 Task: Who was a leading figure in the Group of Seven?
Action: Mouse moved to (153, 92)
Screenshot: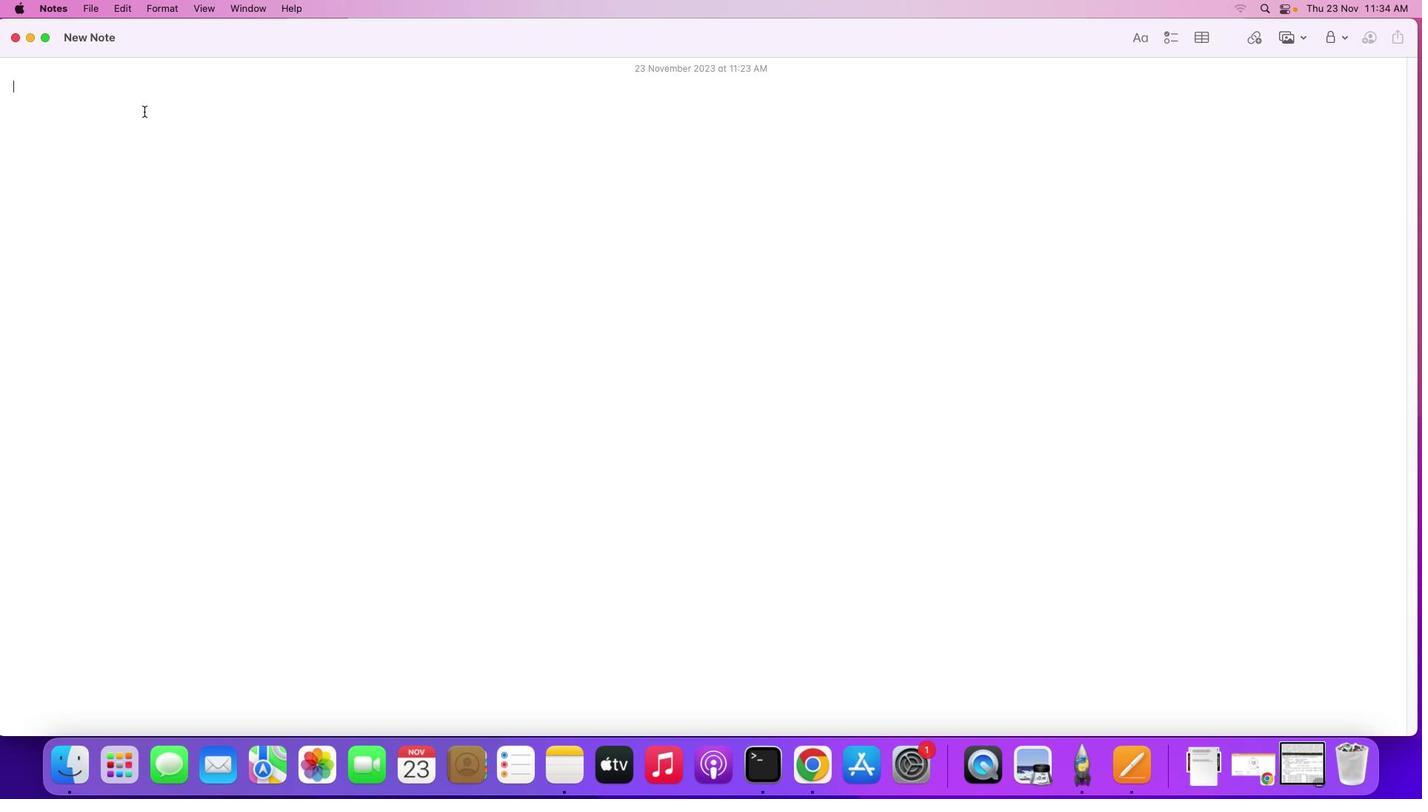 
Action: Mouse pressed left at (153, 92)
Screenshot: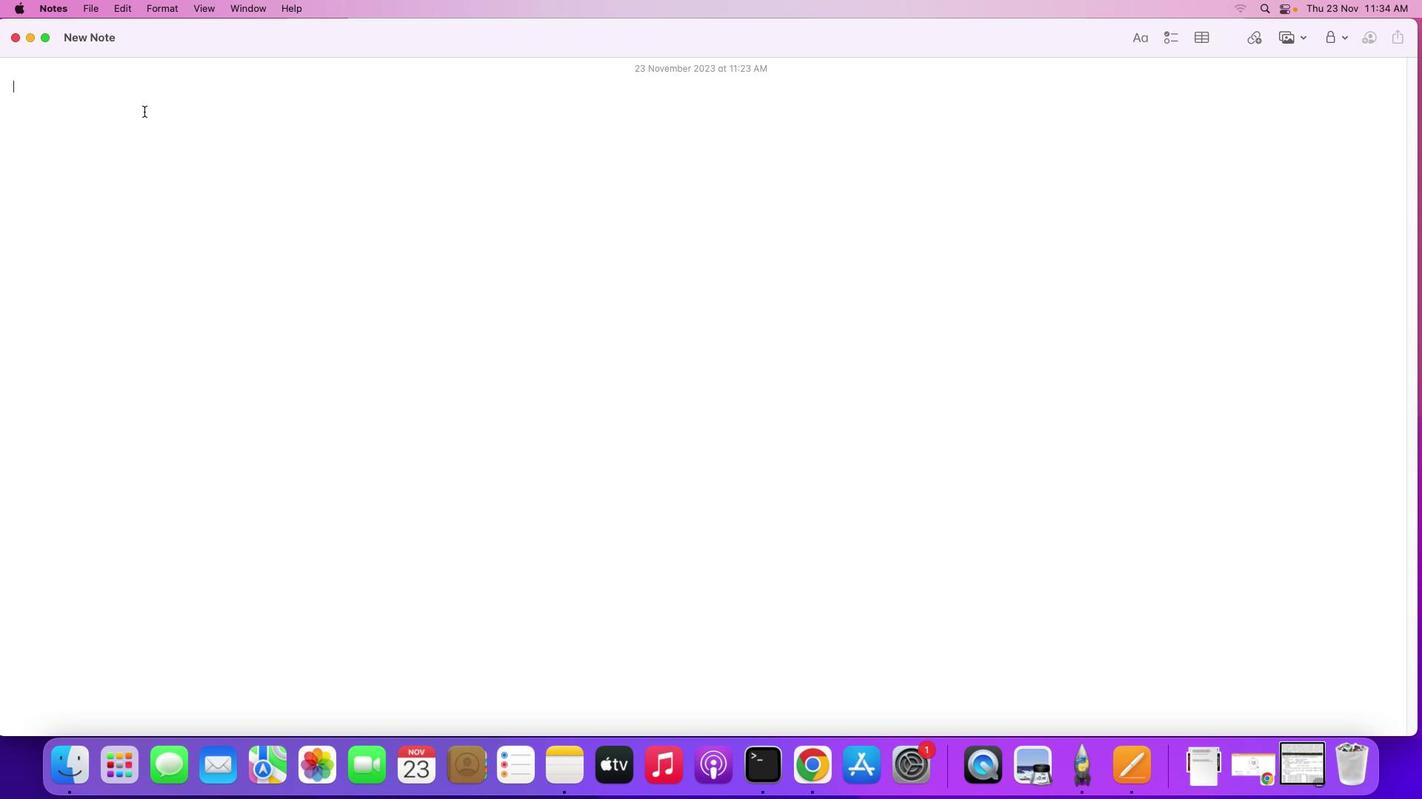 
Action: Mouse moved to (142, 109)
Screenshot: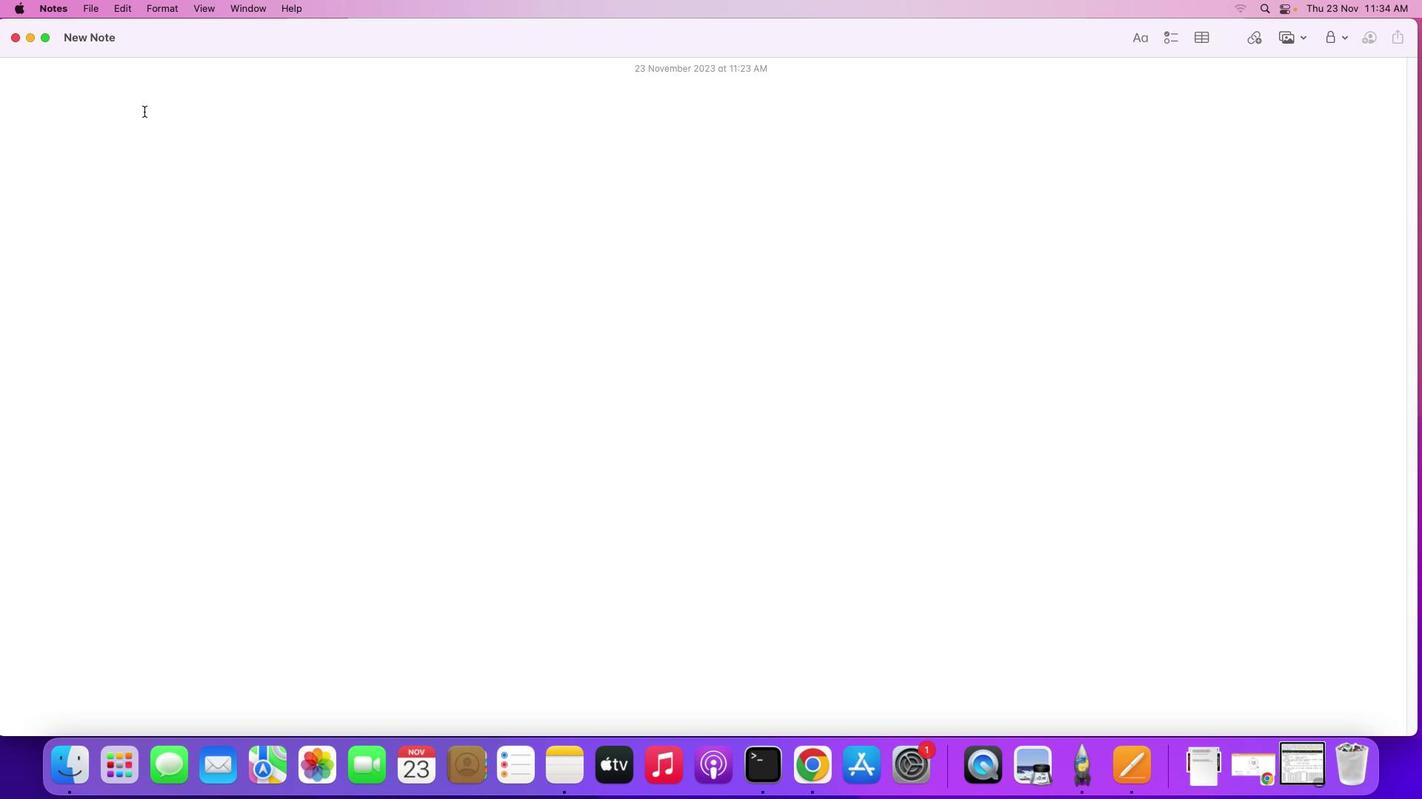 
Action: Key pressed Key.shift'W''h''o'Key.space'w''a''s'Key.space'a'Key.space'l''a'Key.backspace'e''a''d''i''n''g'Key.space'f''i''g''u''r''e'Key.space'i''n'Key.space't''h''e'Key.spaceKey.shift'G''o'Key.backspace'r''o''u''p'Key.space'o''f'Key.spaceKey.shift'S''e''v''e''n'Key.shift_r'?'Key.enter
Screenshot: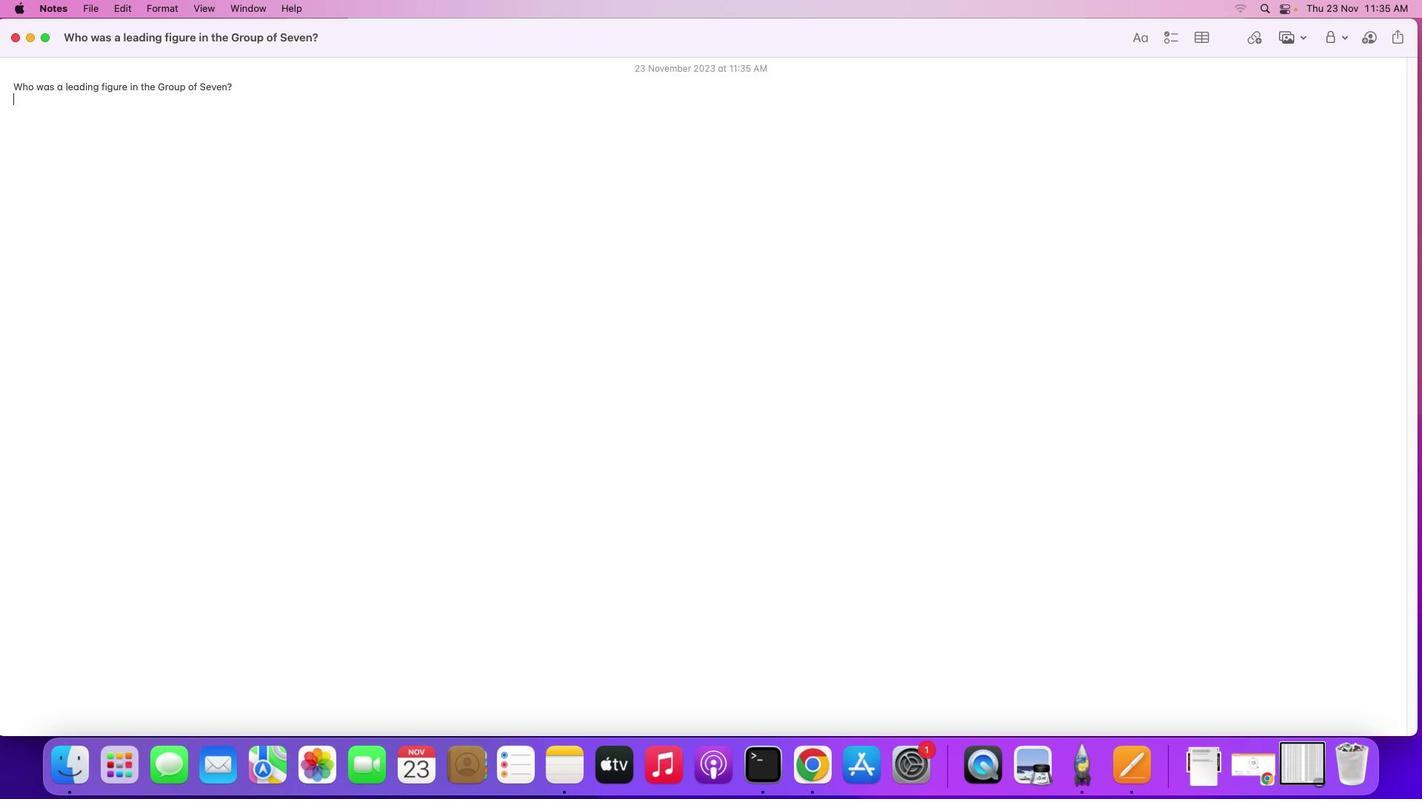 
Action: Mouse moved to (1255, 769)
Screenshot: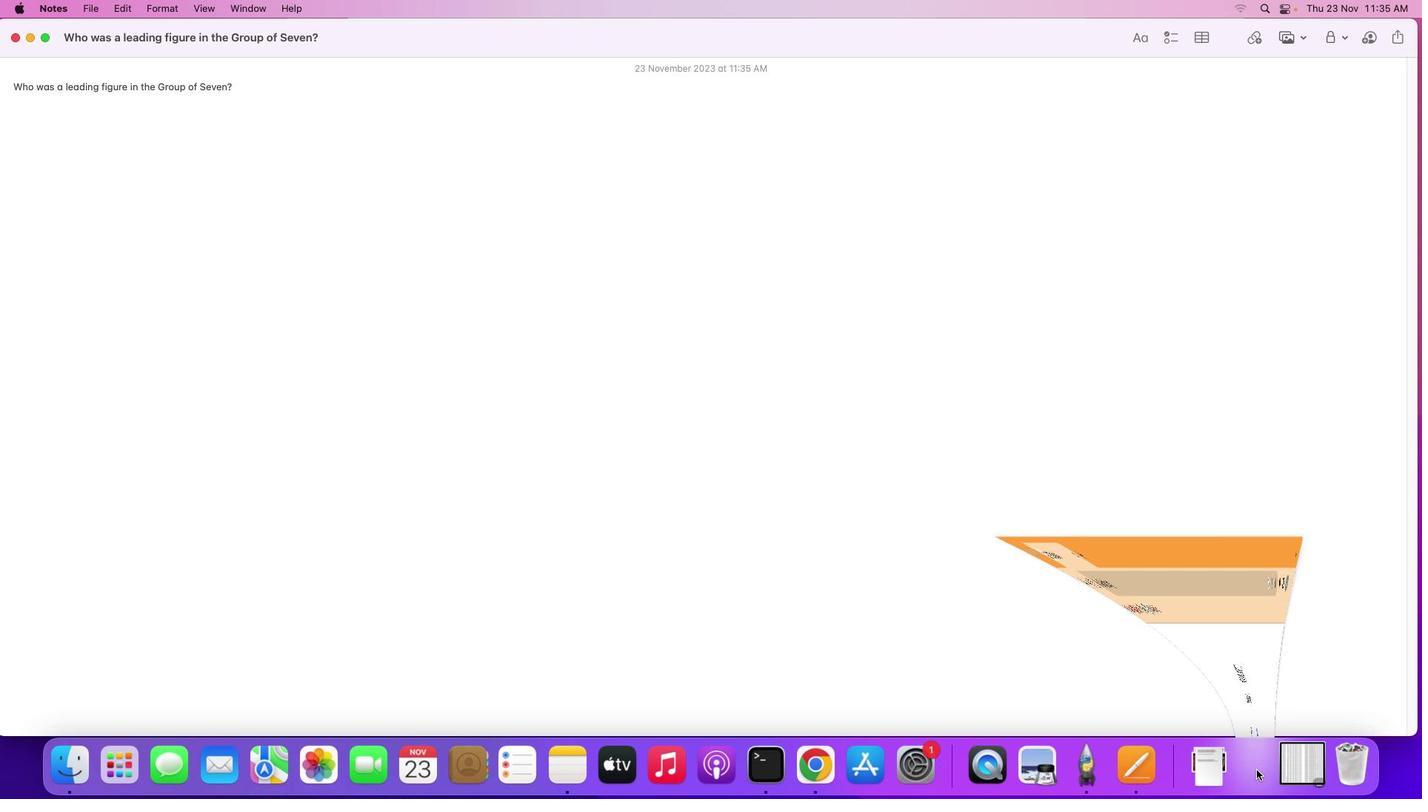 
Action: Mouse pressed left at (1255, 769)
Screenshot: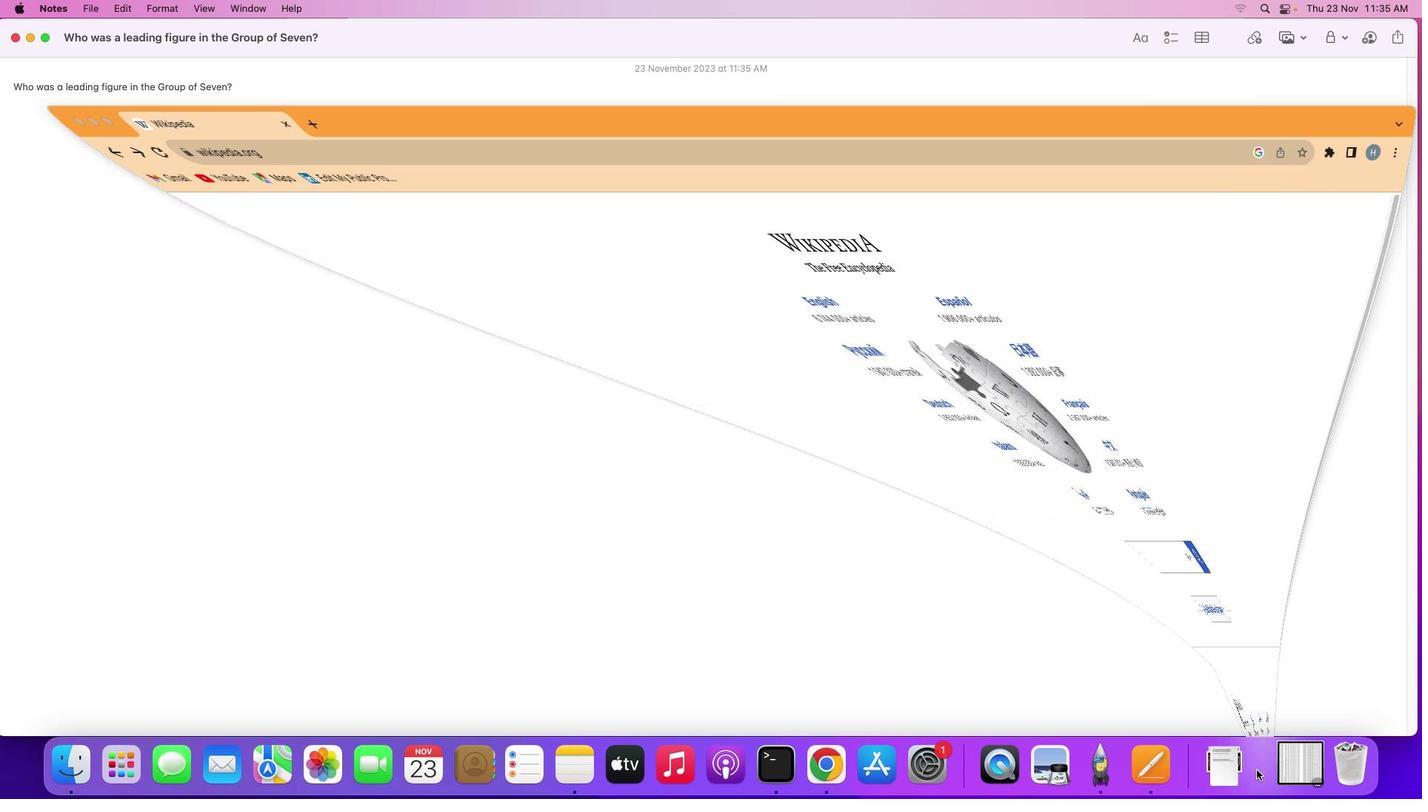 
Action: Mouse moved to (585, 470)
Screenshot: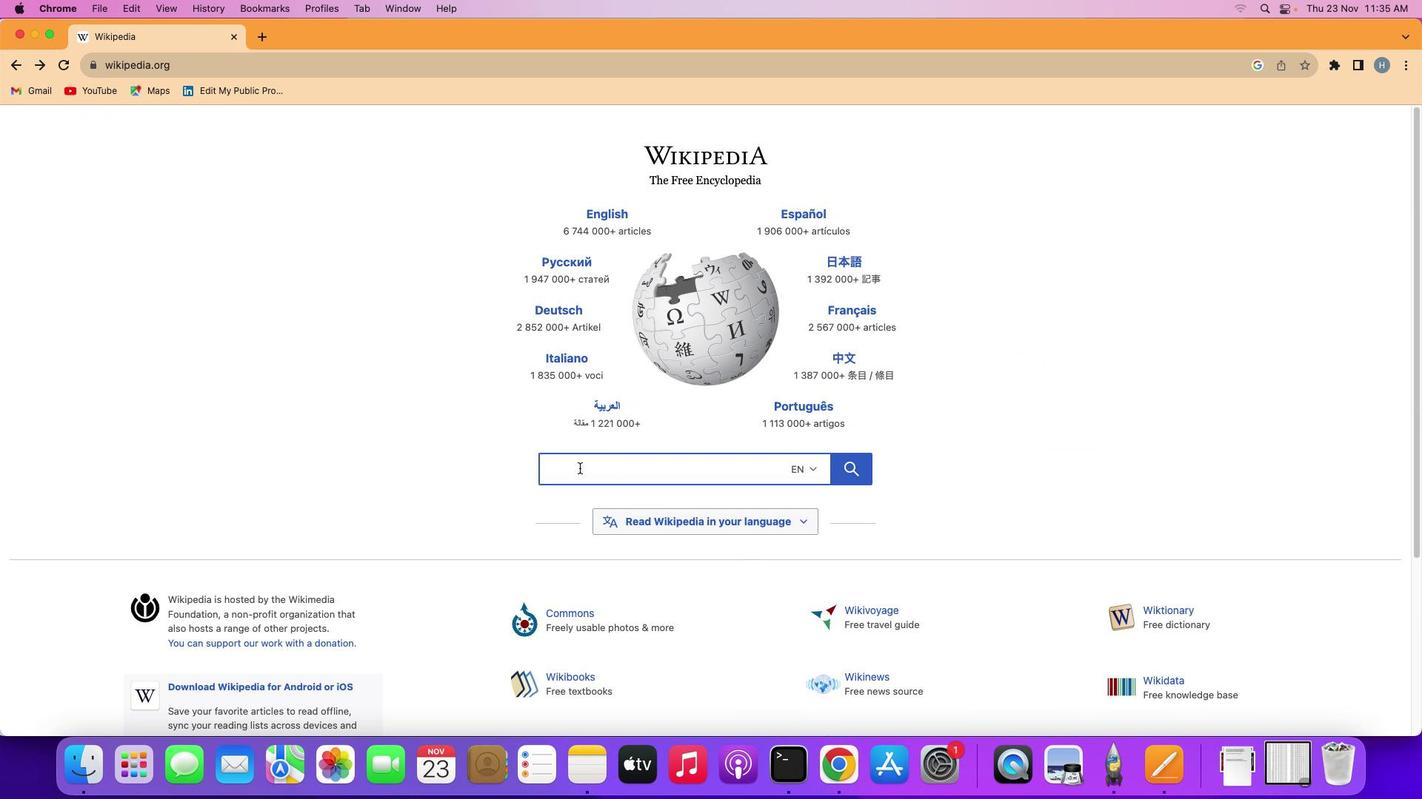 
Action: Mouse pressed left at (585, 470)
Screenshot: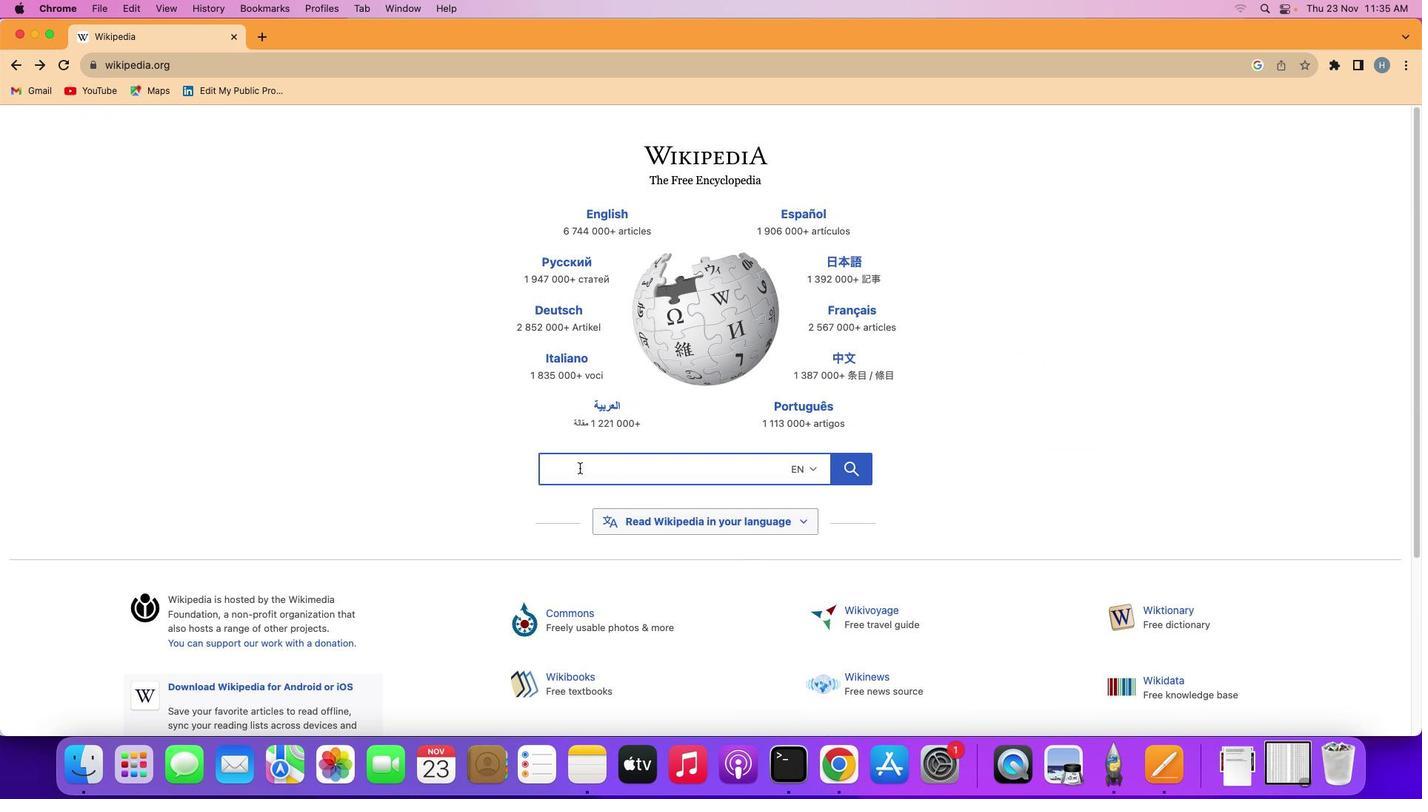 
Action: Mouse moved to (577, 466)
Screenshot: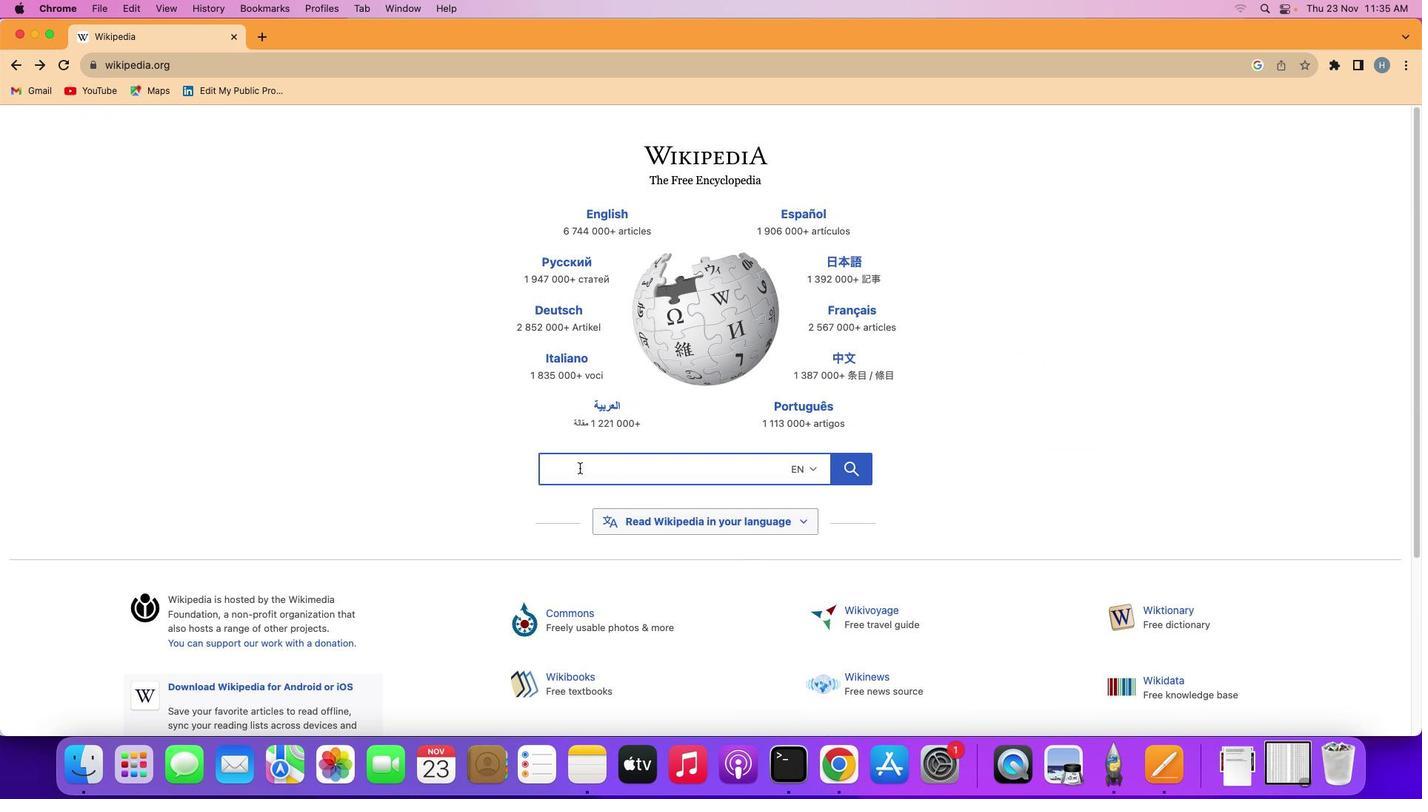 
Action: Key pressed Key.shift'G''r''o''u''o'Key.backspace'p'Key.space'o''f'Key.spaceKey.shift'S''e''v''e''n'Key.spaceKey.shift'(''a''r''t''i''s''t''s'Key.shift')'
Screenshot: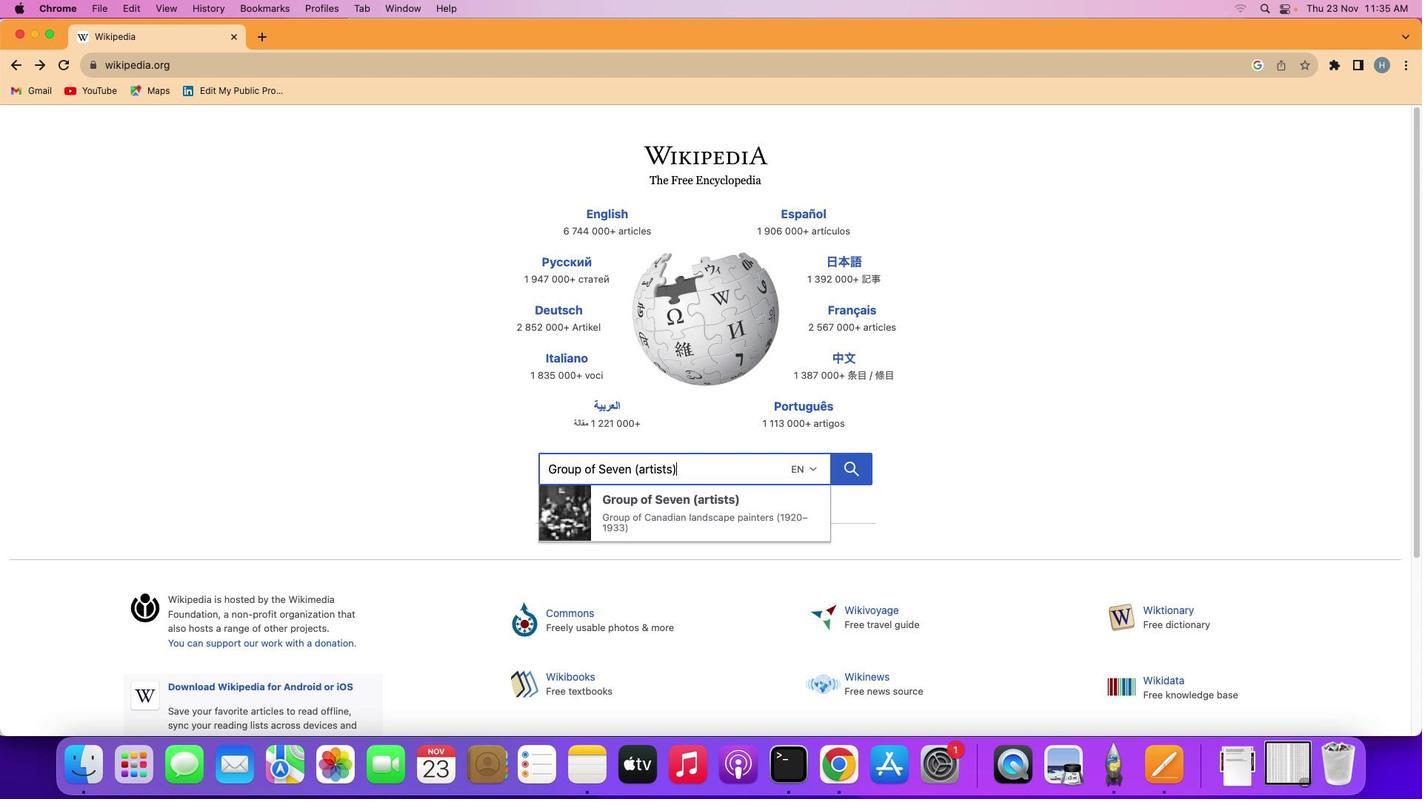 
Action: Mouse moved to (702, 502)
Screenshot: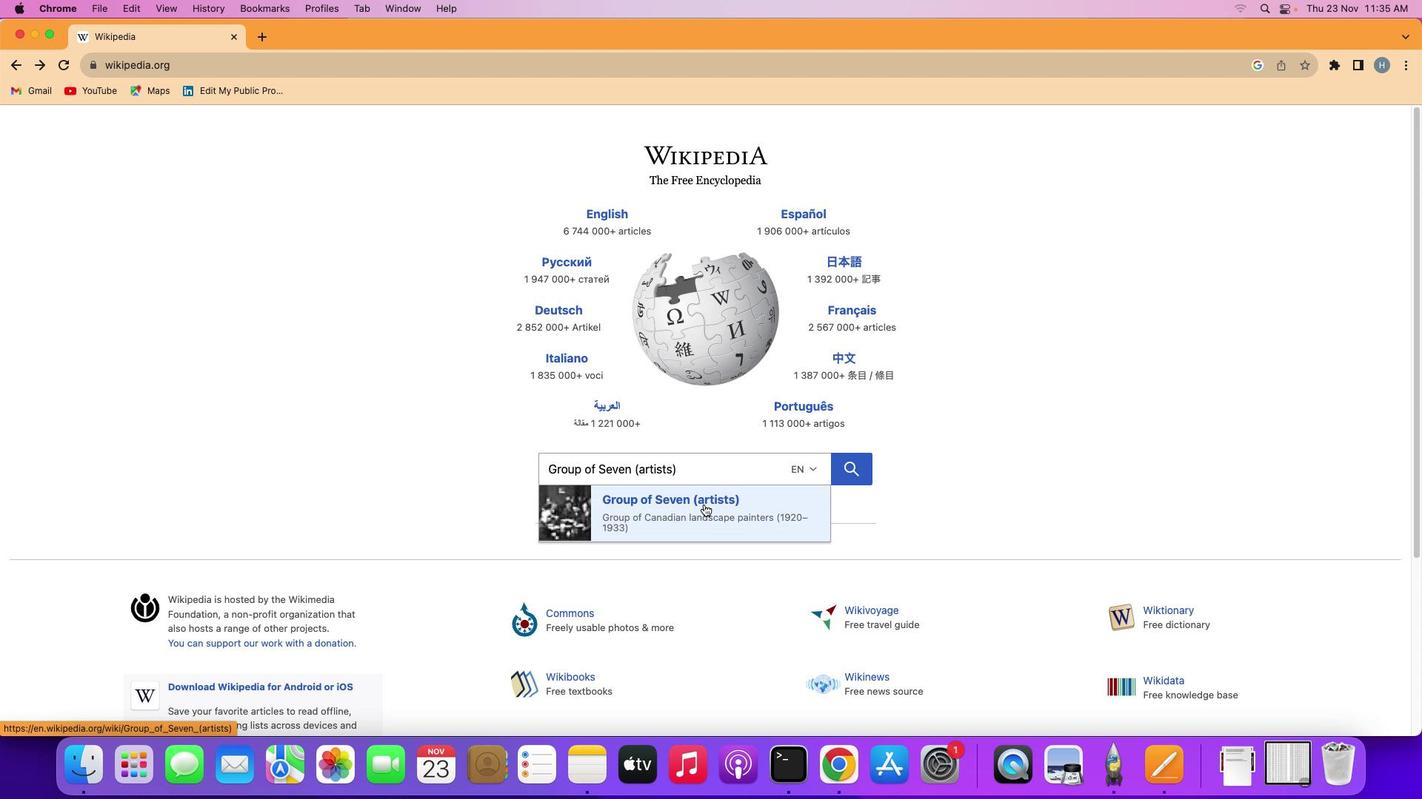 
Action: Mouse pressed left at (702, 502)
Screenshot: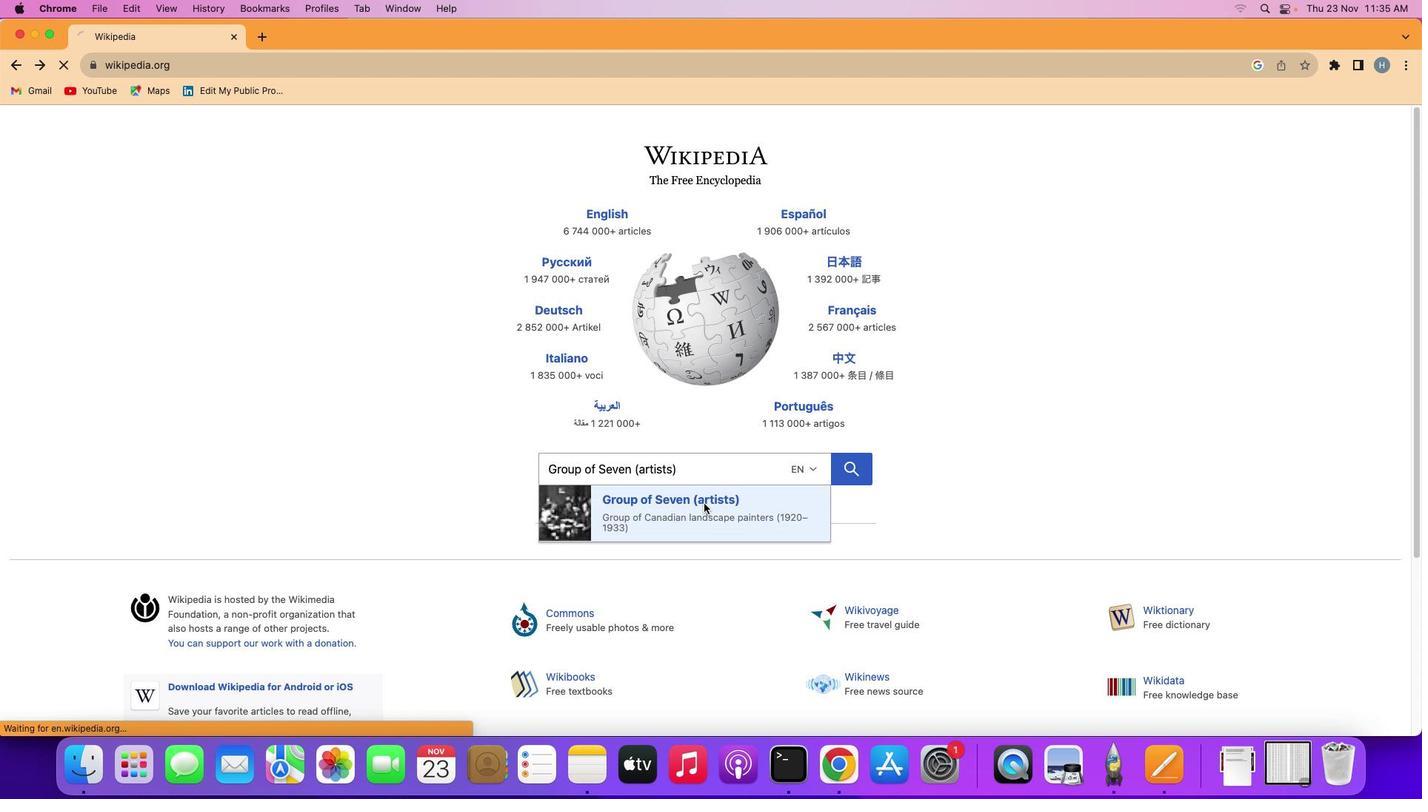 
Action: Mouse moved to (774, 425)
Screenshot: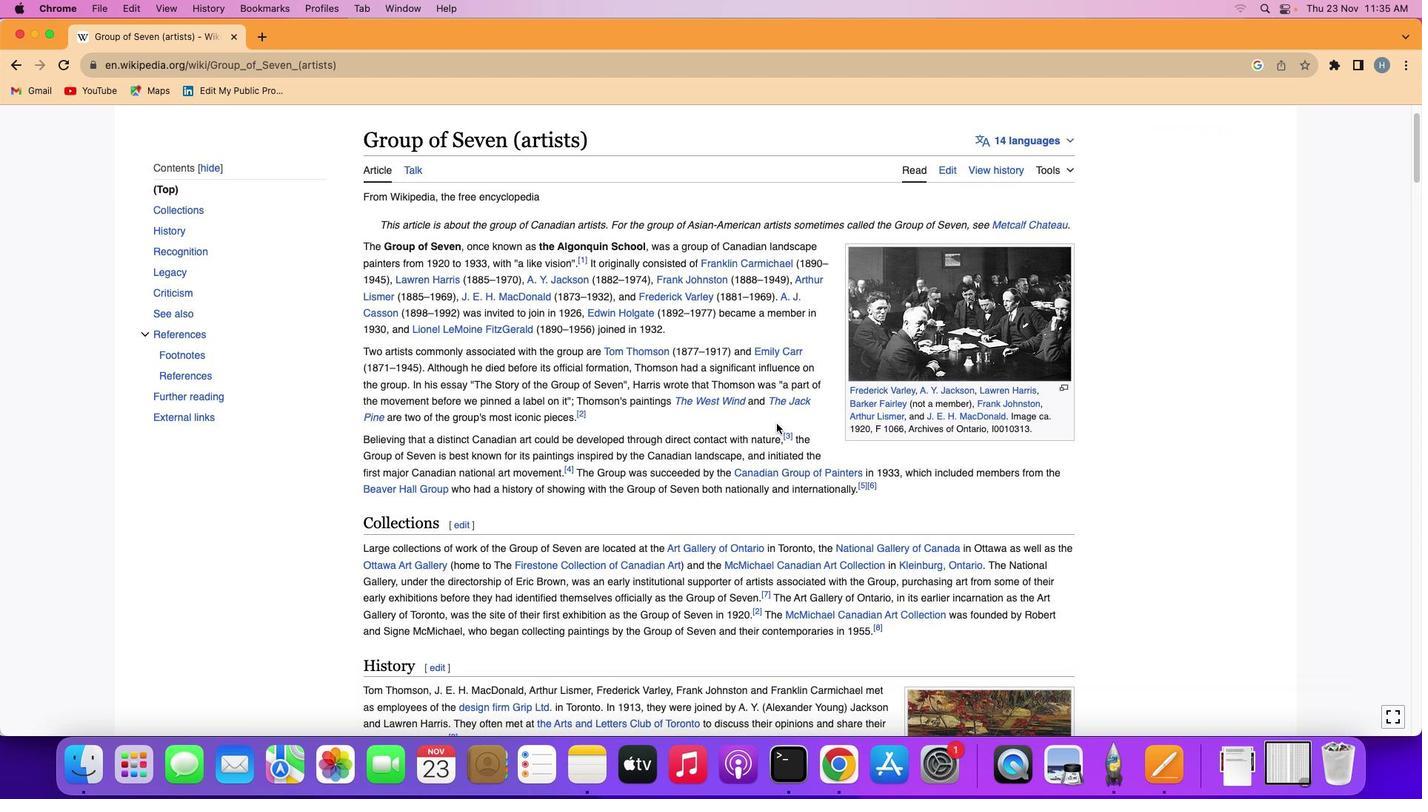 
Action: Mouse scrolled (774, 425) with delta (0, -1)
Screenshot: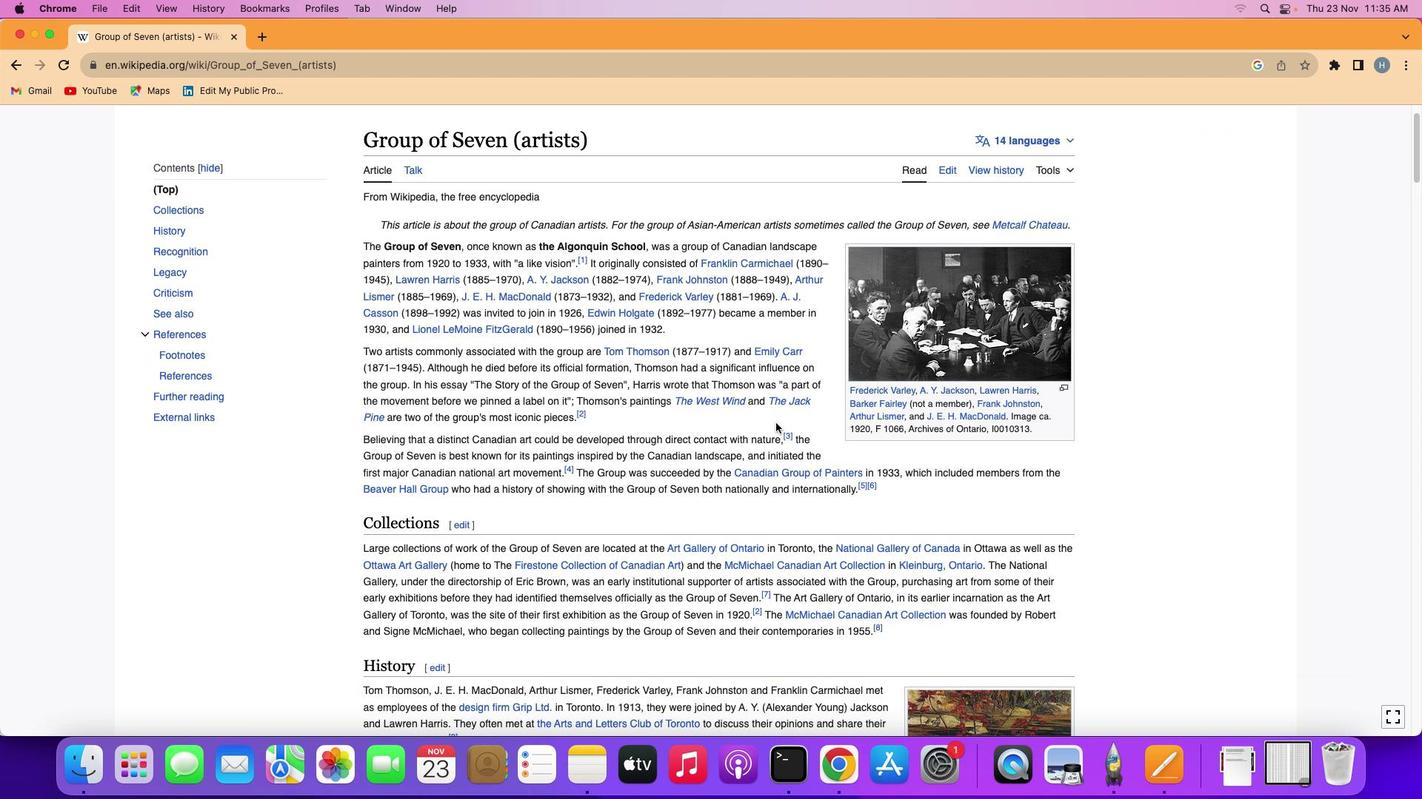 
Action: Mouse scrolled (774, 425) with delta (0, -1)
Screenshot: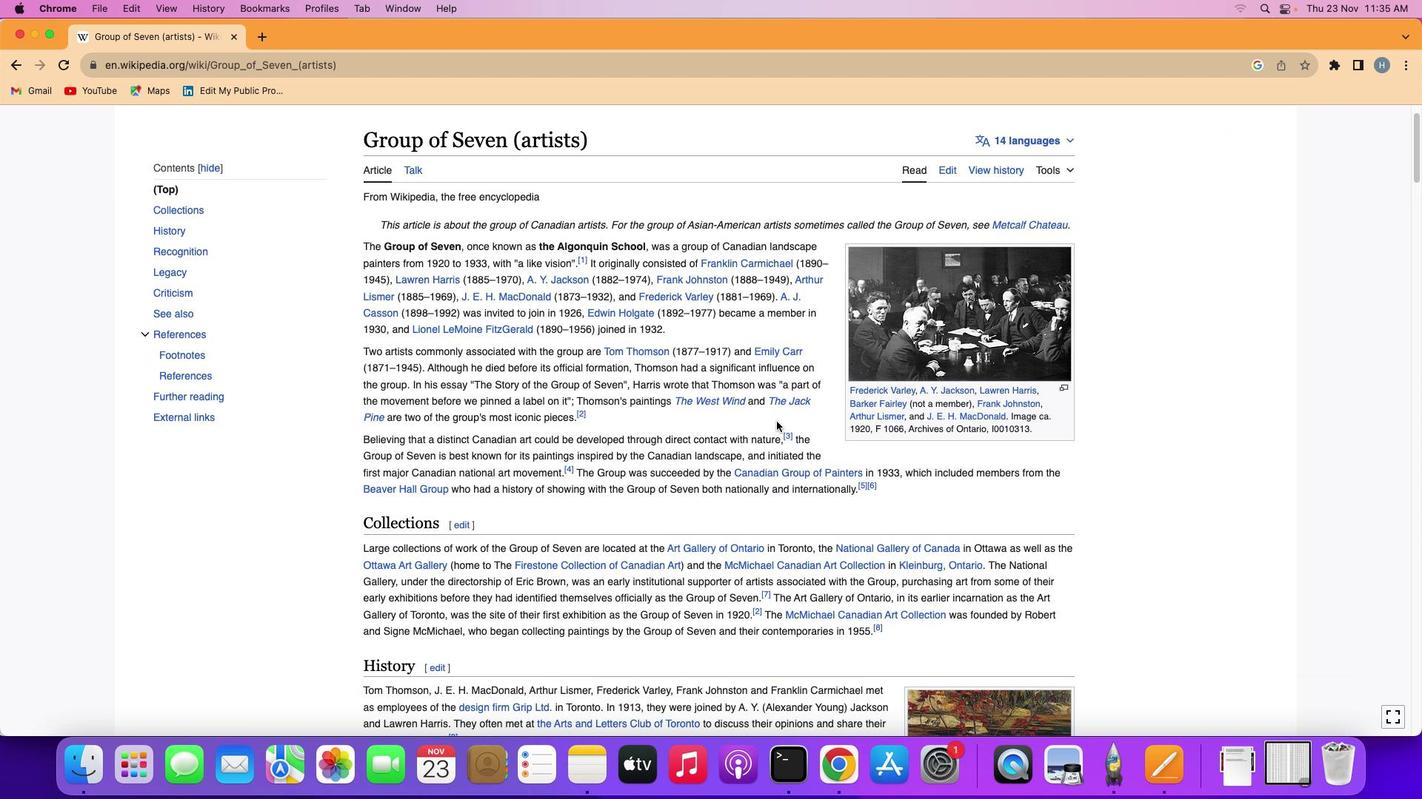 
Action: Mouse moved to (774, 424)
Screenshot: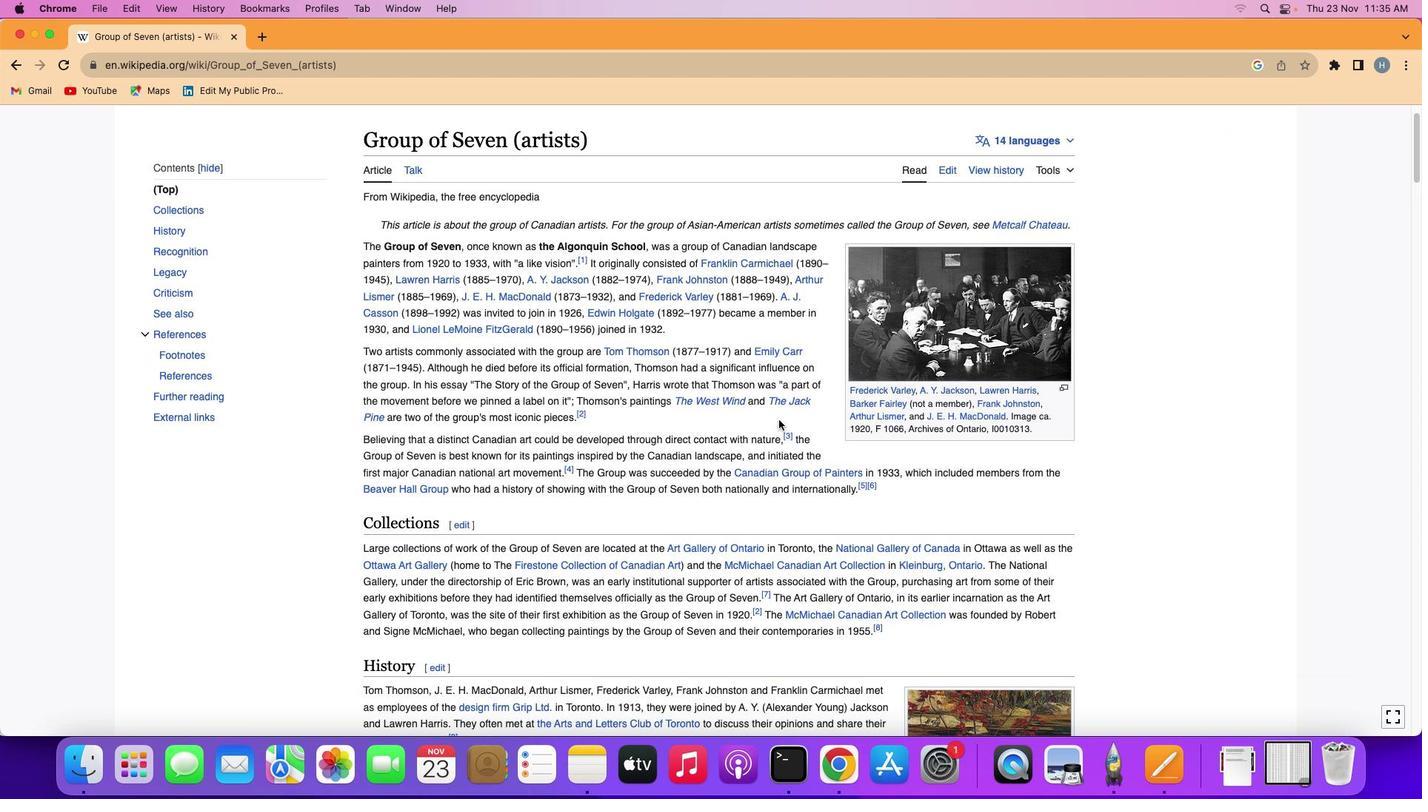 
Action: Mouse scrolled (774, 424) with delta (0, -1)
Screenshot: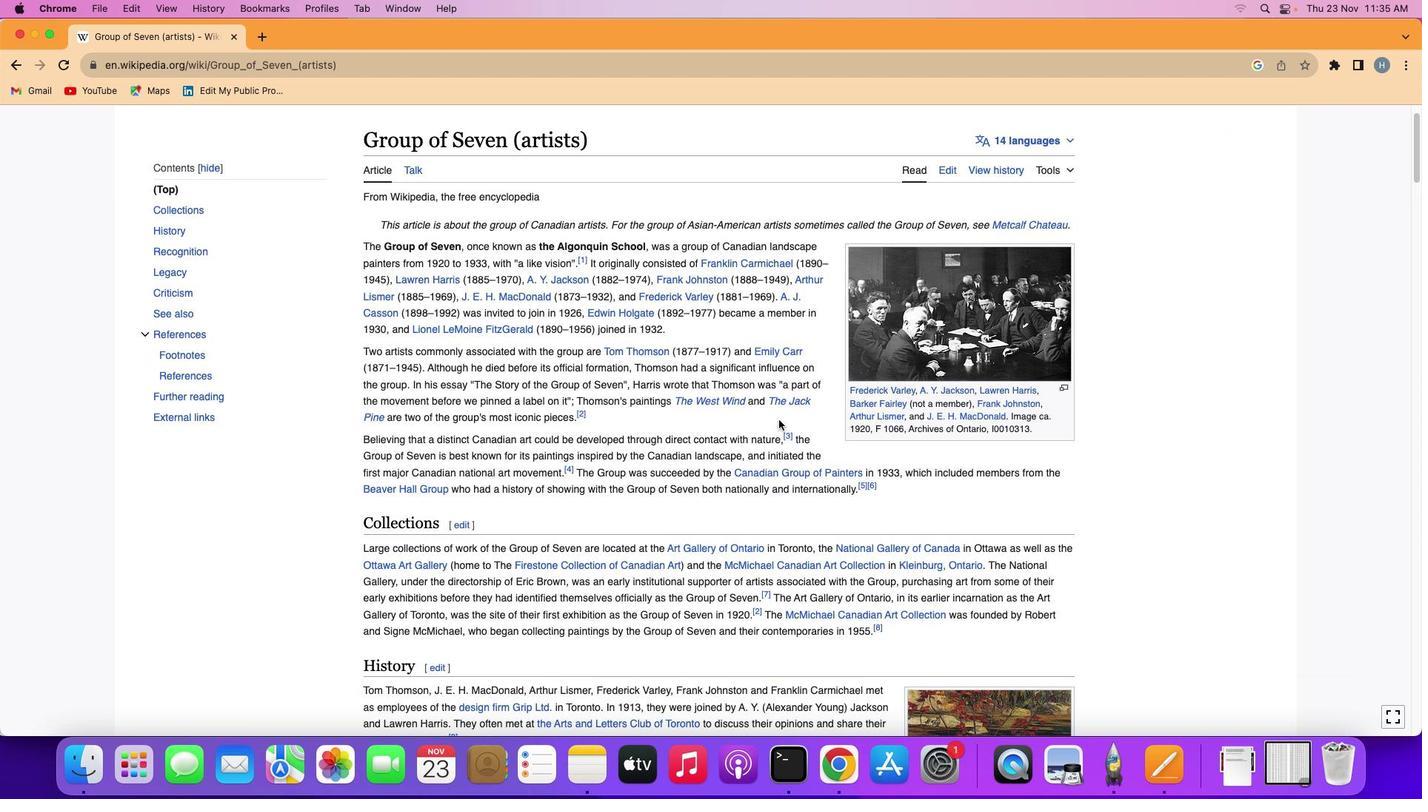 
Action: Mouse moved to (750, 436)
Screenshot: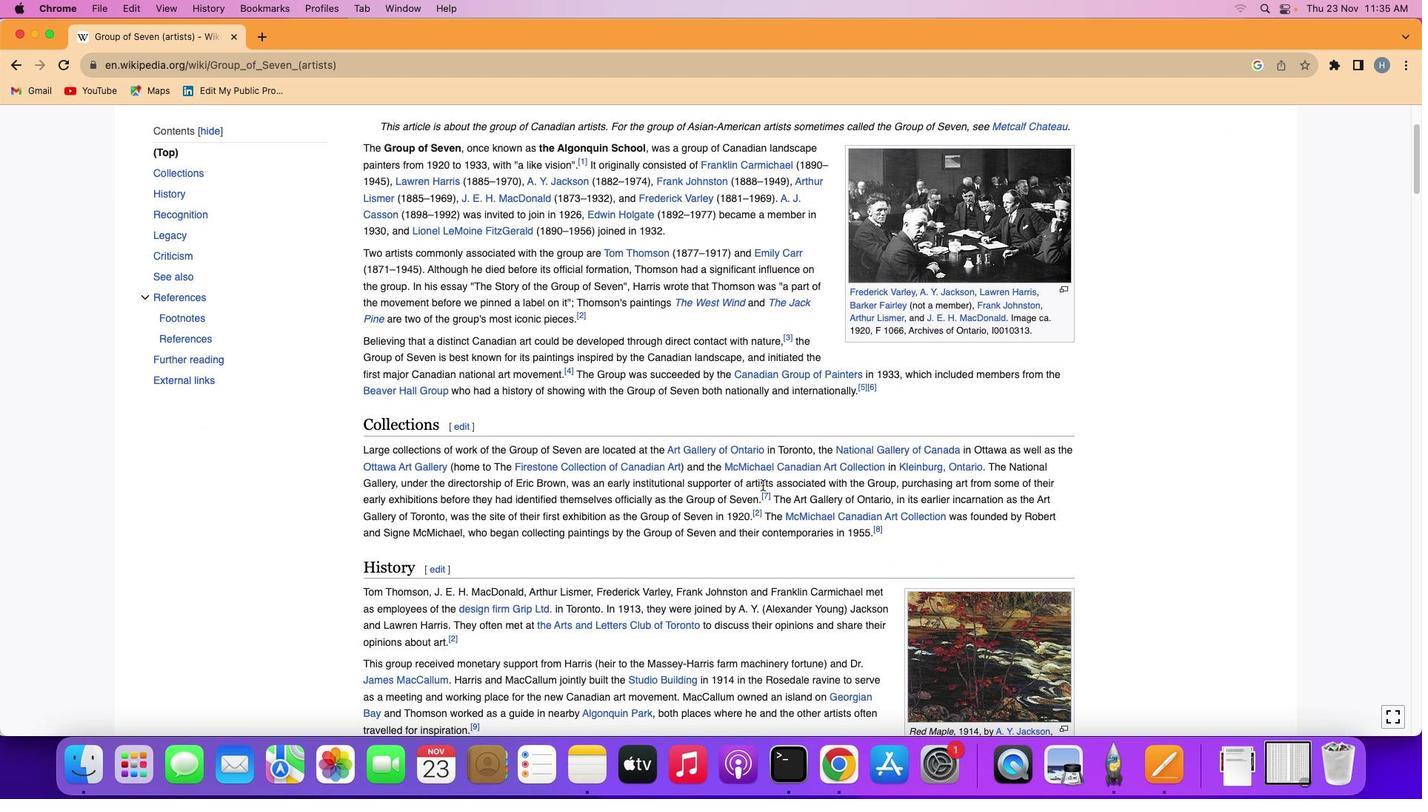 
Action: Mouse scrolled (750, 436) with delta (0, -1)
Screenshot: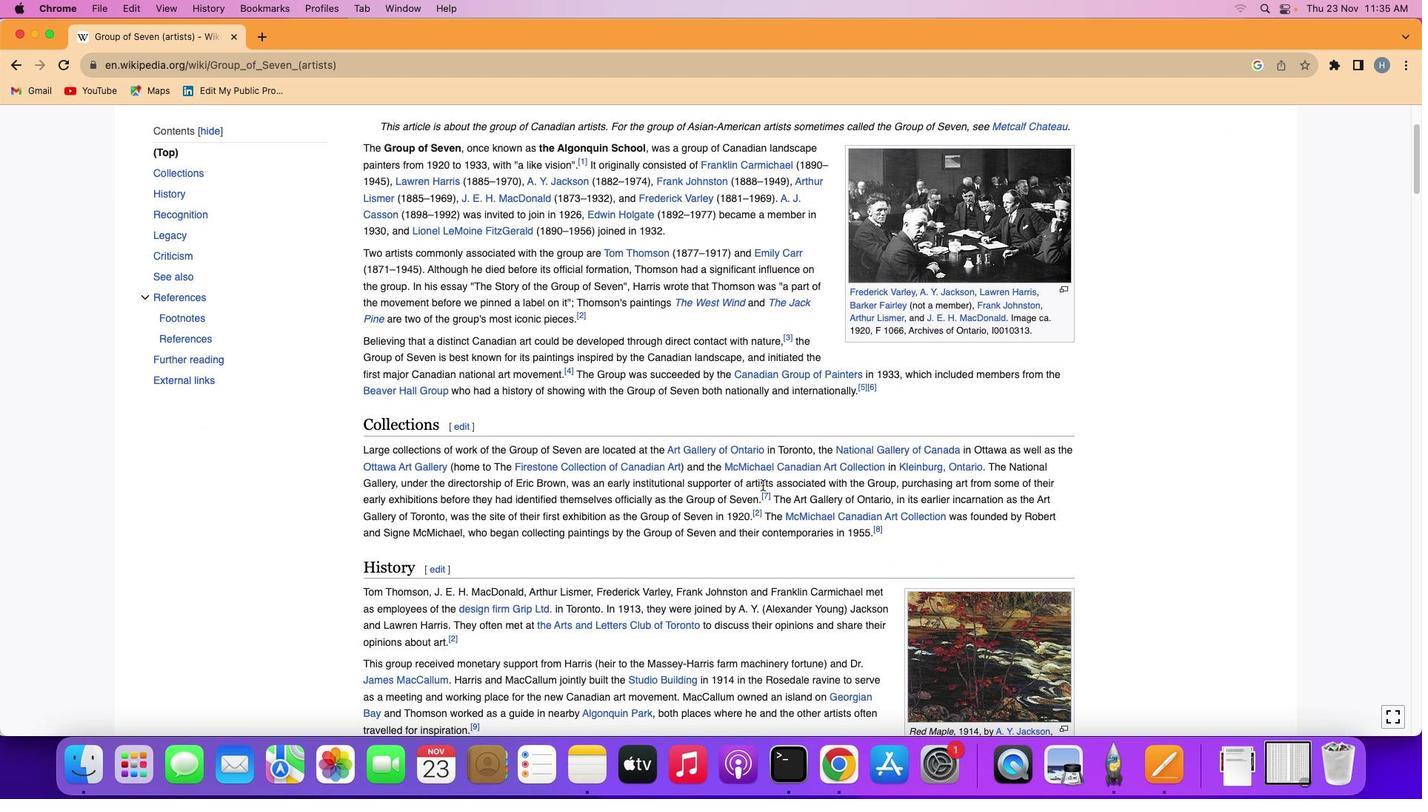
Action: Mouse moved to (751, 434)
Screenshot: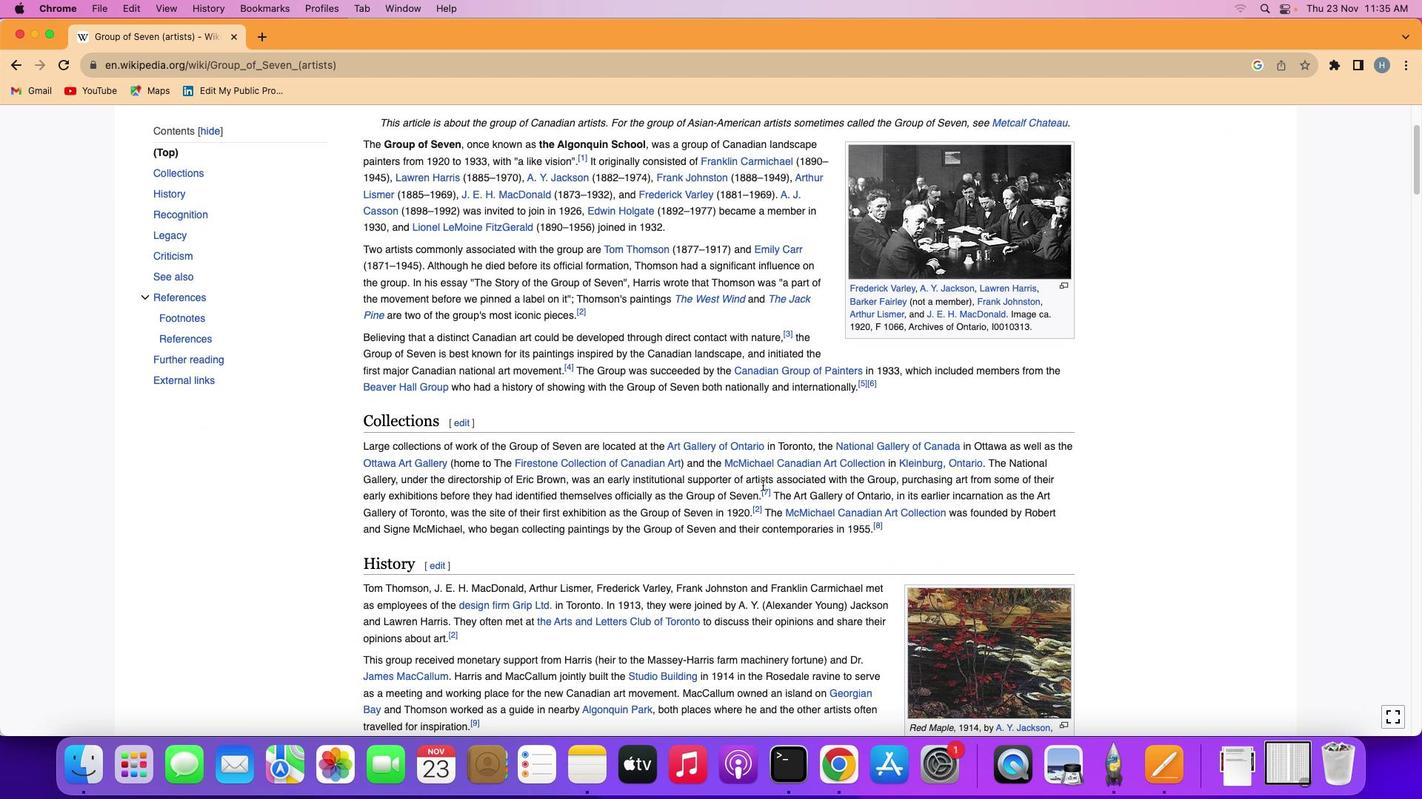 
Action: Mouse scrolled (751, 434) with delta (0, -1)
Screenshot: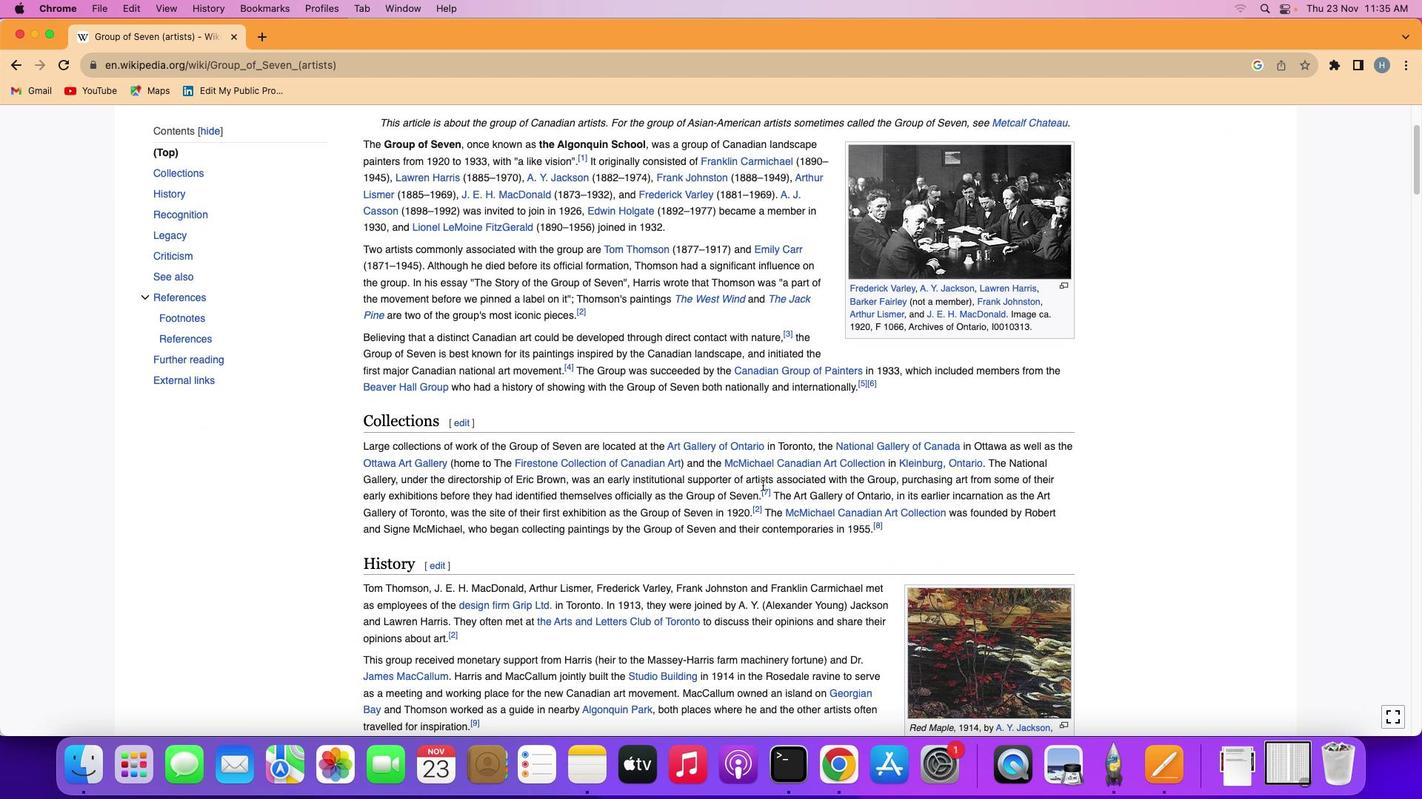 
Action: Mouse moved to (751, 433)
Screenshot: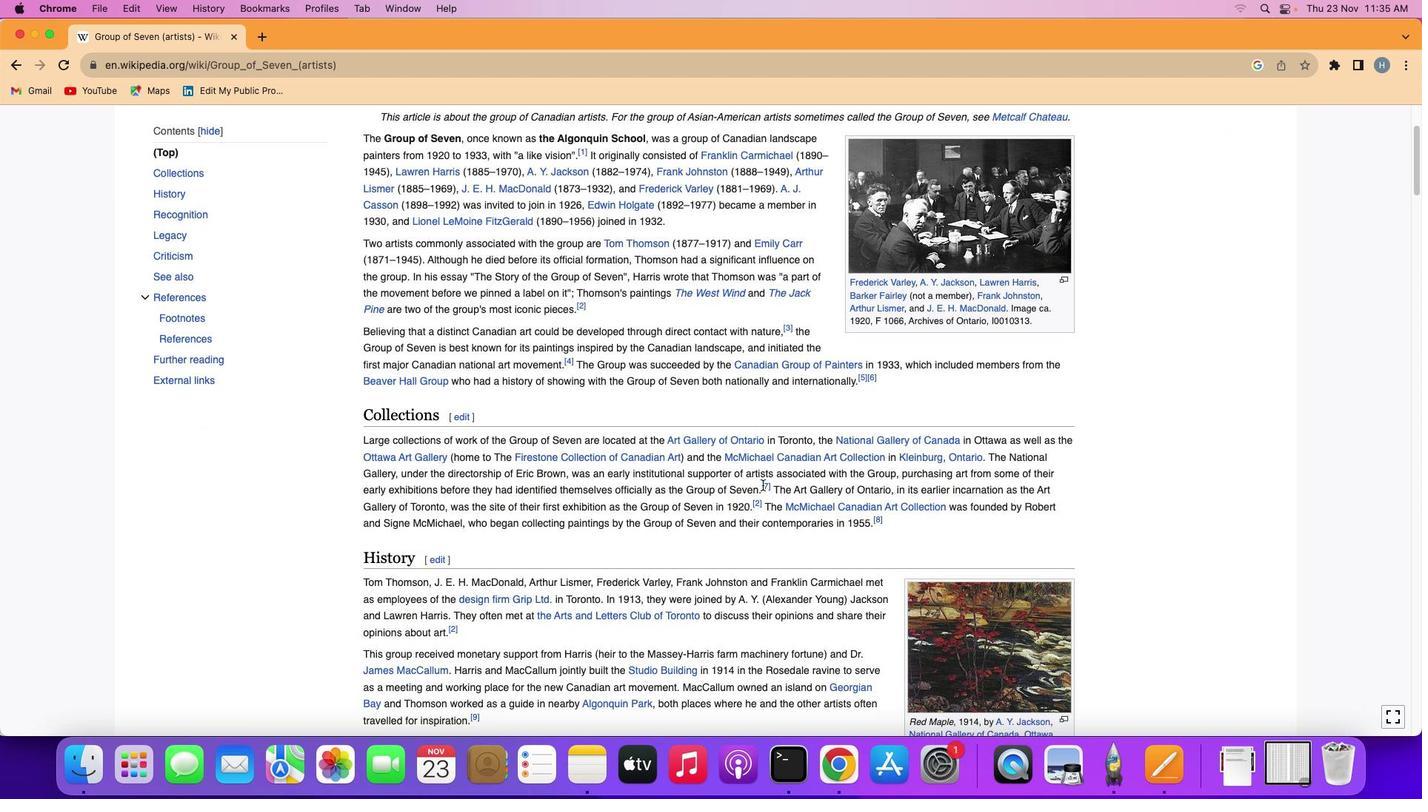 
Action: Mouse scrolled (751, 433) with delta (0, -2)
Screenshot: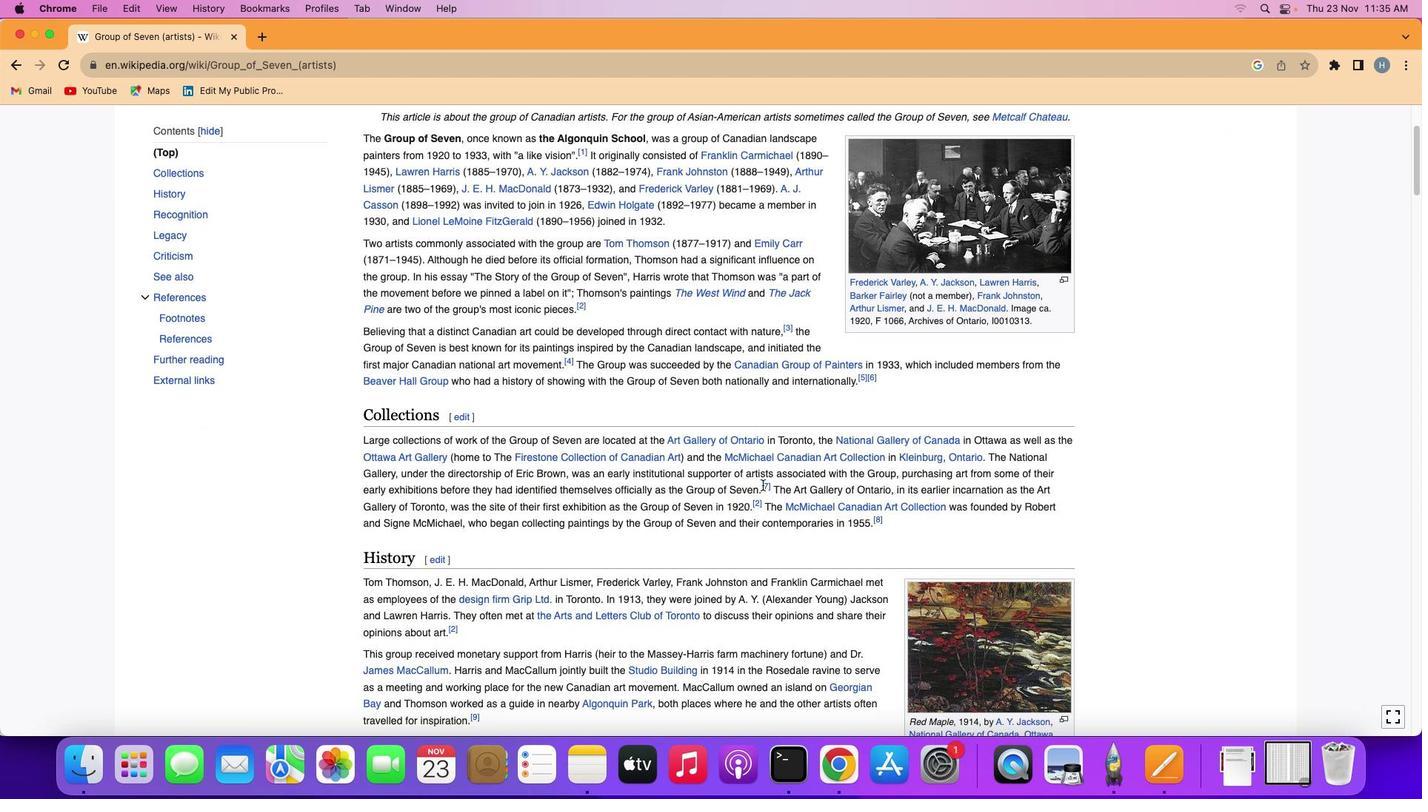 
Action: Mouse moved to (760, 484)
Screenshot: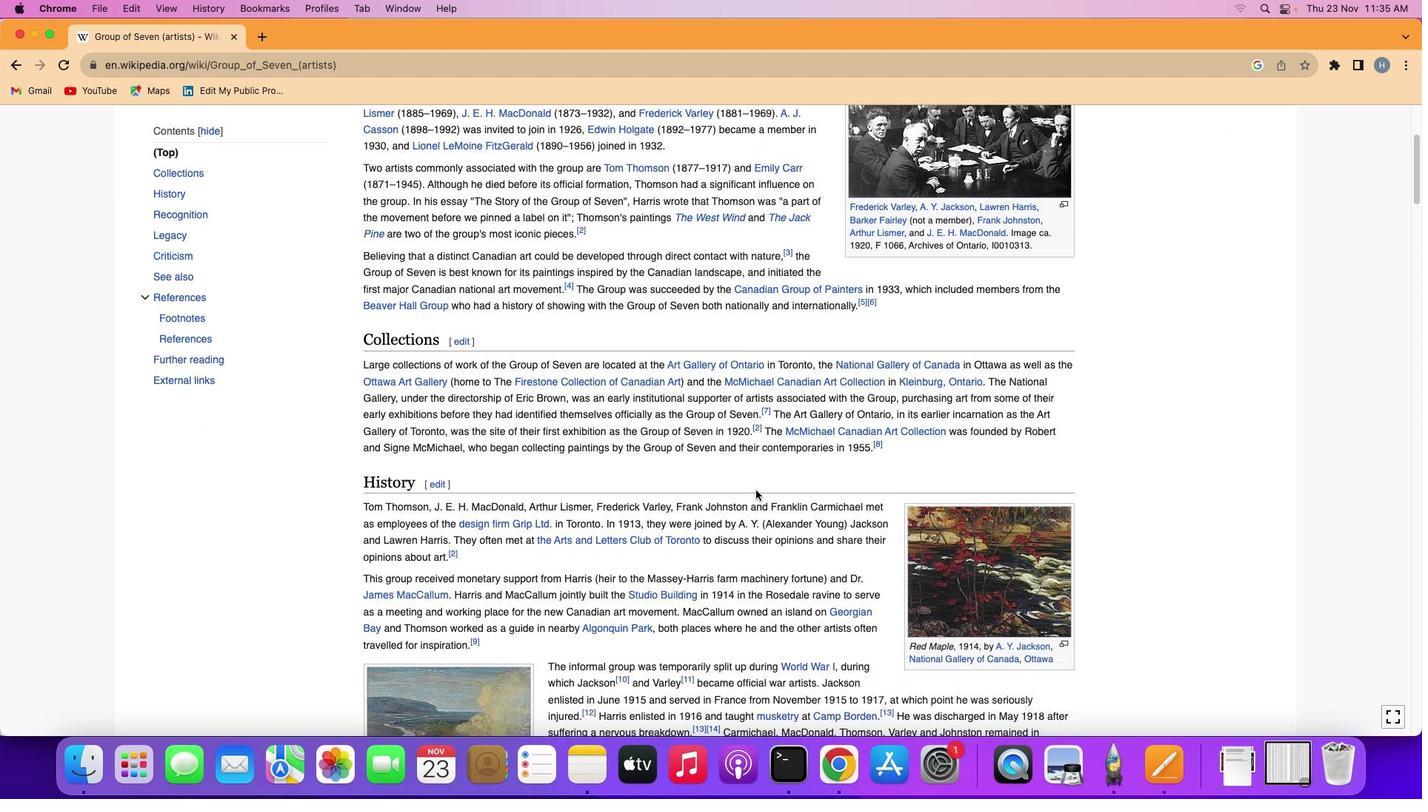 
Action: Mouse scrolled (760, 484) with delta (0, -1)
Screenshot: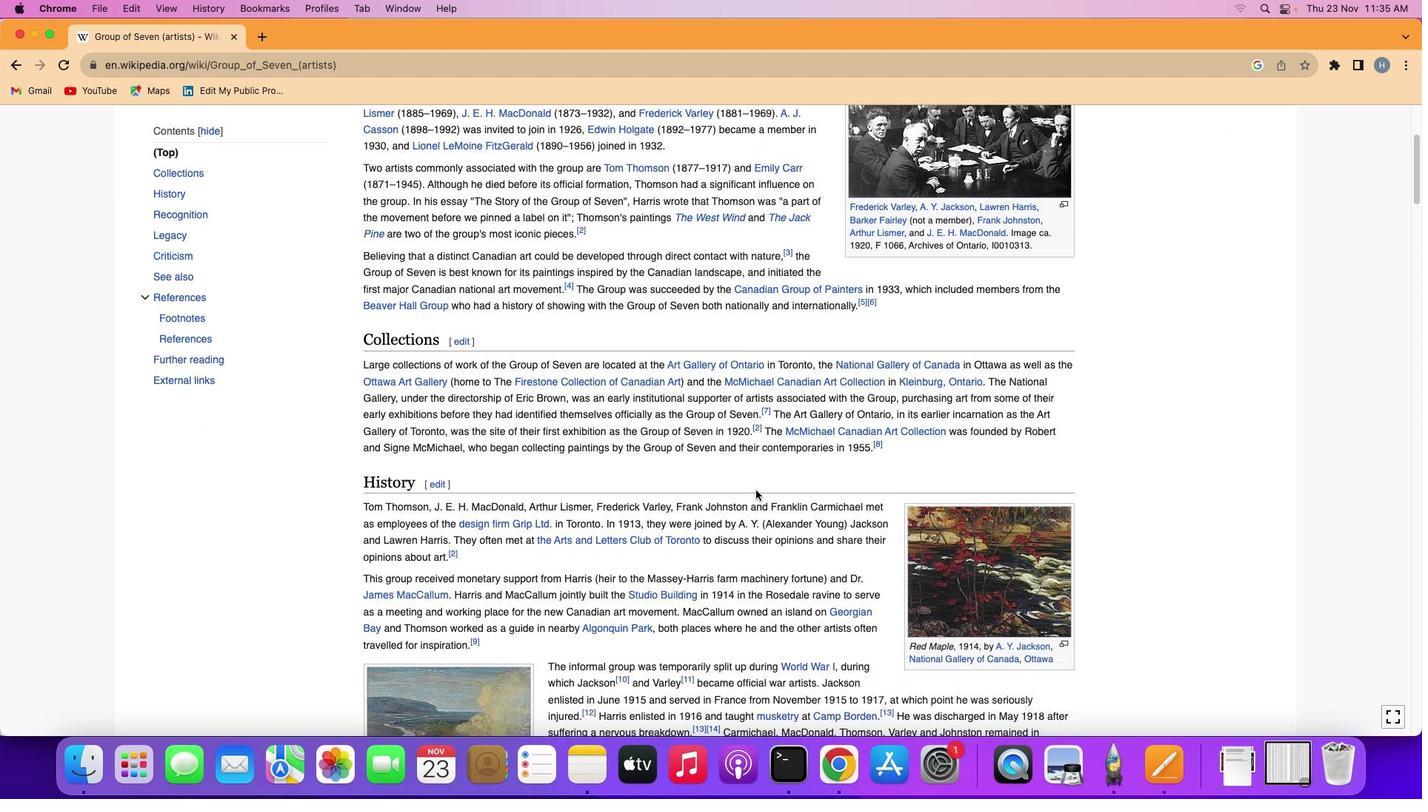 
Action: Mouse moved to (761, 484)
Screenshot: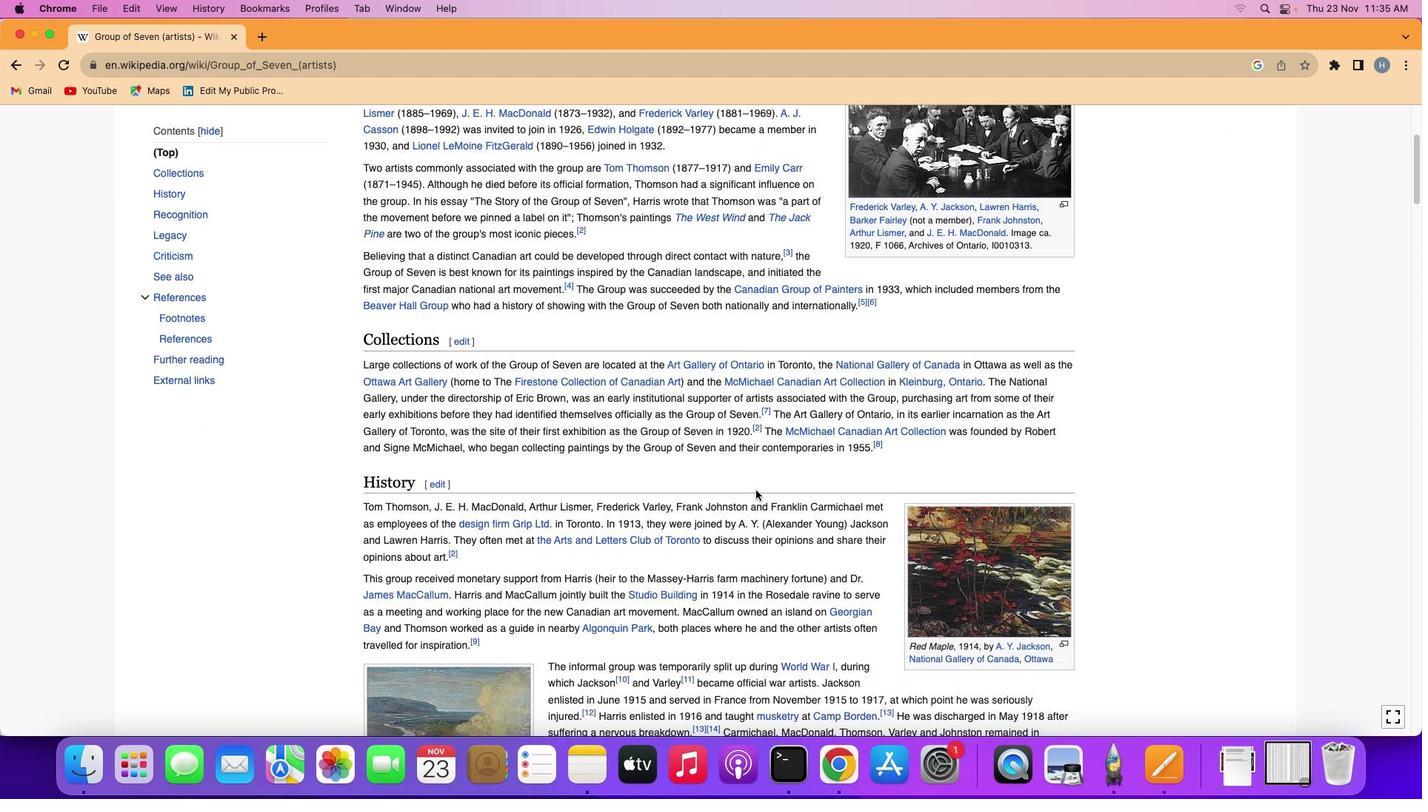 
Action: Mouse scrolled (761, 484) with delta (0, -1)
Screenshot: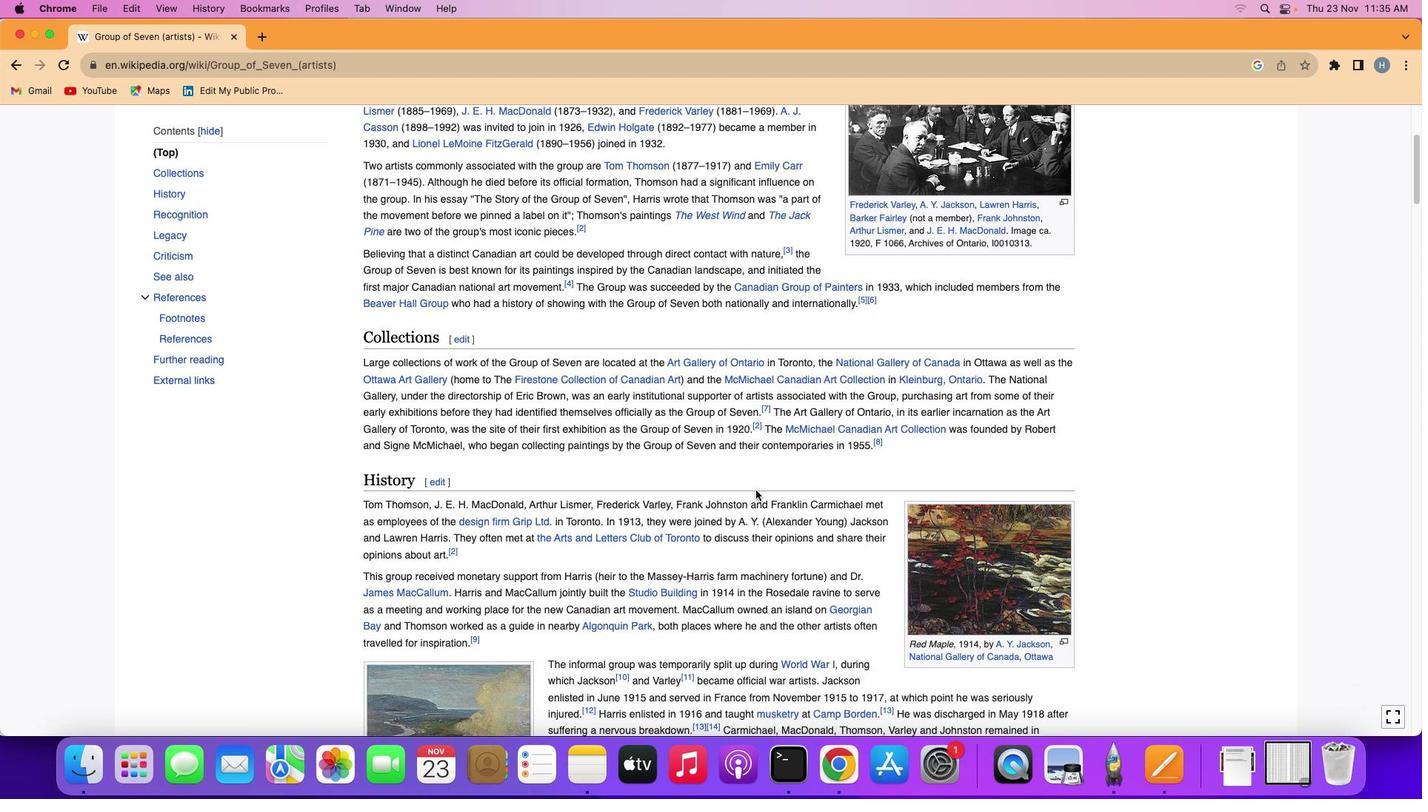 
Action: Mouse scrolled (761, 484) with delta (0, -1)
Screenshot: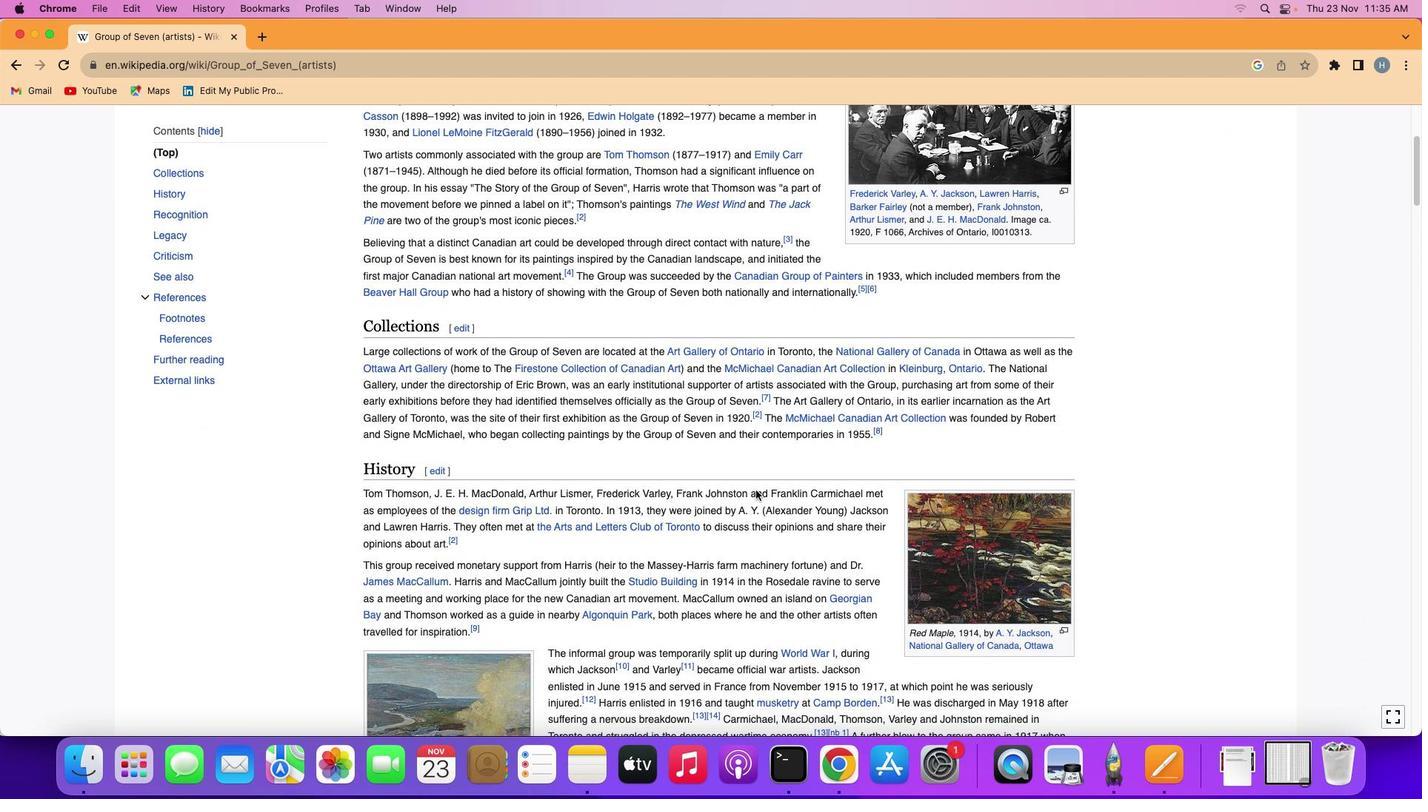 
Action: Mouse moved to (751, 490)
Screenshot: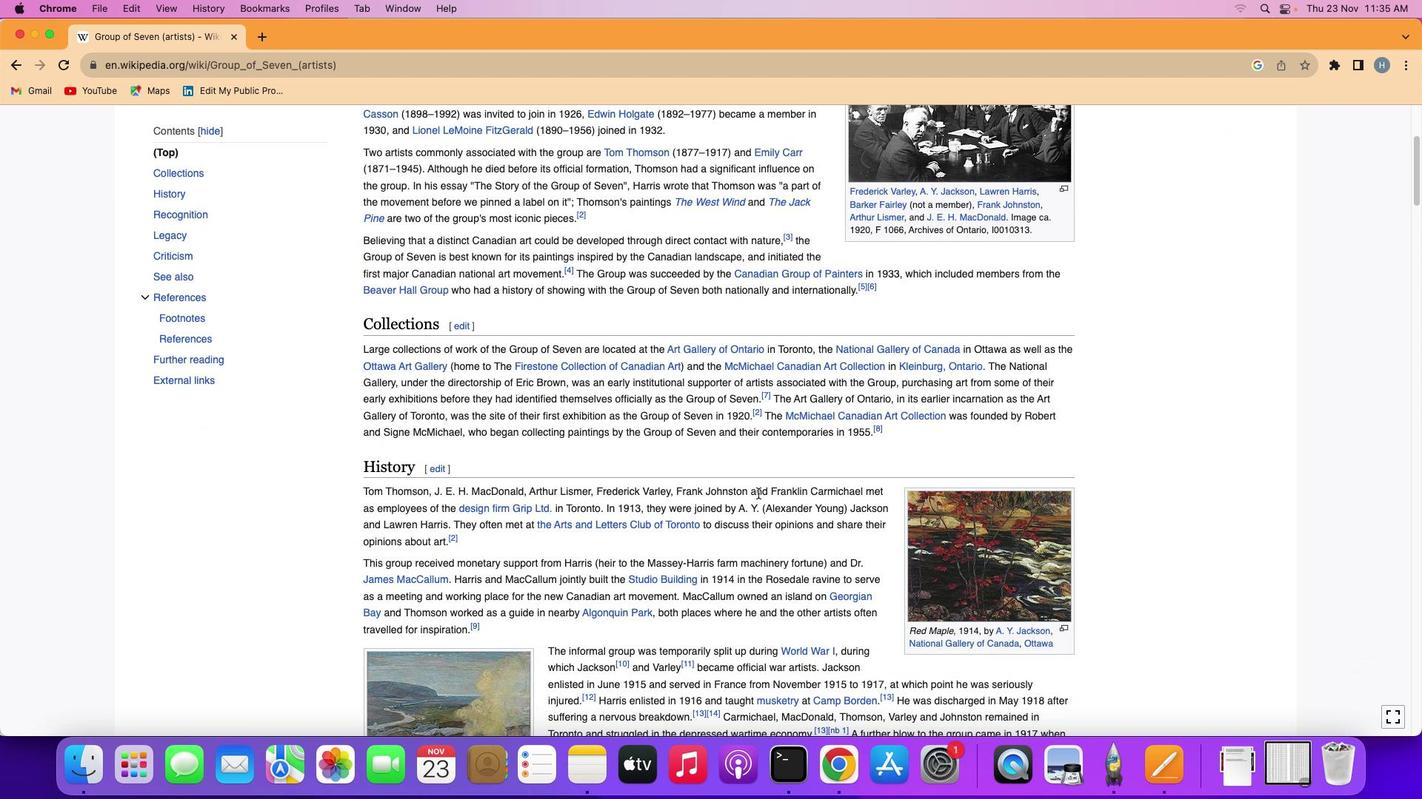 
Action: Mouse scrolled (751, 490) with delta (0, -1)
Screenshot: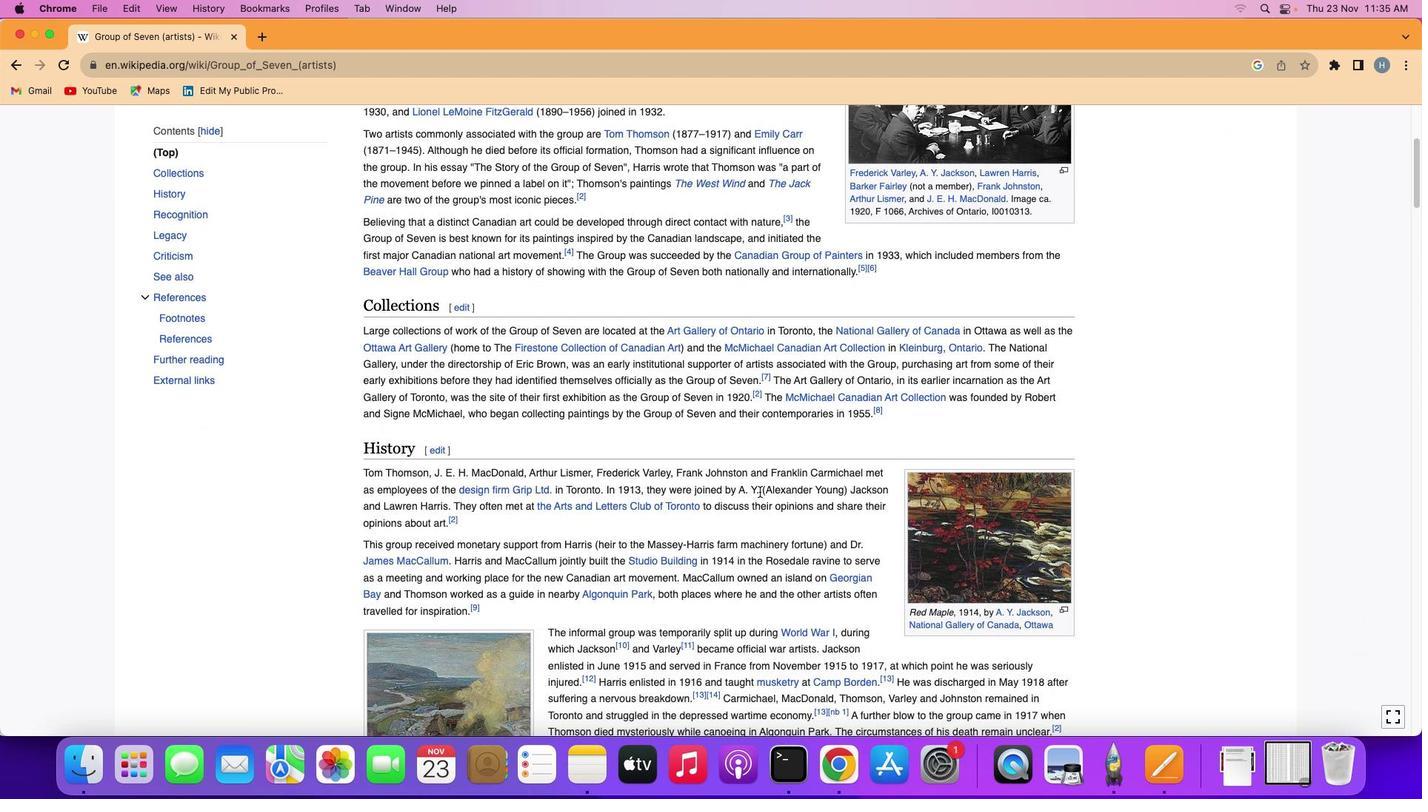 
Action: Mouse moved to (754, 488)
Screenshot: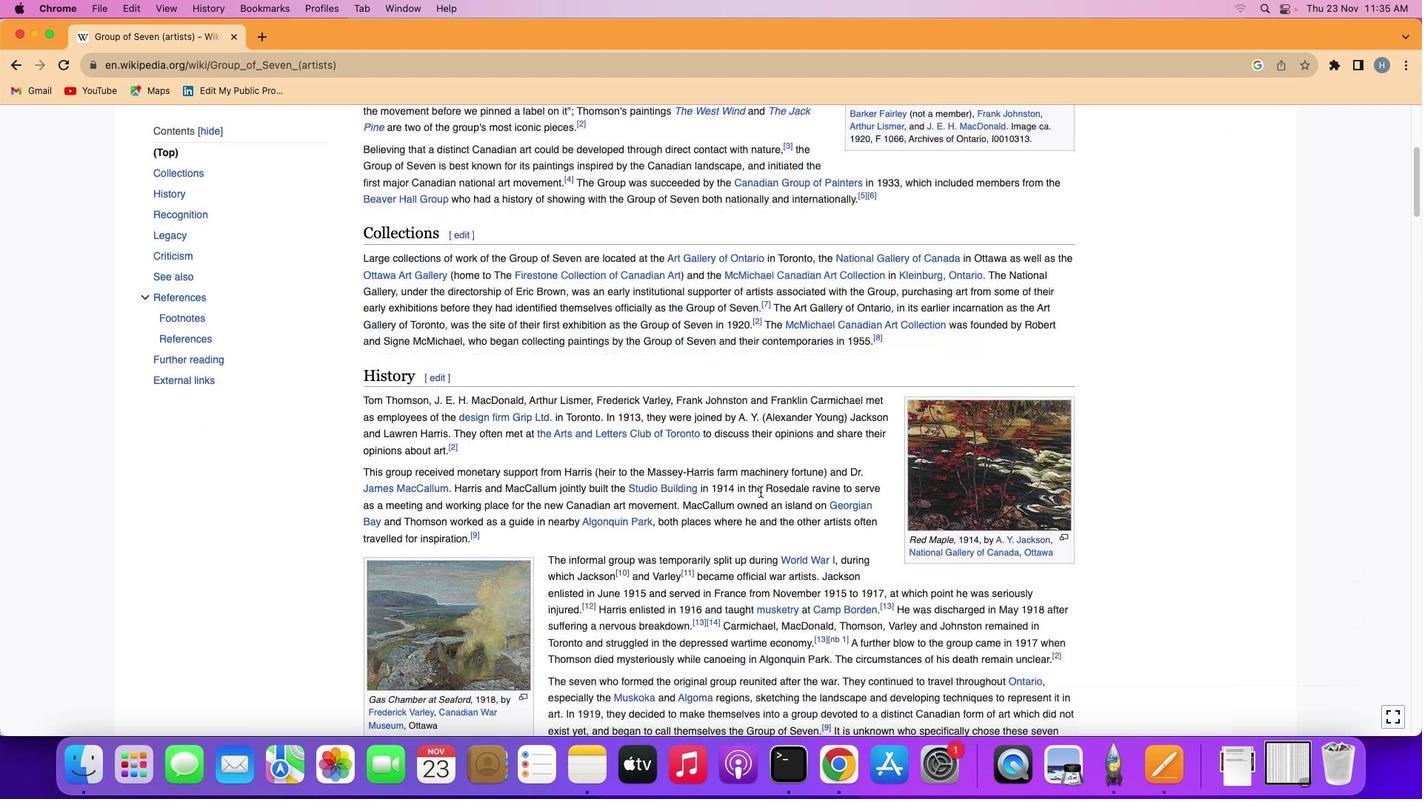 
Action: Mouse scrolled (754, 488) with delta (0, -1)
Screenshot: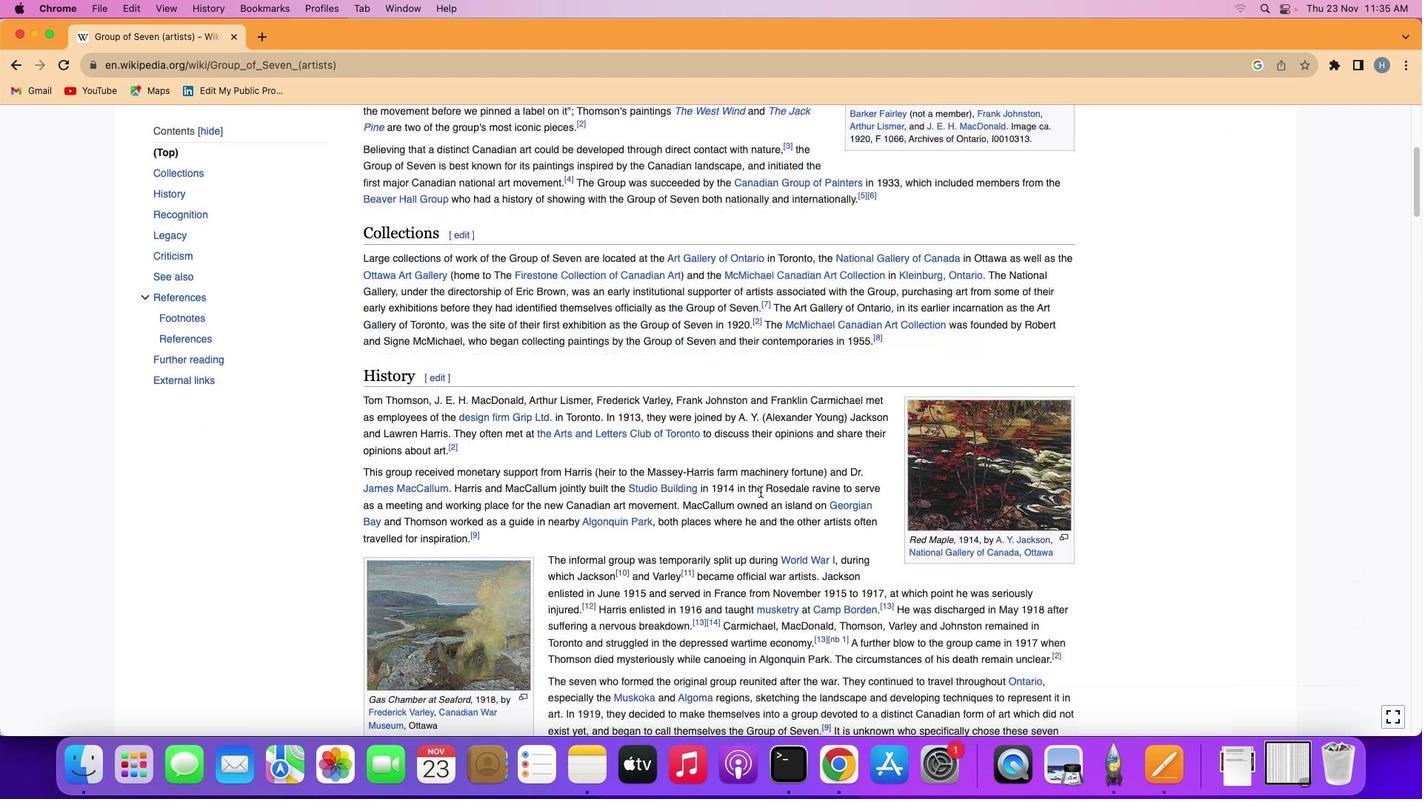 
Action: Mouse moved to (756, 492)
Screenshot: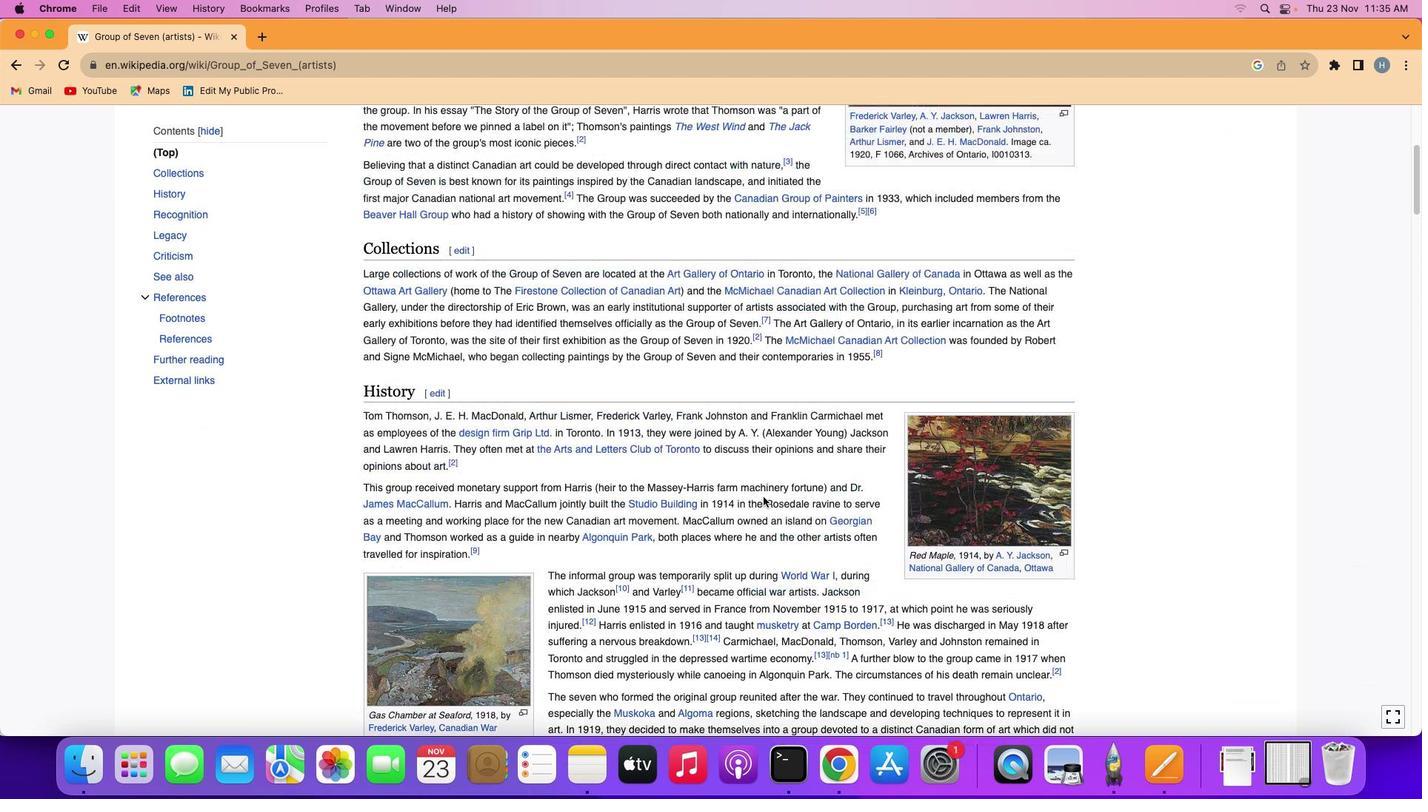 
Action: Mouse scrolled (756, 492) with delta (0, -1)
Screenshot: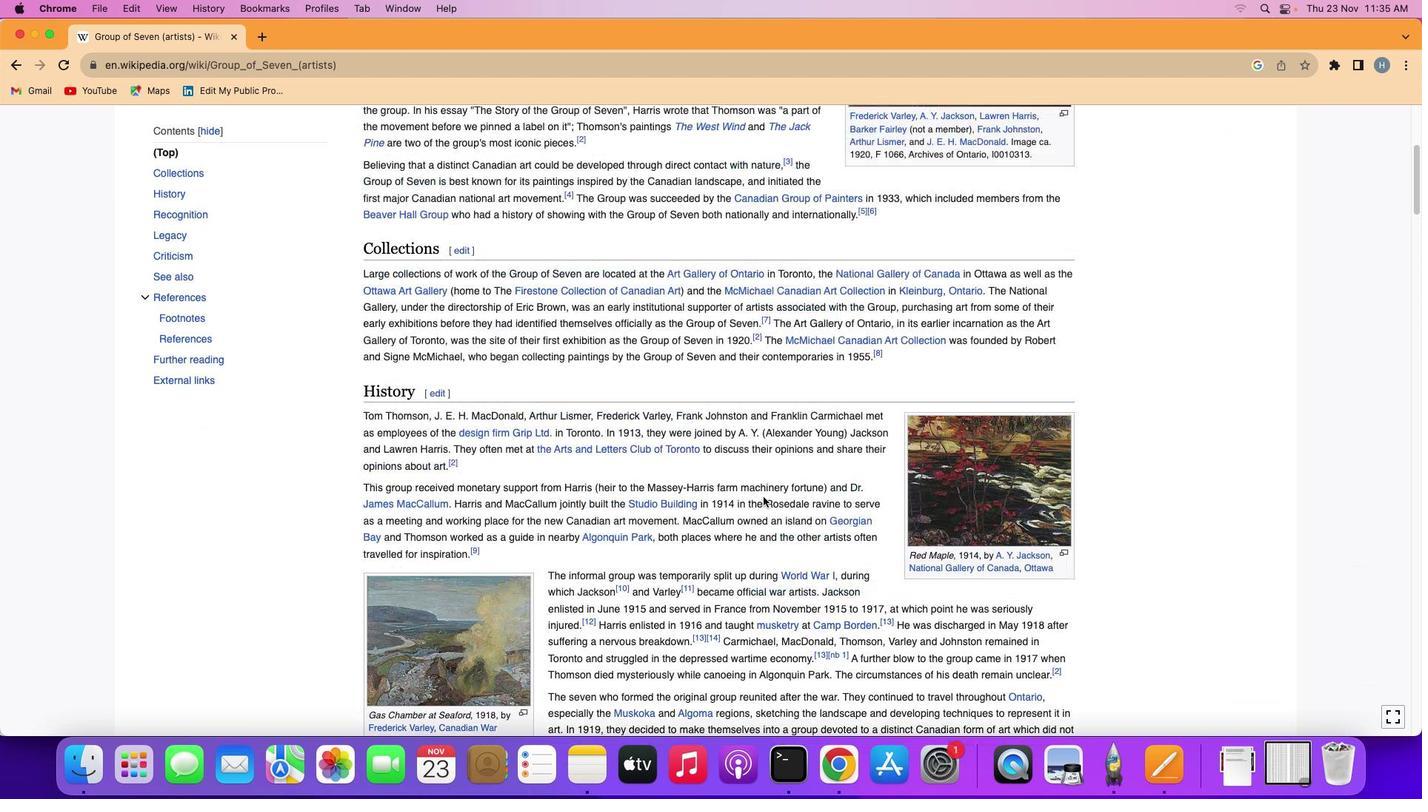 
Action: Mouse moved to (756, 491)
Screenshot: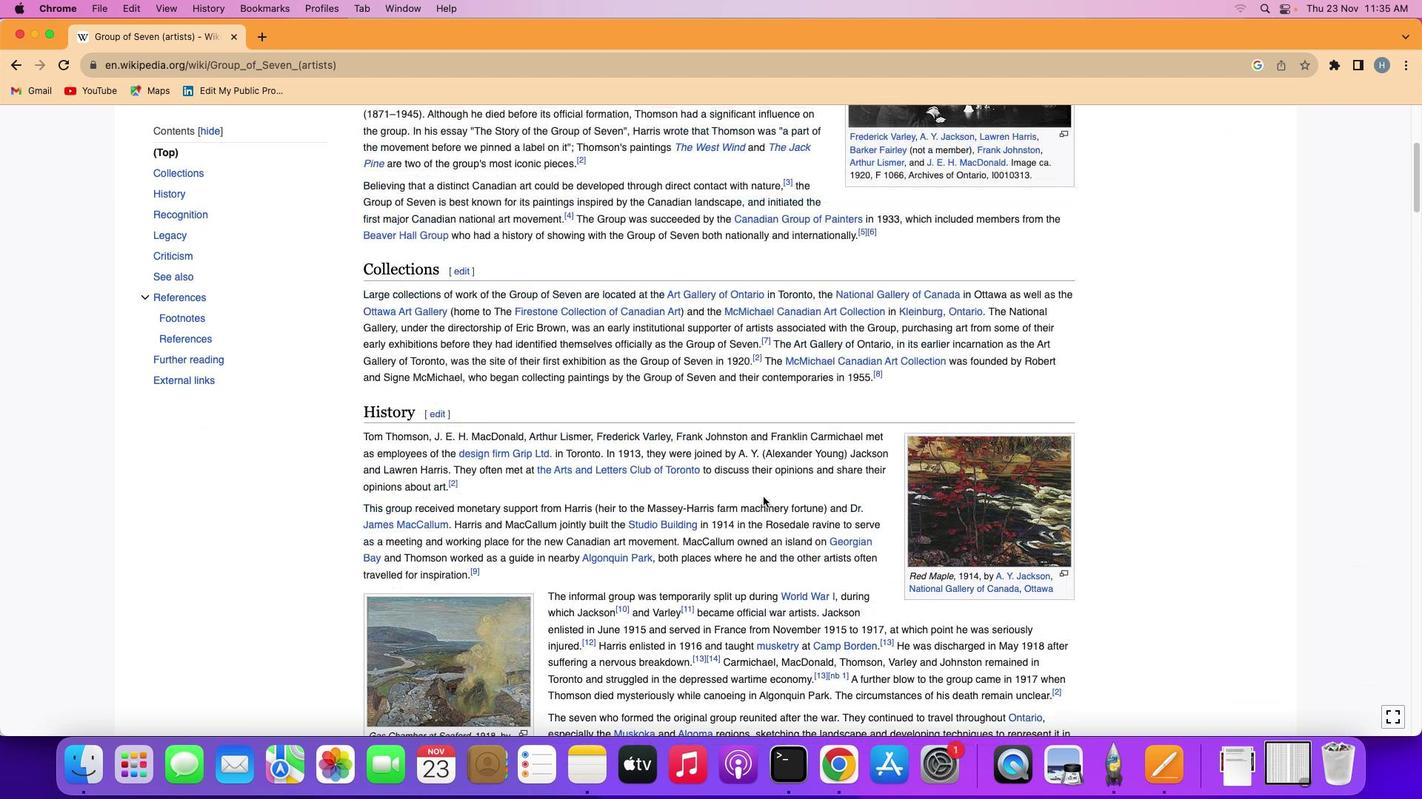 
Action: Mouse scrolled (756, 491) with delta (0, -1)
Screenshot: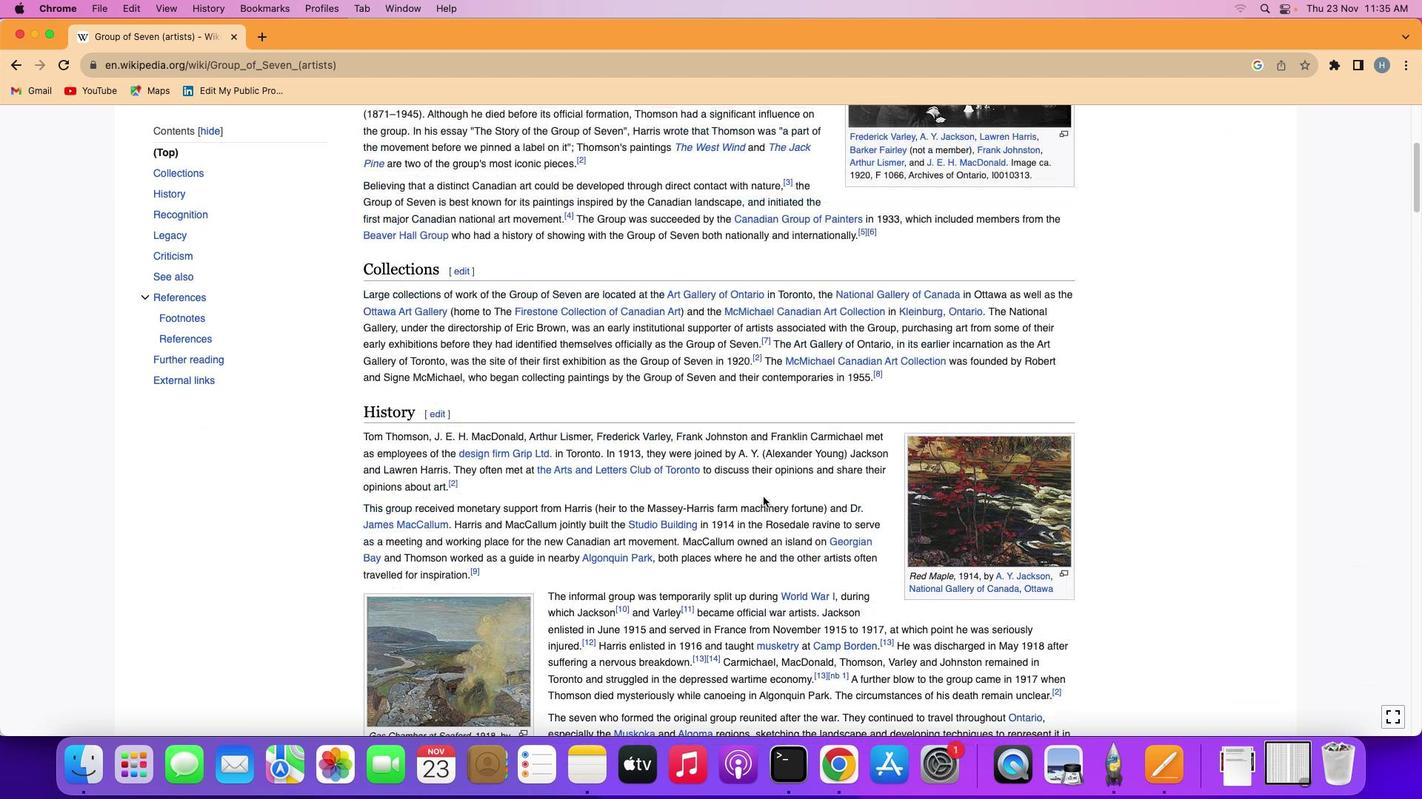 
Action: Mouse moved to (757, 491)
Screenshot: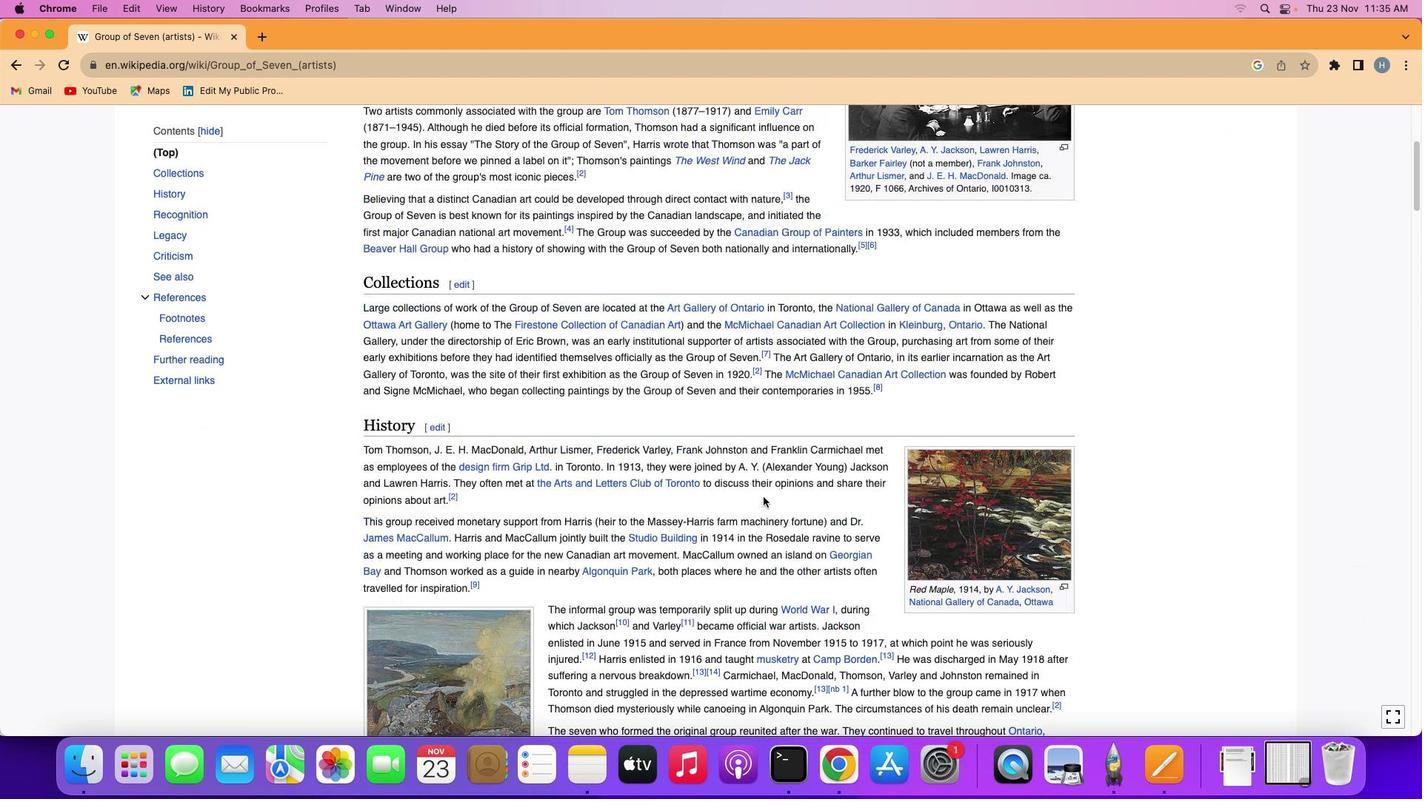 
Action: Mouse scrolled (757, 491) with delta (0, -2)
Screenshot: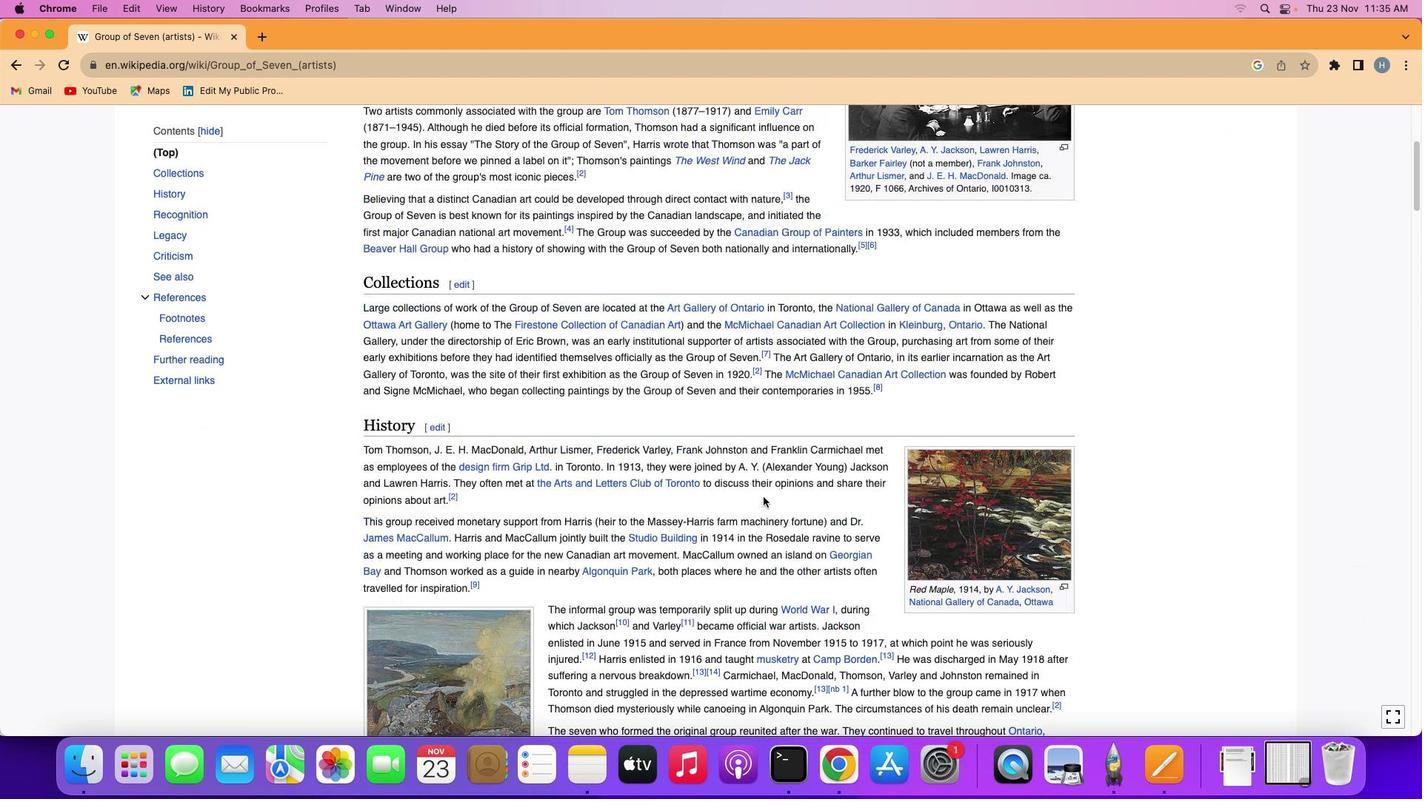 
Action: Mouse moved to (759, 497)
Screenshot: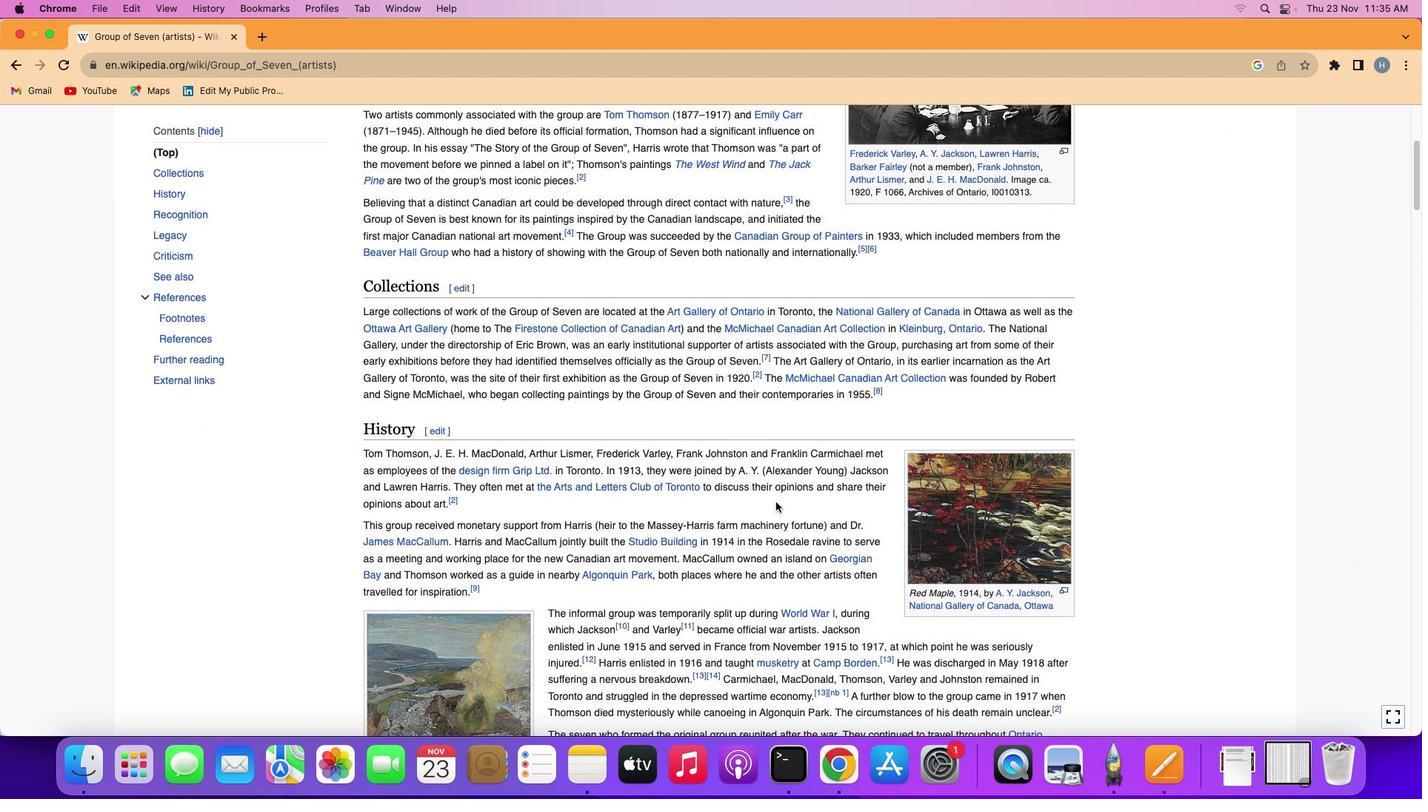 
Action: Mouse scrolled (759, 497) with delta (0, -1)
Screenshot: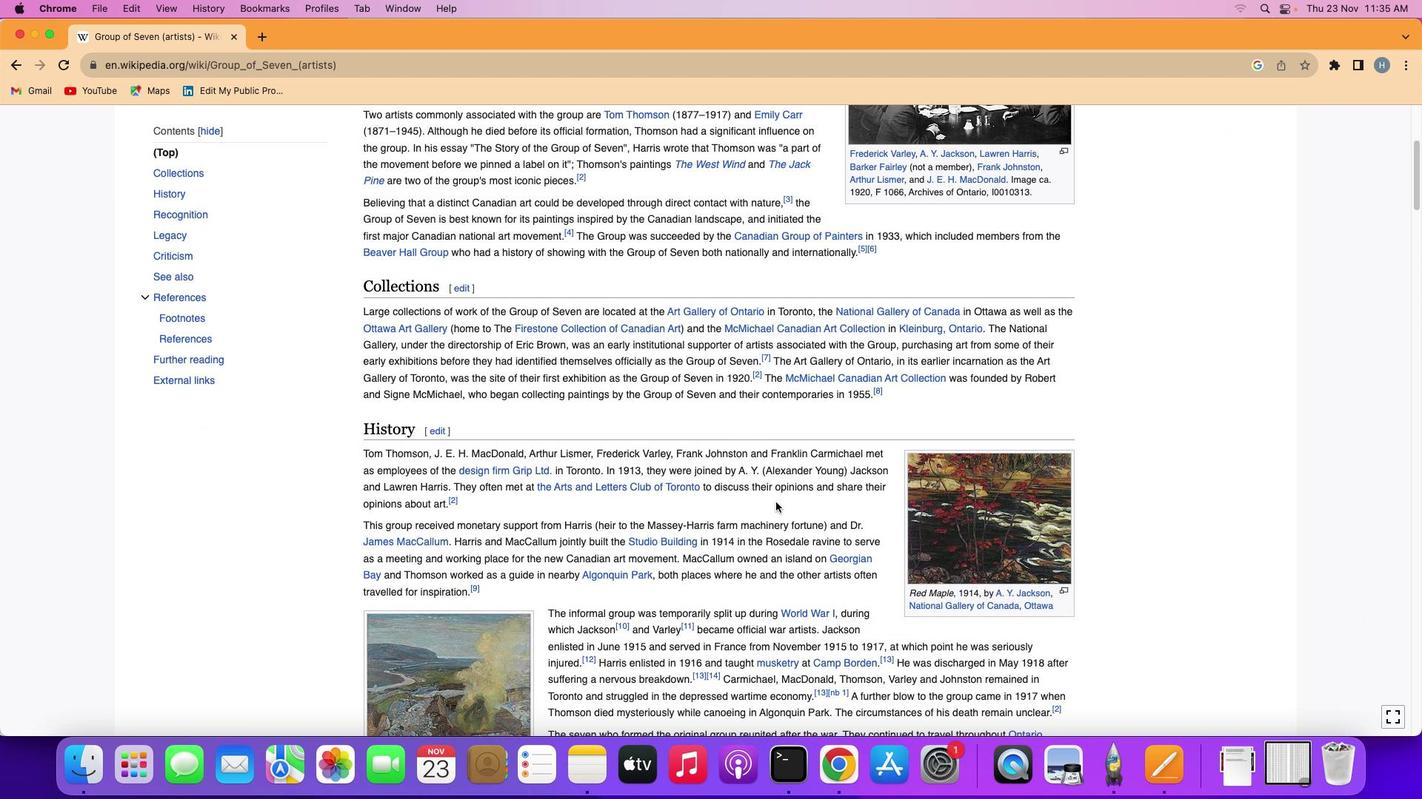 
Action: Mouse moved to (759, 496)
Screenshot: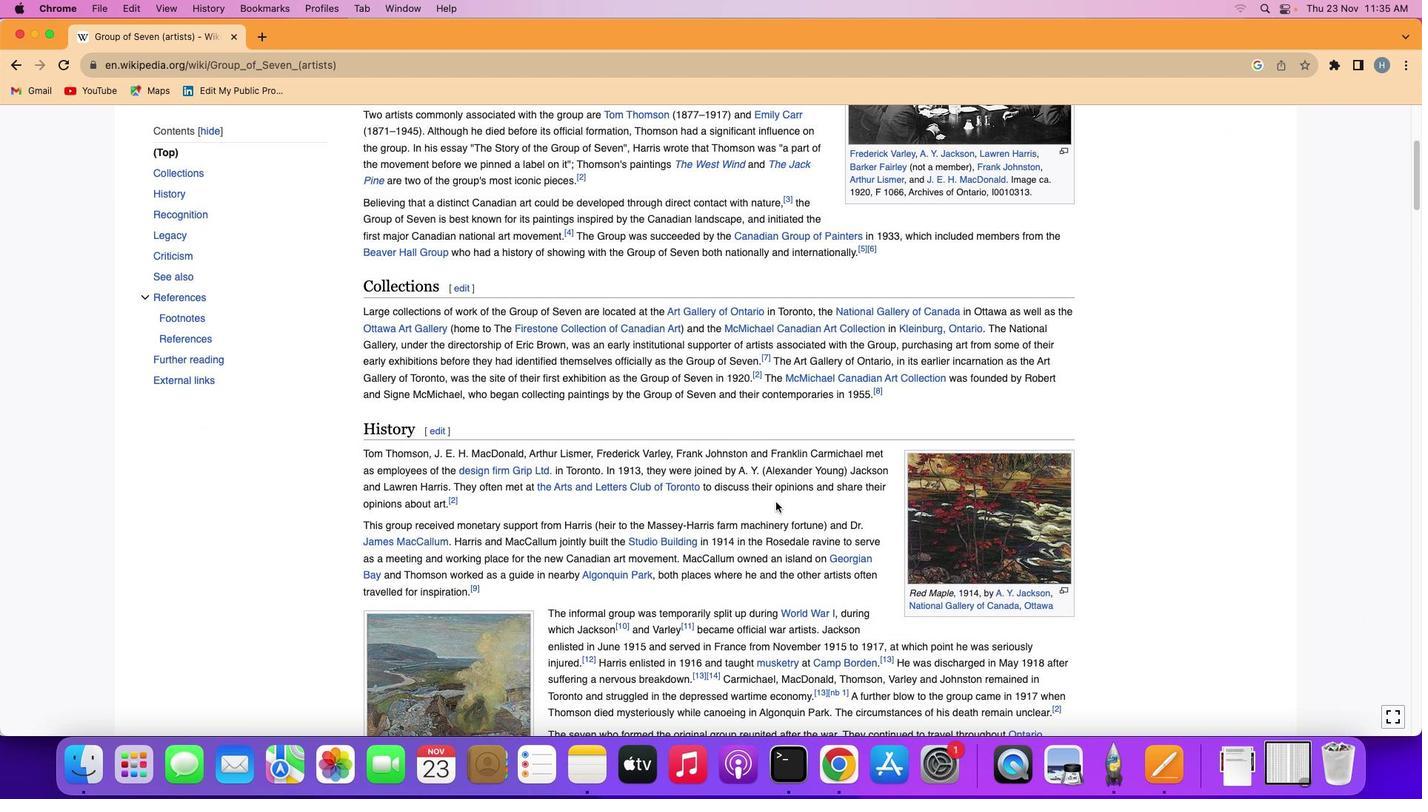 
Action: Mouse scrolled (759, 496) with delta (0, 0)
Screenshot: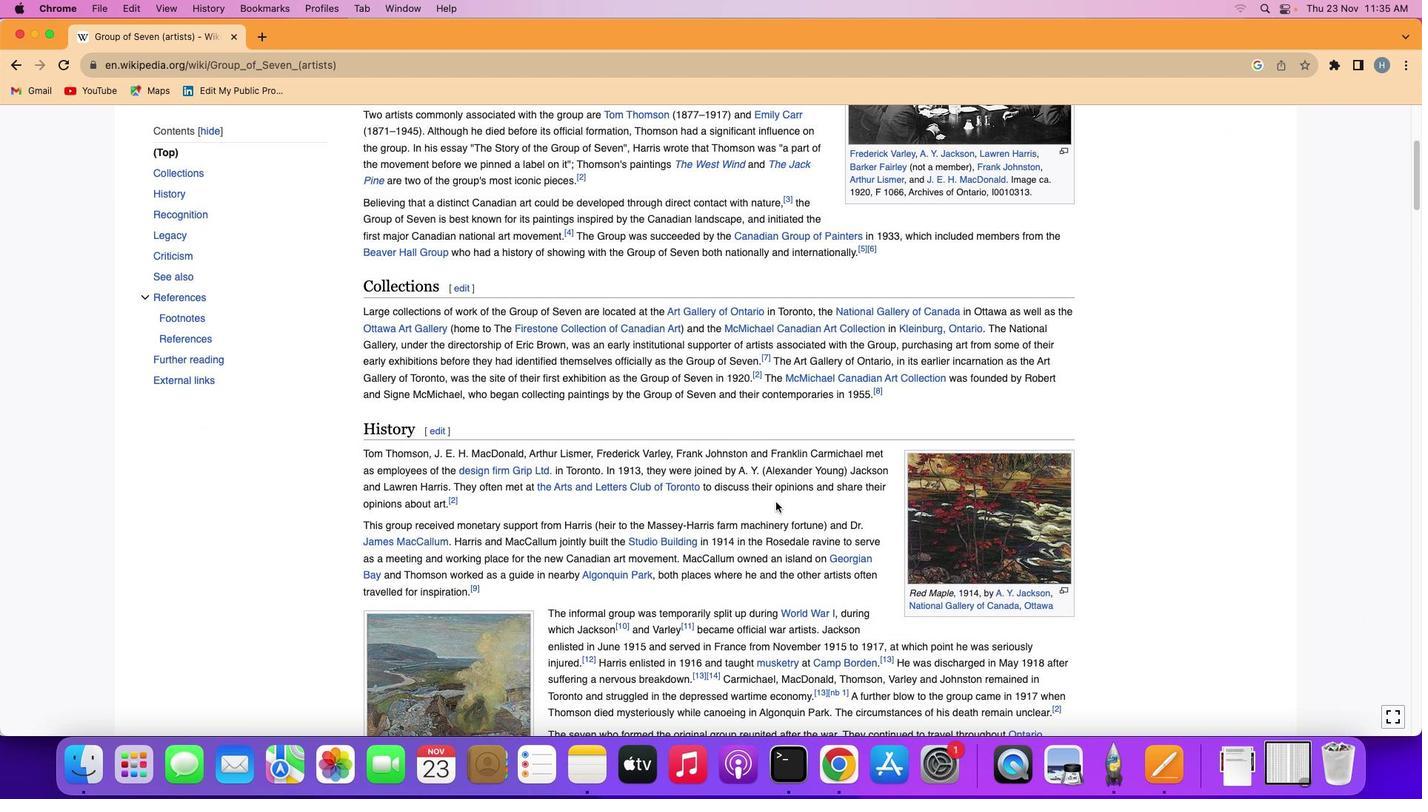 
Action: Mouse moved to (777, 497)
Screenshot: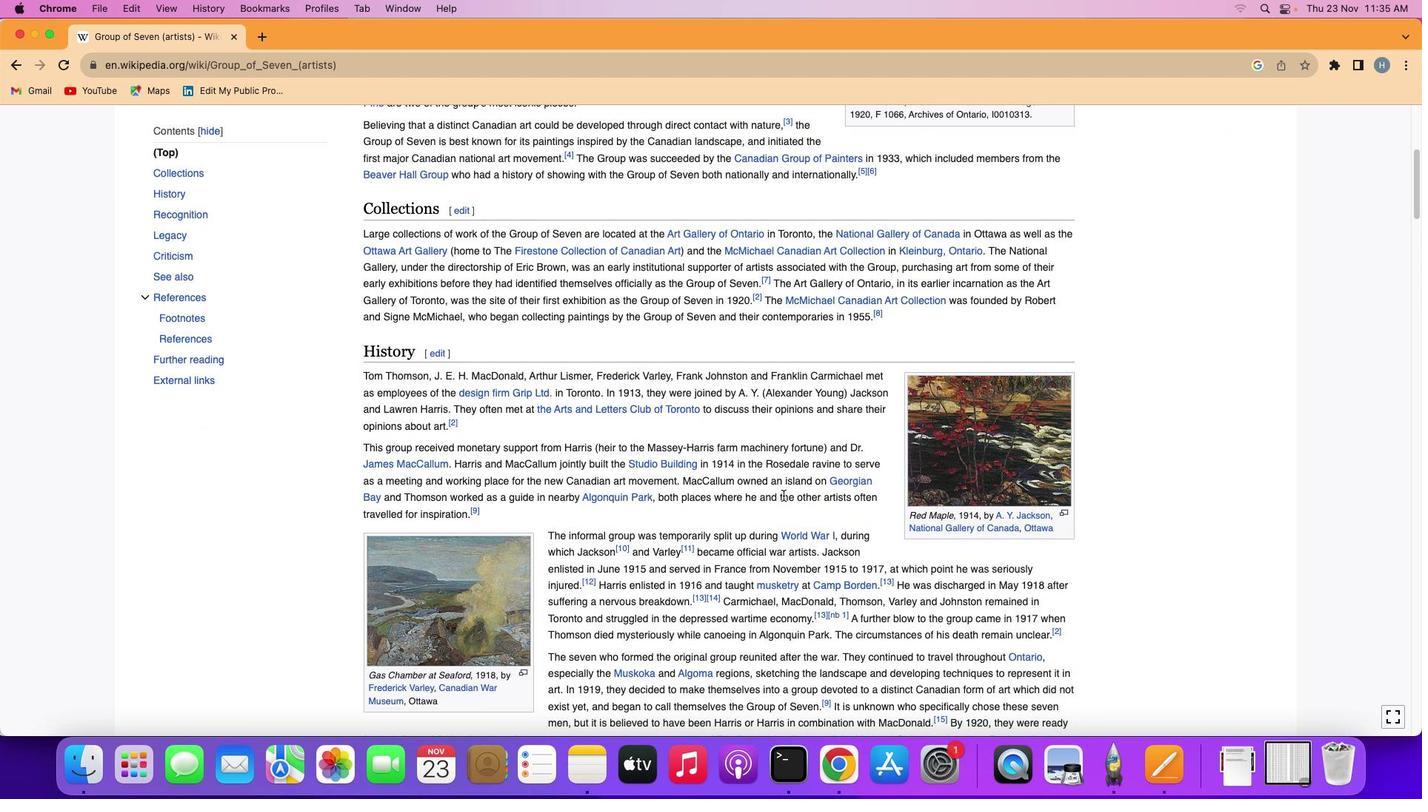 
Action: Mouse scrolled (777, 497) with delta (0, -1)
Screenshot: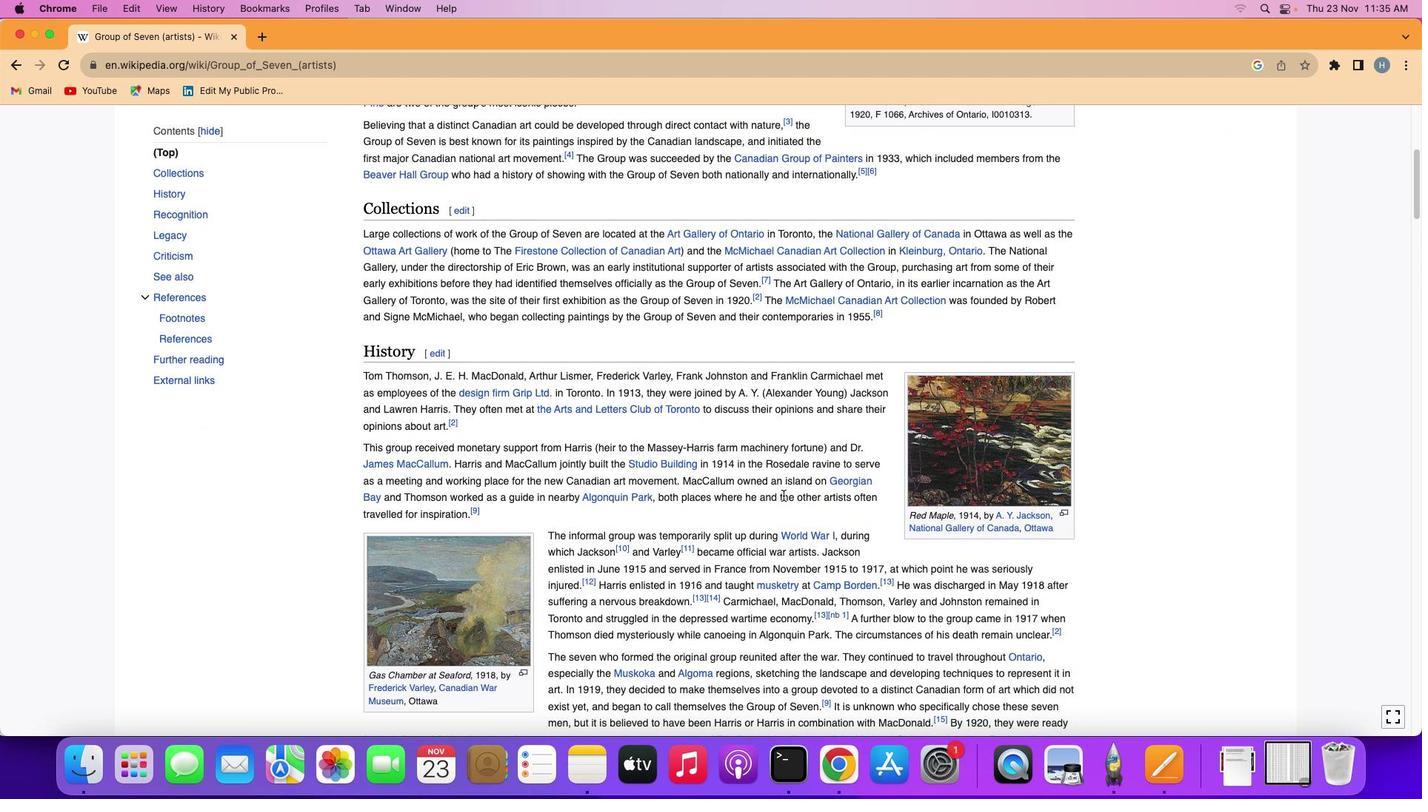 
Action: Mouse moved to (778, 495)
Screenshot: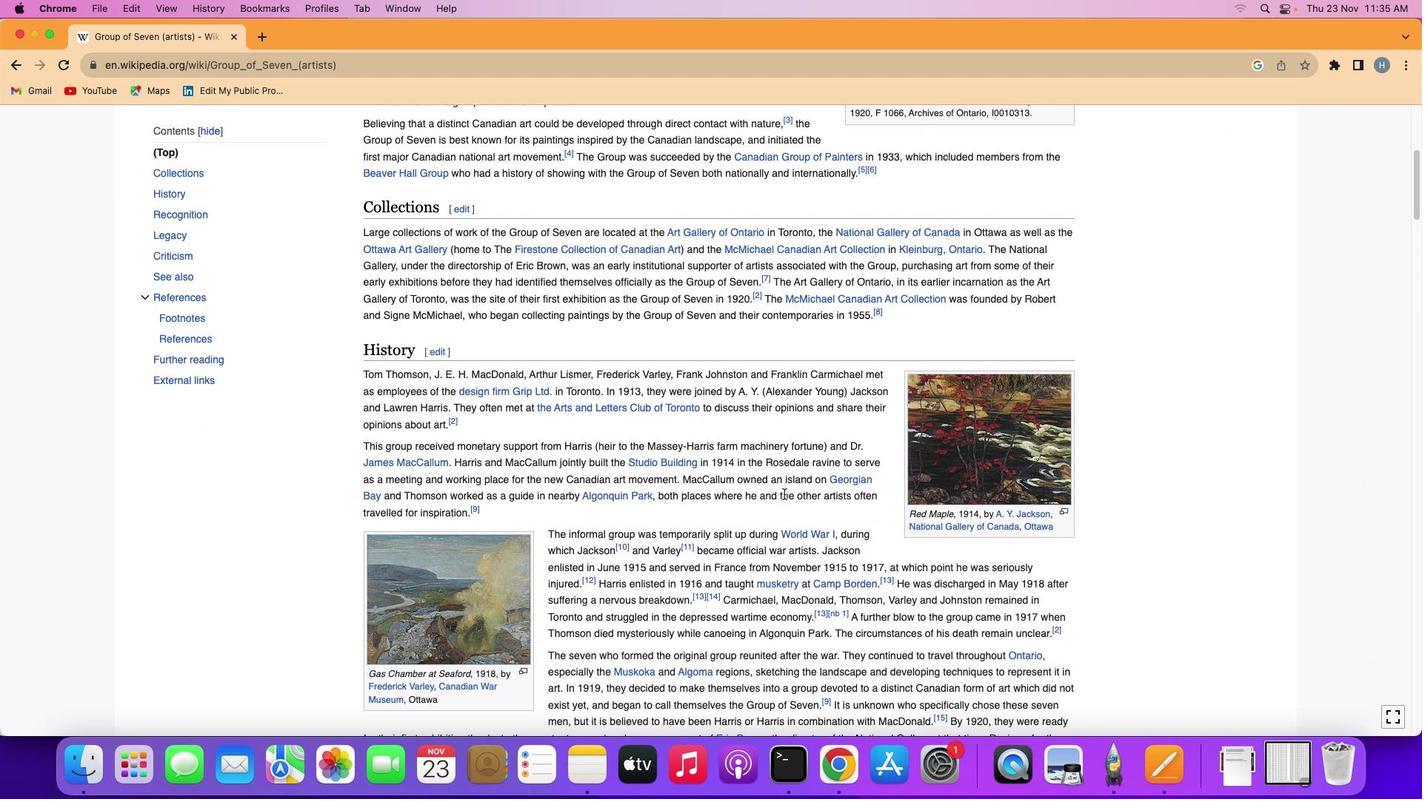
Action: Mouse scrolled (778, 495) with delta (0, -1)
Screenshot: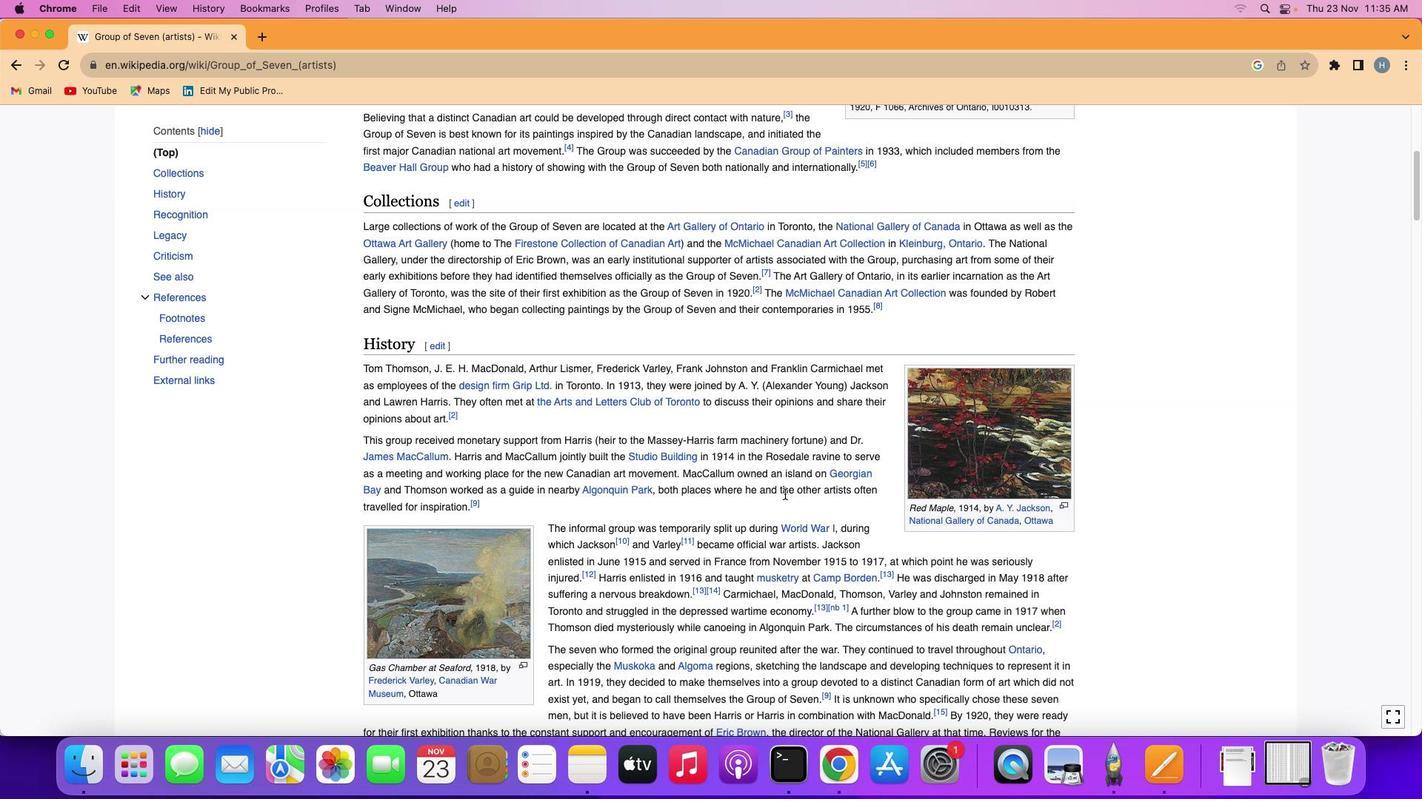 
Action: Mouse moved to (779, 494)
Screenshot: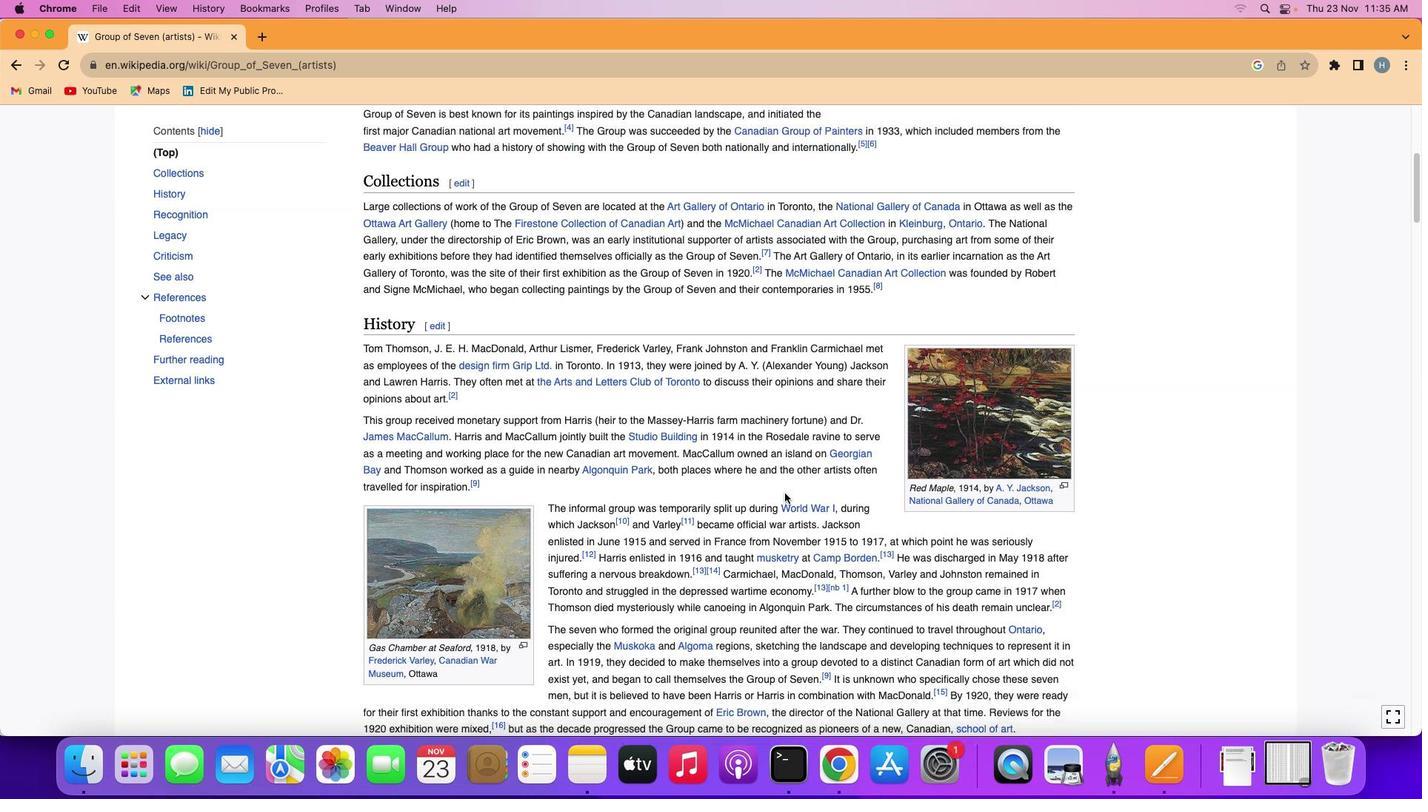 
Action: Mouse scrolled (779, 494) with delta (0, -1)
Screenshot: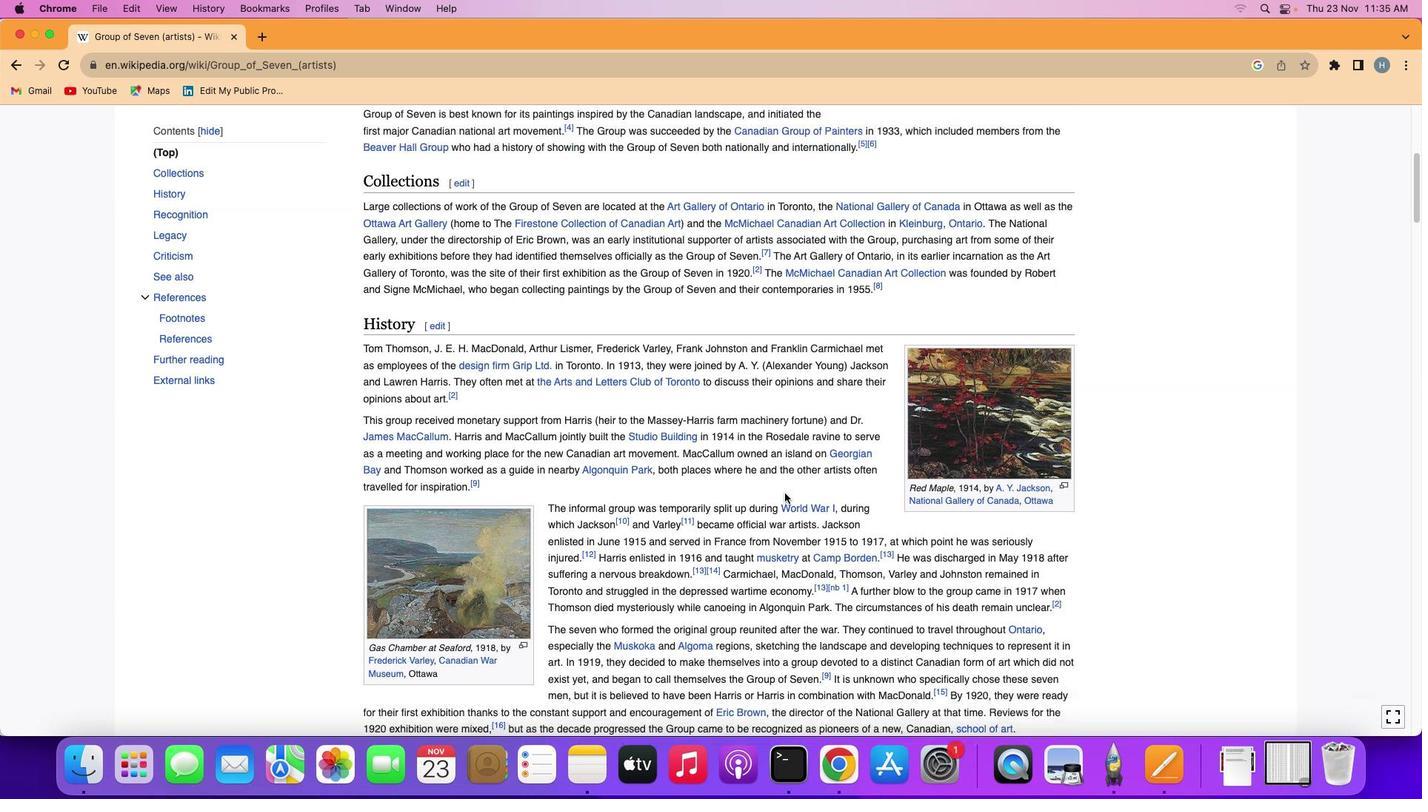 
Action: Mouse moved to (781, 494)
Screenshot: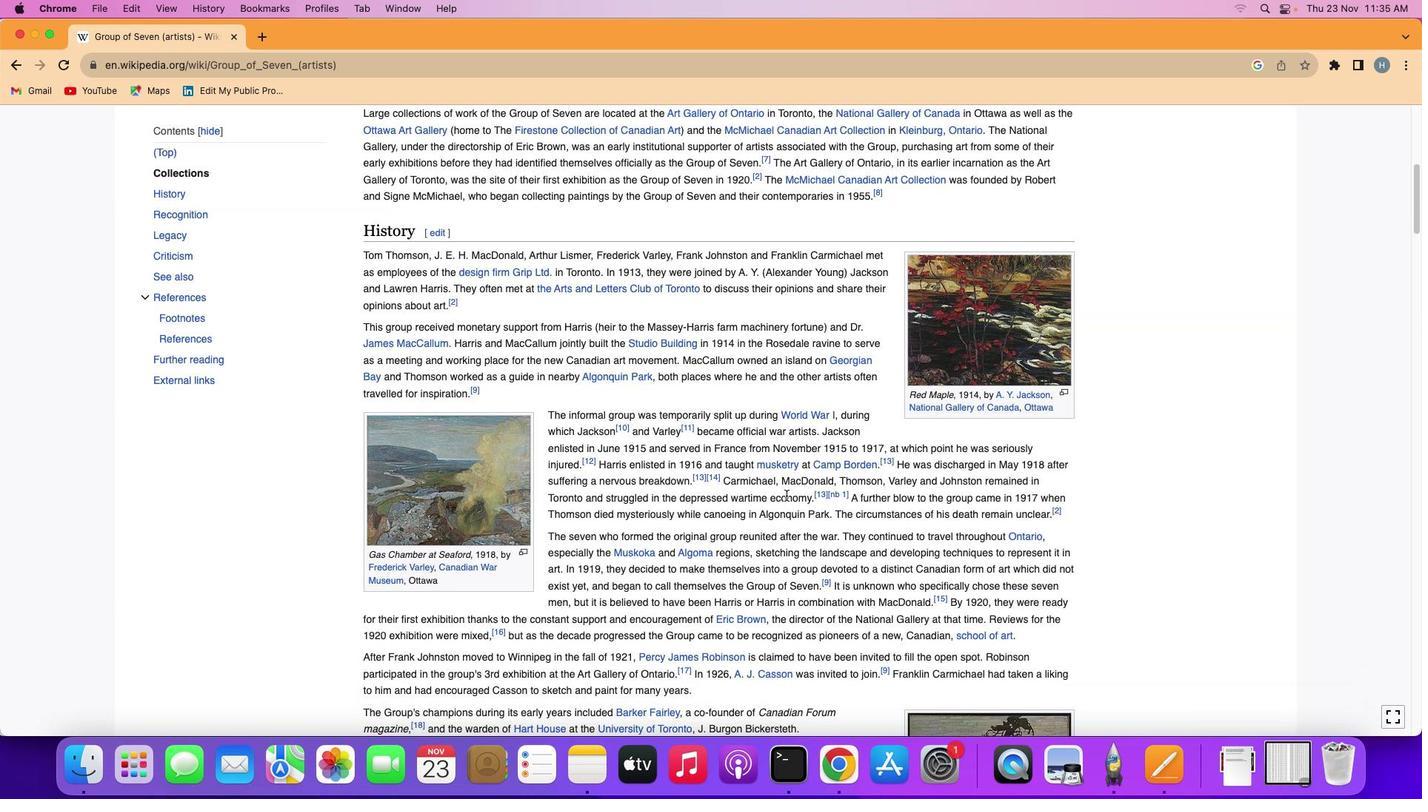 
Action: Mouse scrolled (781, 494) with delta (0, -1)
Screenshot: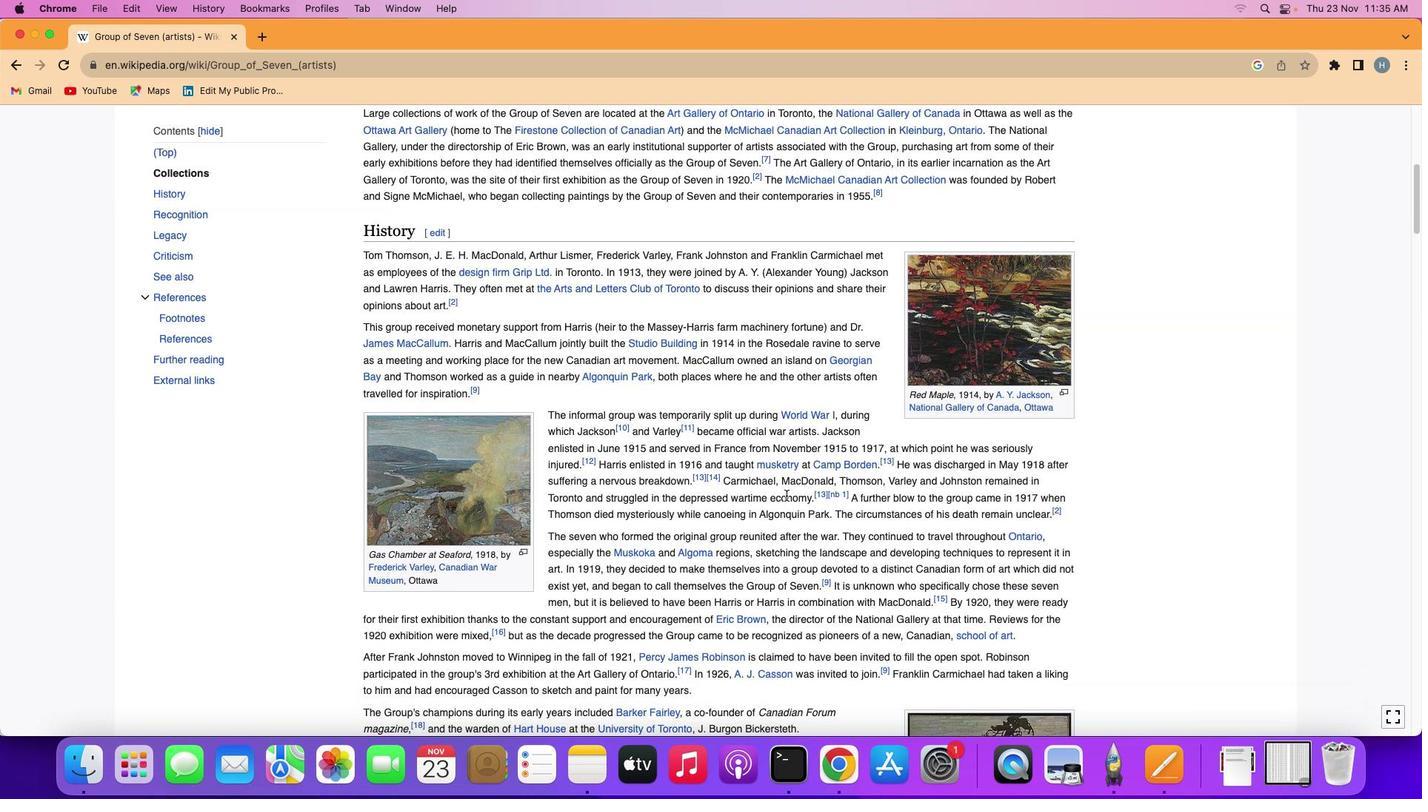 
Action: Mouse moved to (782, 494)
Screenshot: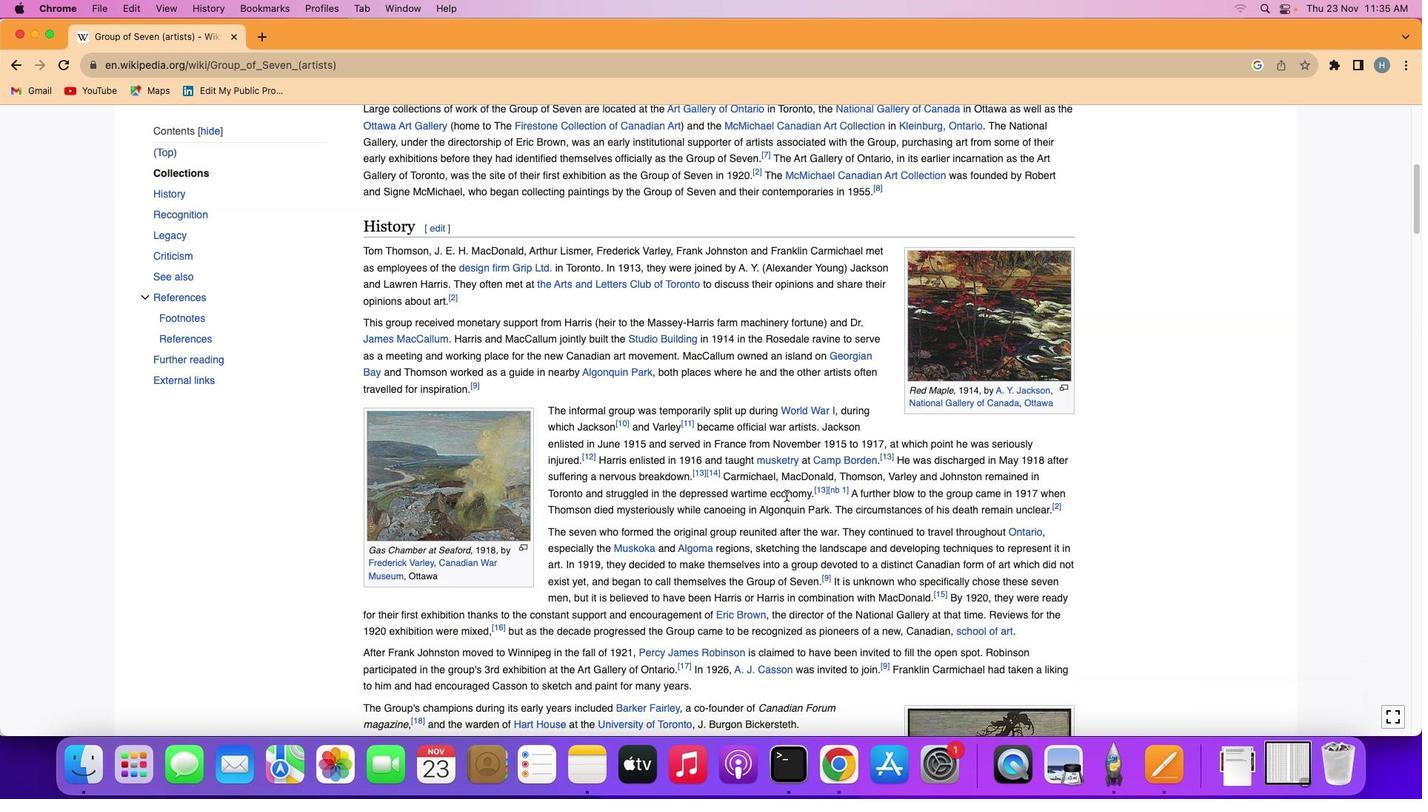 
Action: Mouse scrolled (782, 494) with delta (0, -1)
Screenshot: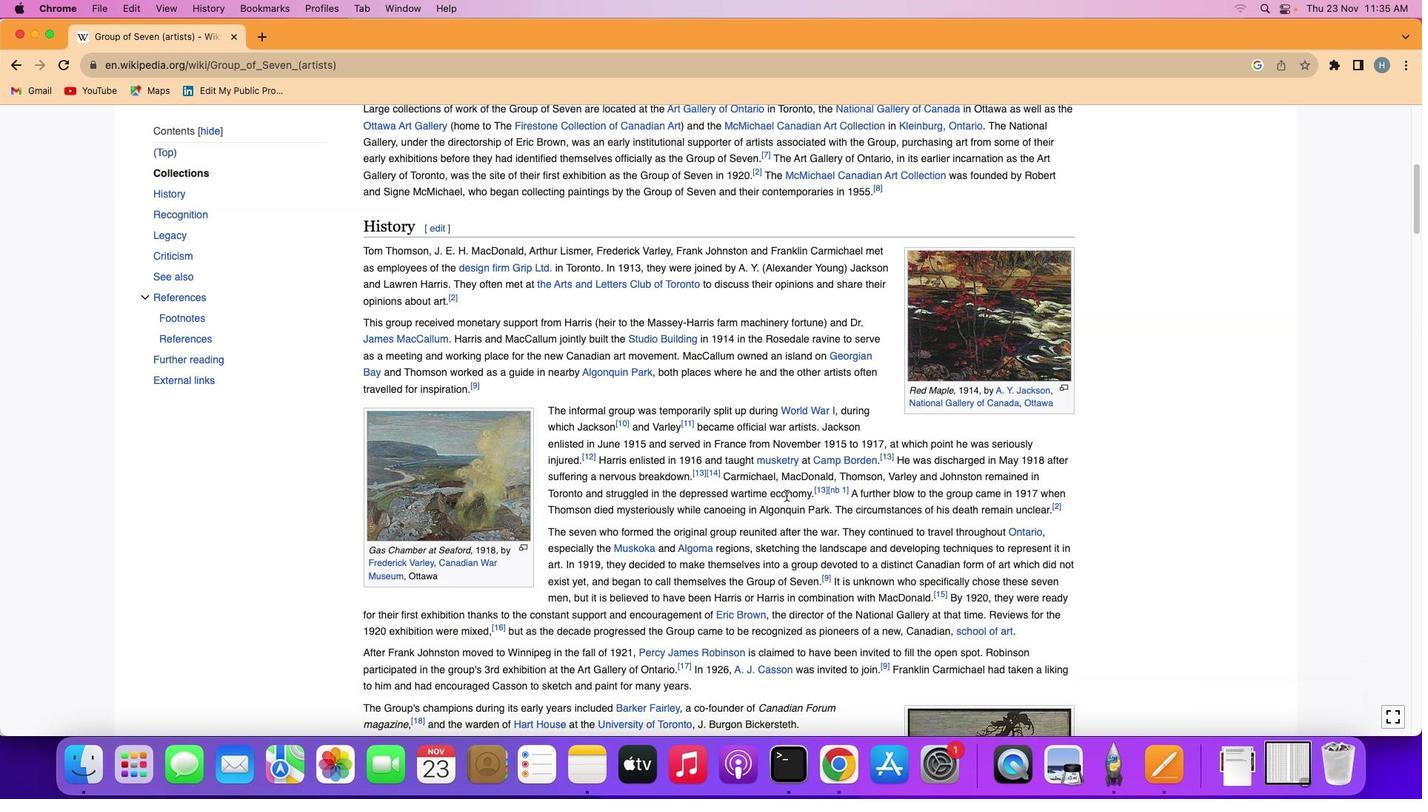 
Action: Mouse moved to (782, 492)
Screenshot: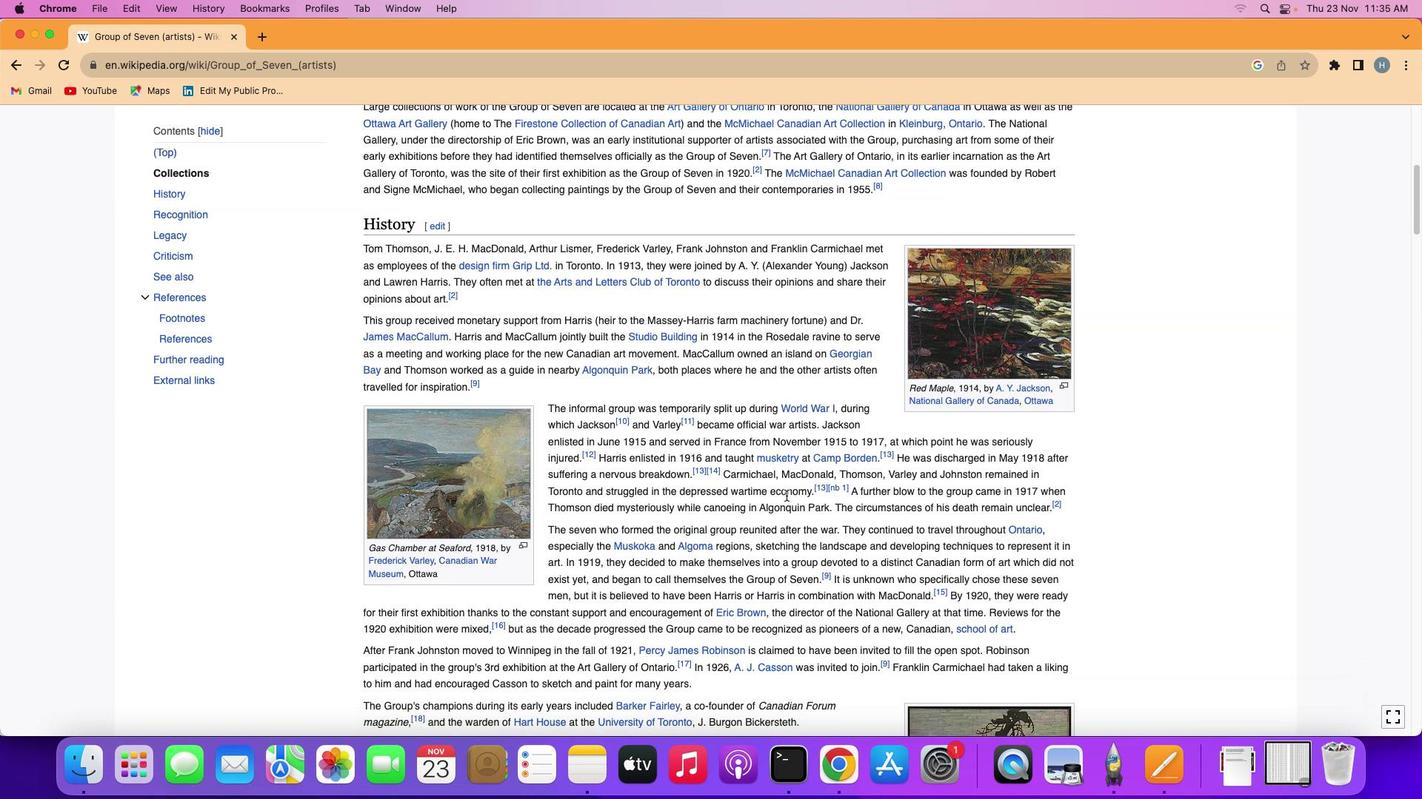
Action: Mouse scrolled (782, 492) with delta (0, -2)
Screenshot: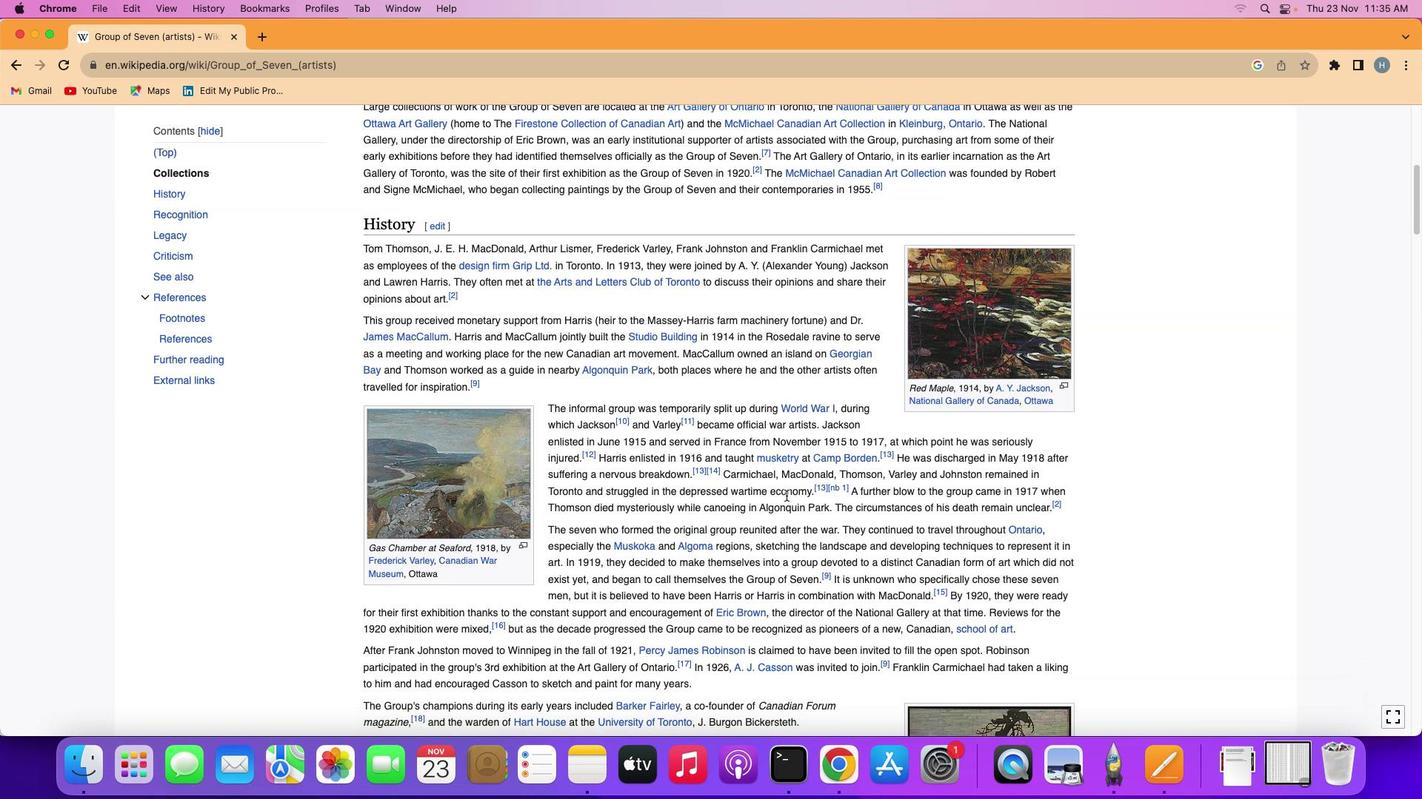 
Action: Mouse moved to (784, 494)
Screenshot: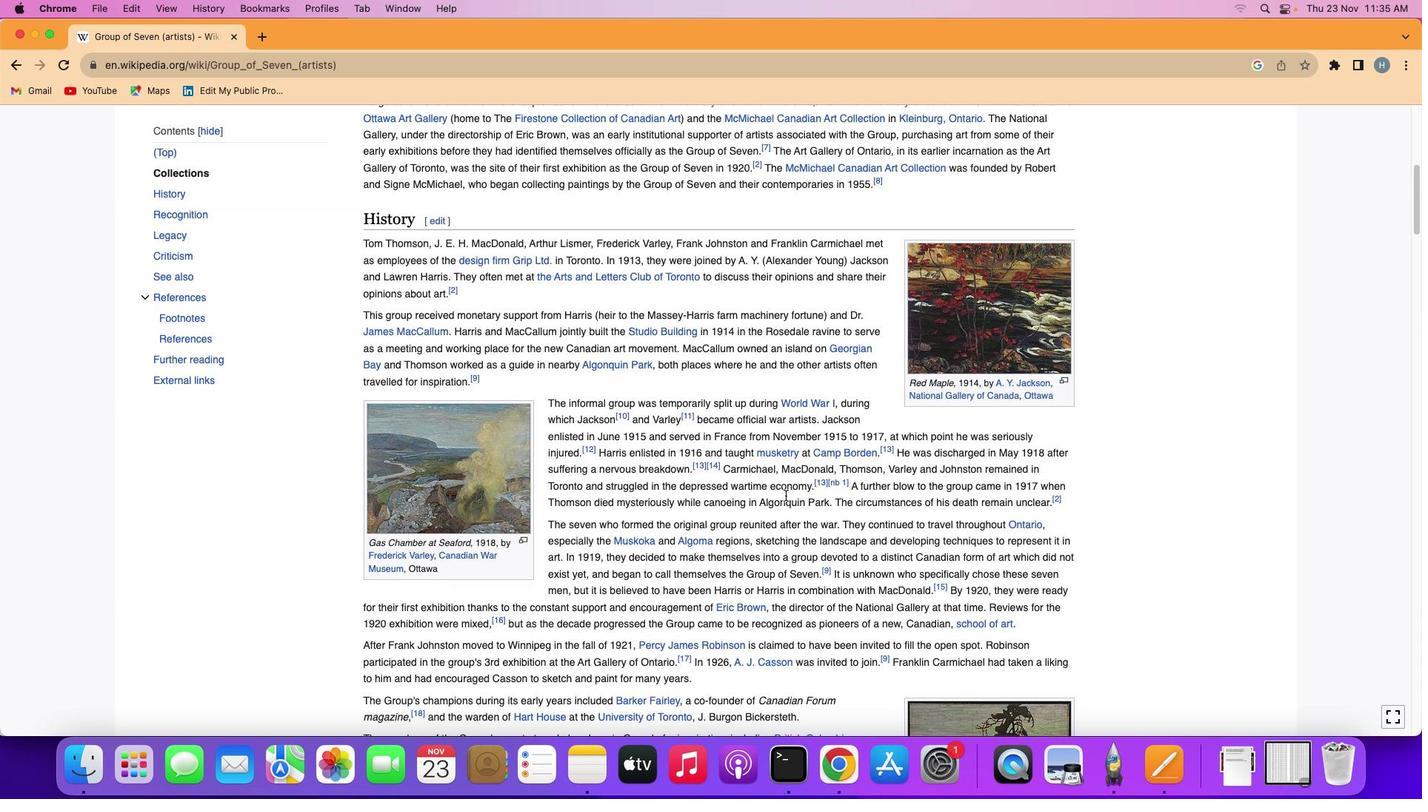 
Action: Mouse scrolled (784, 494) with delta (0, -1)
Screenshot: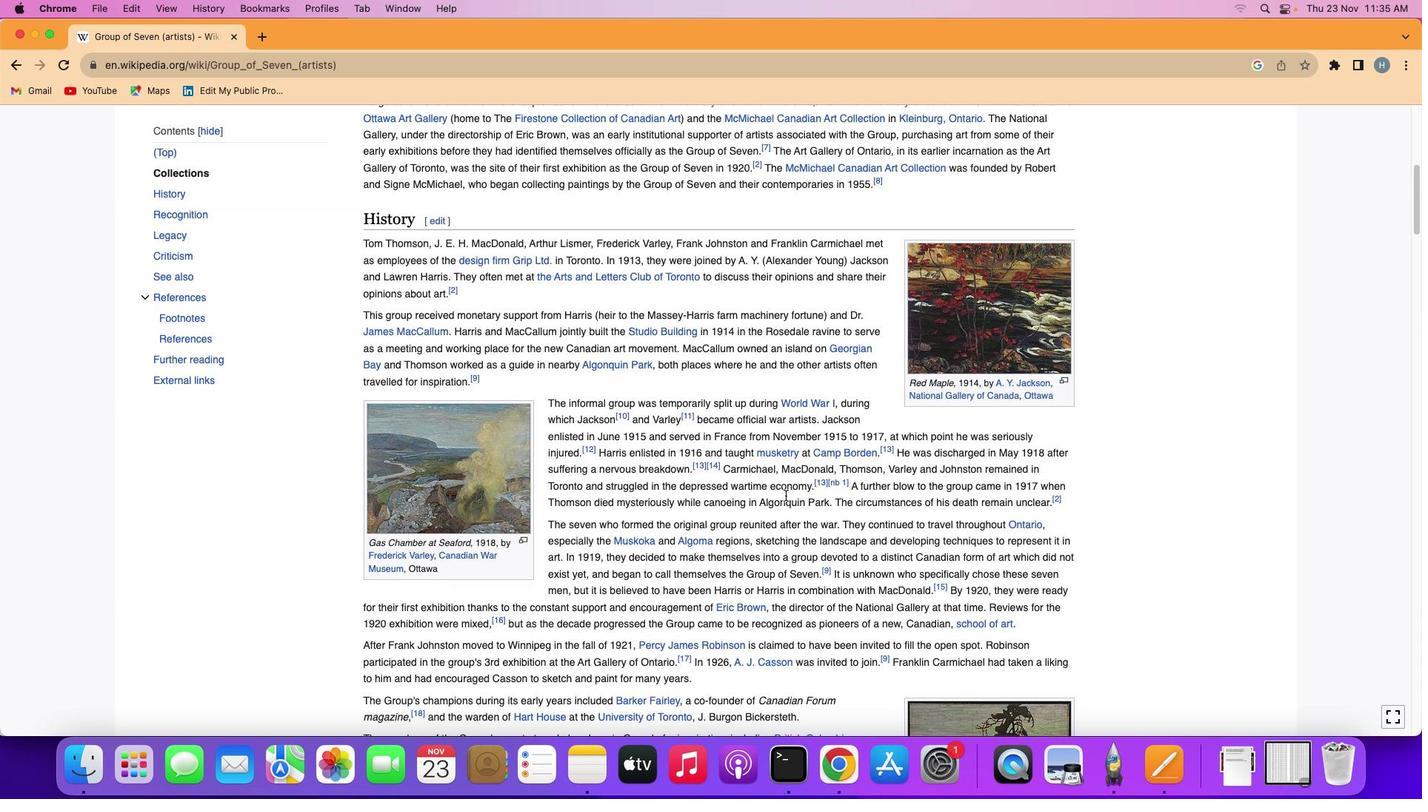 
Action: Mouse scrolled (784, 494) with delta (0, 0)
Screenshot: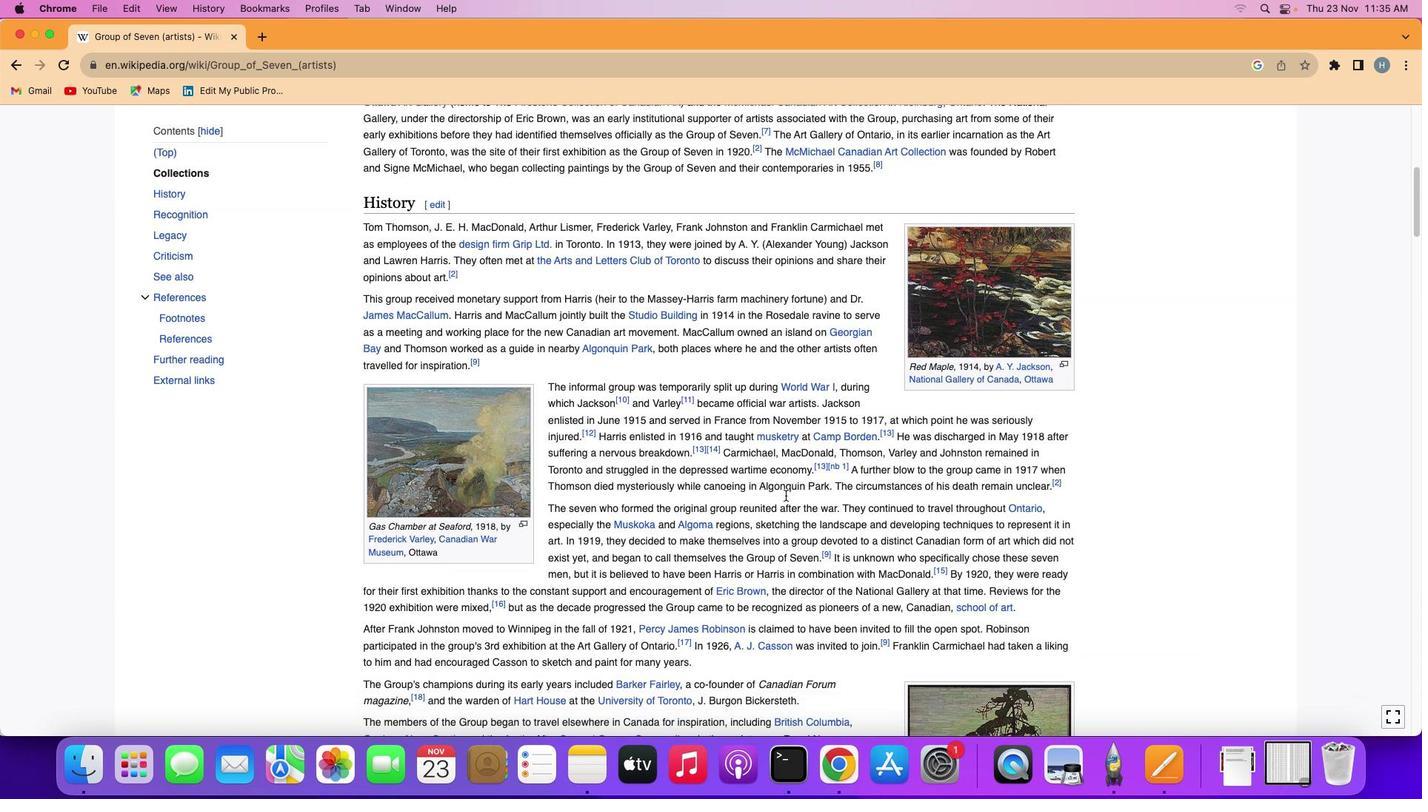 
Action: Mouse moved to (784, 494)
Screenshot: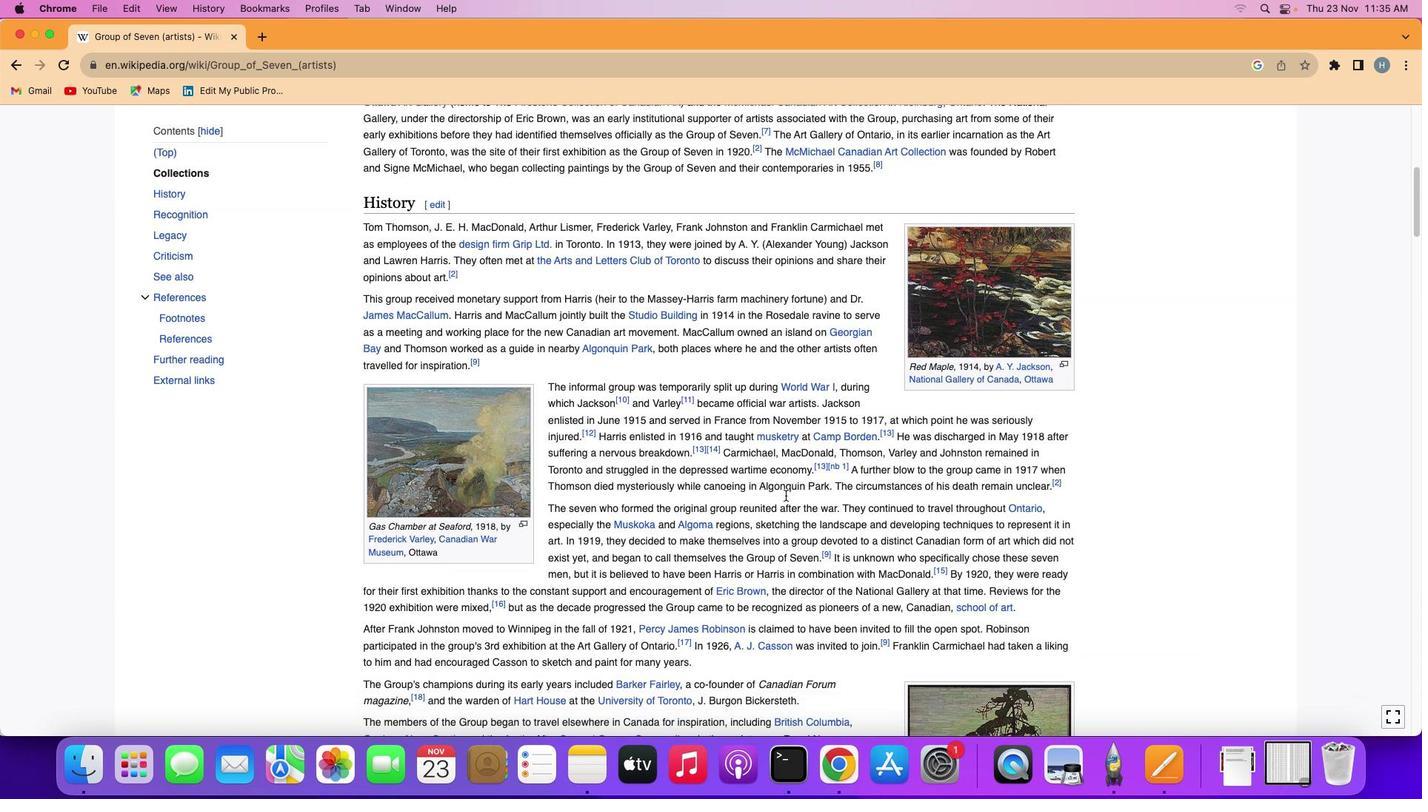 
Action: Mouse scrolled (784, 494) with delta (0, -2)
Screenshot: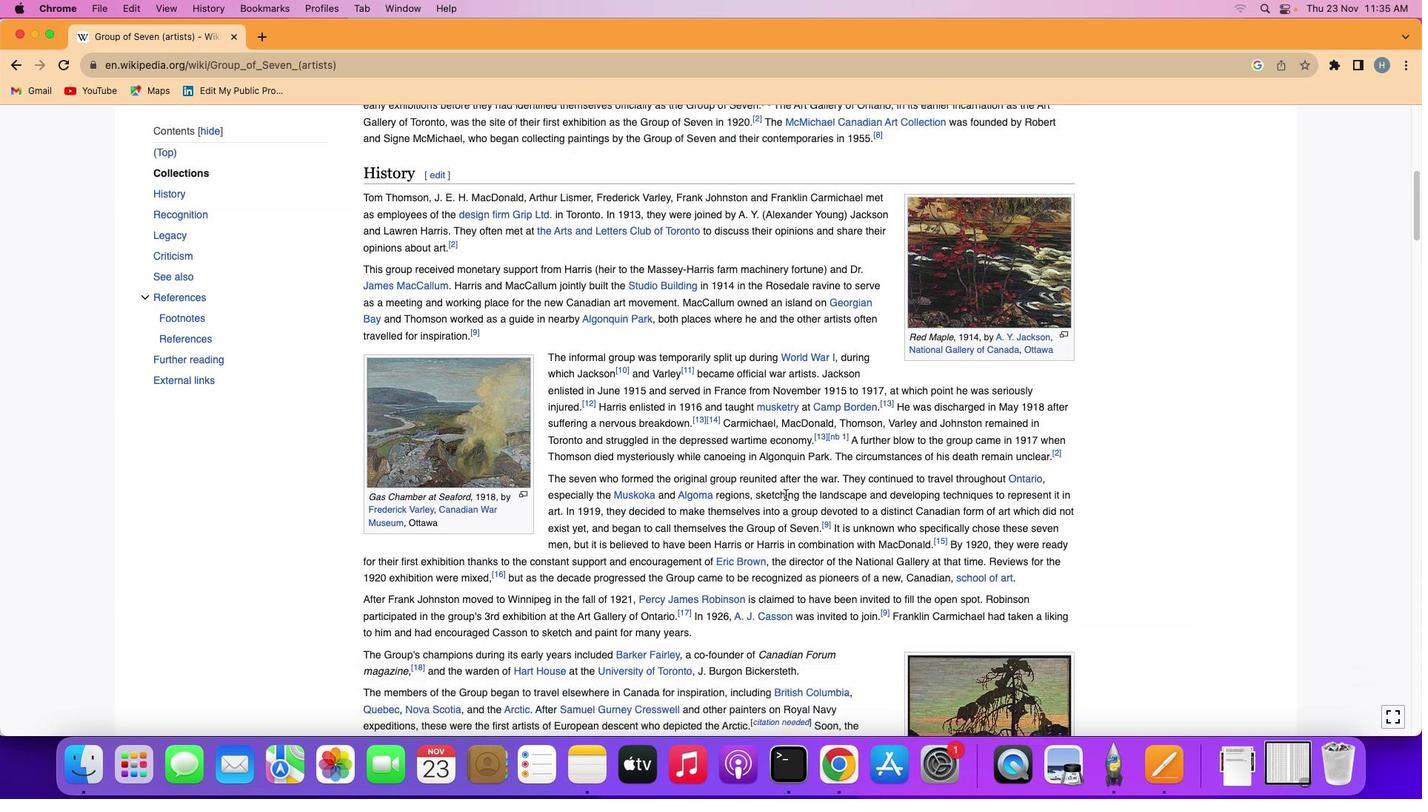 
Action: Mouse moved to (784, 494)
Screenshot: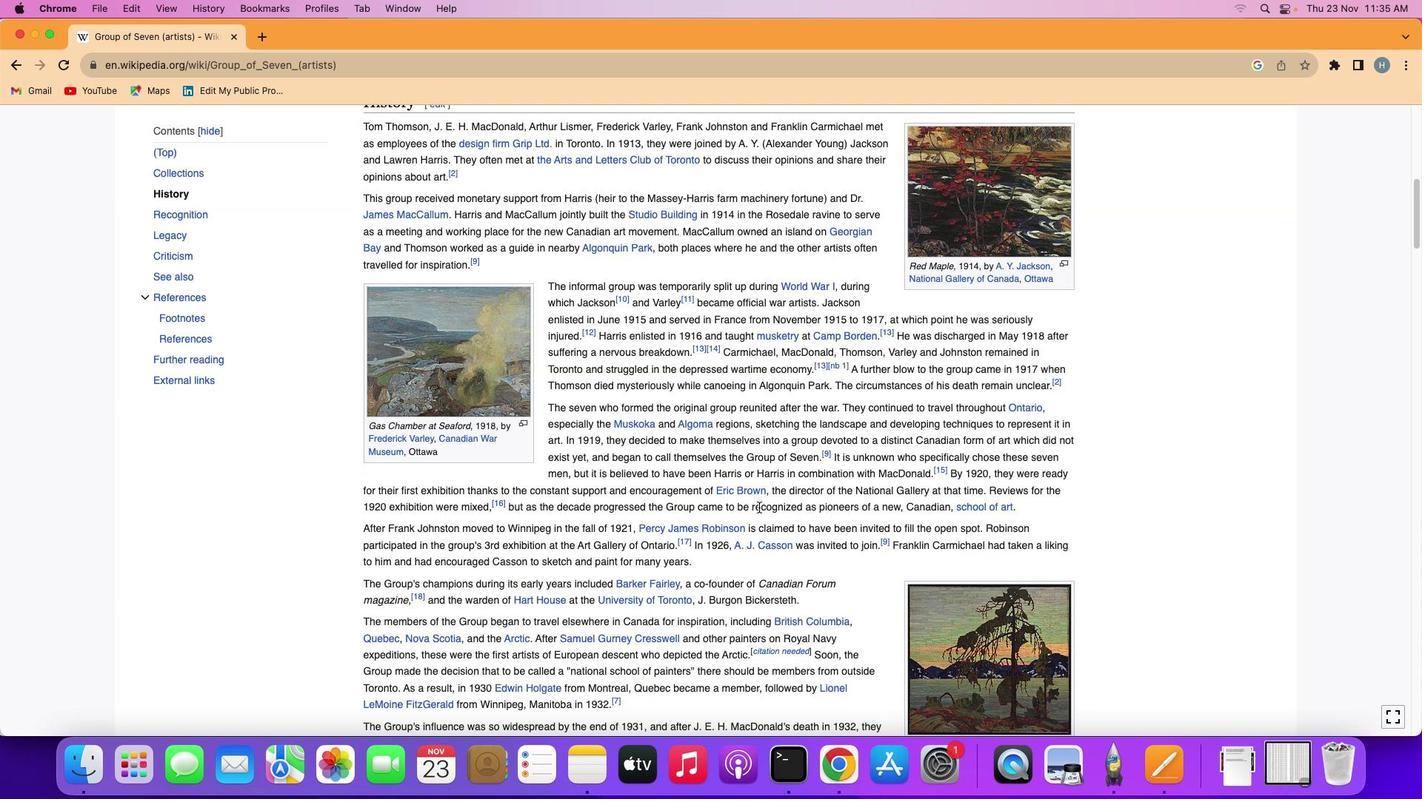 
Action: Mouse scrolled (784, 494) with delta (0, -1)
Screenshot: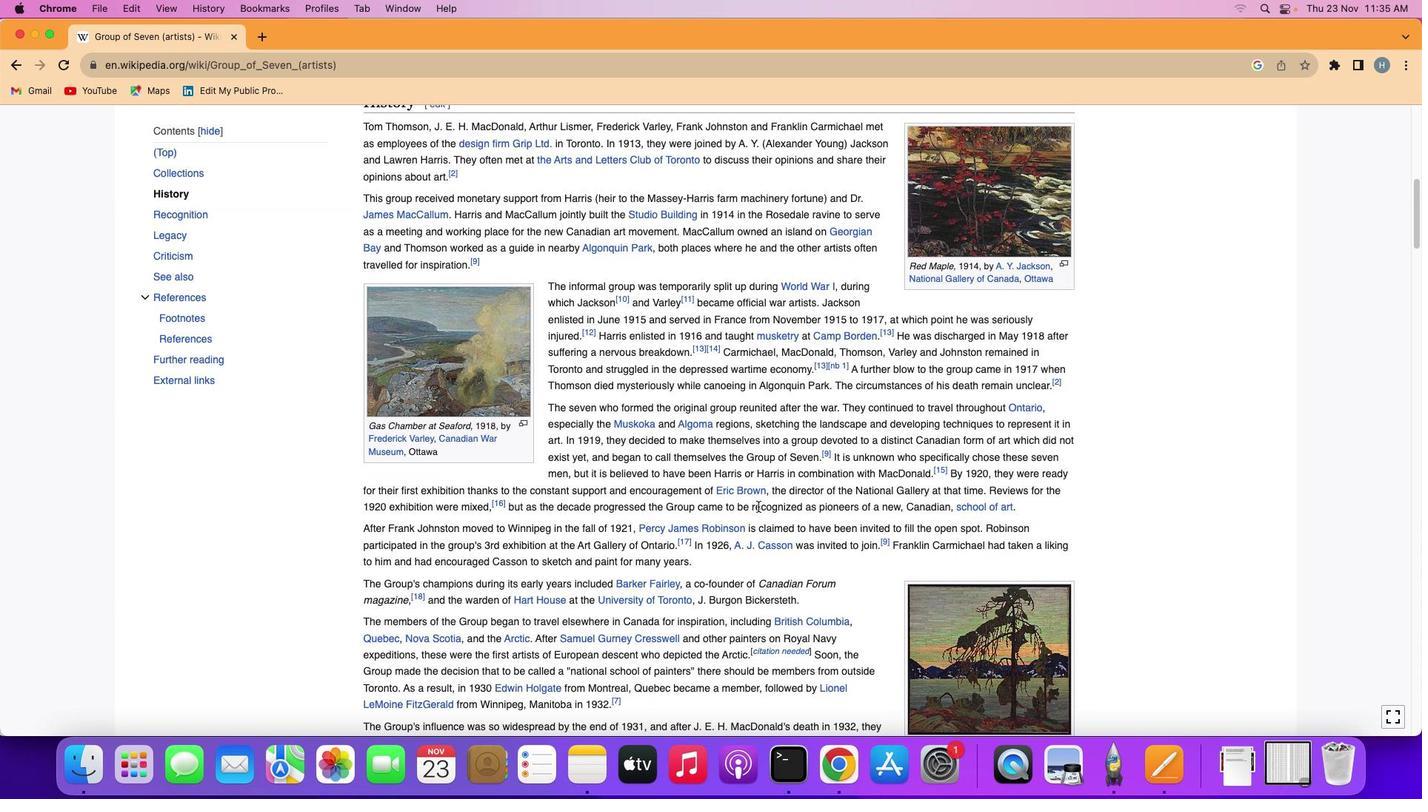 
Action: Mouse scrolled (784, 494) with delta (0, -1)
Screenshot: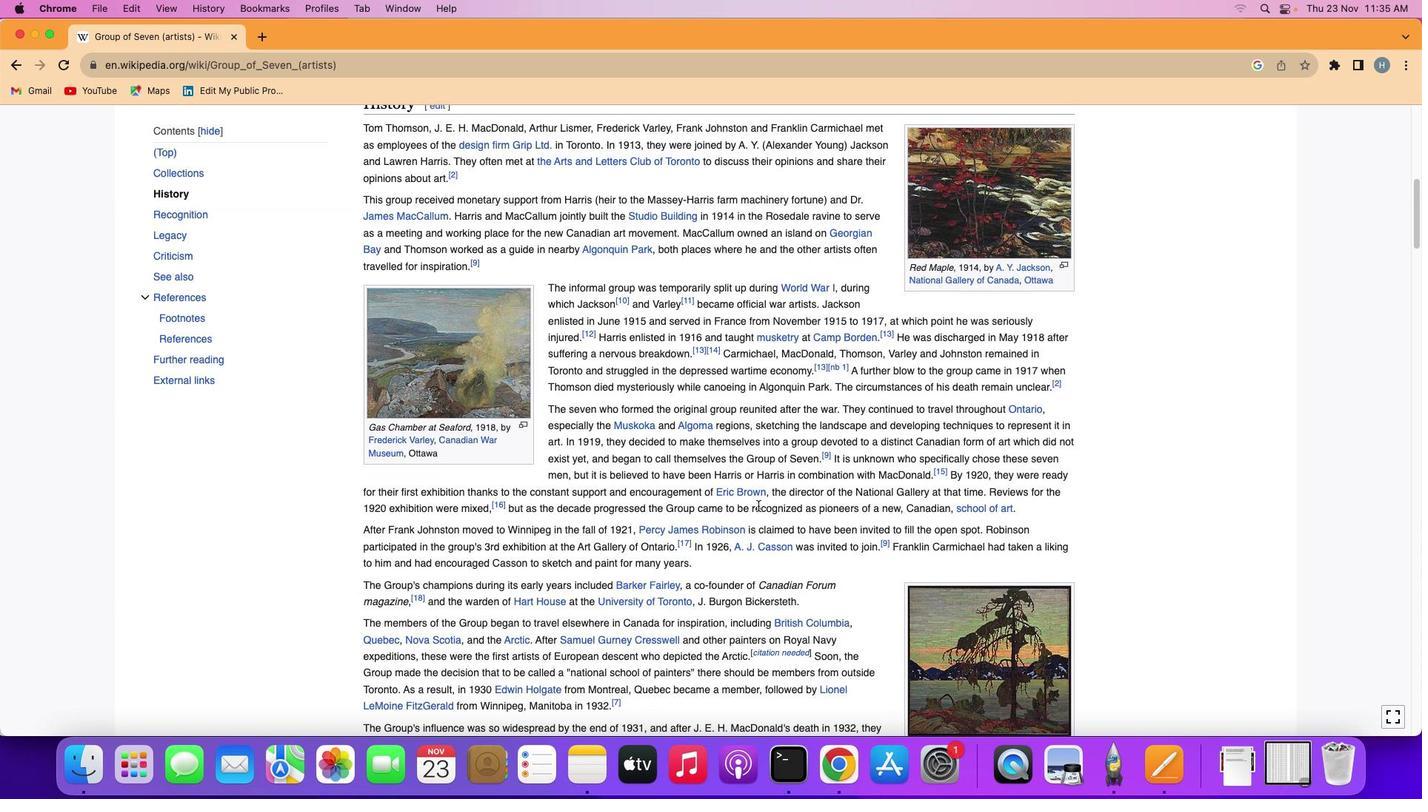 
Action: Mouse scrolled (784, 494) with delta (0, -2)
Screenshot: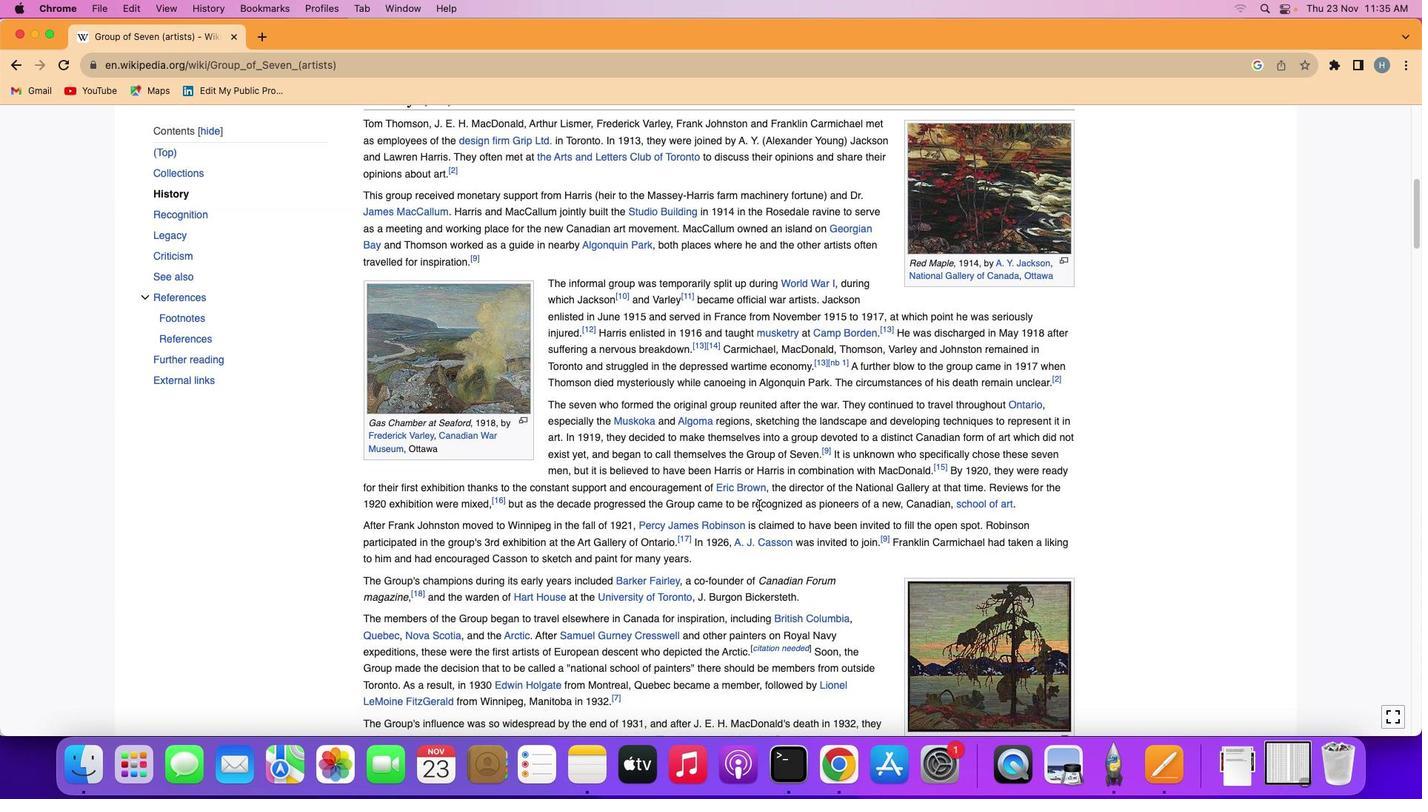 
Action: Mouse moved to (756, 505)
Screenshot: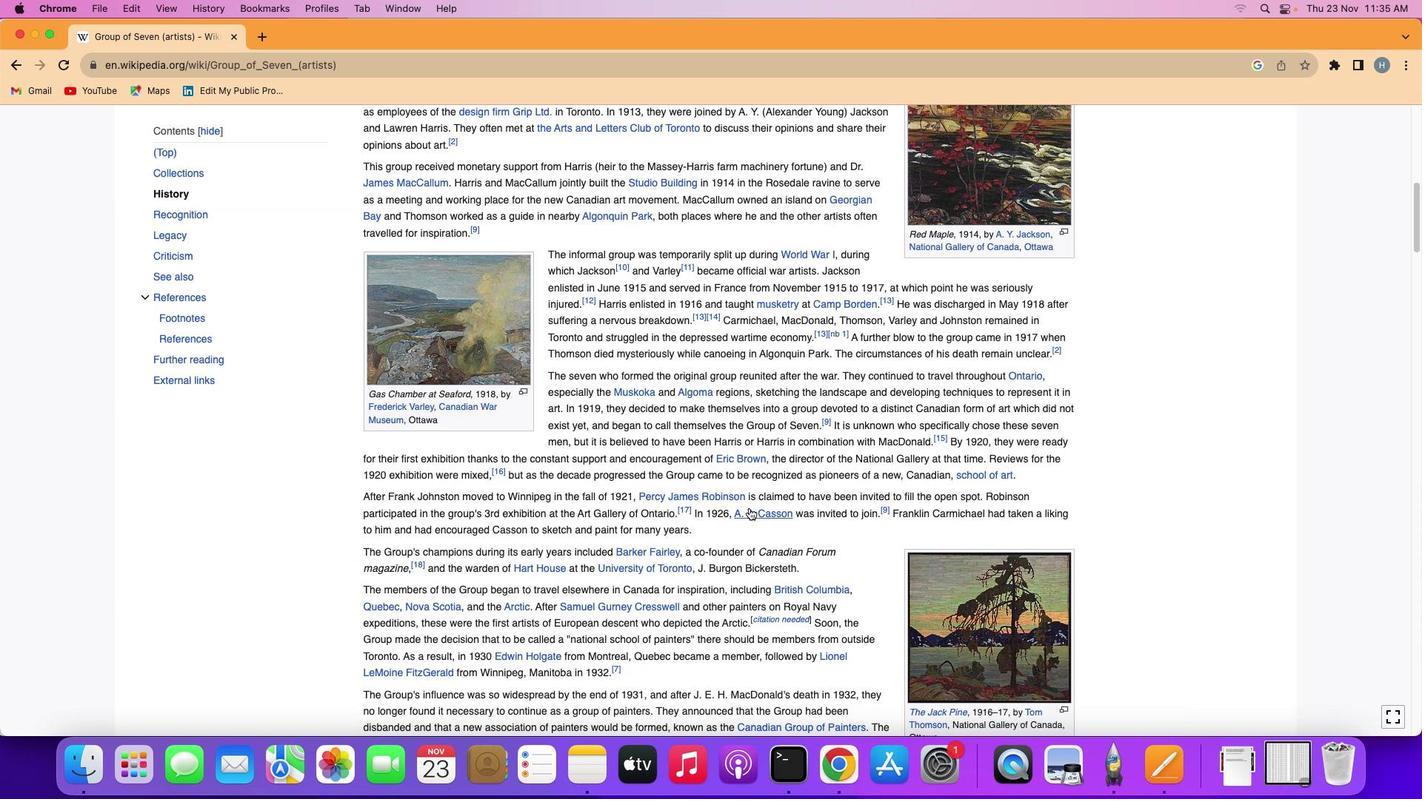
Action: Mouse scrolled (756, 505) with delta (0, -1)
Screenshot: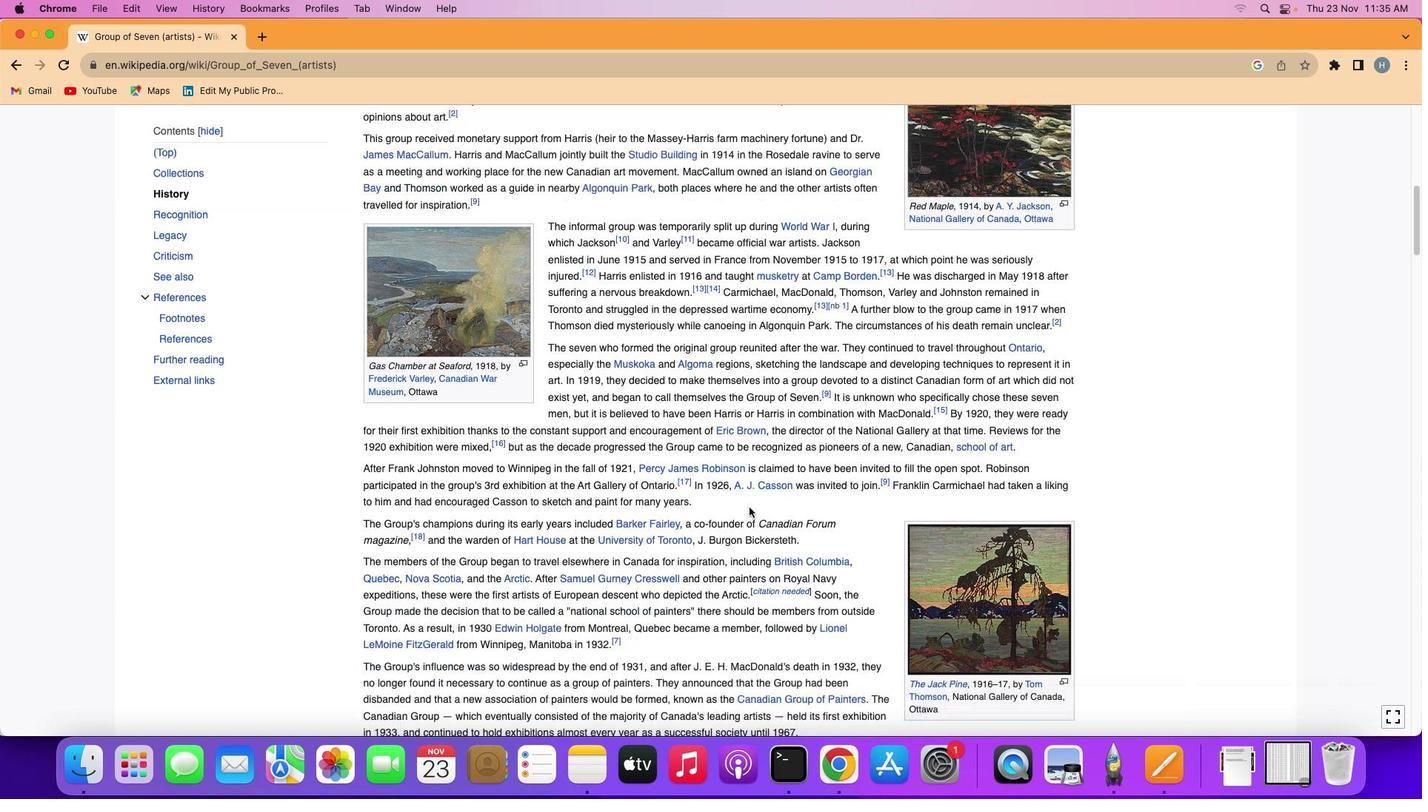 
Action: Mouse scrolled (756, 505) with delta (0, -1)
Screenshot: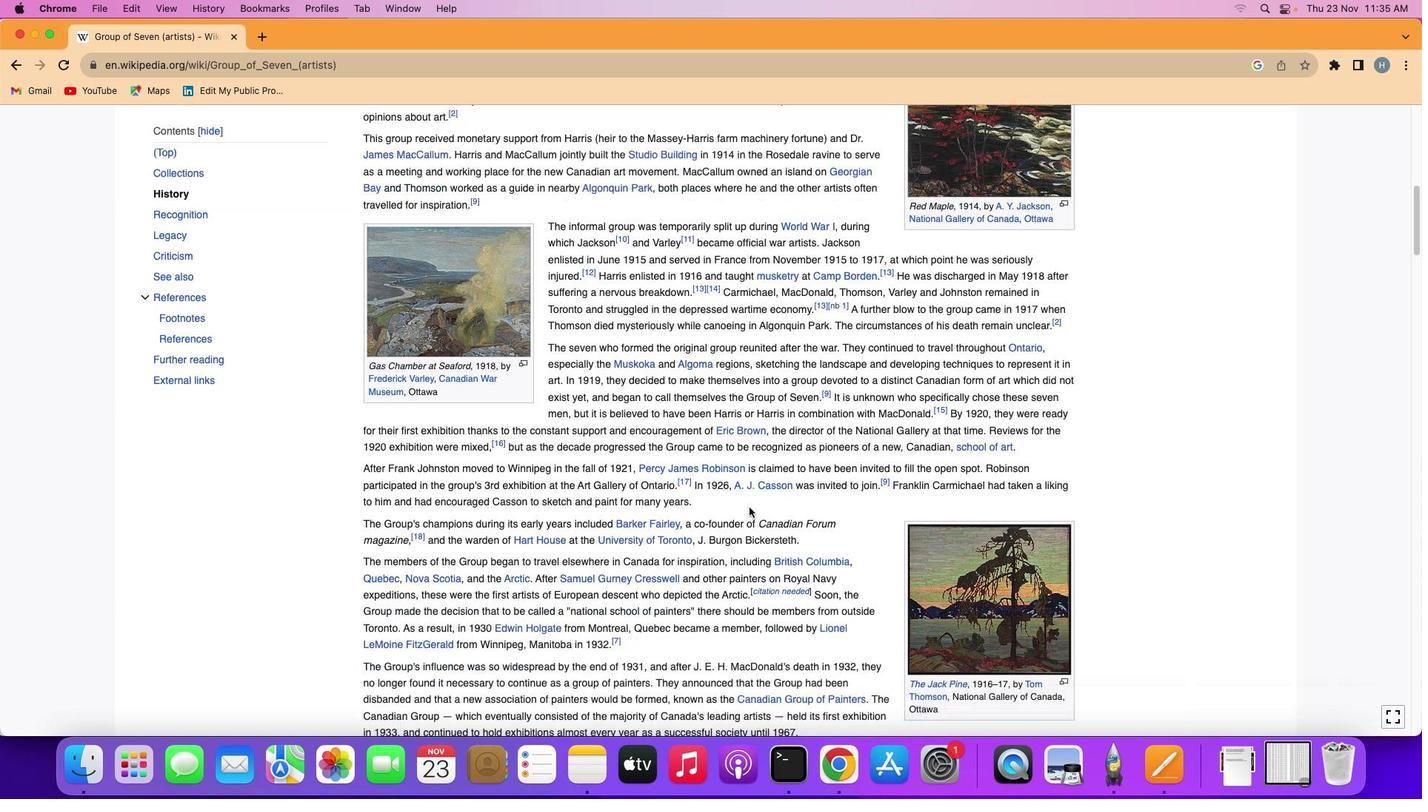 
Action: Mouse scrolled (756, 505) with delta (0, 0)
Screenshot: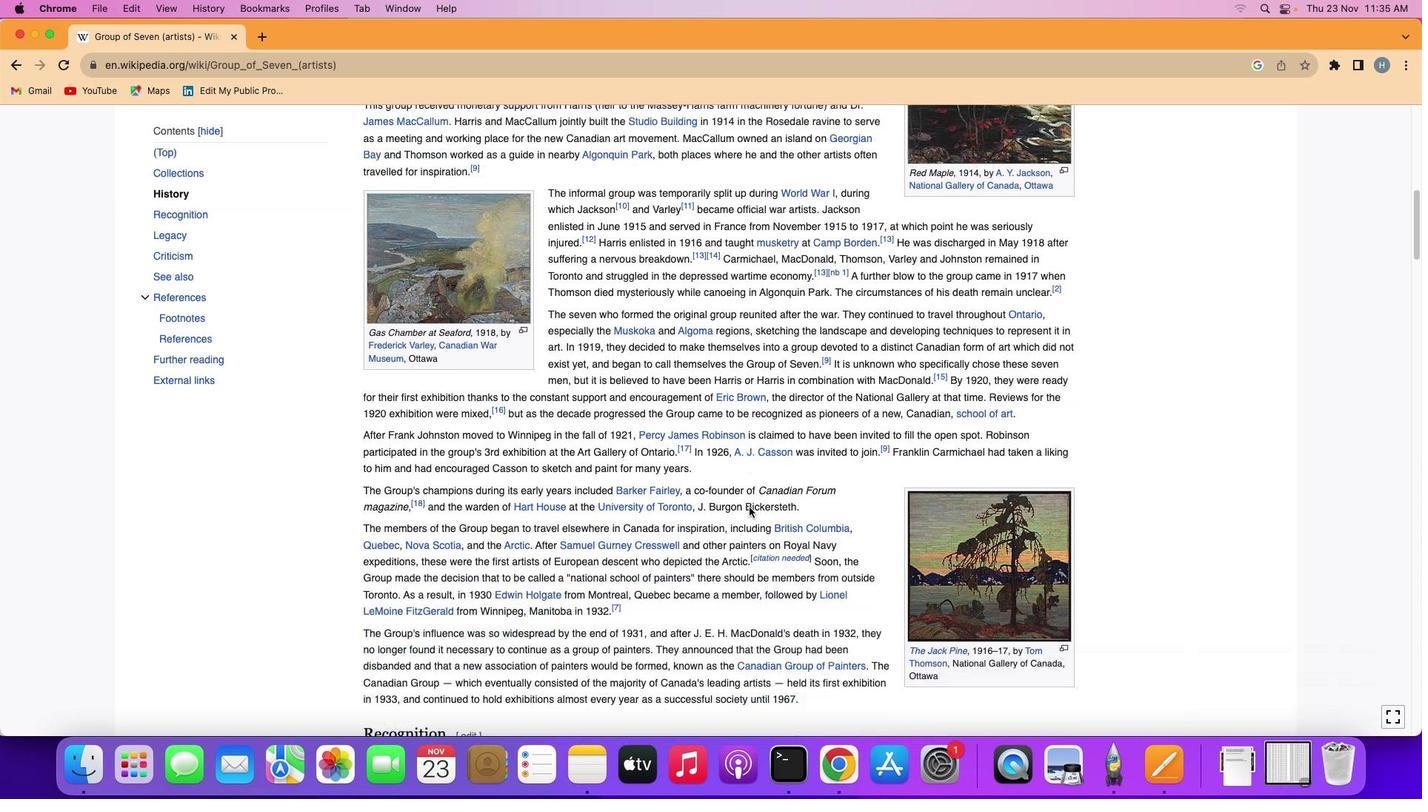 
Action: Mouse moved to (756, 505)
Screenshot: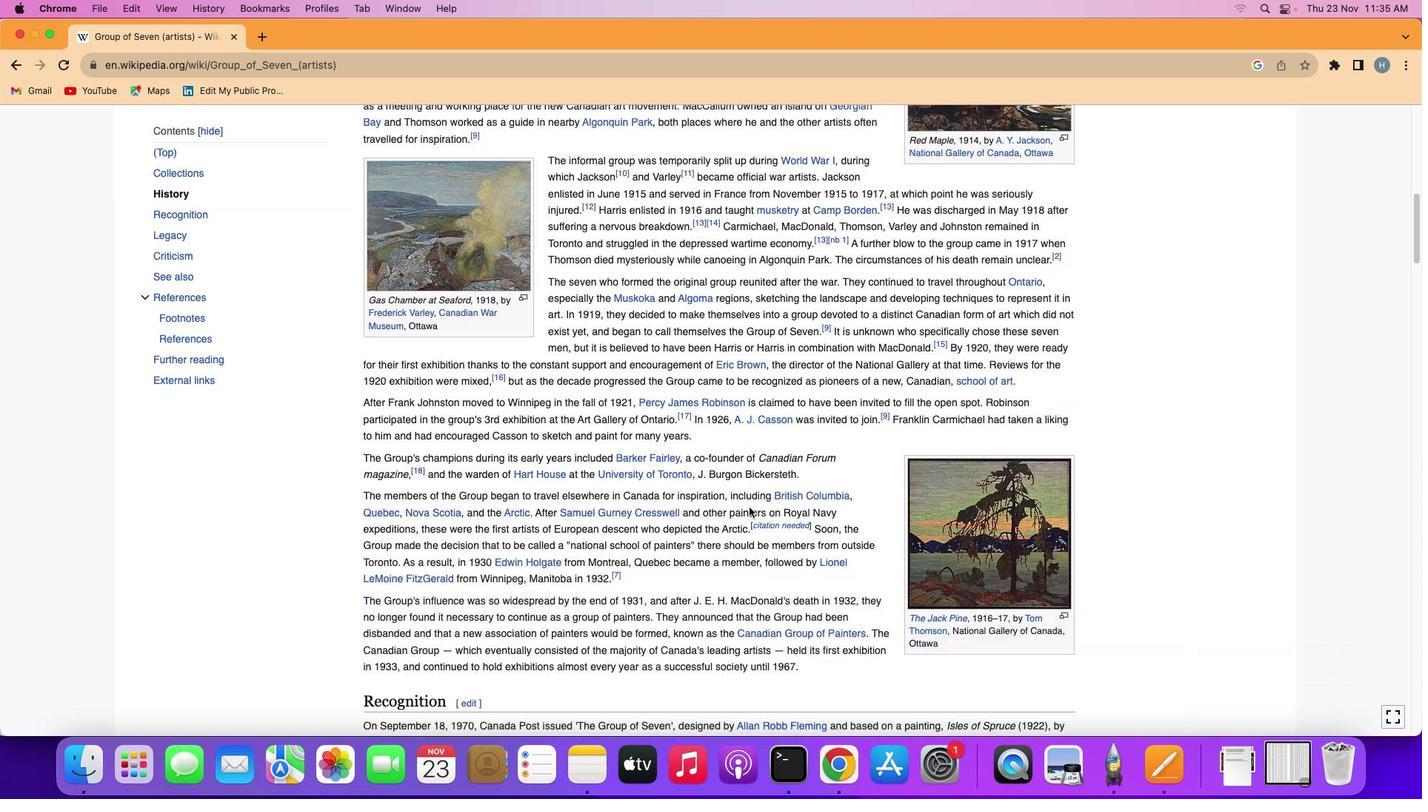 
Action: Mouse scrolled (756, 505) with delta (0, -2)
Screenshot: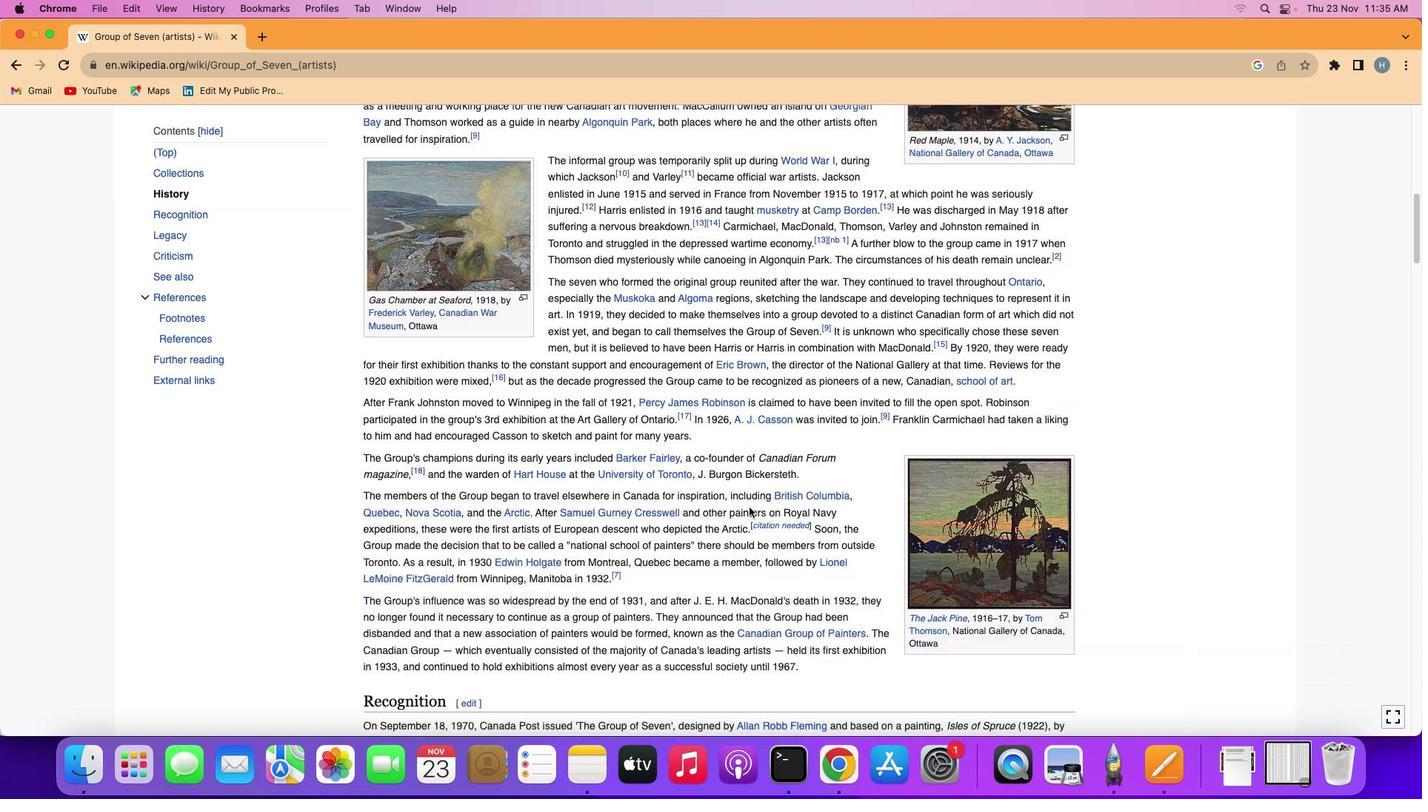 
Action: Mouse moved to (748, 508)
Screenshot: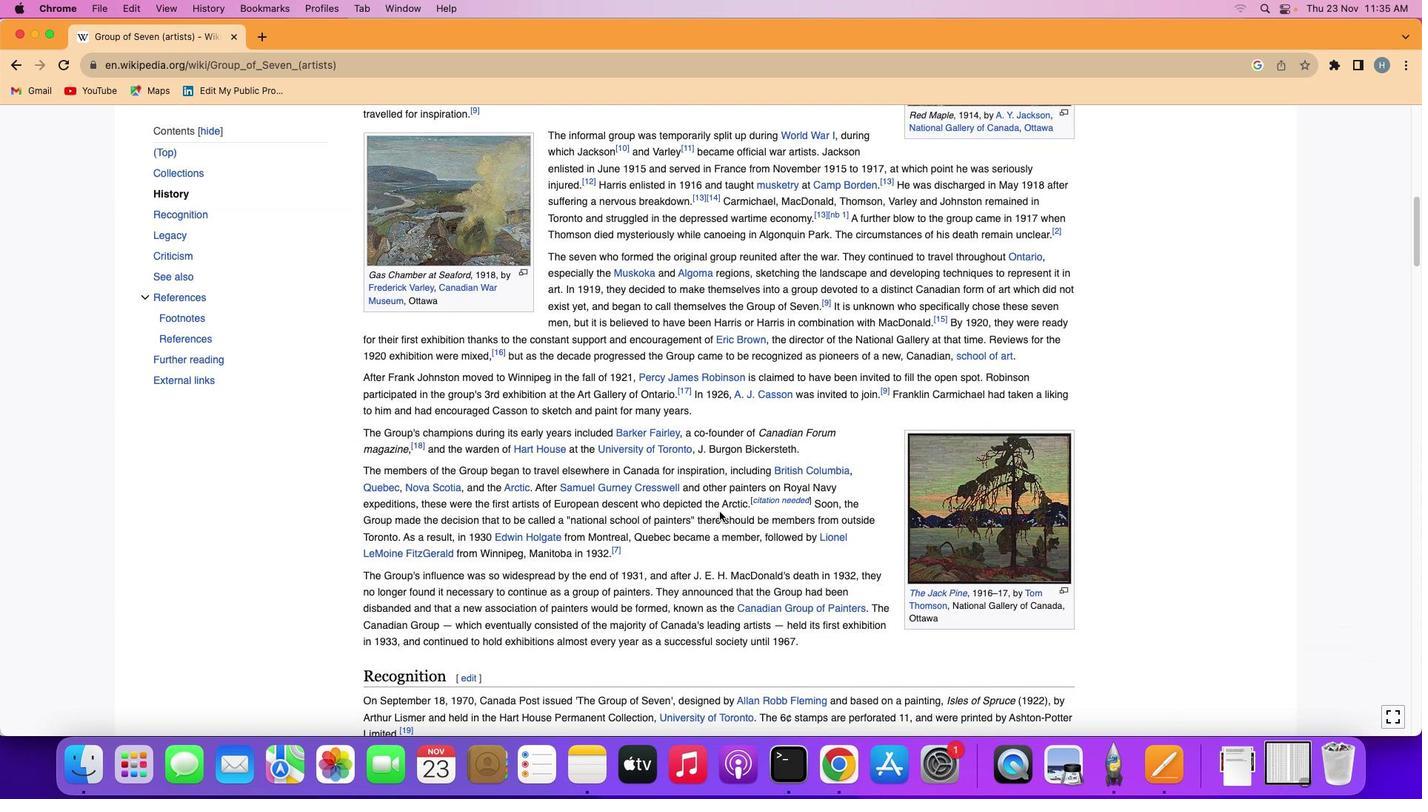 
Action: Mouse scrolled (748, 508) with delta (0, -1)
Screenshot: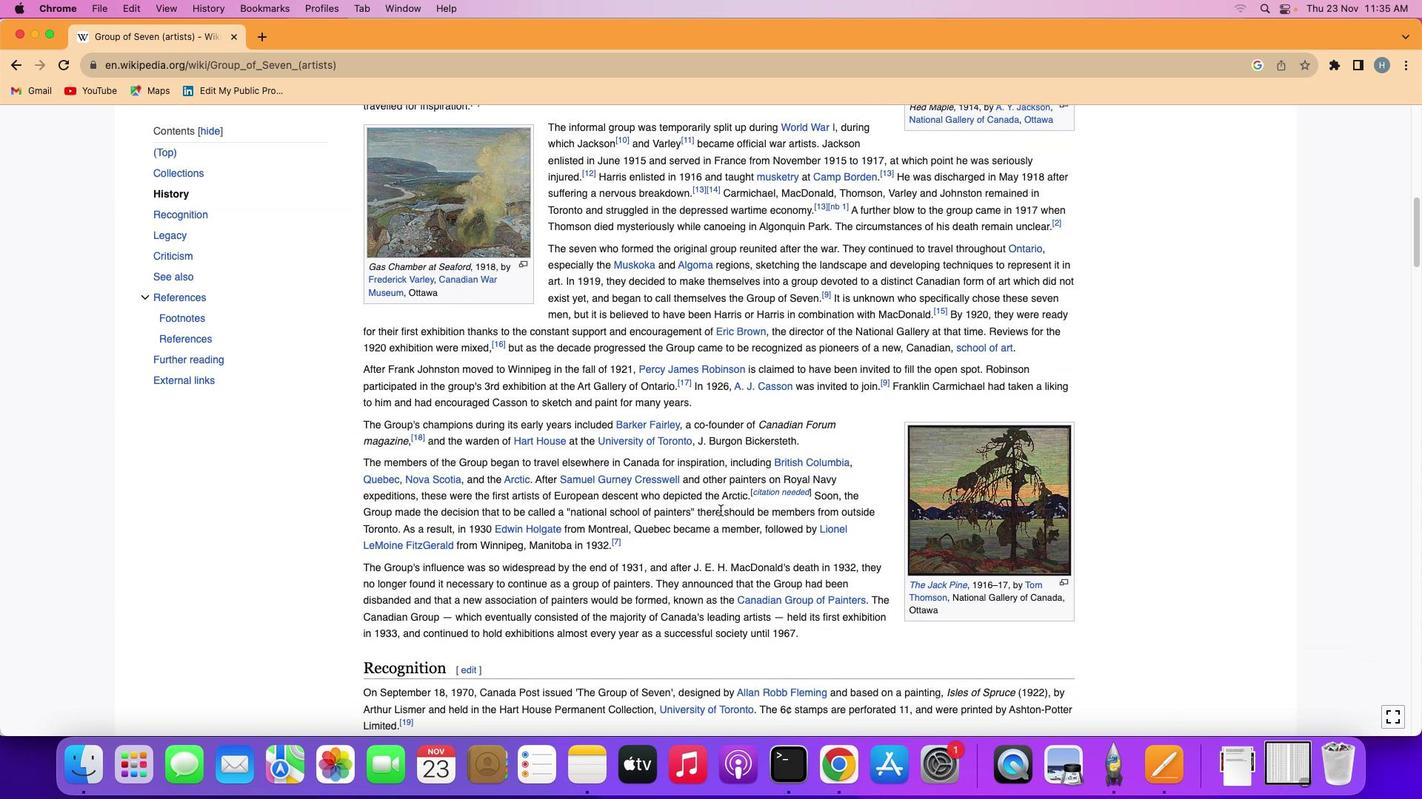 
Action: Mouse moved to (747, 508)
Screenshot: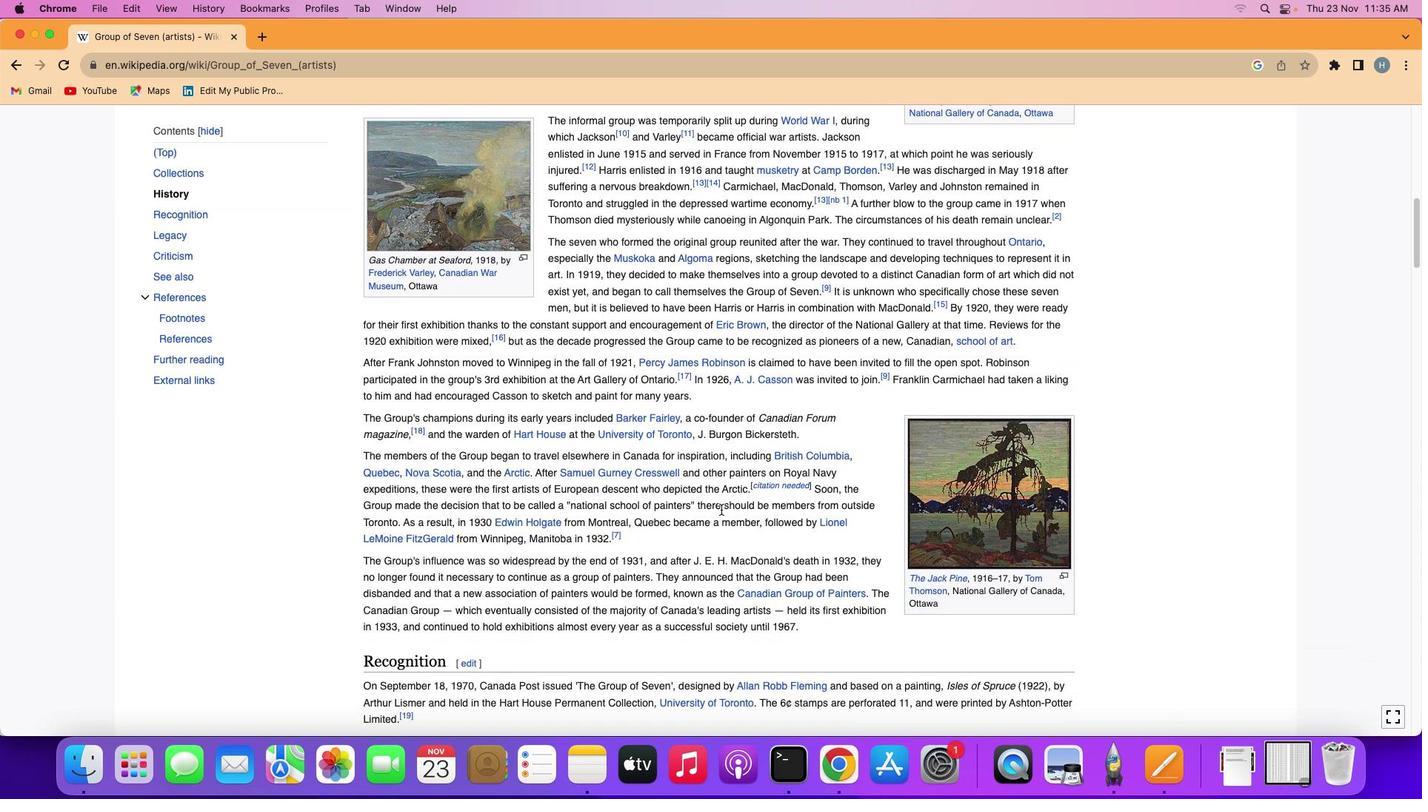 
Action: Mouse scrolled (747, 508) with delta (0, -1)
Screenshot: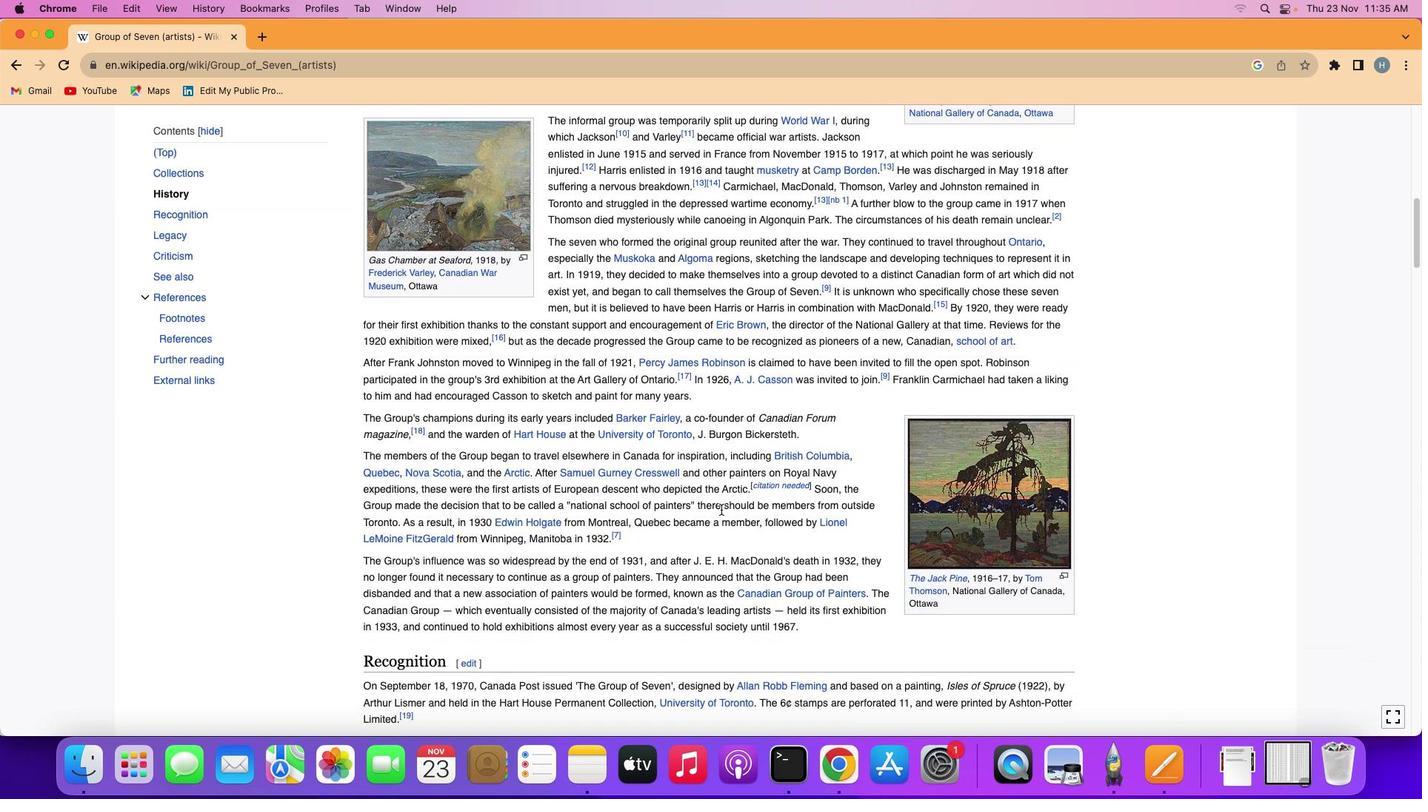 
Action: Mouse moved to (747, 507)
Screenshot: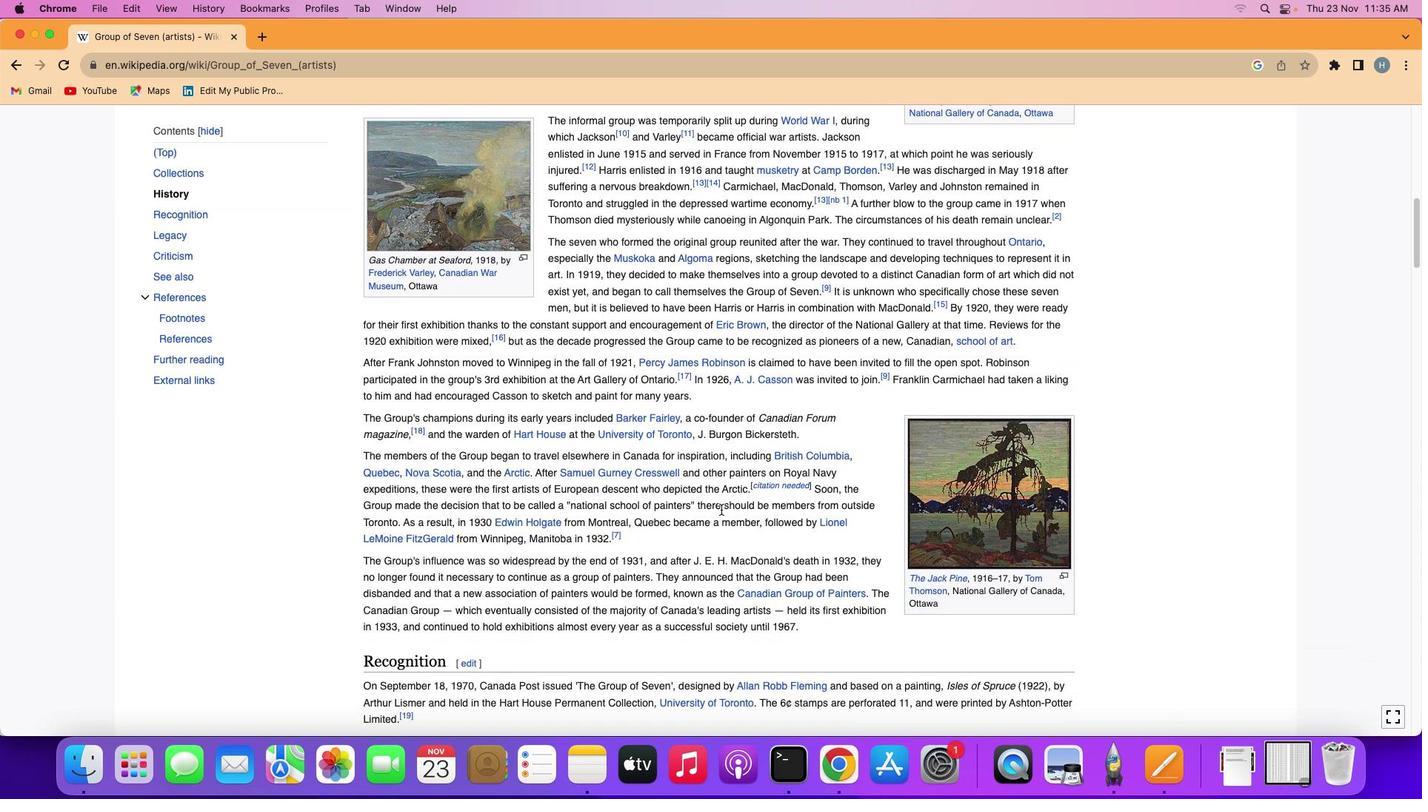 
Action: Mouse scrolled (747, 507) with delta (0, -2)
Screenshot: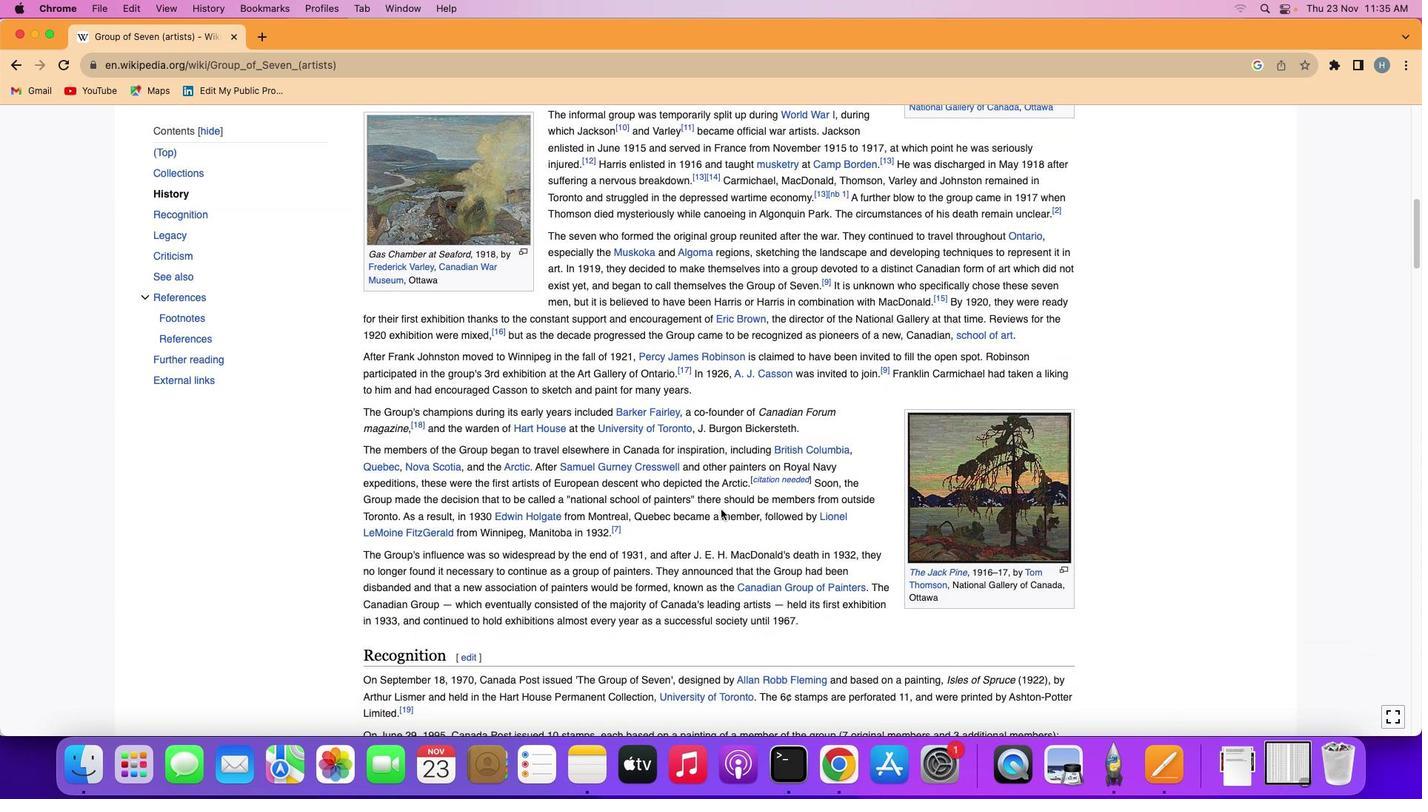 
Action: Mouse moved to (717, 512)
Screenshot: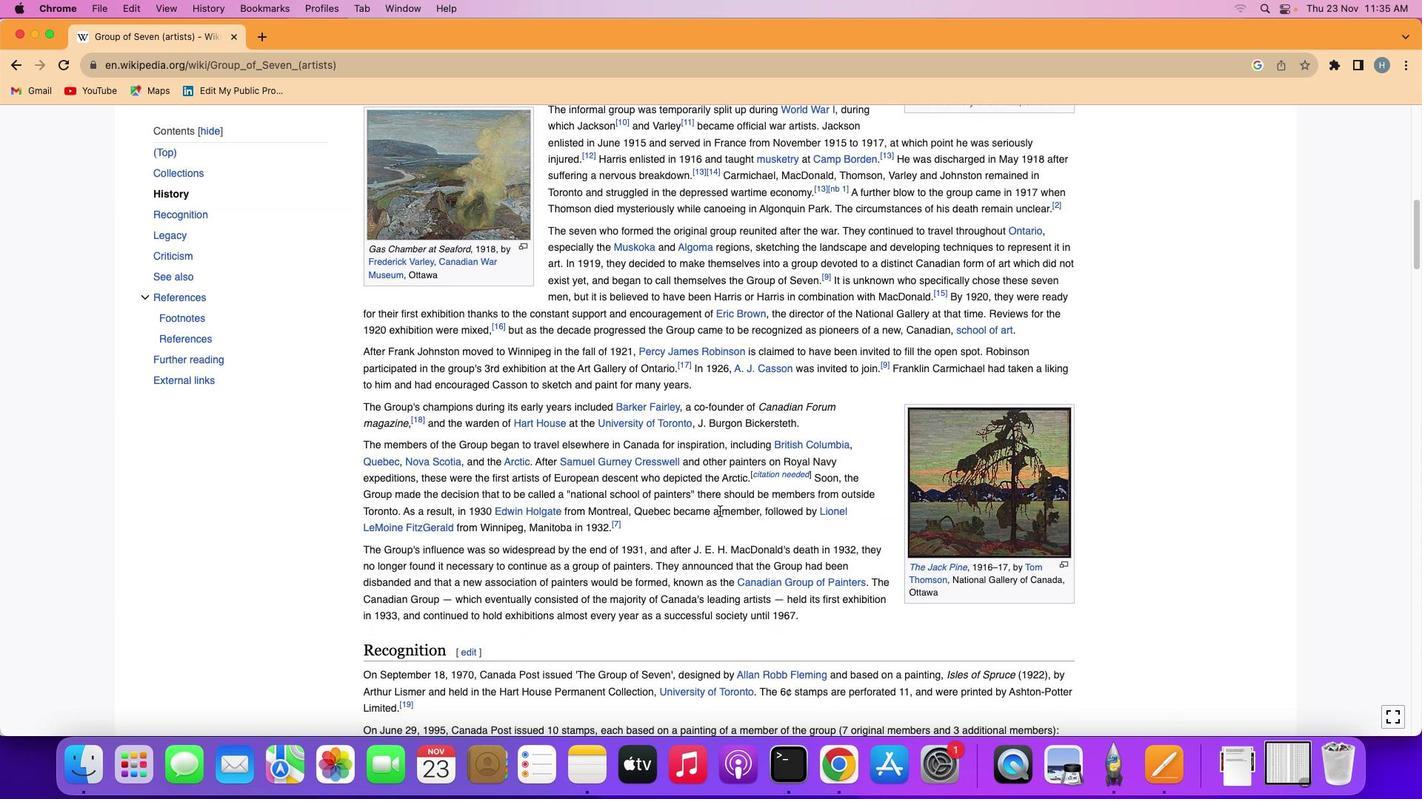 
Action: Mouse scrolled (717, 512) with delta (0, -1)
Screenshot: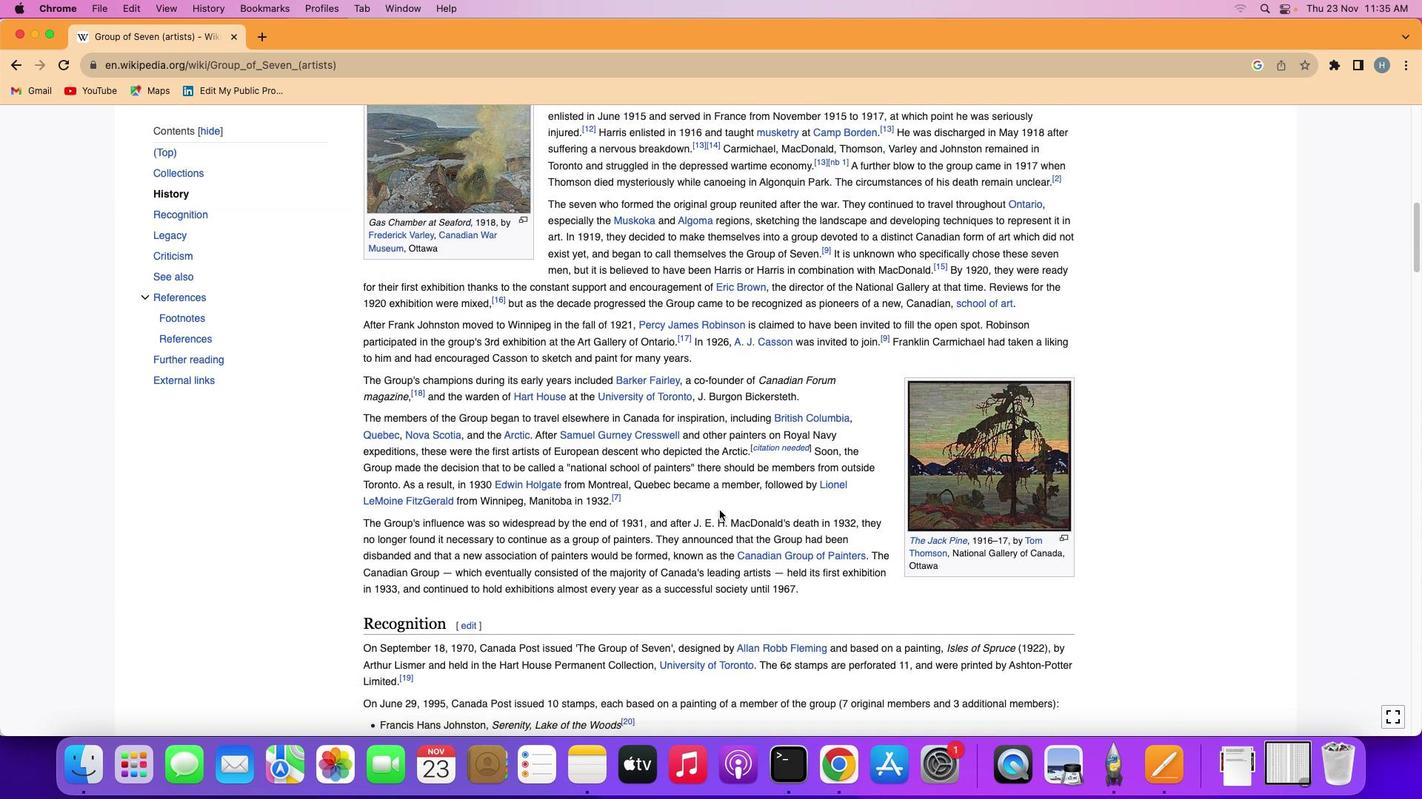 
Action: Mouse moved to (717, 511)
Screenshot: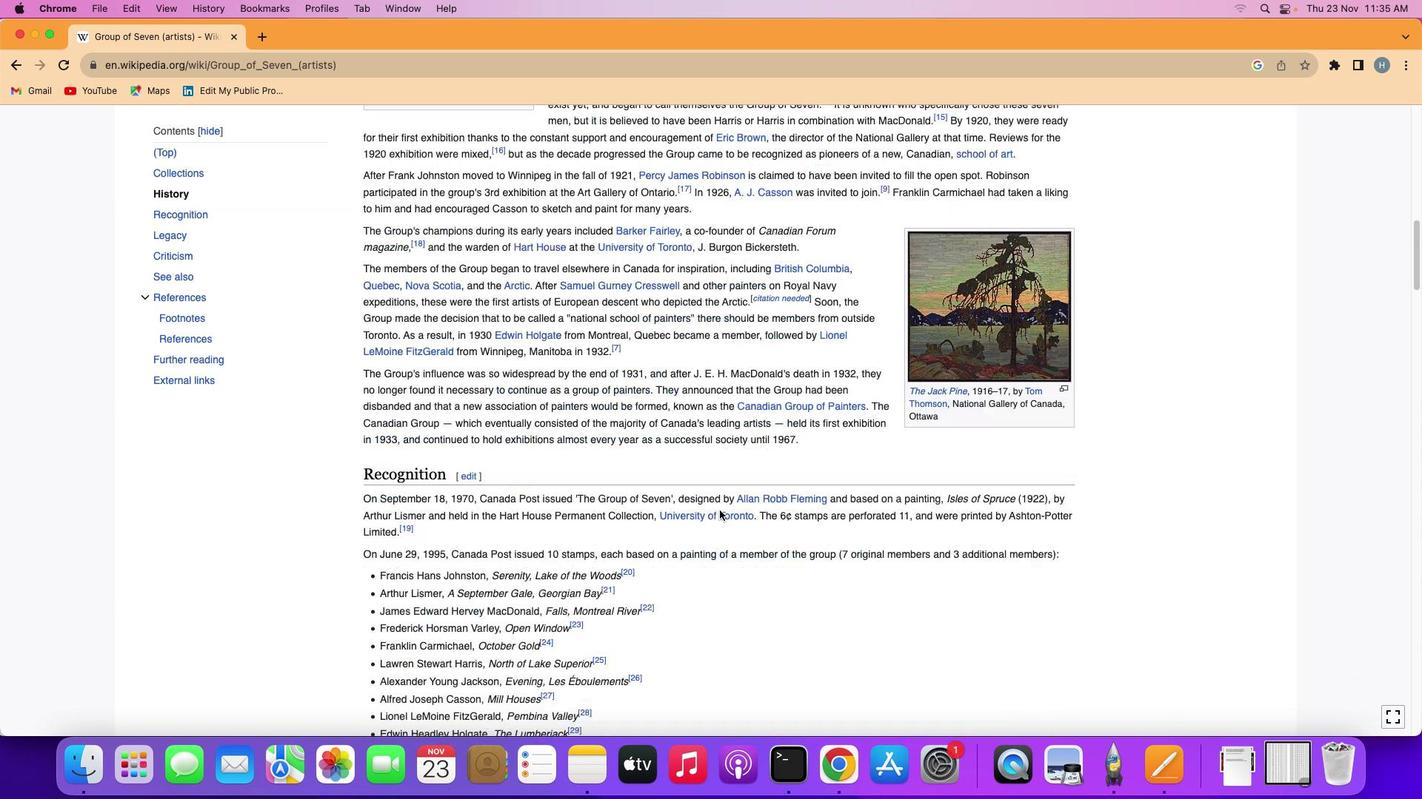 
Action: Mouse scrolled (717, 511) with delta (0, -1)
Screenshot: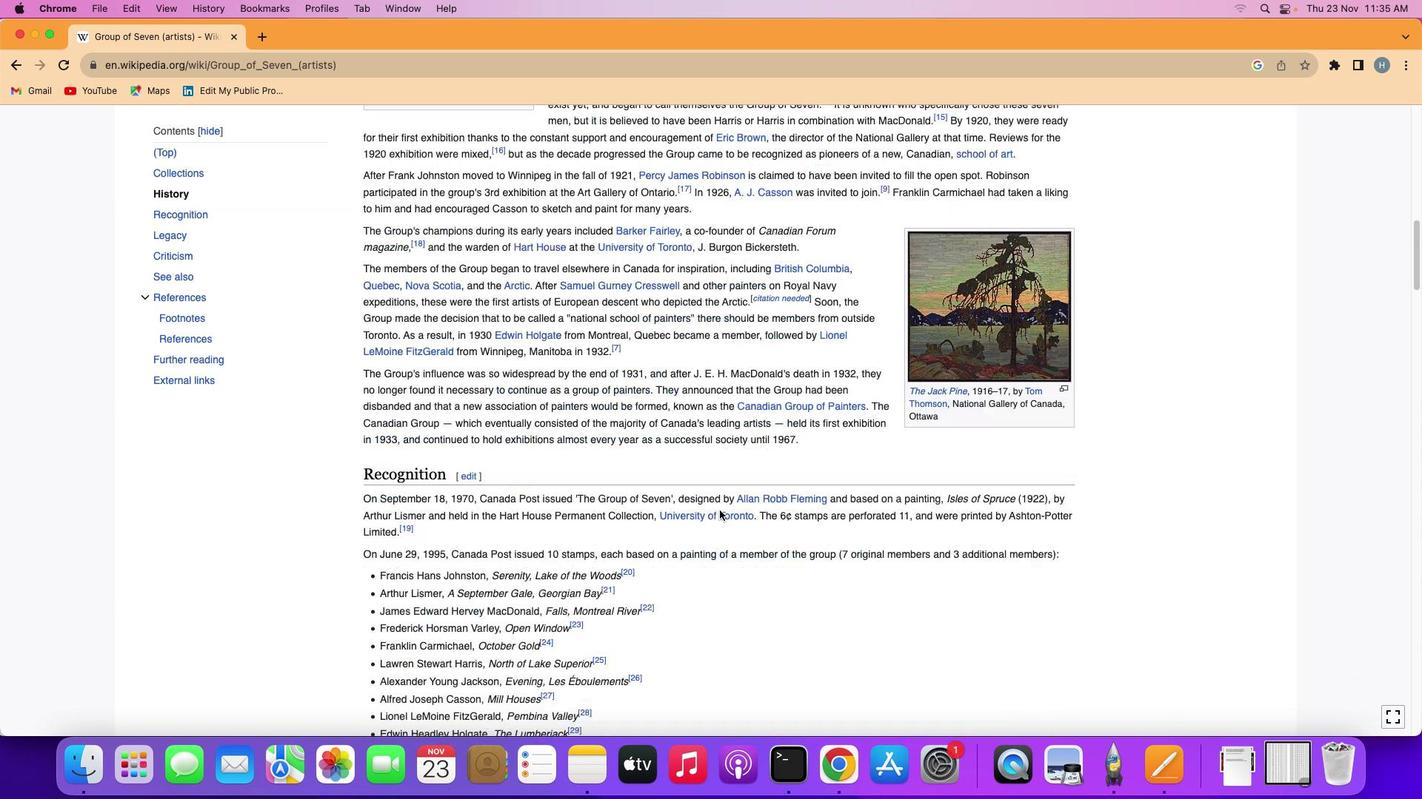 
Action: Mouse moved to (718, 510)
Screenshot: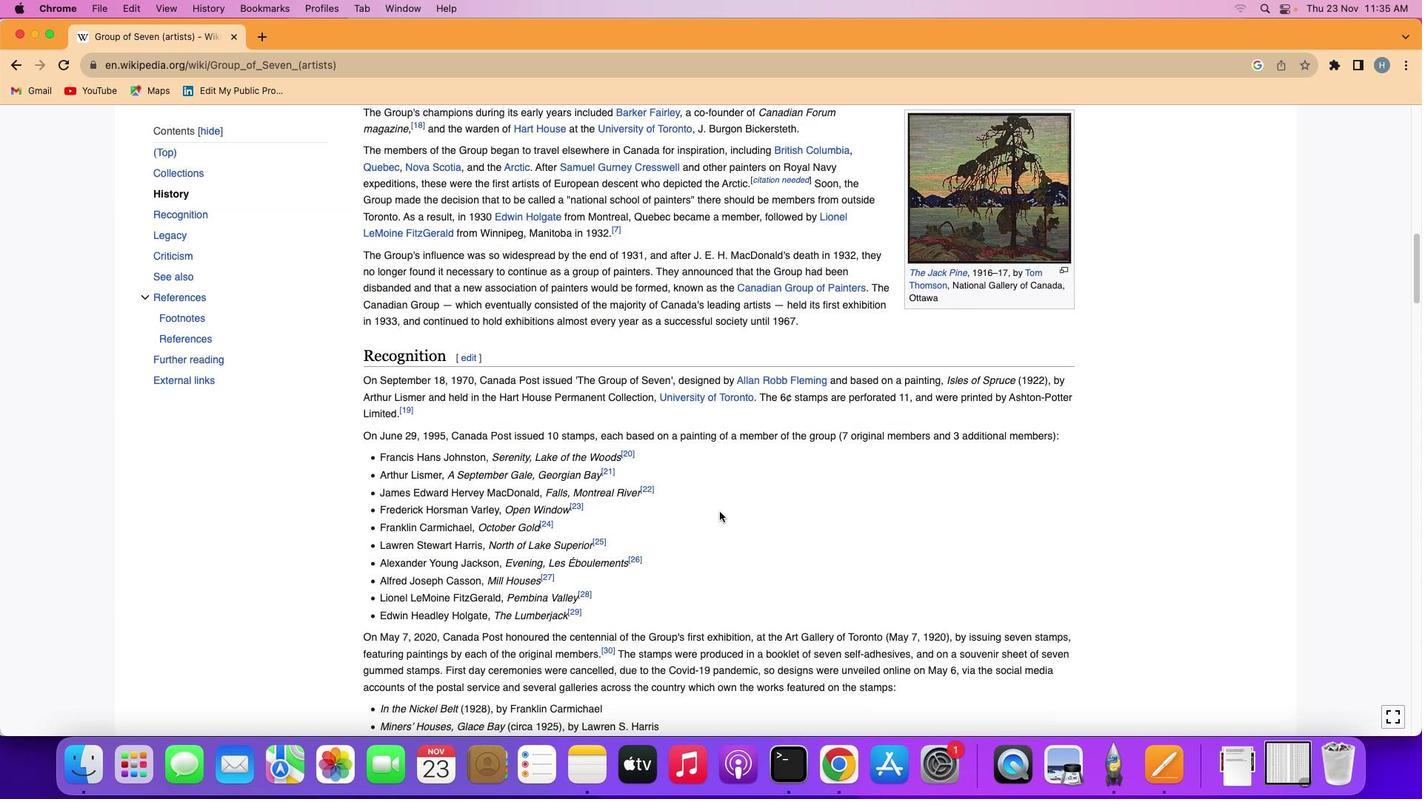 
Action: Mouse scrolled (718, 510) with delta (0, -1)
Screenshot: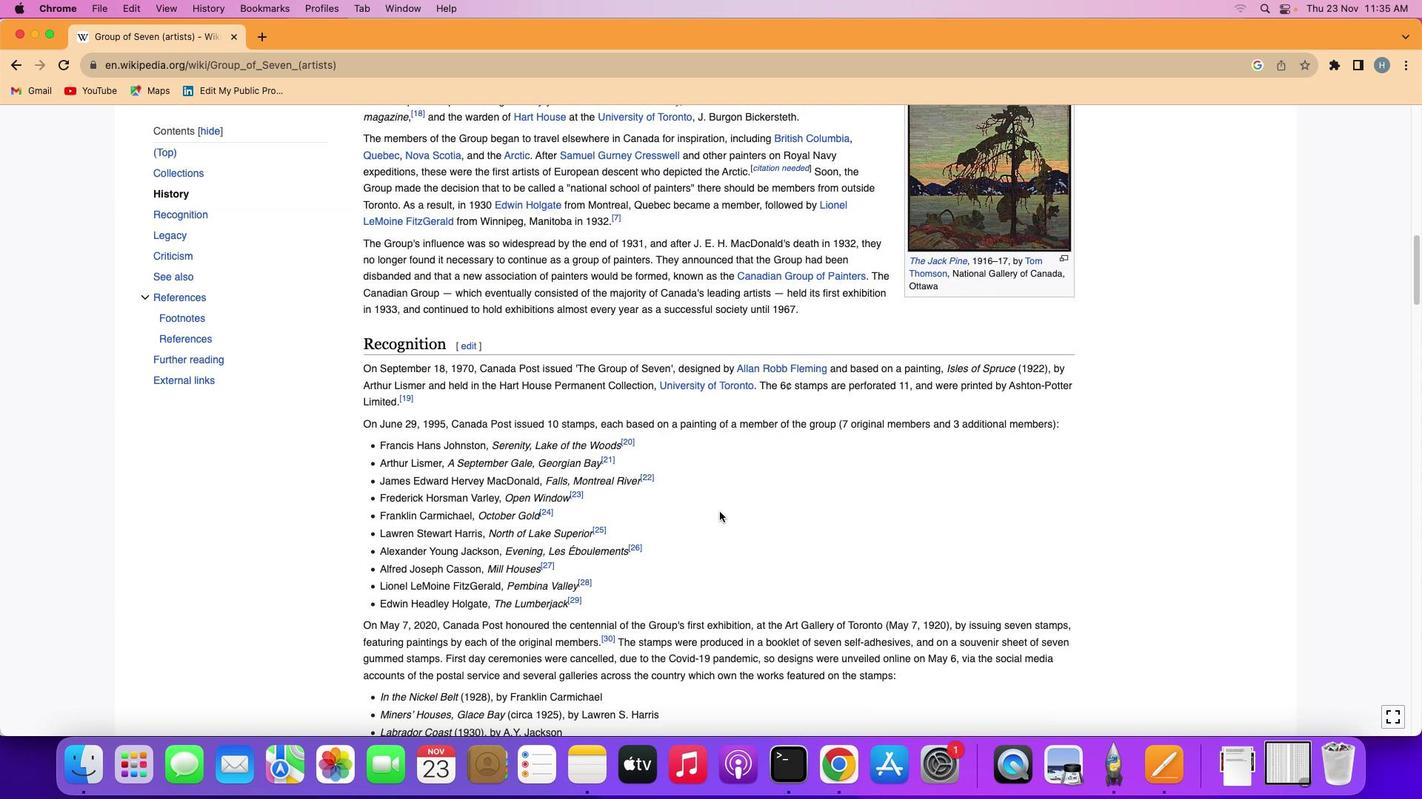 
Action: Mouse scrolled (718, 510) with delta (0, -1)
Screenshot: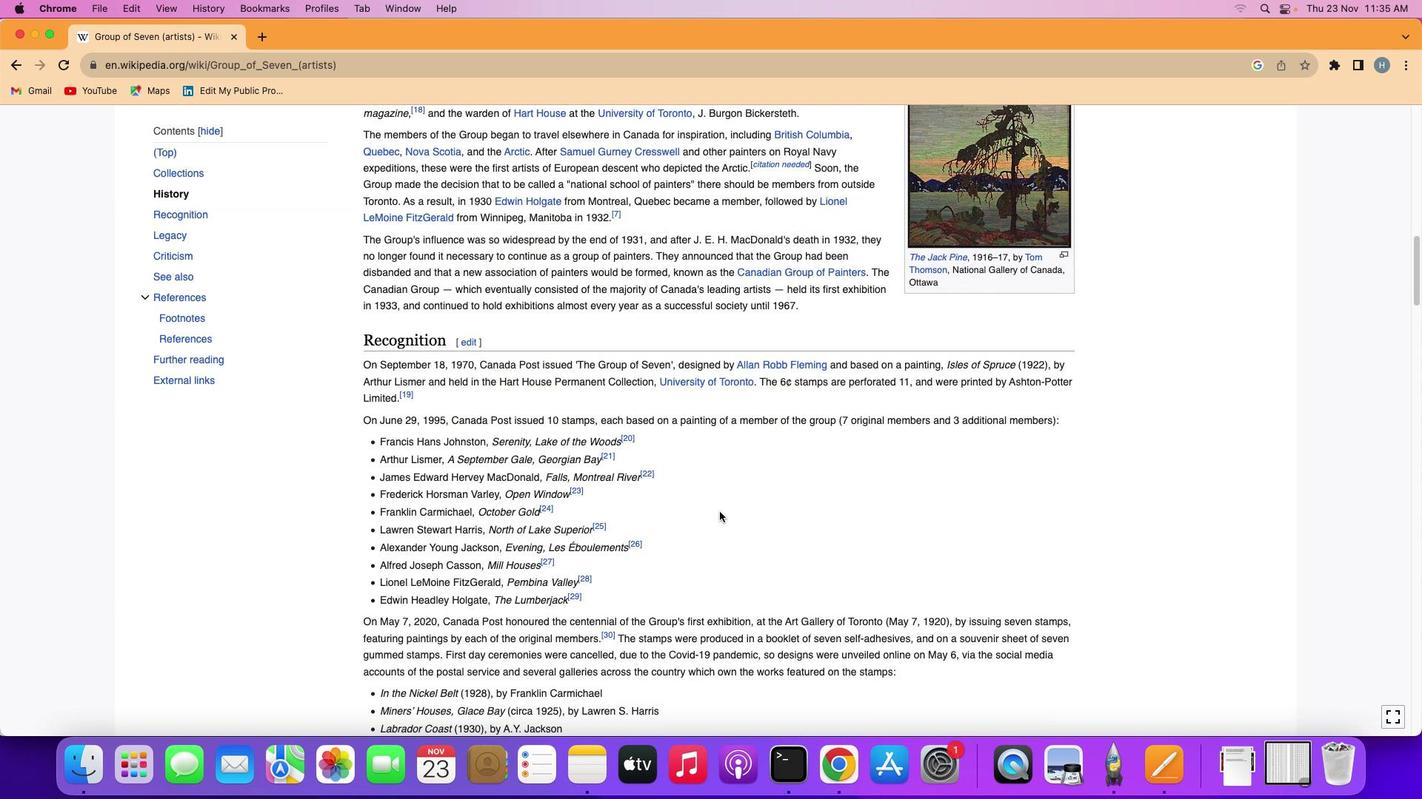 
Action: Mouse scrolled (718, 510) with delta (0, -2)
Screenshot: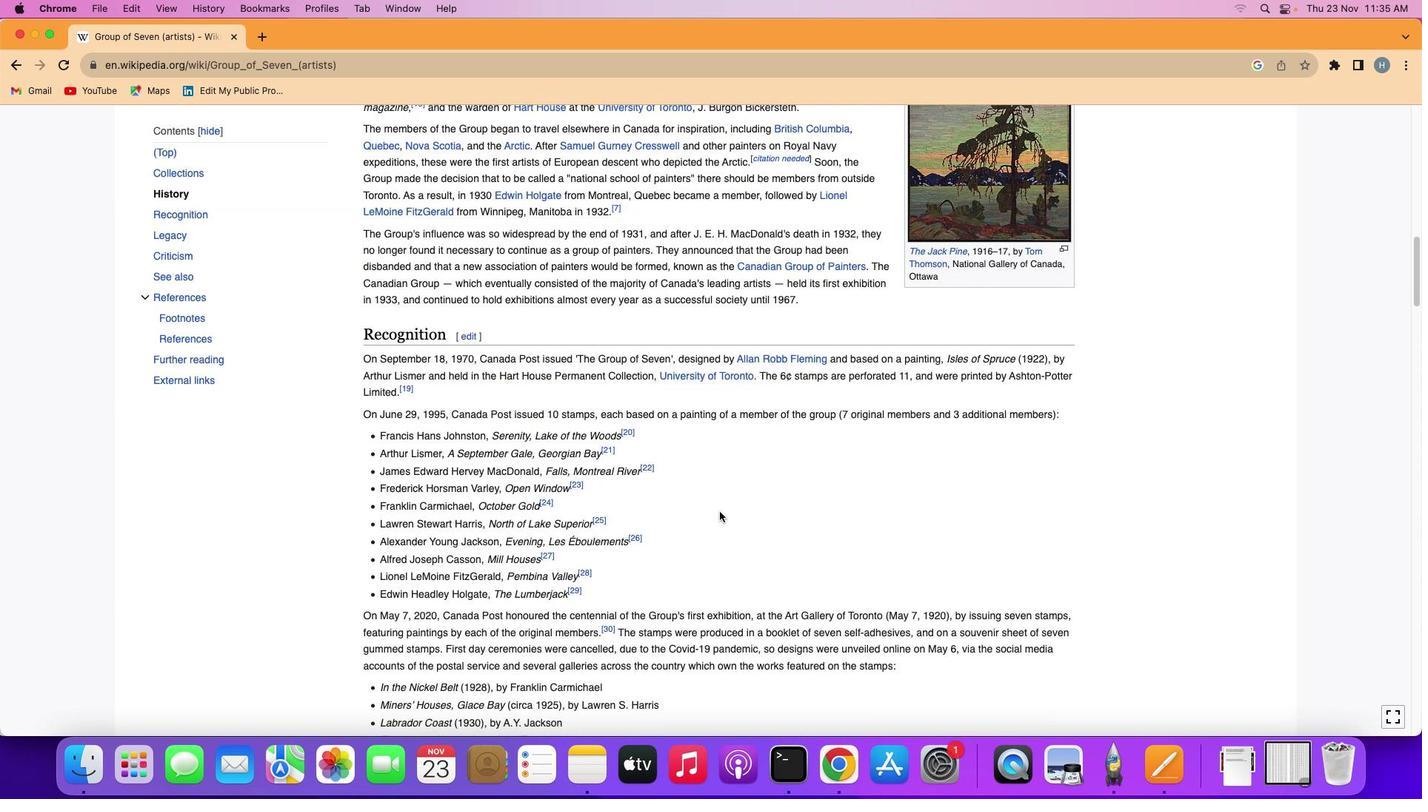 
Action: Mouse scrolled (718, 510) with delta (0, -4)
Screenshot: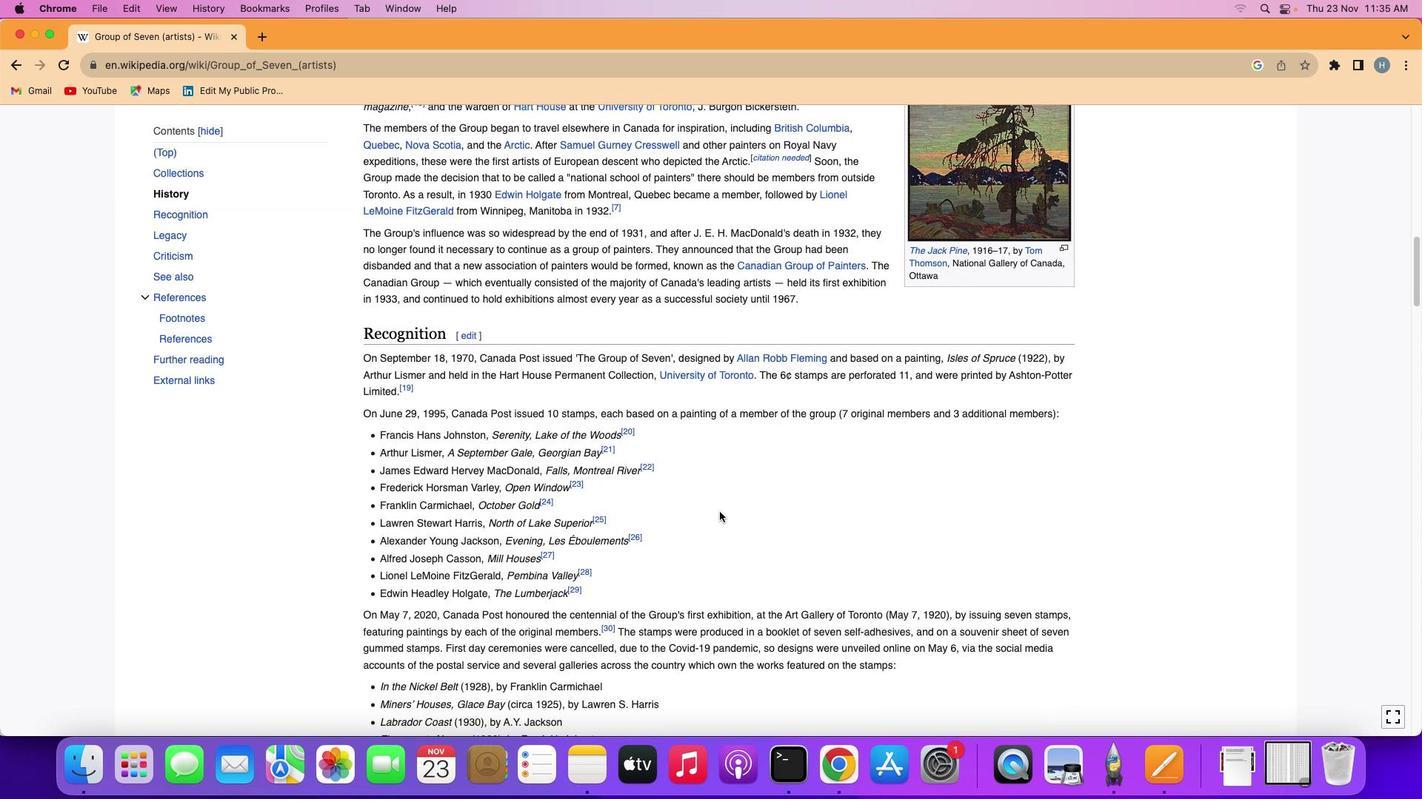 
Action: Mouse moved to (717, 510)
Screenshot: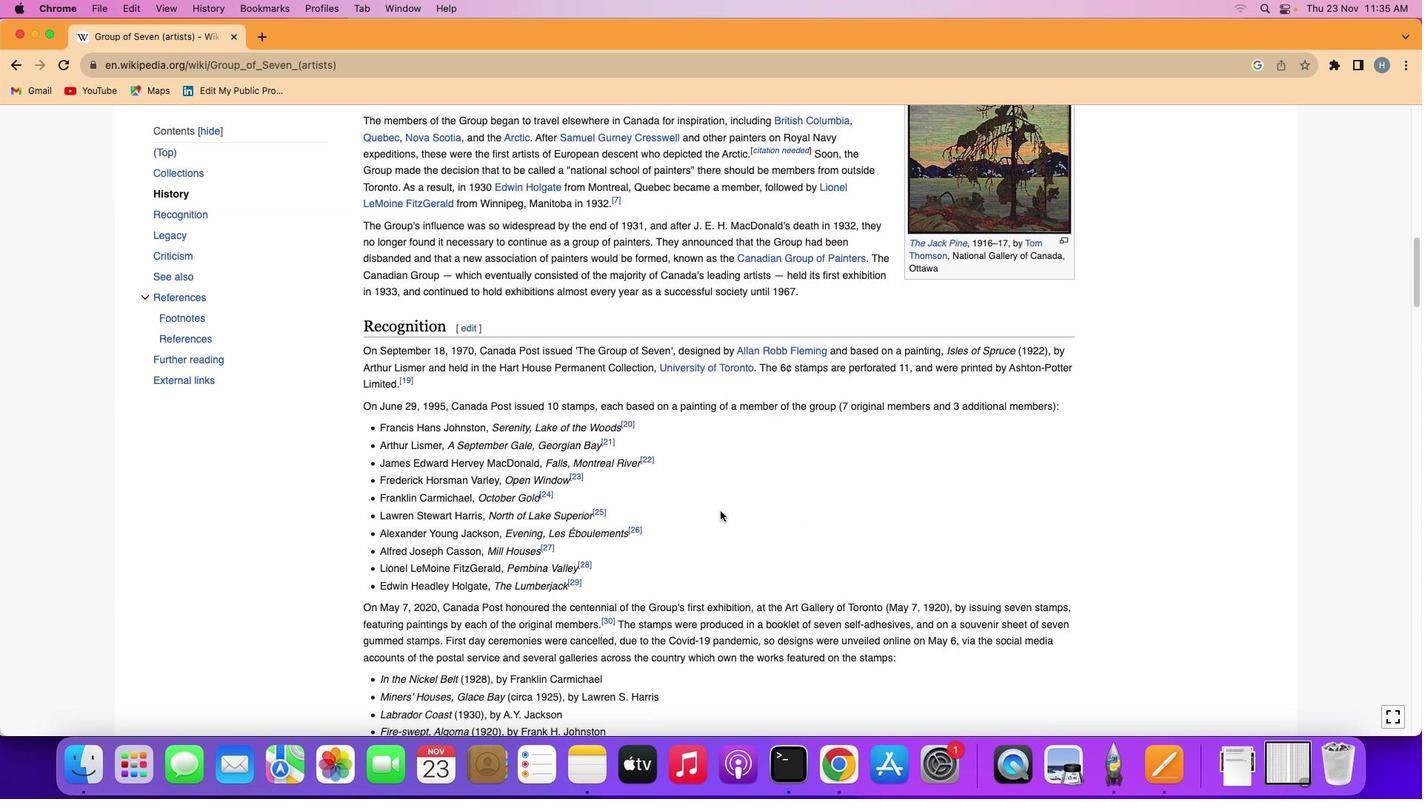 
Action: Mouse scrolled (717, 510) with delta (0, -1)
Screenshot: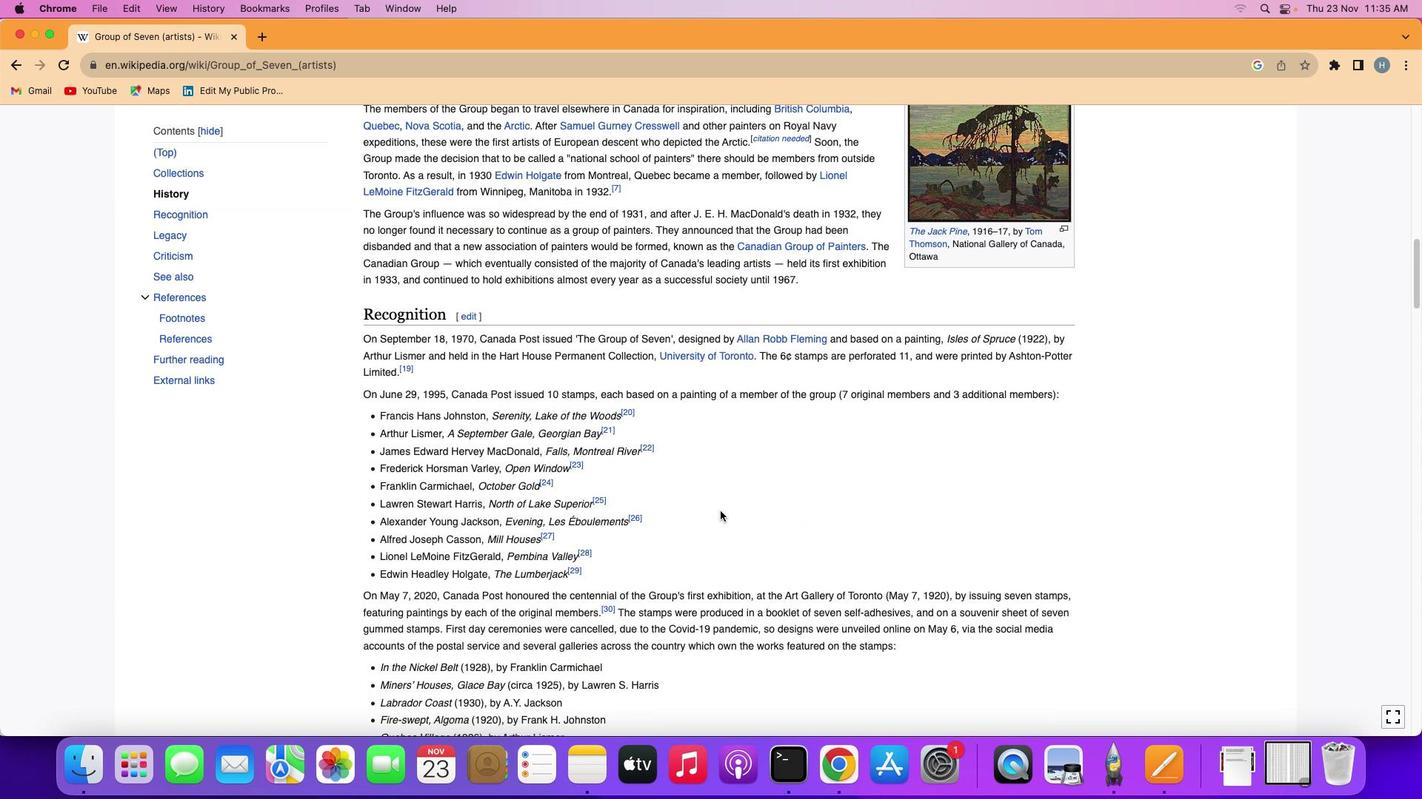 
Action: Mouse scrolled (717, 510) with delta (0, -1)
Screenshot: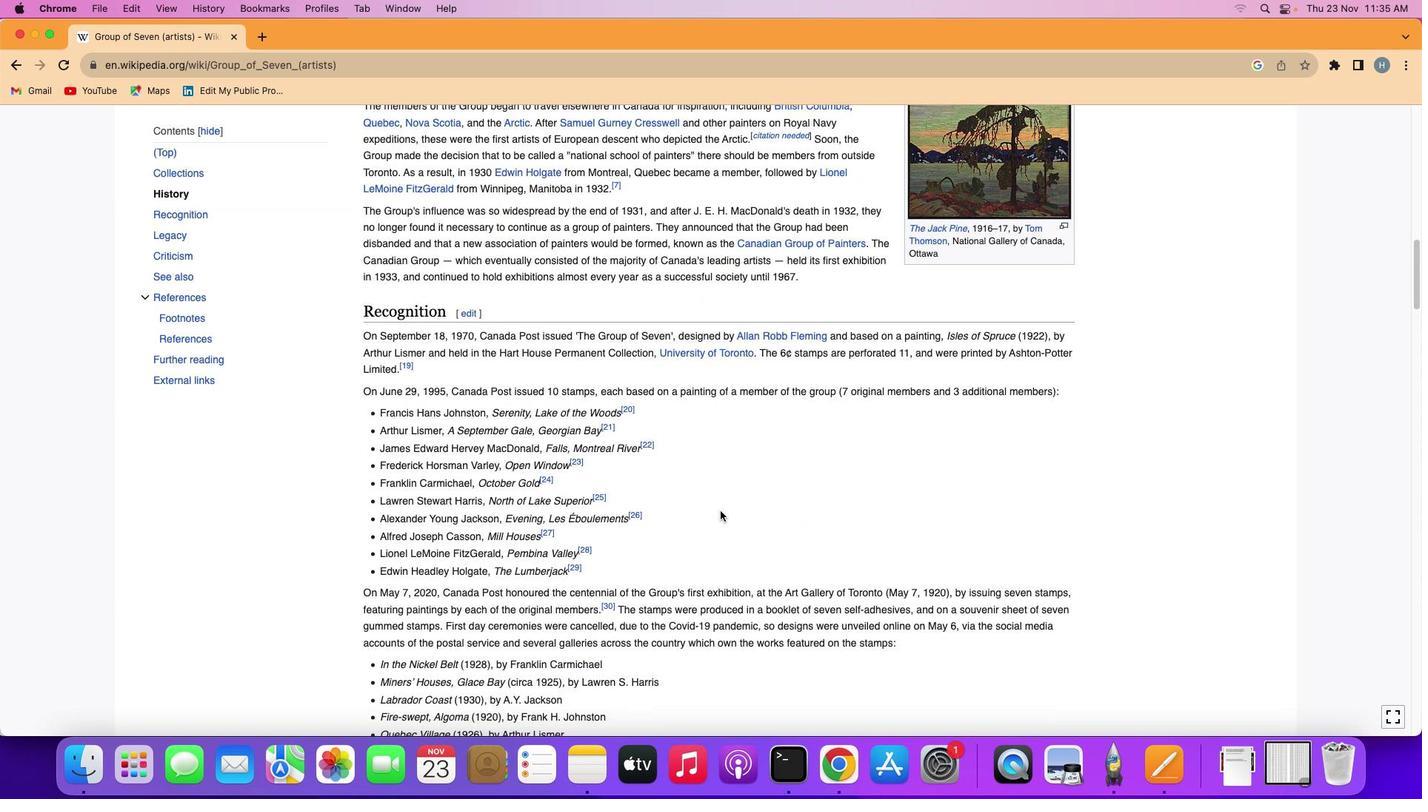 
Action: Mouse moved to (718, 511)
Screenshot: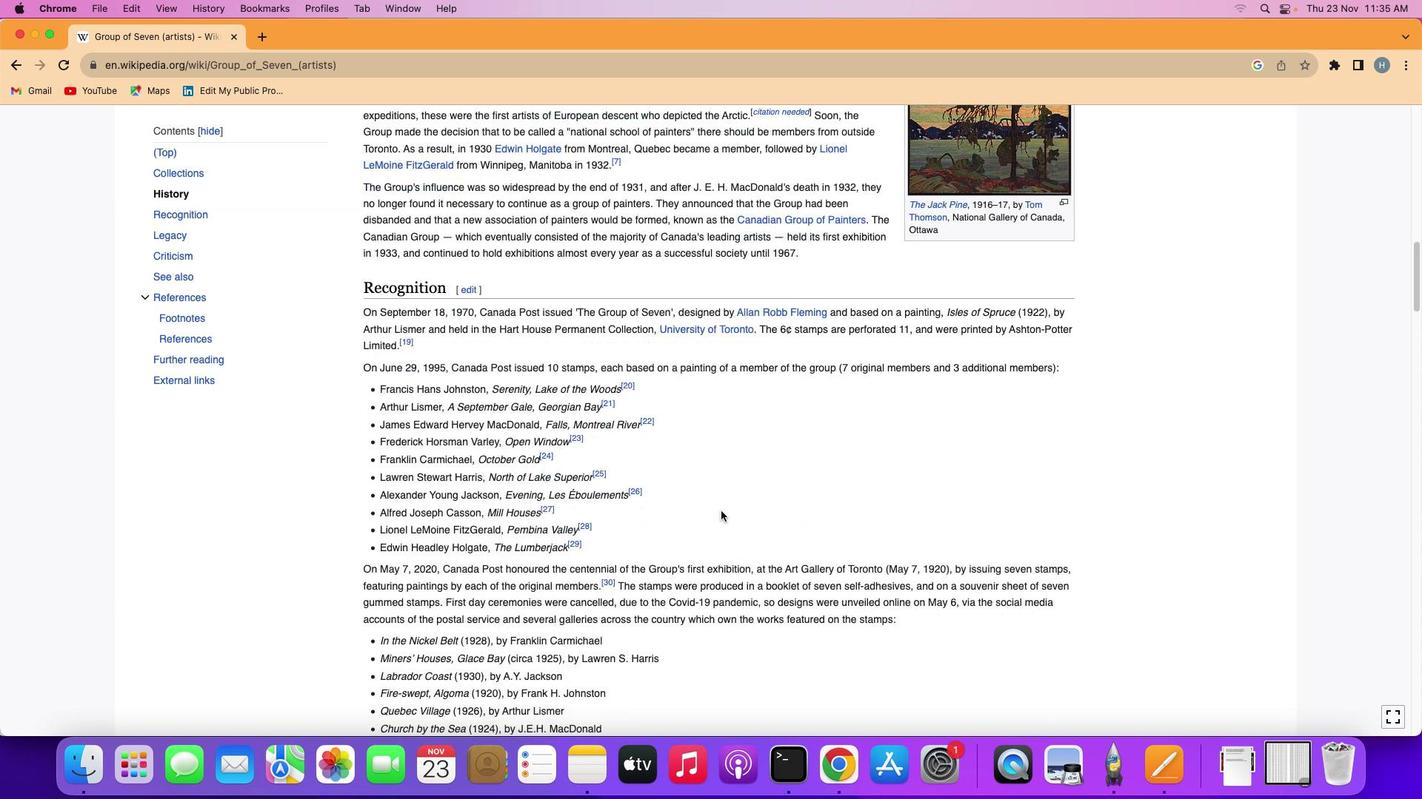 
Action: Mouse scrolled (718, 511) with delta (0, -1)
Screenshot: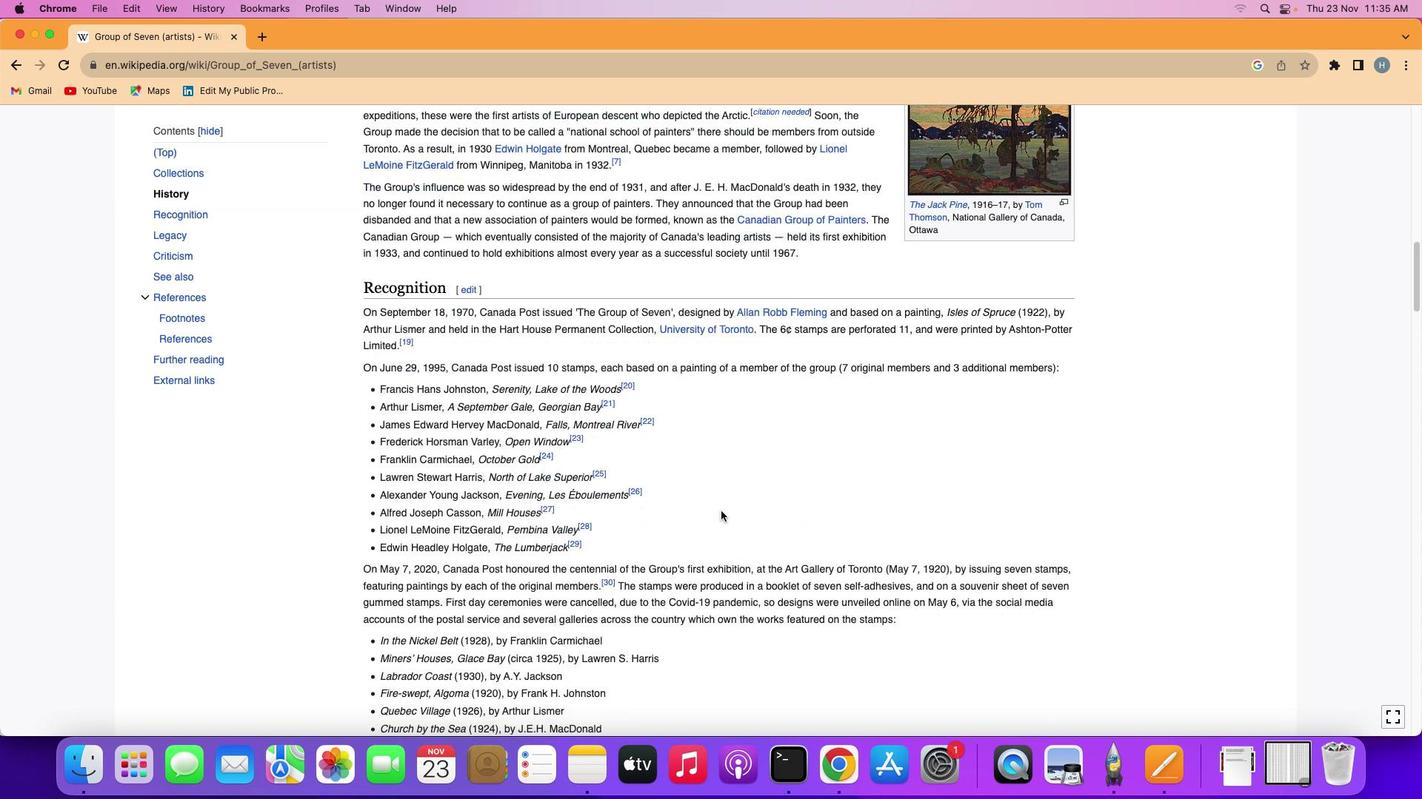 
Action: Mouse moved to (718, 510)
Screenshot: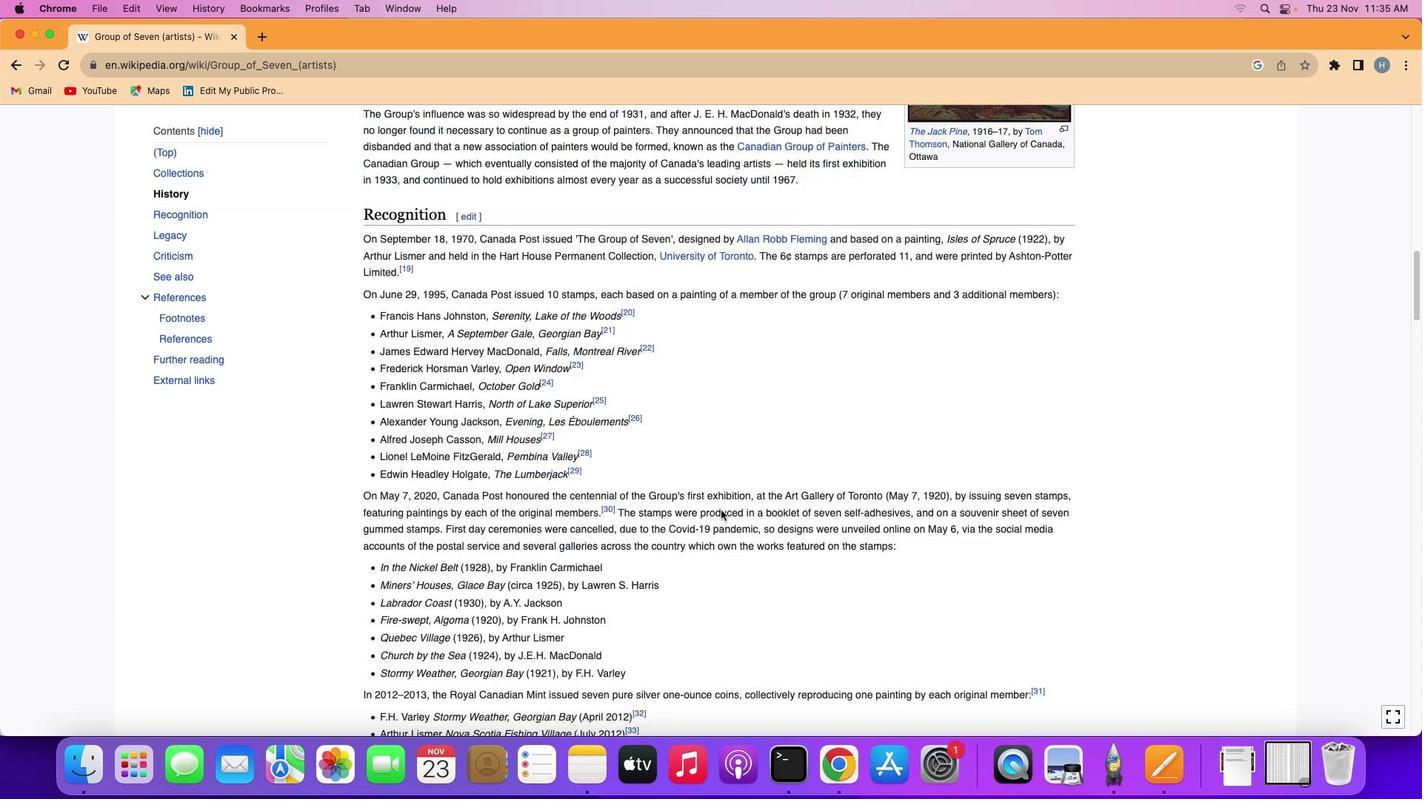 
Action: Mouse scrolled (718, 510) with delta (0, -1)
Screenshot: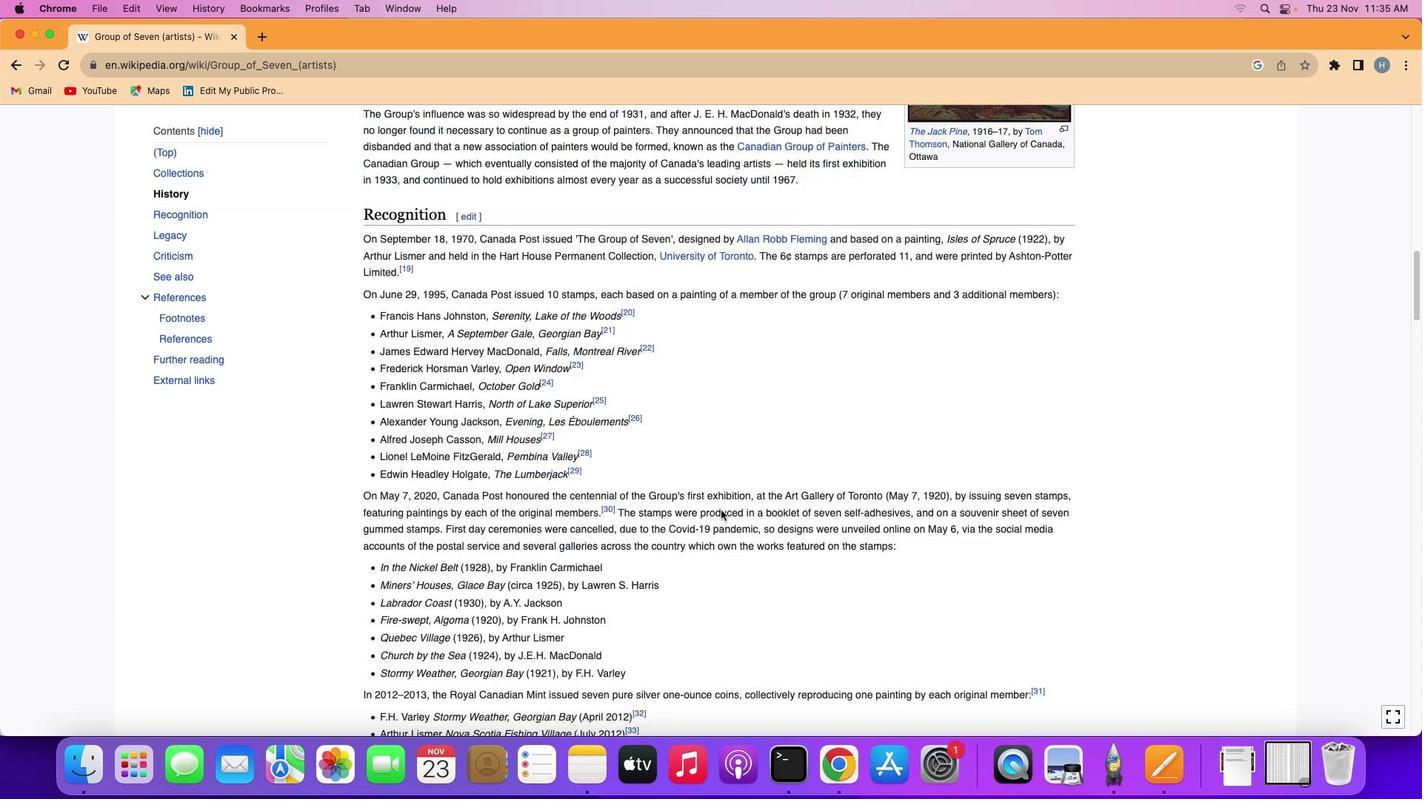 
Action: Mouse moved to (718, 510)
Screenshot: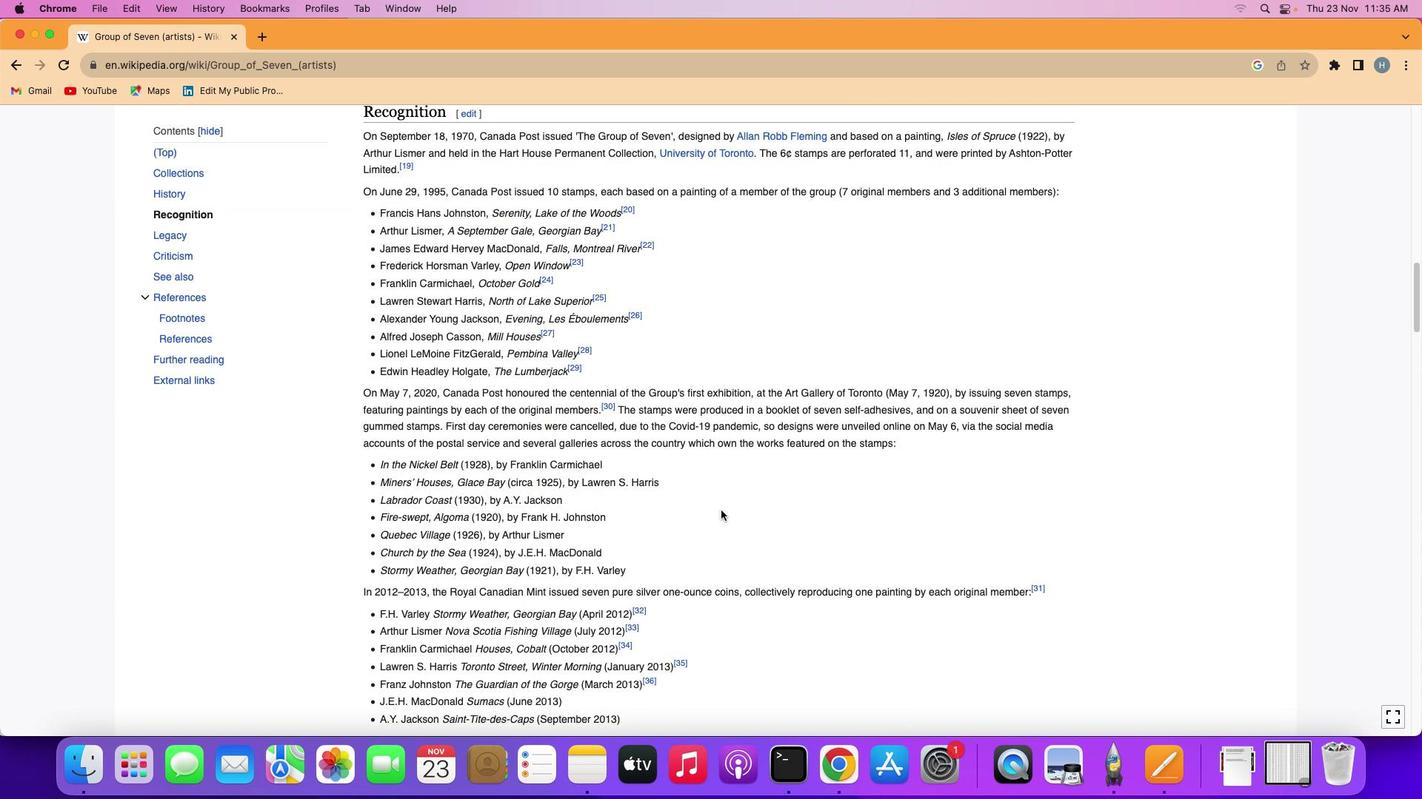 
Action: Mouse scrolled (718, 510) with delta (0, 0)
Screenshot: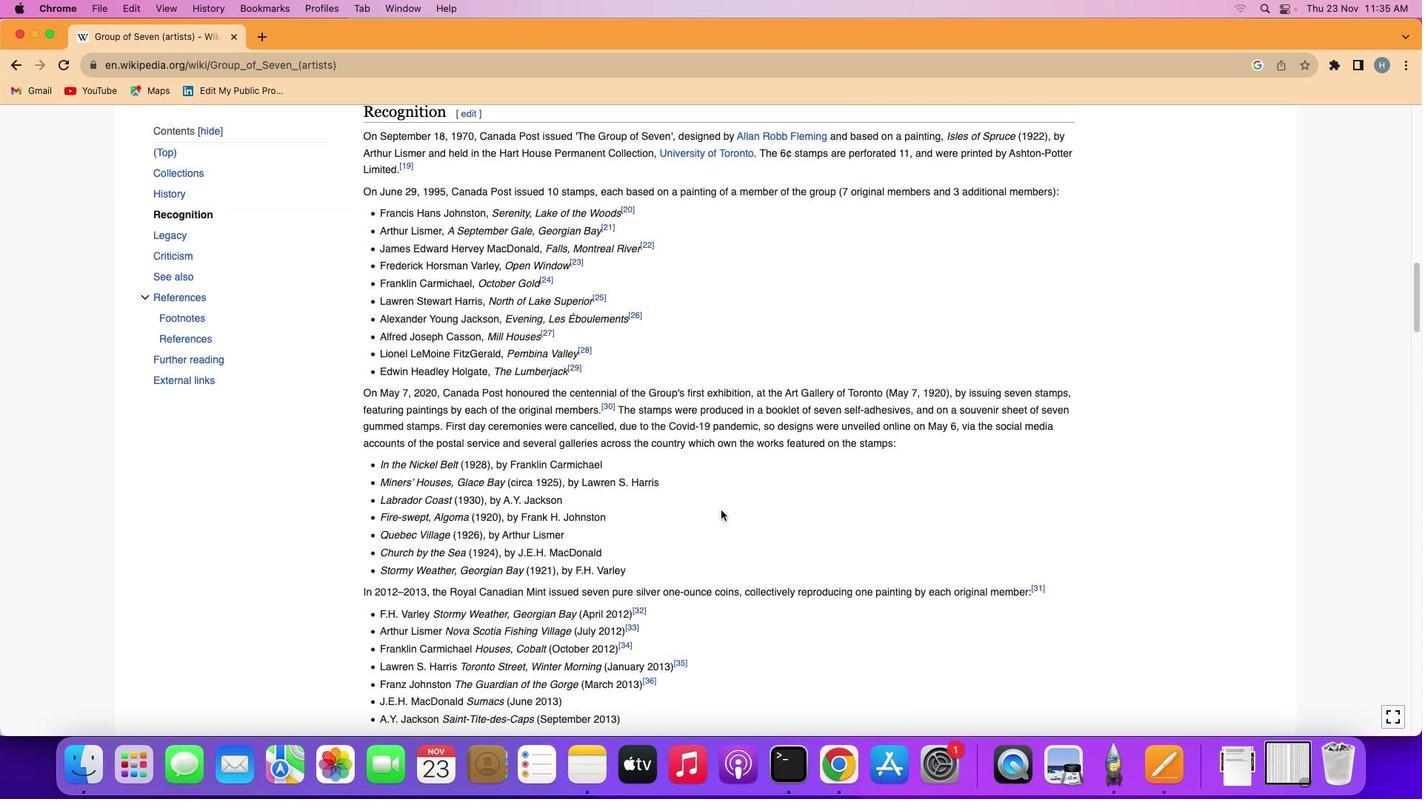 
Action: Mouse scrolled (718, 510) with delta (0, -2)
Screenshot: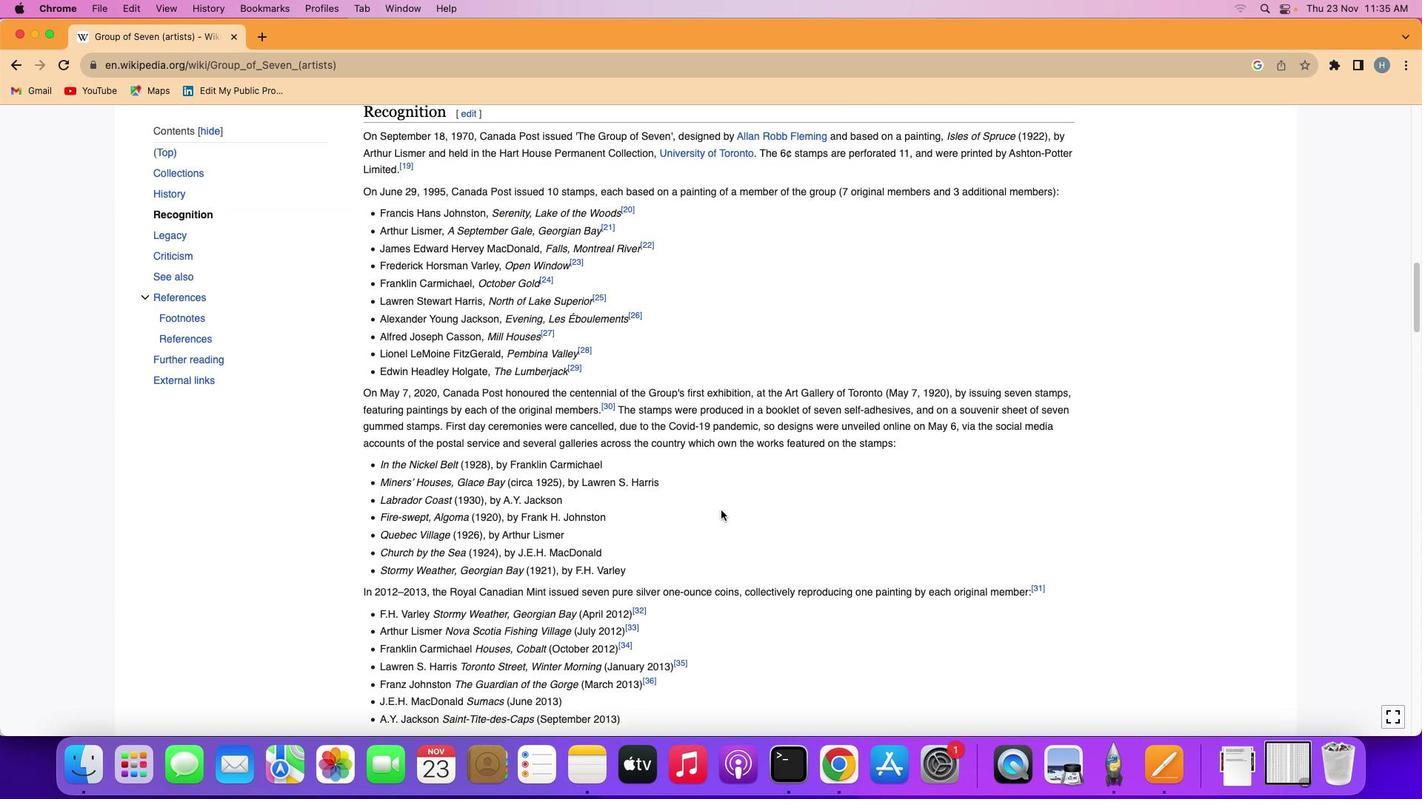 
Action: Mouse moved to (719, 510)
Screenshot: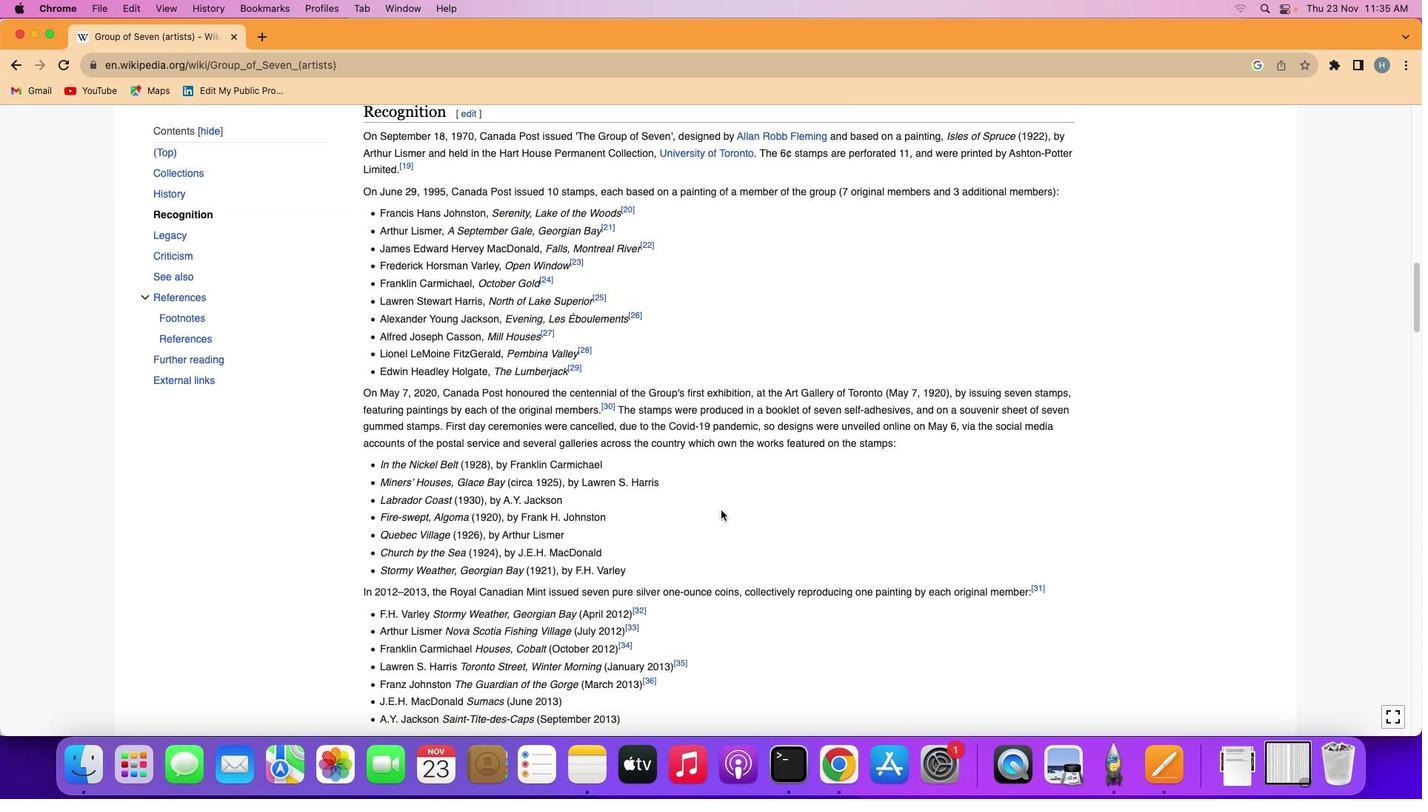 
Action: Mouse scrolled (719, 510) with delta (0, -2)
Screenshot: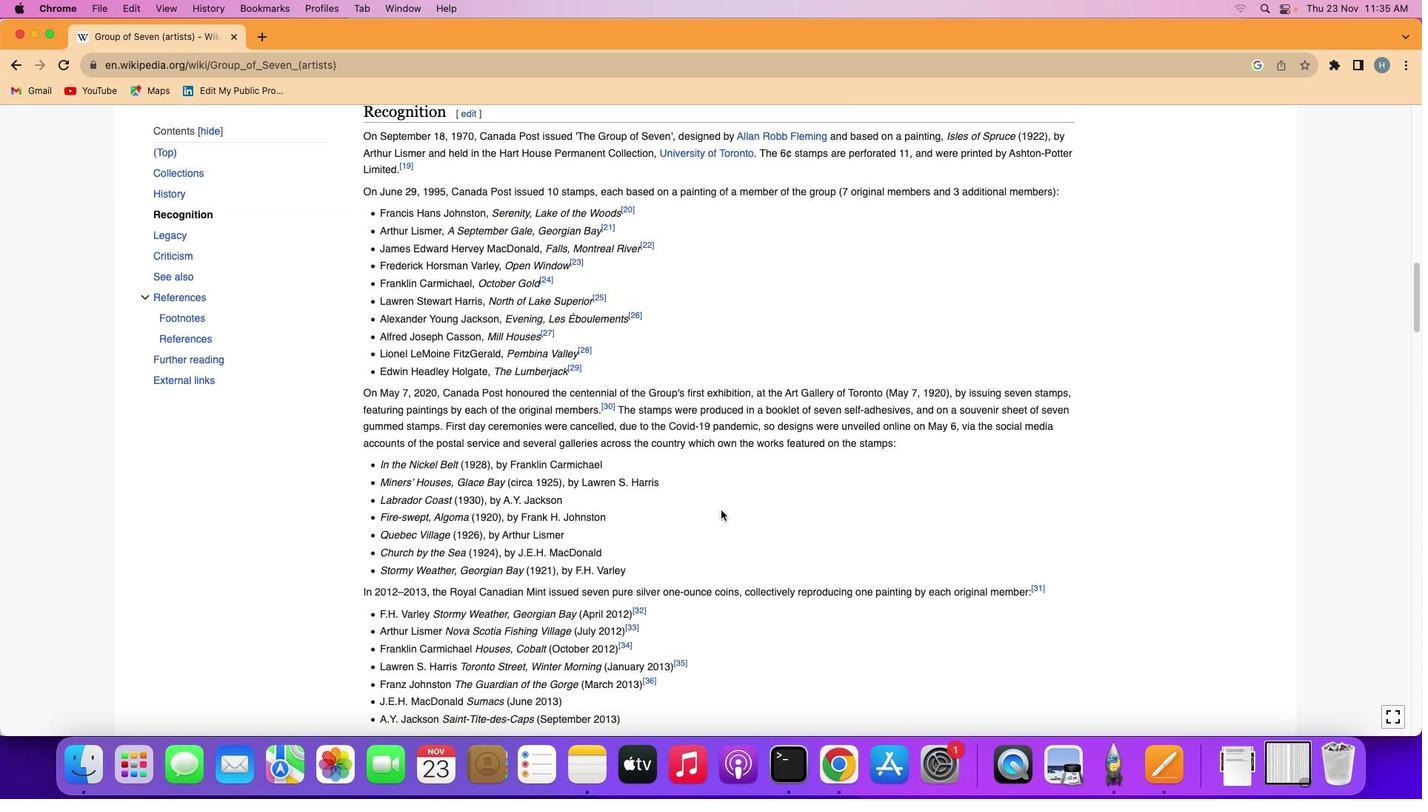 
Action: Mouse moved to (720, 508)
Screenshot: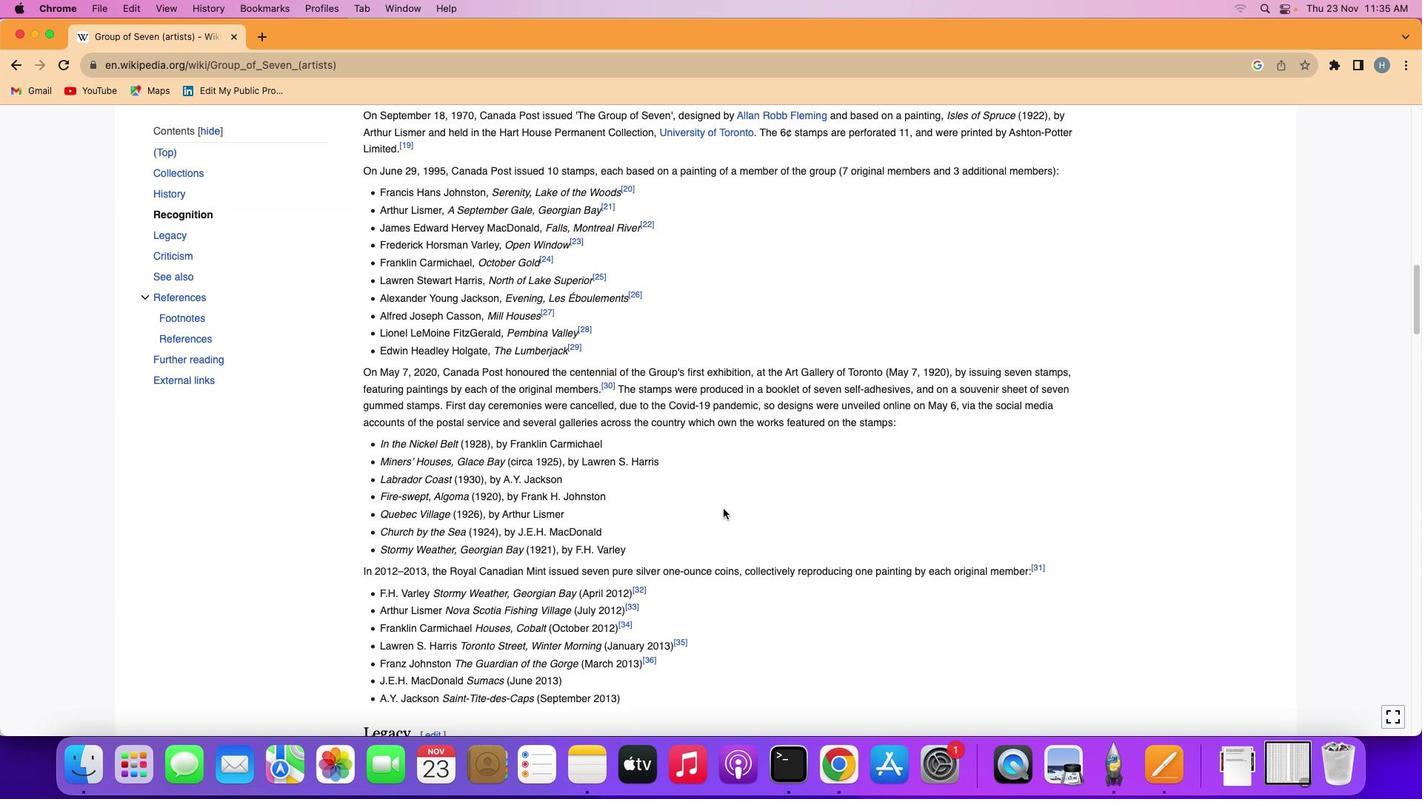 
Action: Mouse scrolled (720, 508) with delta (0, -1)
Screenshot: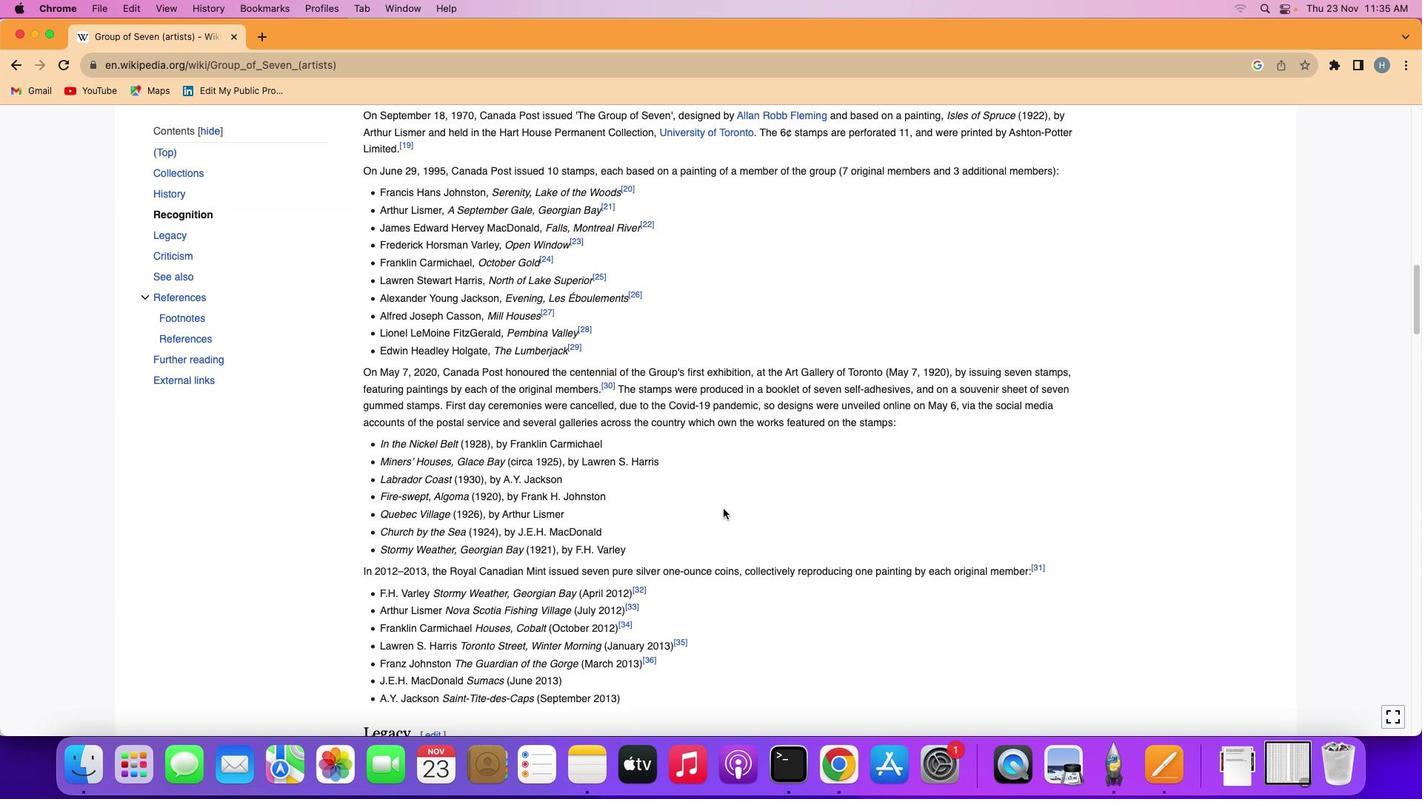 
Action: Mouse moved to (720, 508)
Screenshot: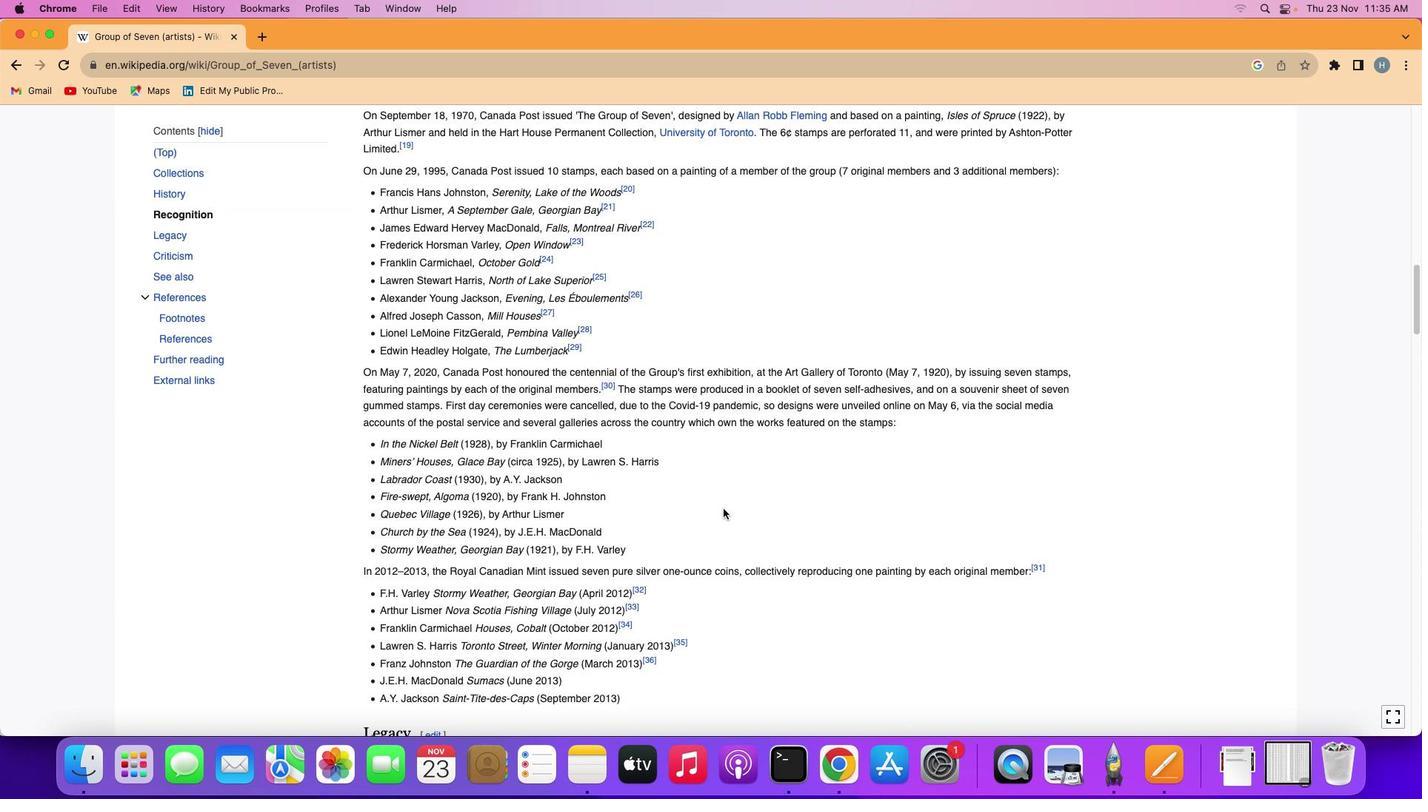 
Action: Mouse scrolled (720, 508) with delta (0, -1)
Screenshot: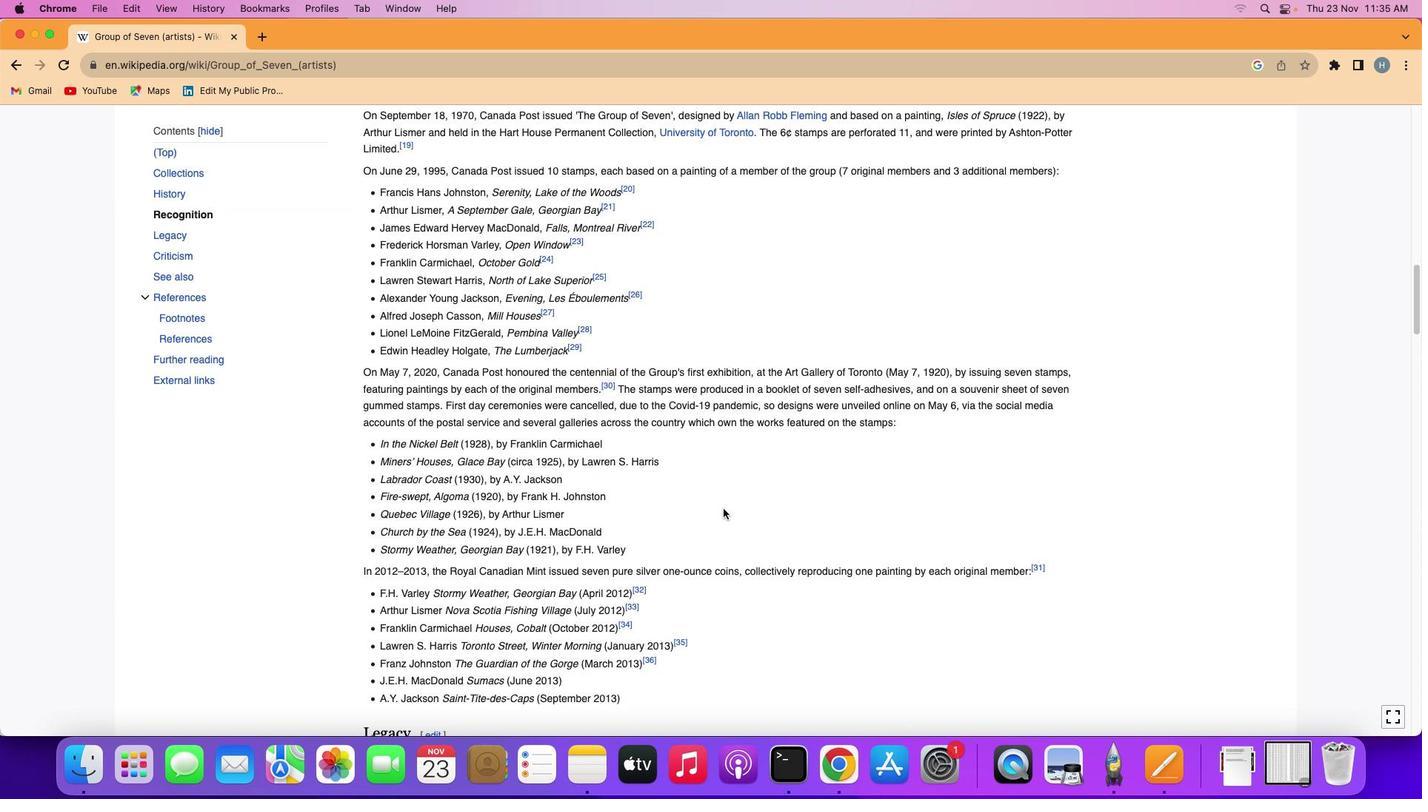 
Action: Mouse moved to (746, 508)
Screenshot: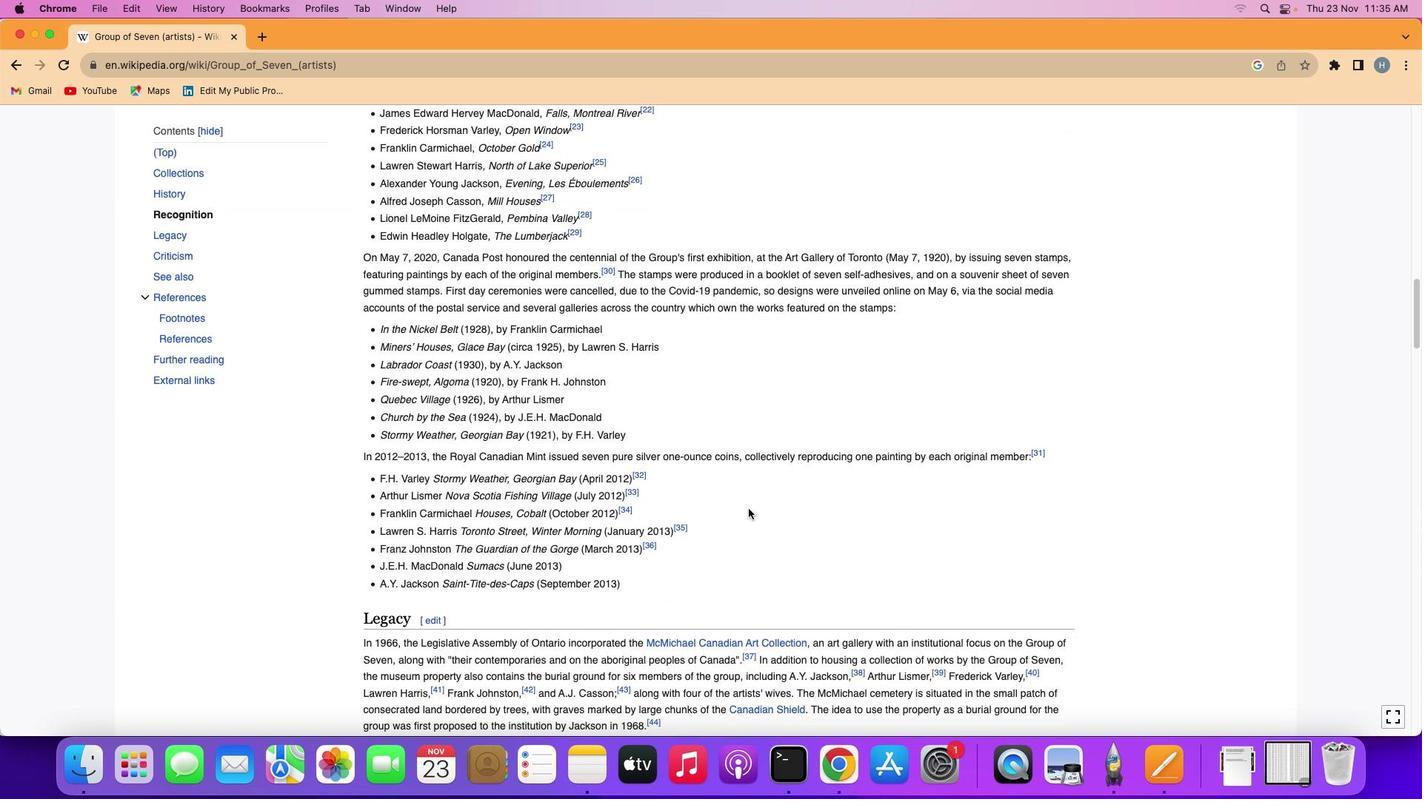 
Action: Mouse scrolled (746, 508) with delta (0, -1)
Screenshot: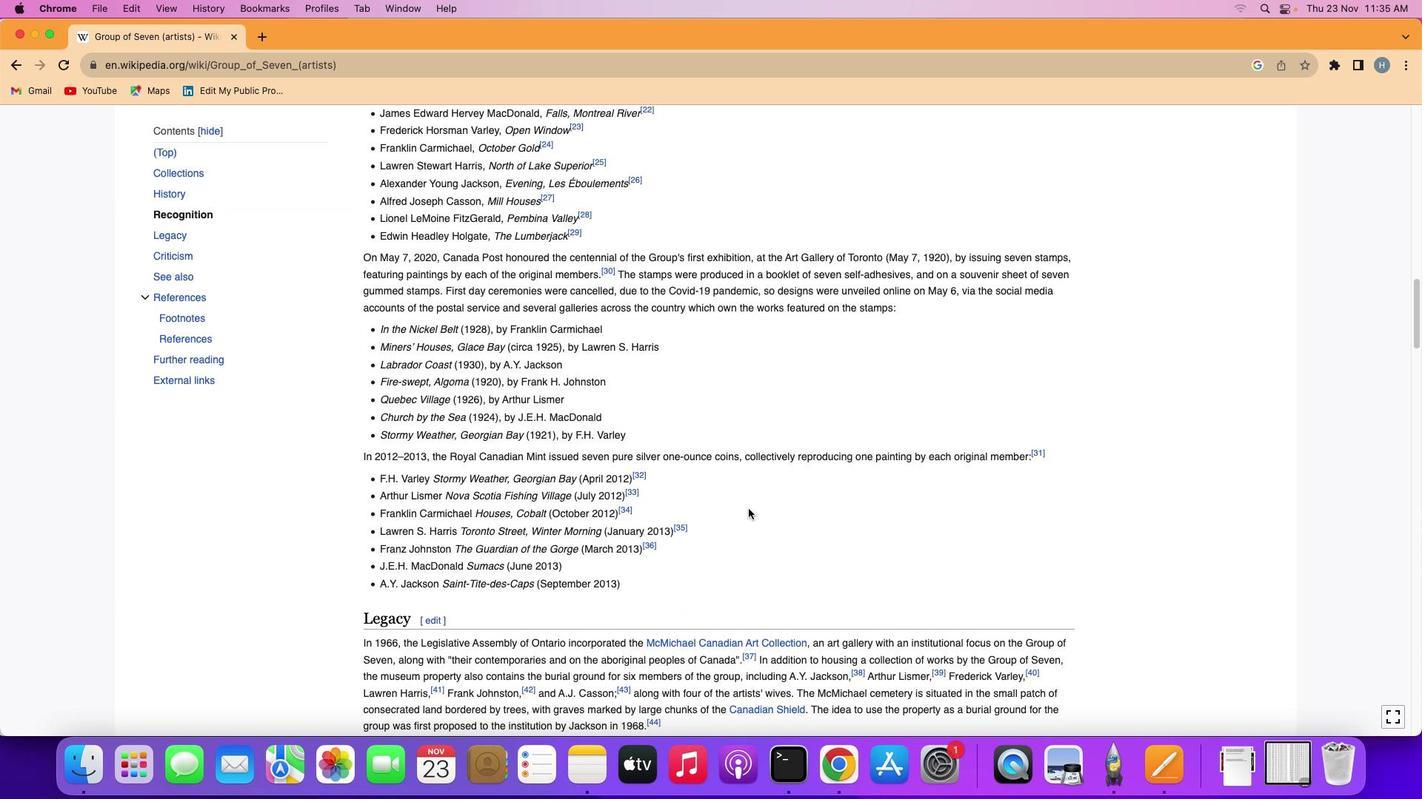
Action: Mouse scrolled (746, 508) with delta (0, -1)
Screenshot: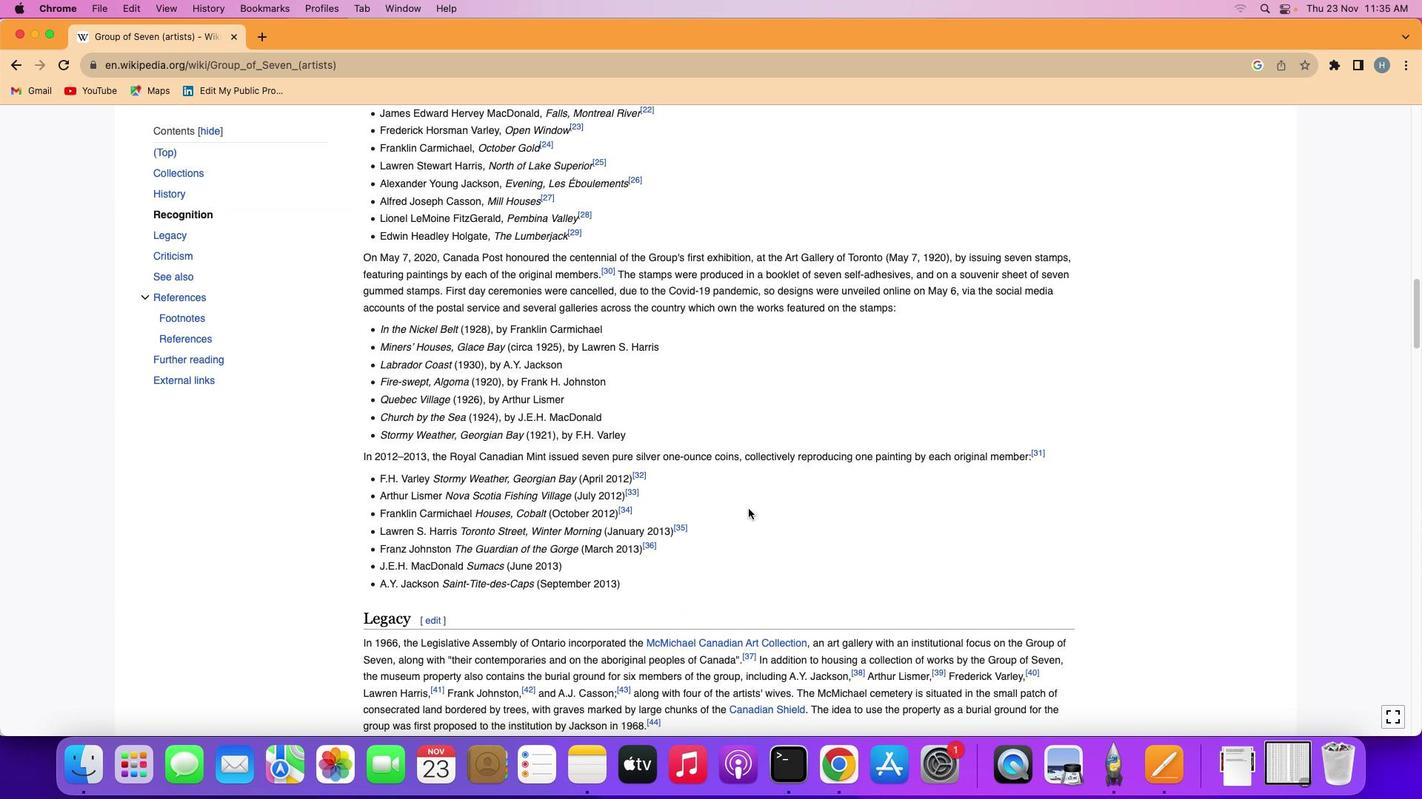 
Action: Mouse scrolled (746, 508) with delta (0, -2)
Screenshot: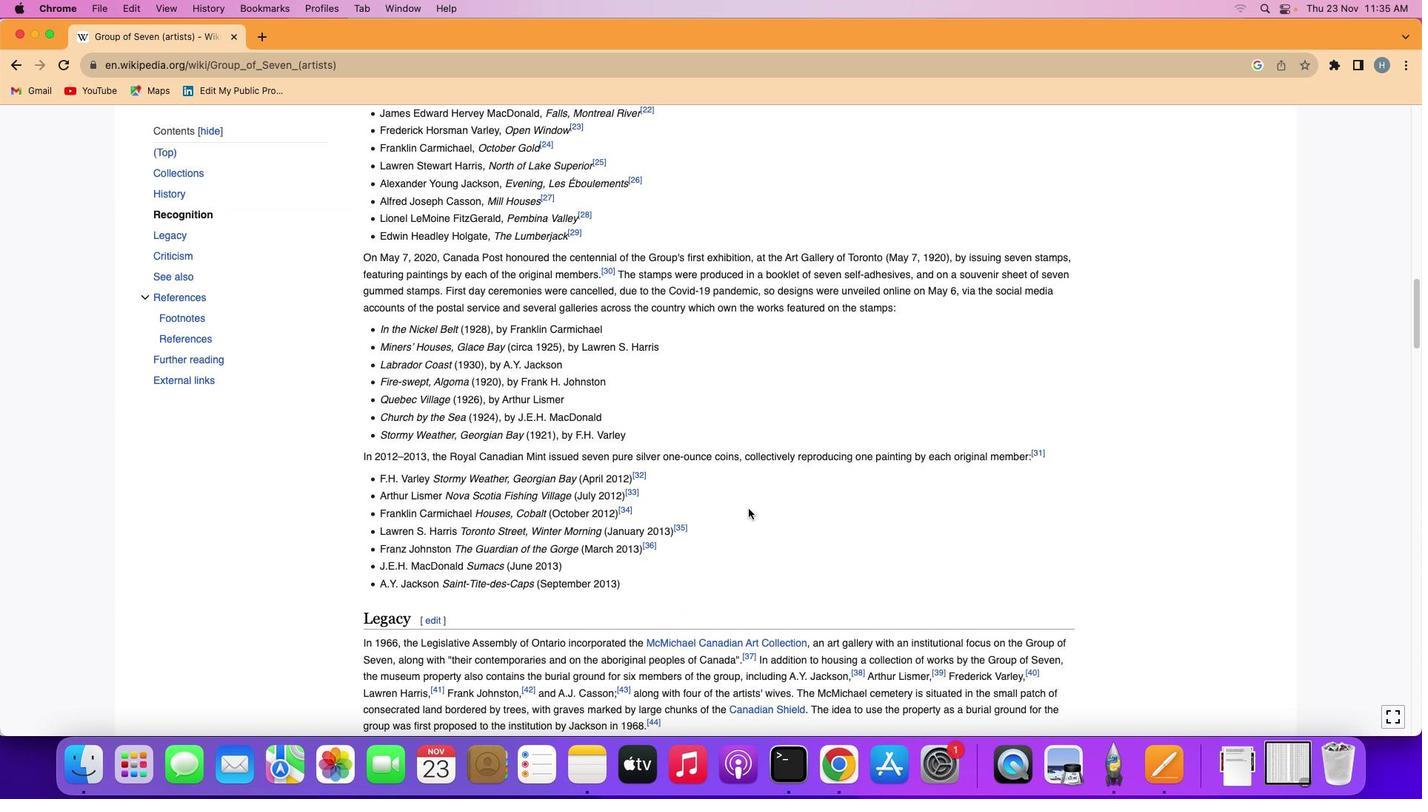 
Action: Mouse moved to (747, 508)
Screenshot: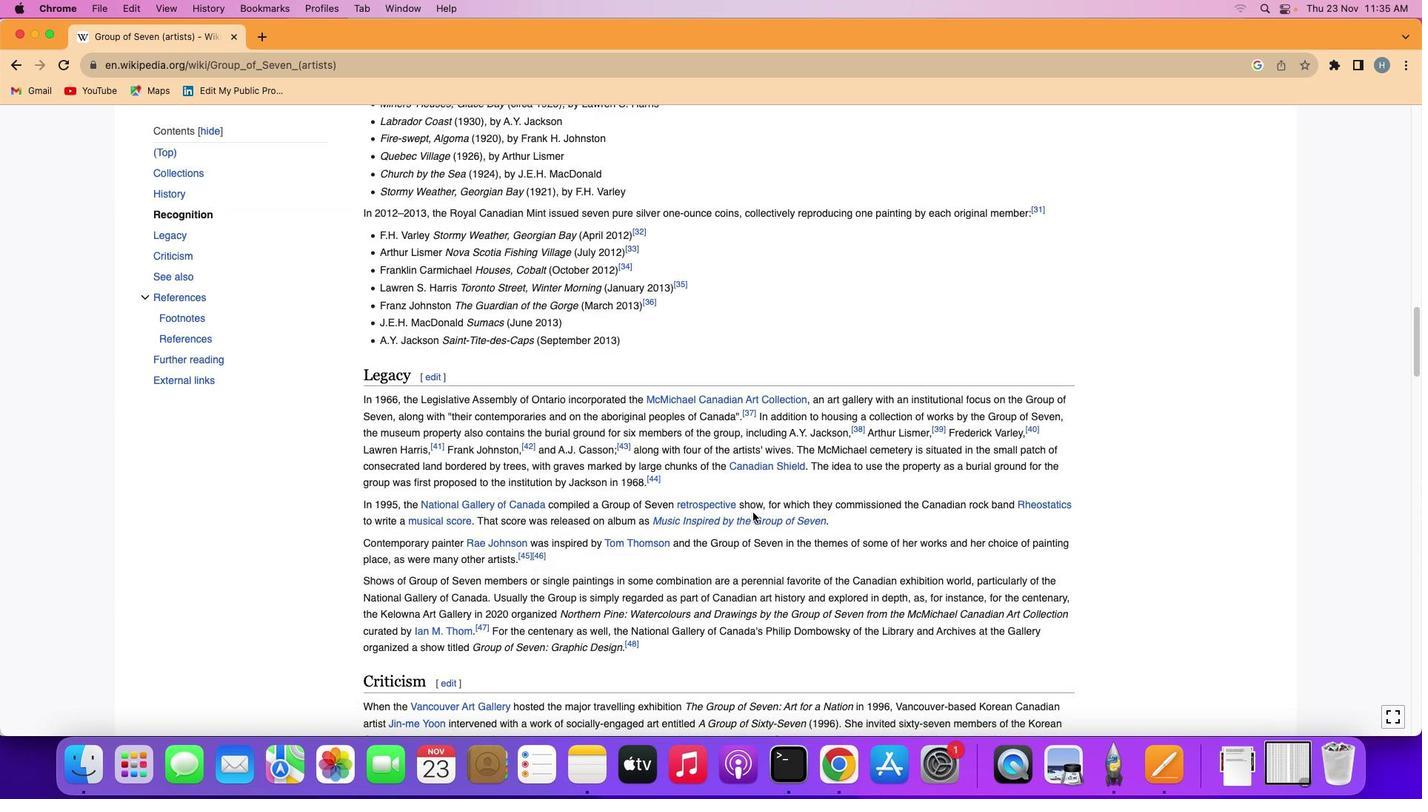 
Action: Mouse scrolled (747, 508) with delta (0, -1)
Screenshot: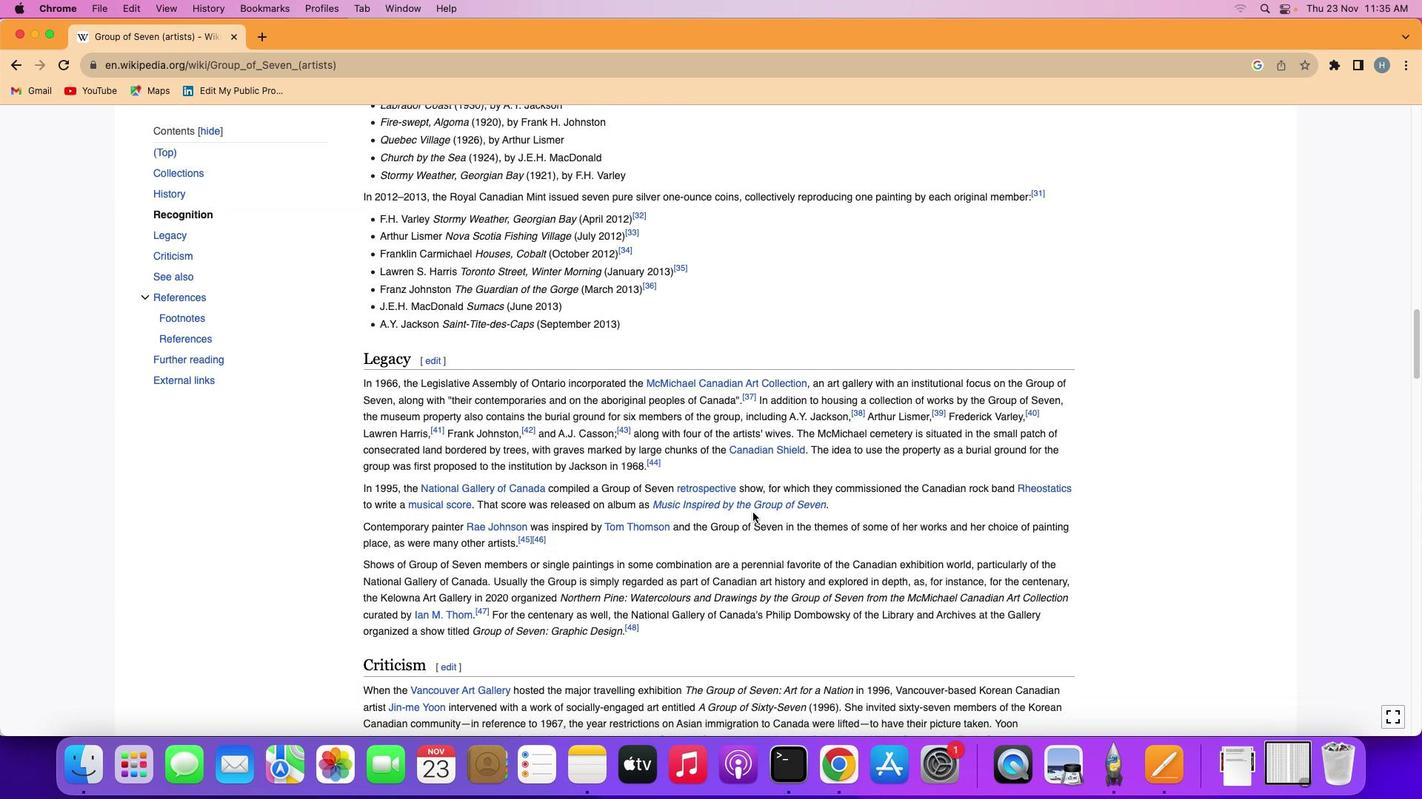 
Action: Mouse moved to (747, 507)
Screenshot: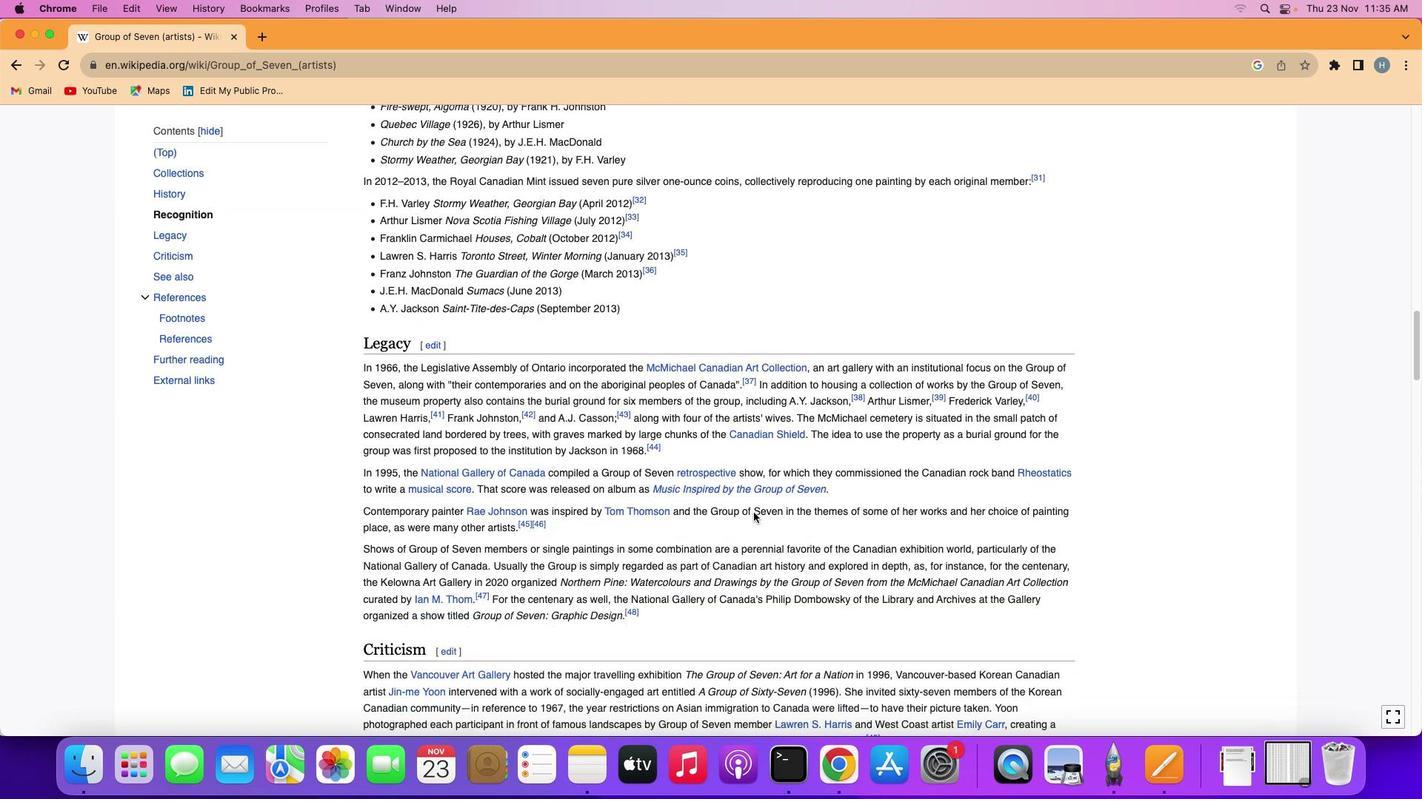 
Action: Mouse scrolled (747, 507) with delta (0, -1)
Screenshot: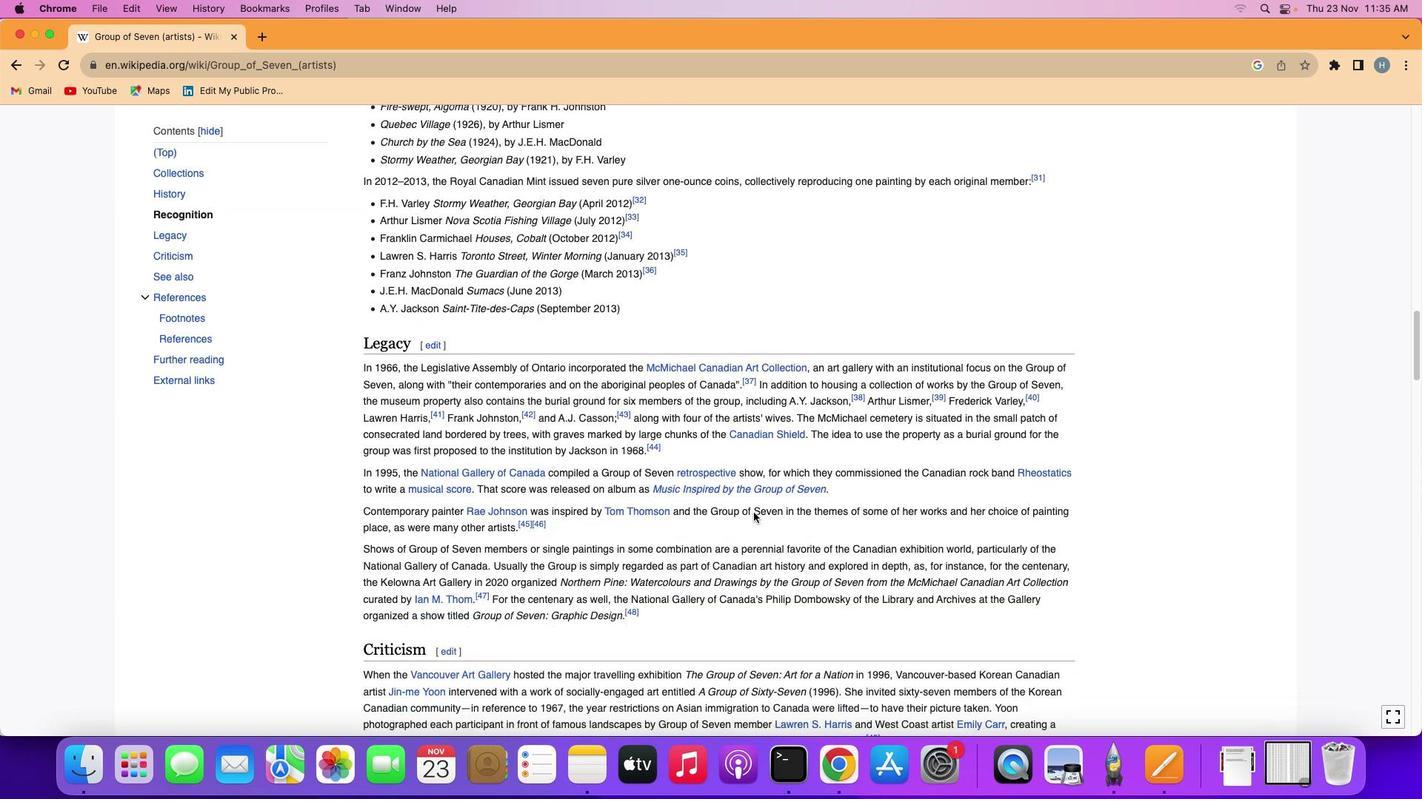 
Action: Mouse scrolled (747, 507) with delta (0, -2)
Screenshot: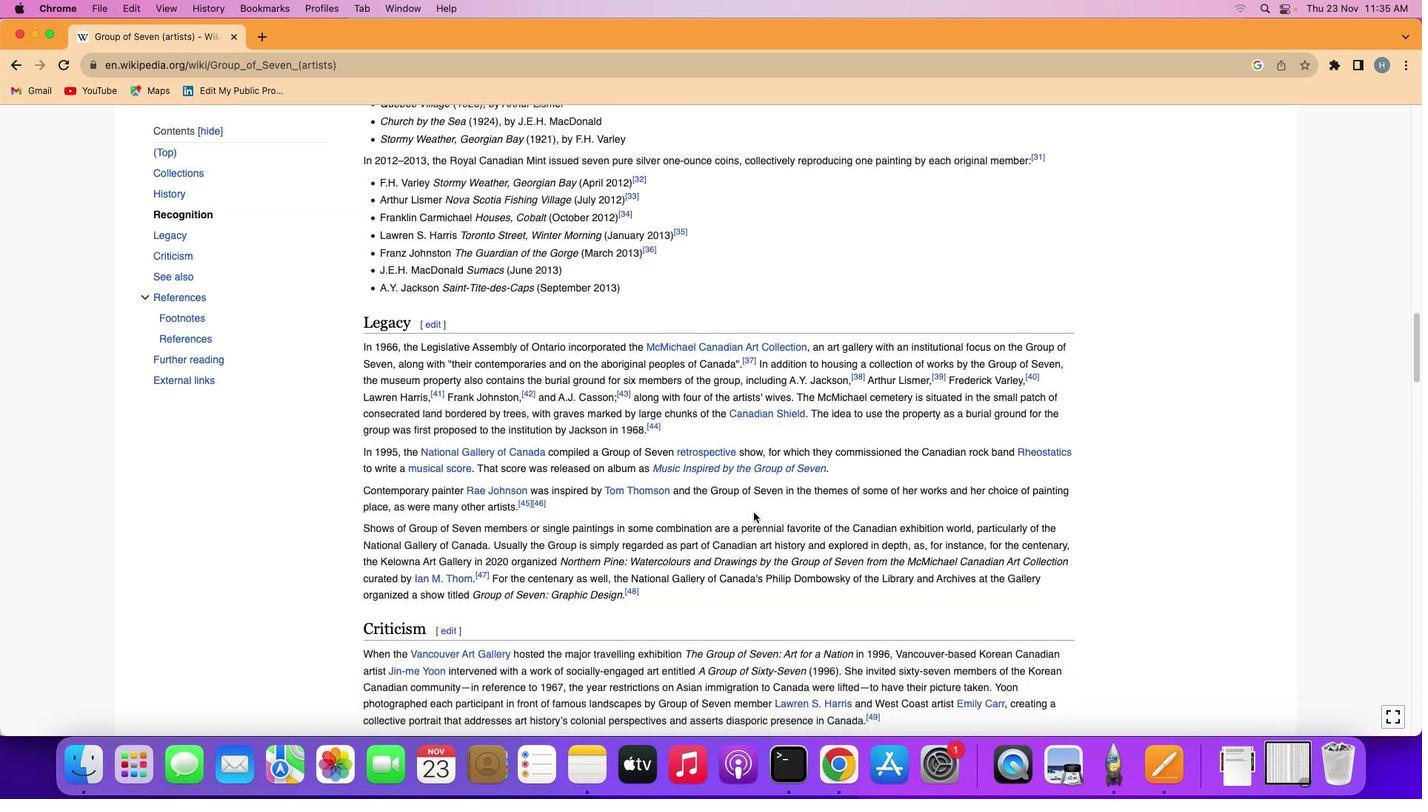 
Action: Mouse scrolled (747, 507) with delta (0, -3)
Screenshot: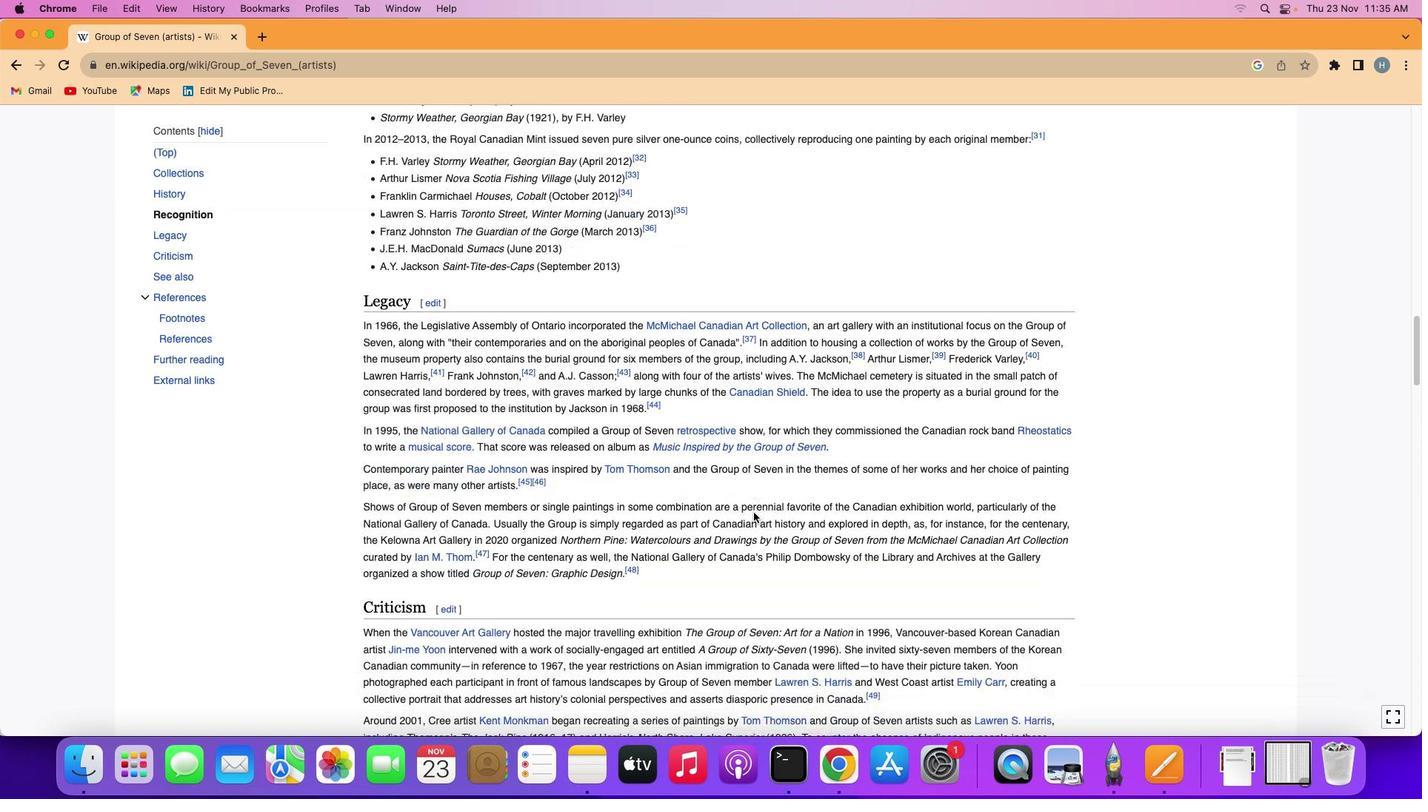 
Action: Mouse moved to (751, 511)
Screenshot: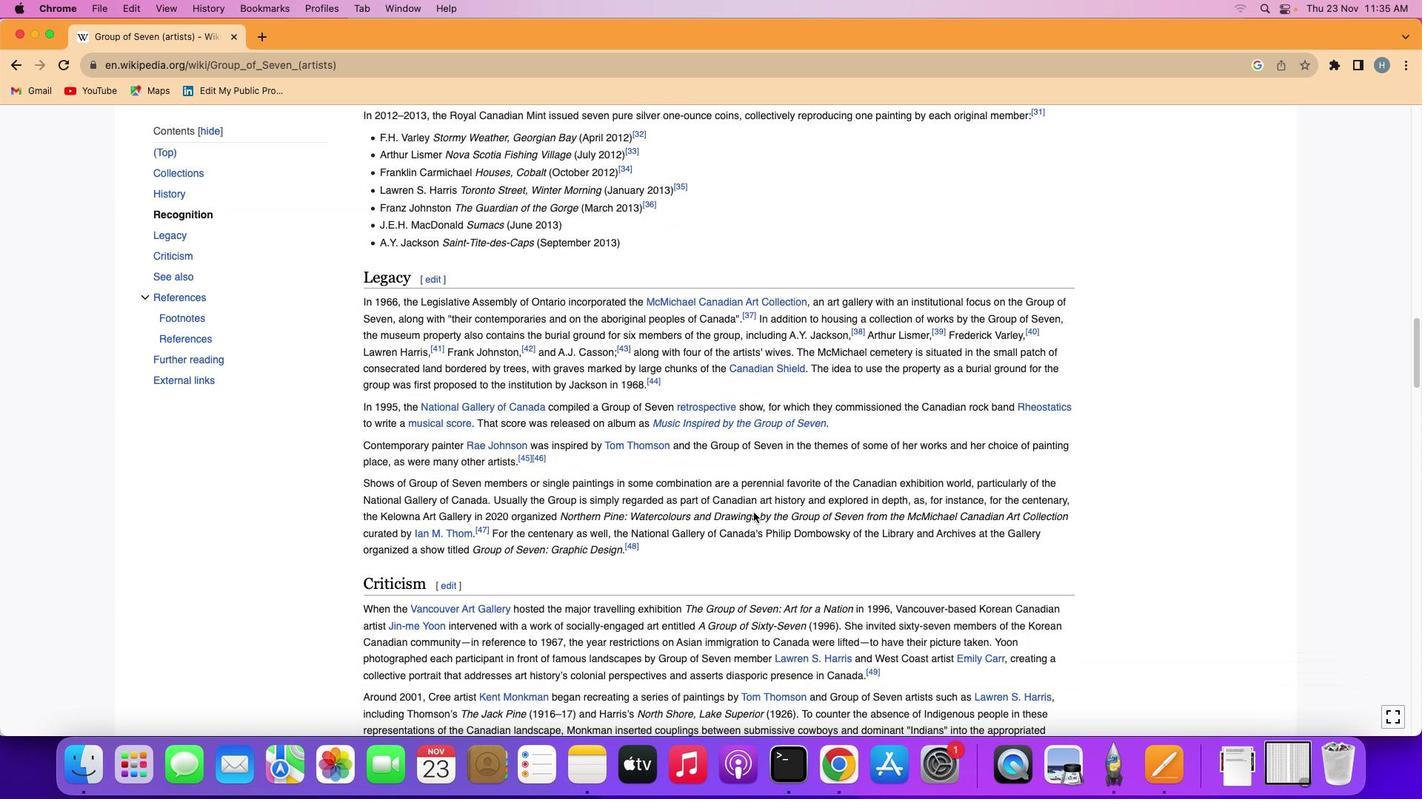 
Action: Mouse scrolled (751, 511) with delta (0, -1)
Screenshot: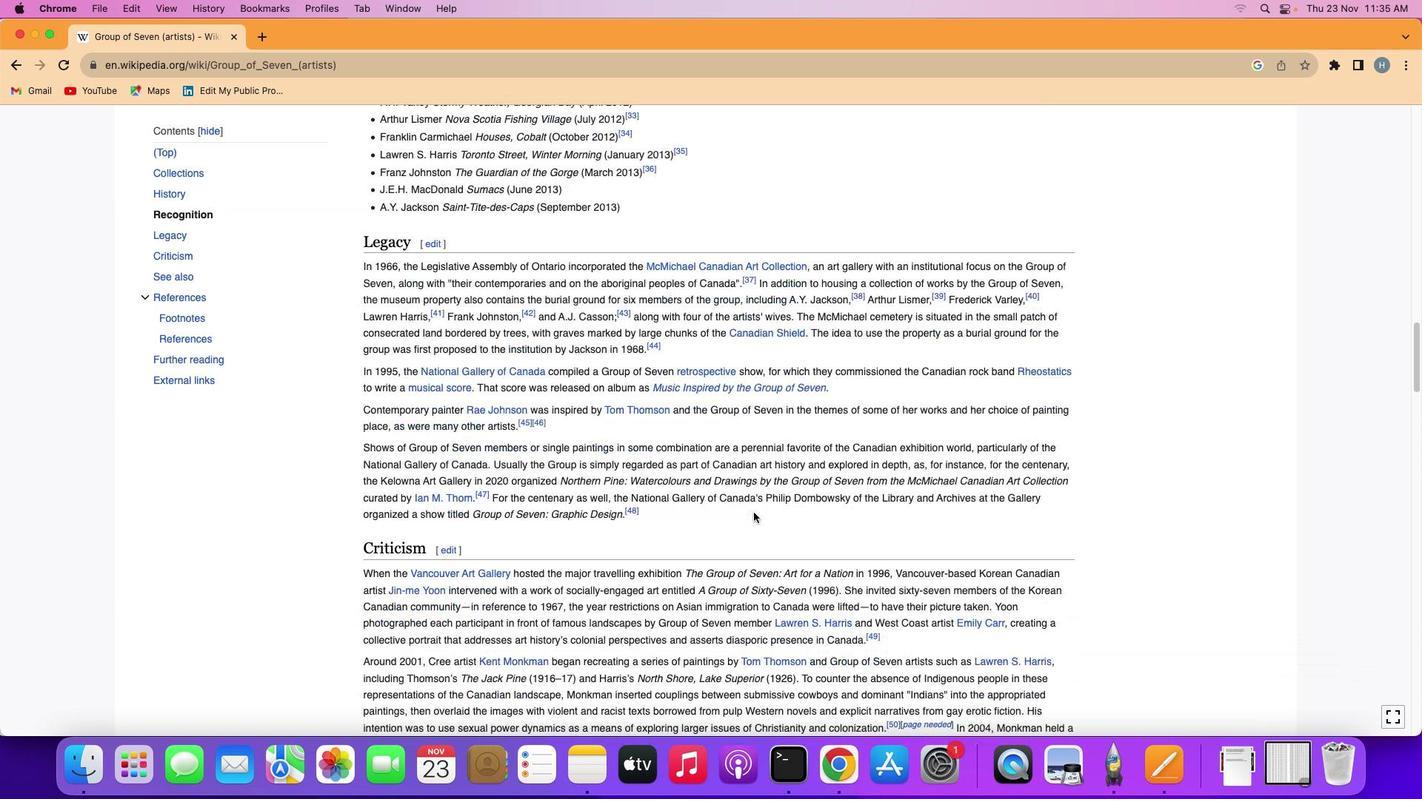 
Action: Mouse scrolled (751, 511) with delta (0, -1)
Screenshot: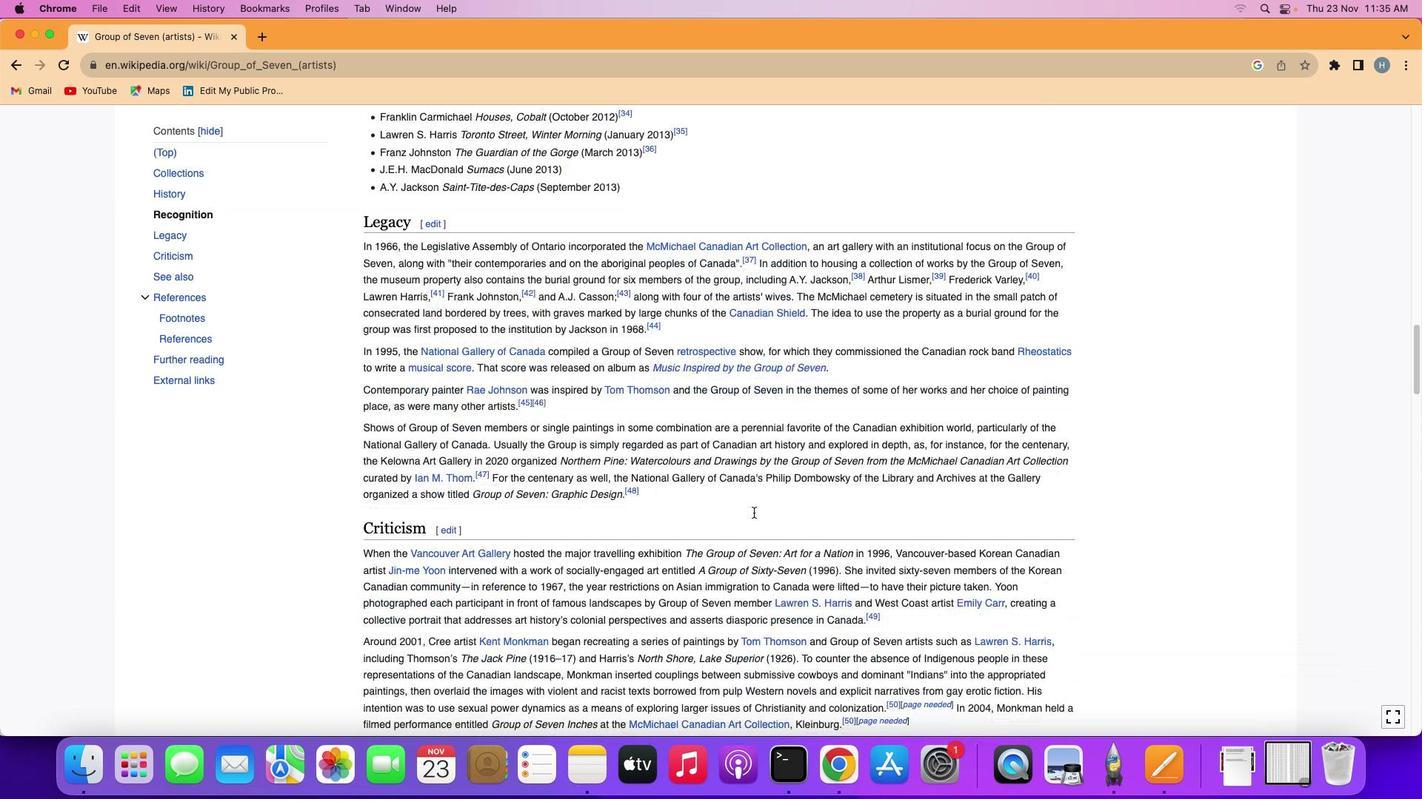 
Action: Mouse scrolled (751, 511) with delta (0, -2)
Screenshot: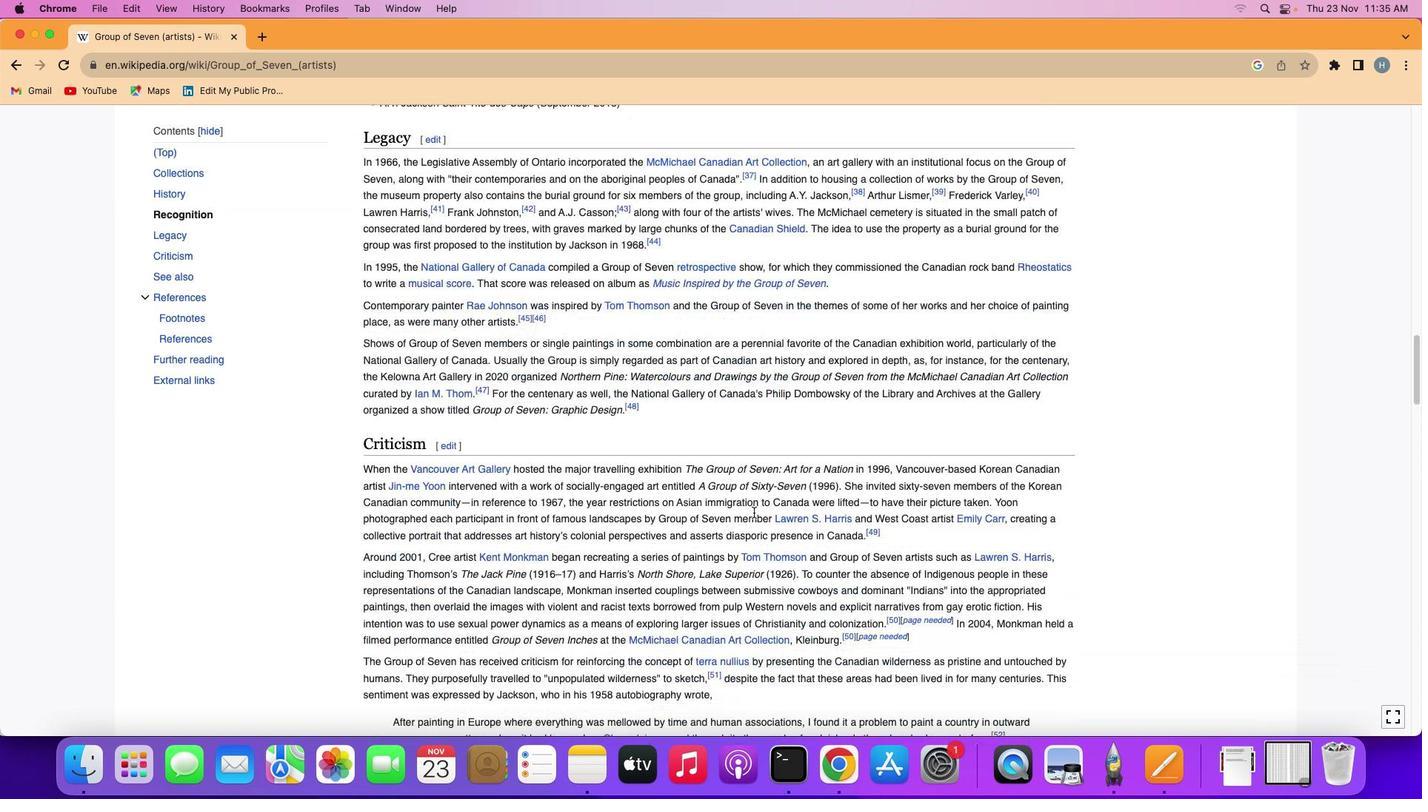 
Action: Mouse moved to (751, 511)
Screenshot: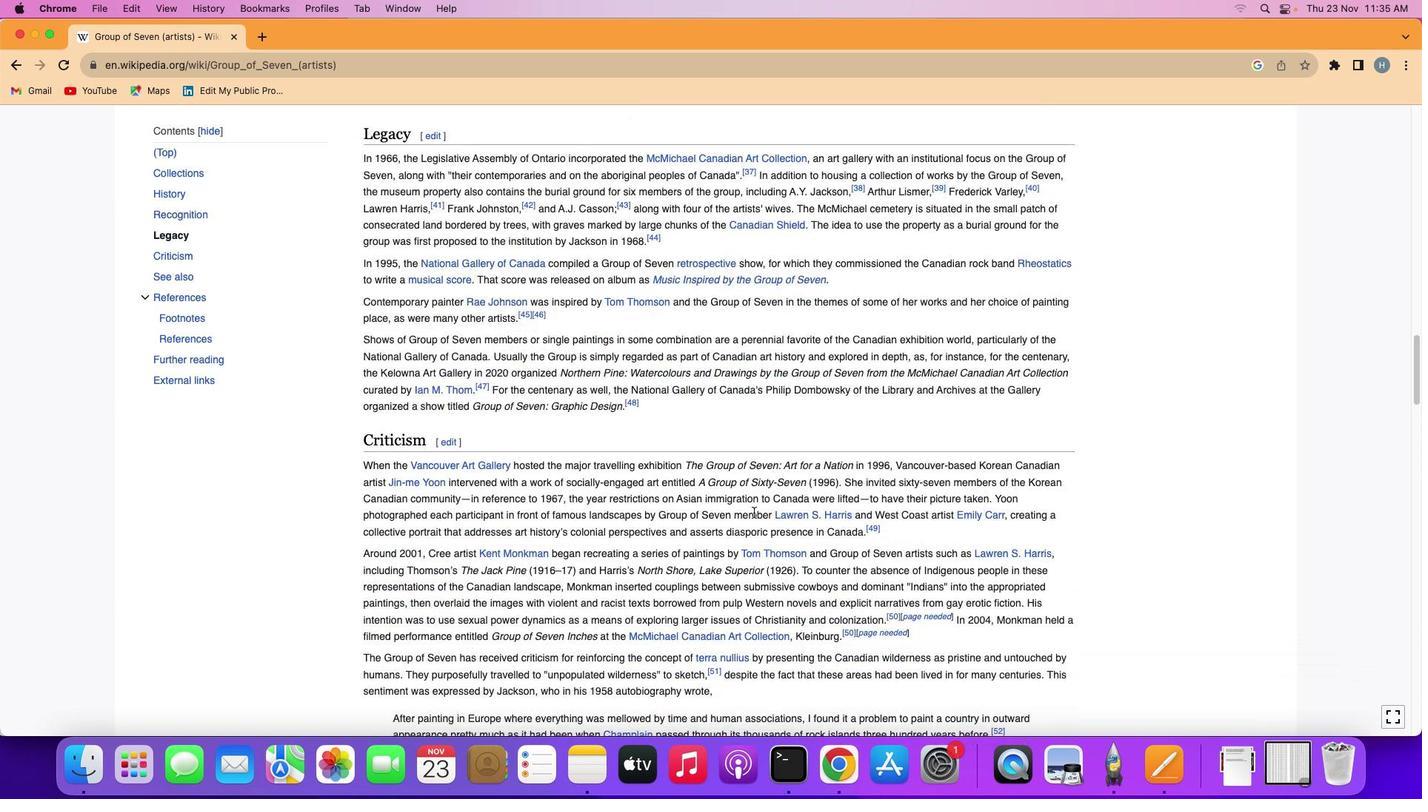 
Action: Mouse scrolled (751, 511) with delta (0, -1)
Screenshot: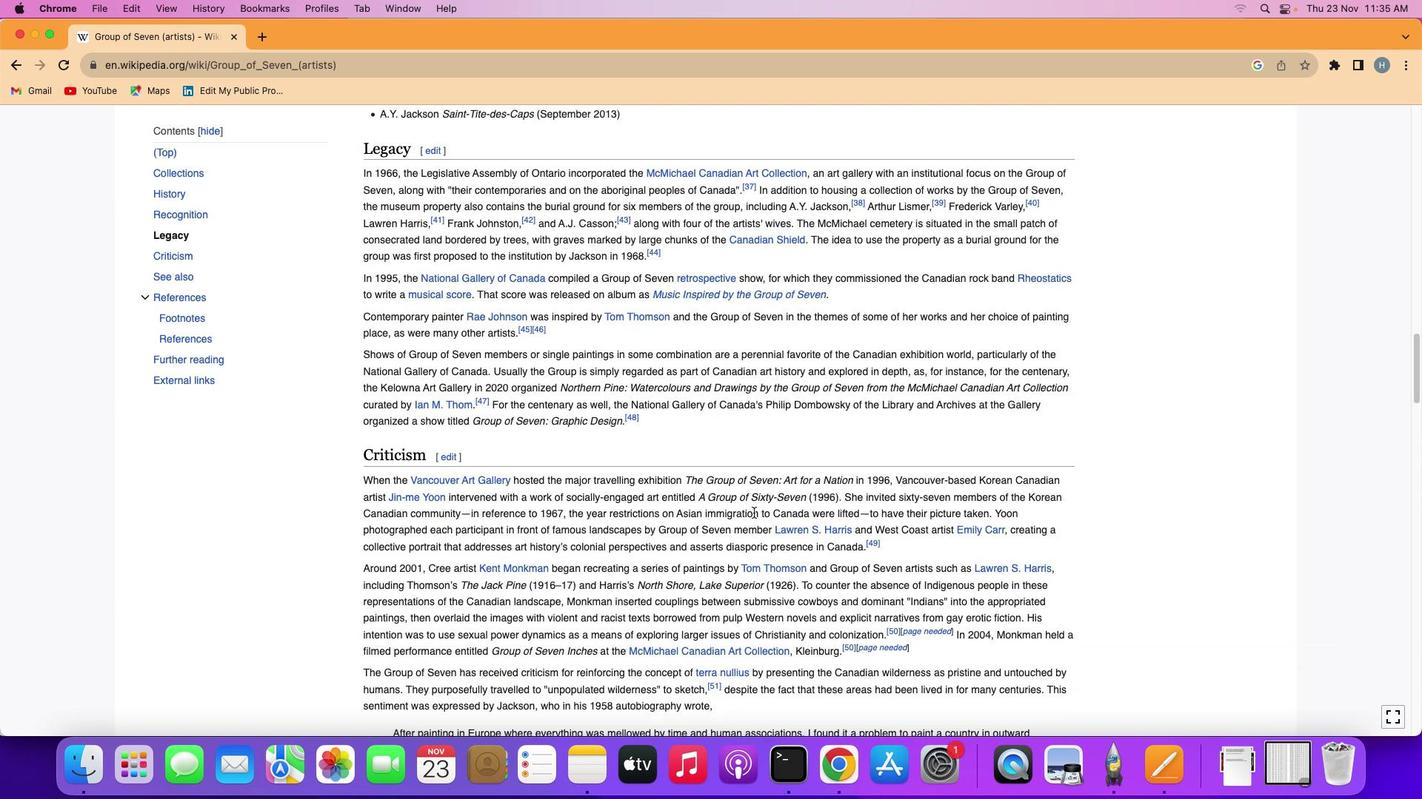 
Action: Mouse scrolled (751, 511) with delta (0, -1)
Screenshot: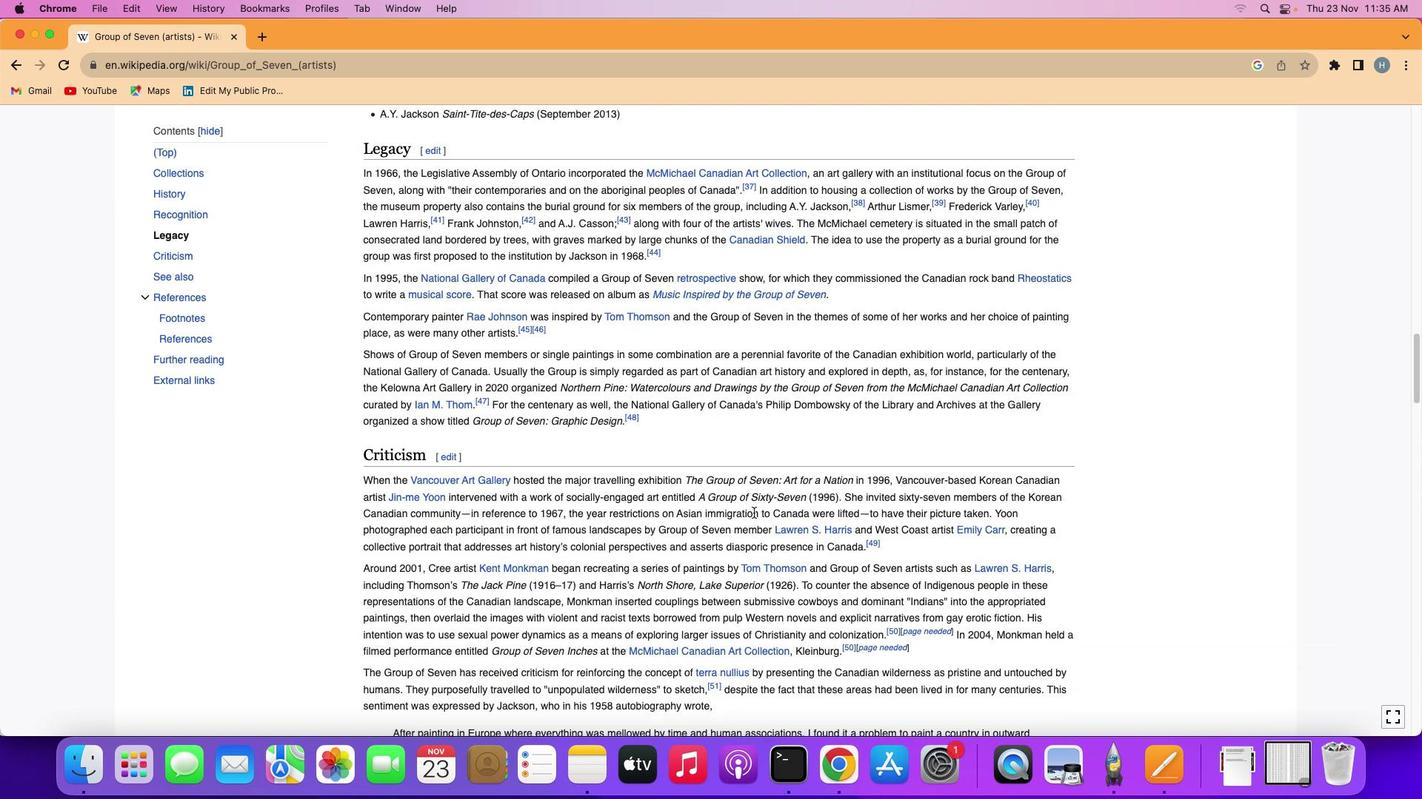 
Action: Mouse scrolled (751, 511) with delta (0, -2)
Screenshot: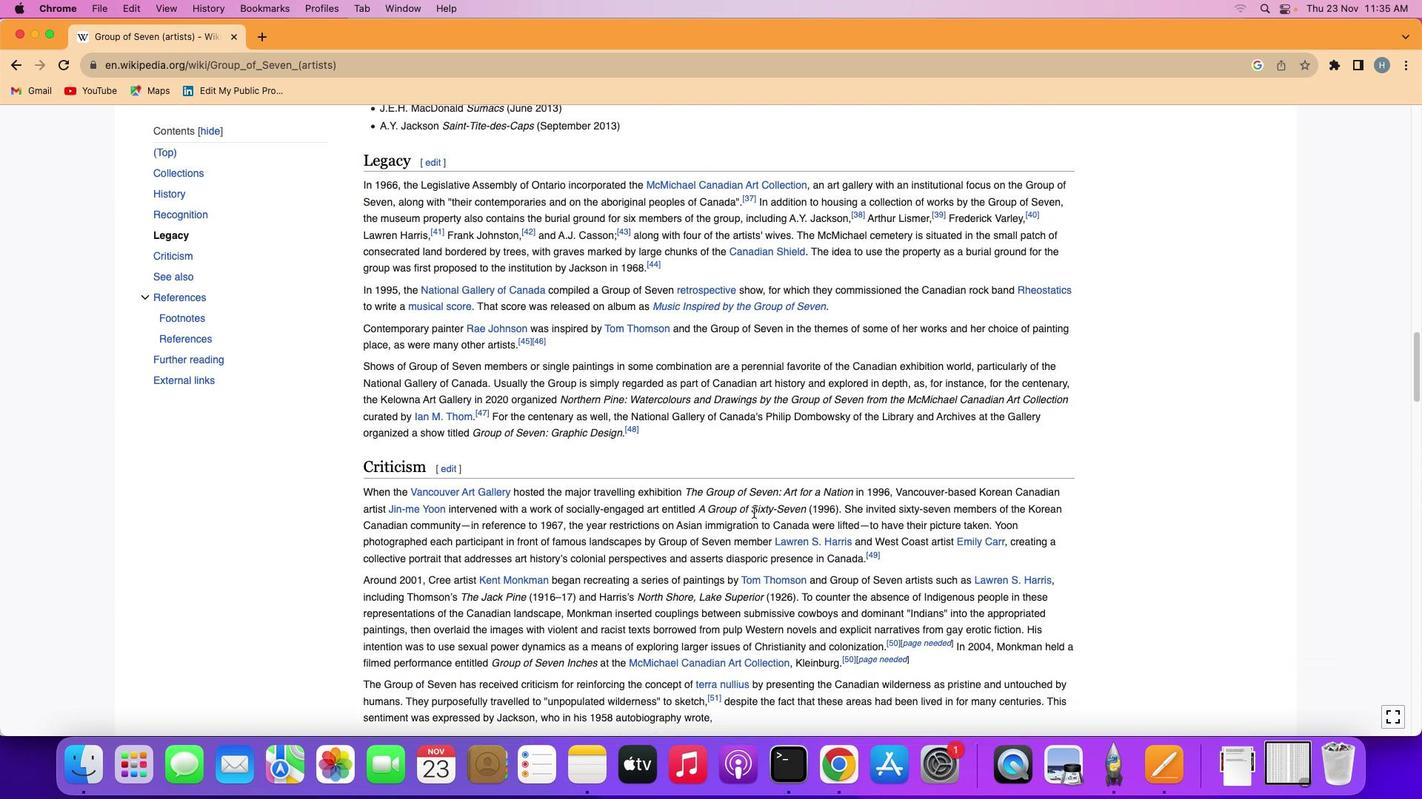 
Action: Mouse moved to (752, 511)
Screenshot: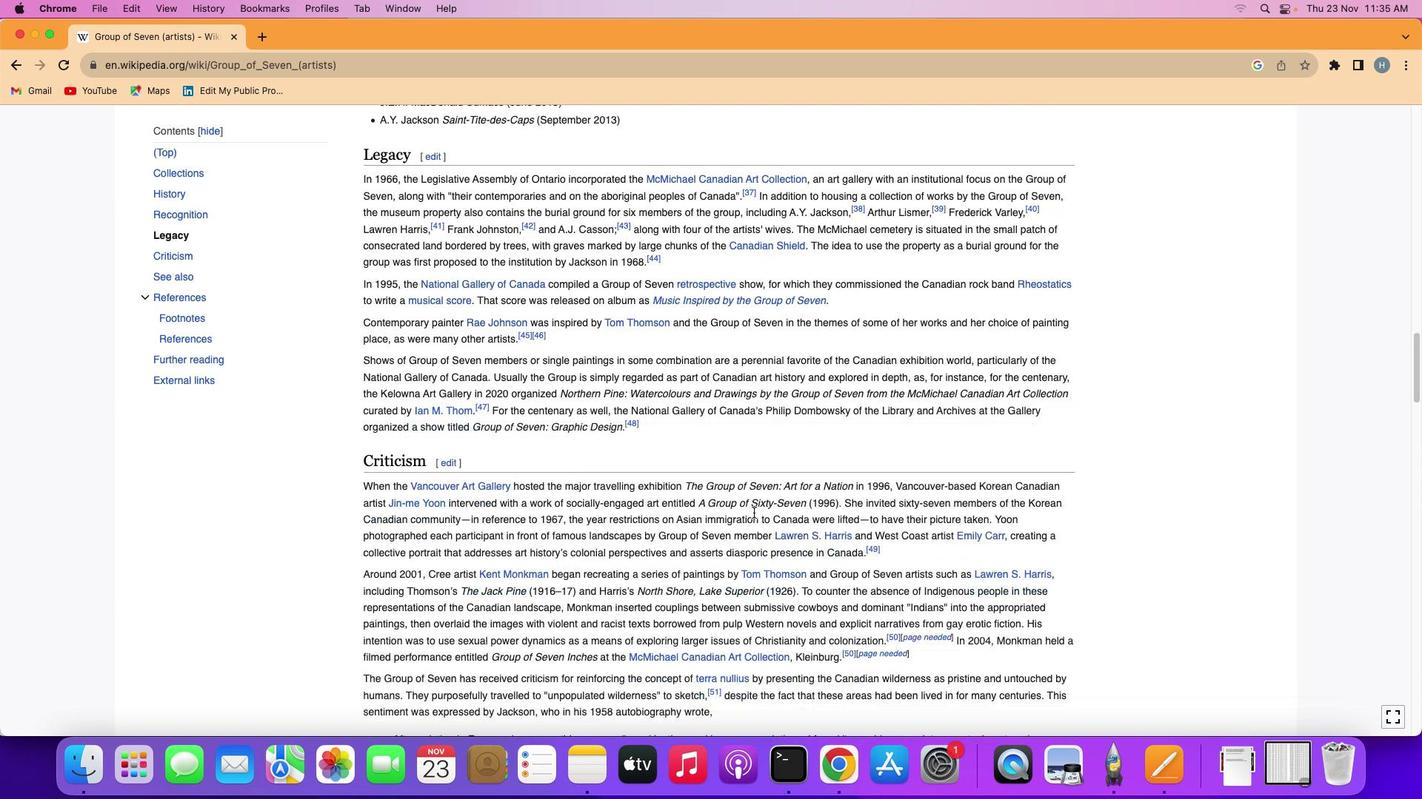 
Action: Mouse scrolled (752, 511) with delta (0, -1)
Screenshot: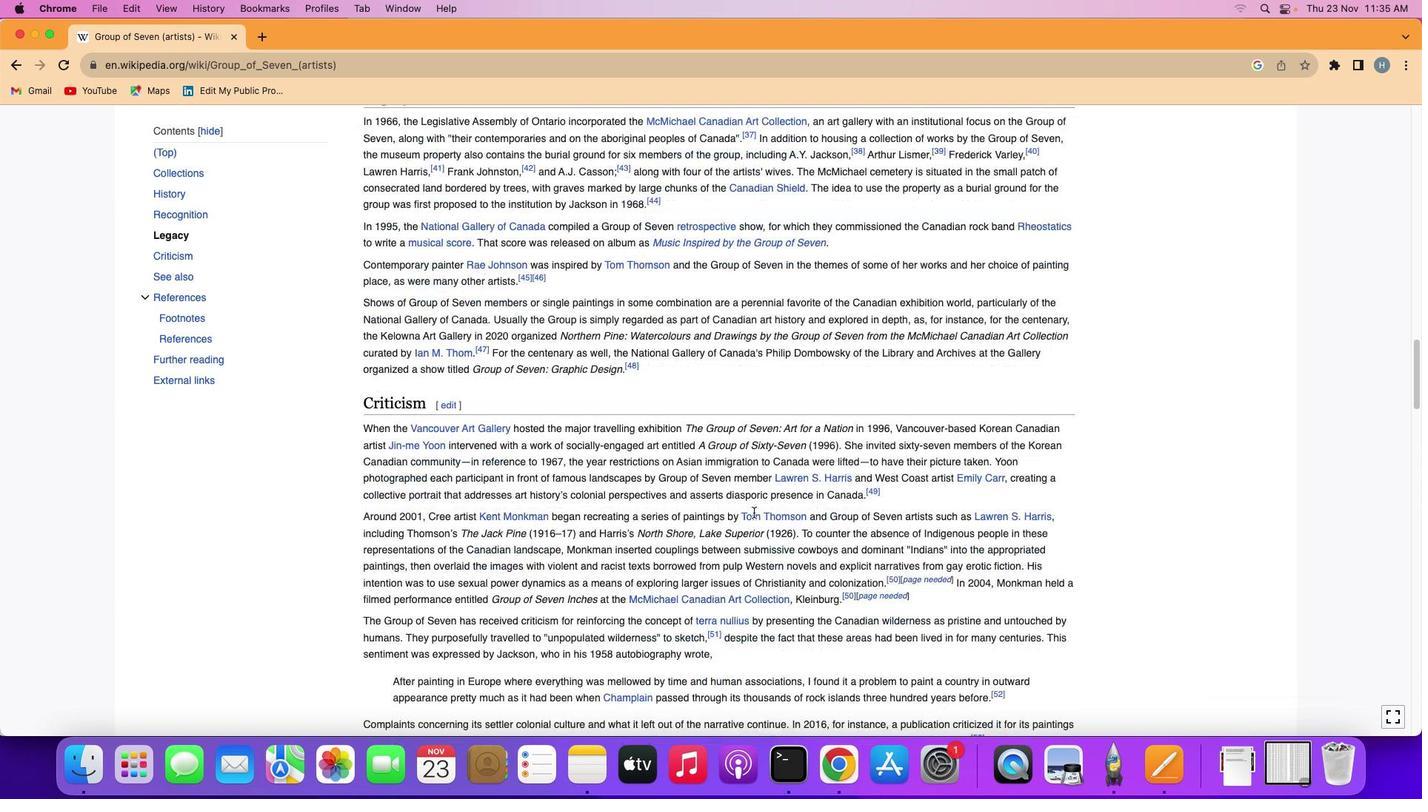
Action: Mouse scrolled (752, 511) with delta (0, -1)
Screenshot: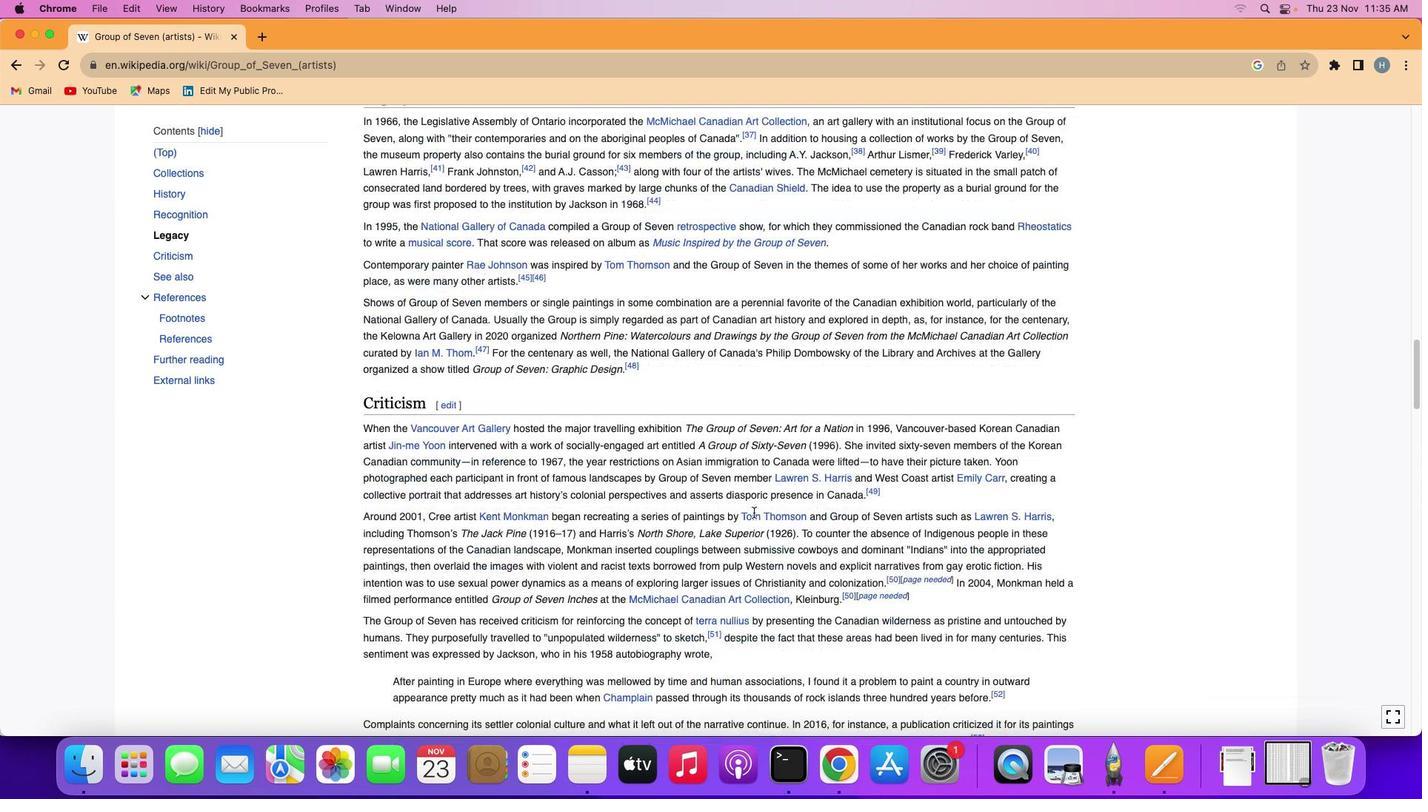 
Action: Mouse scrolled (752, 511) with delta (0, 0)
Screenshot: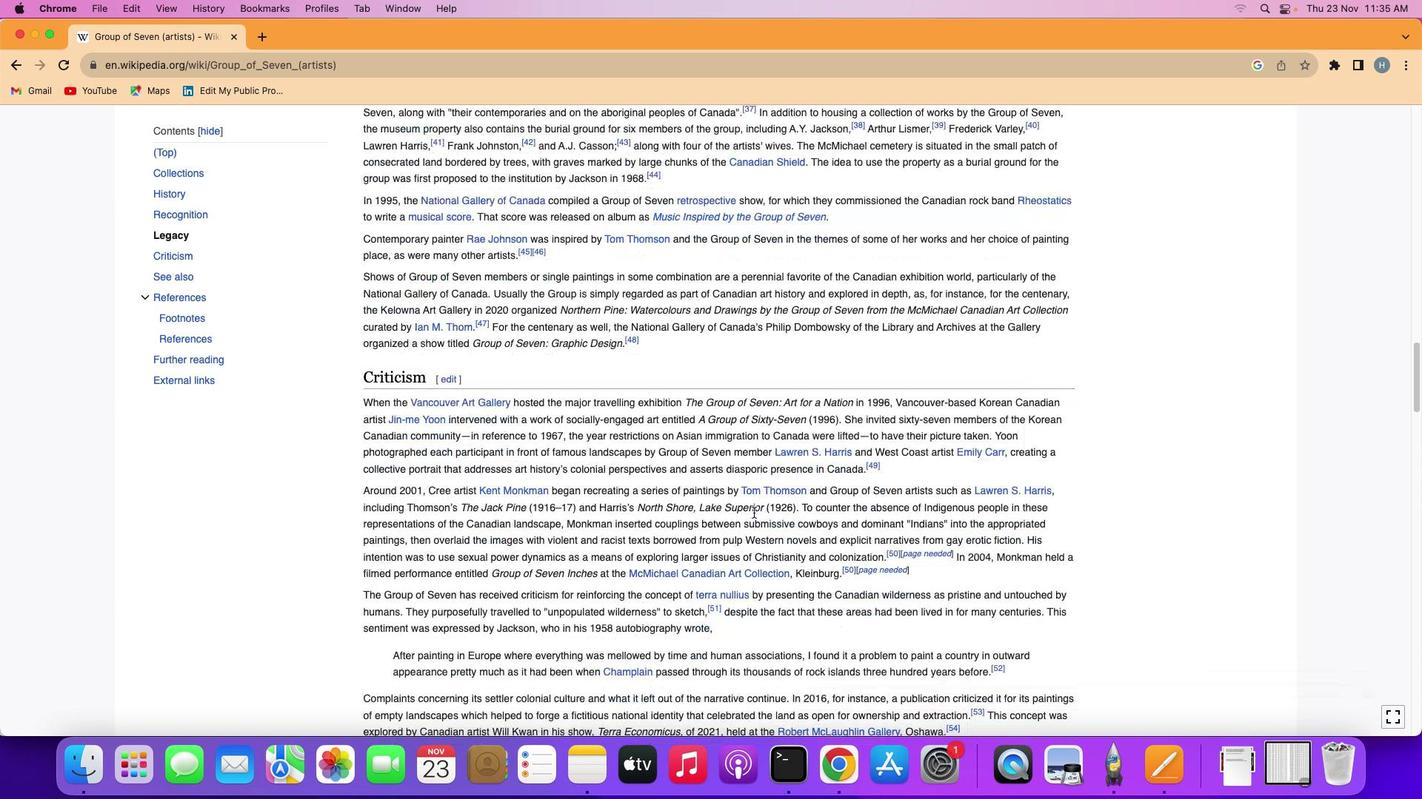 
Action: Mouse scrolled (752, 511) with delta (0, -3)
Screenshot: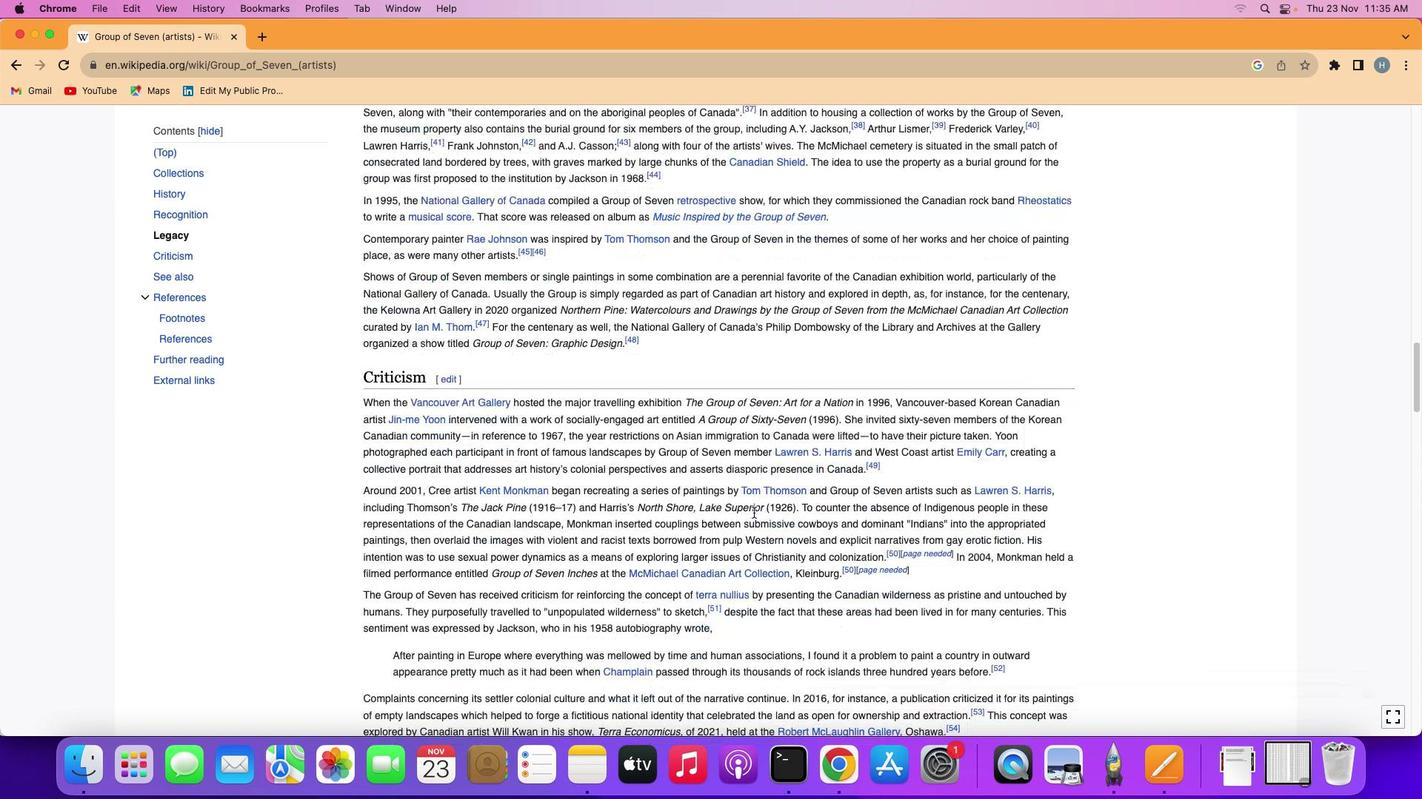
Action: Mouse scrolled (752, 511) with delta (0, 0)
Screenshot: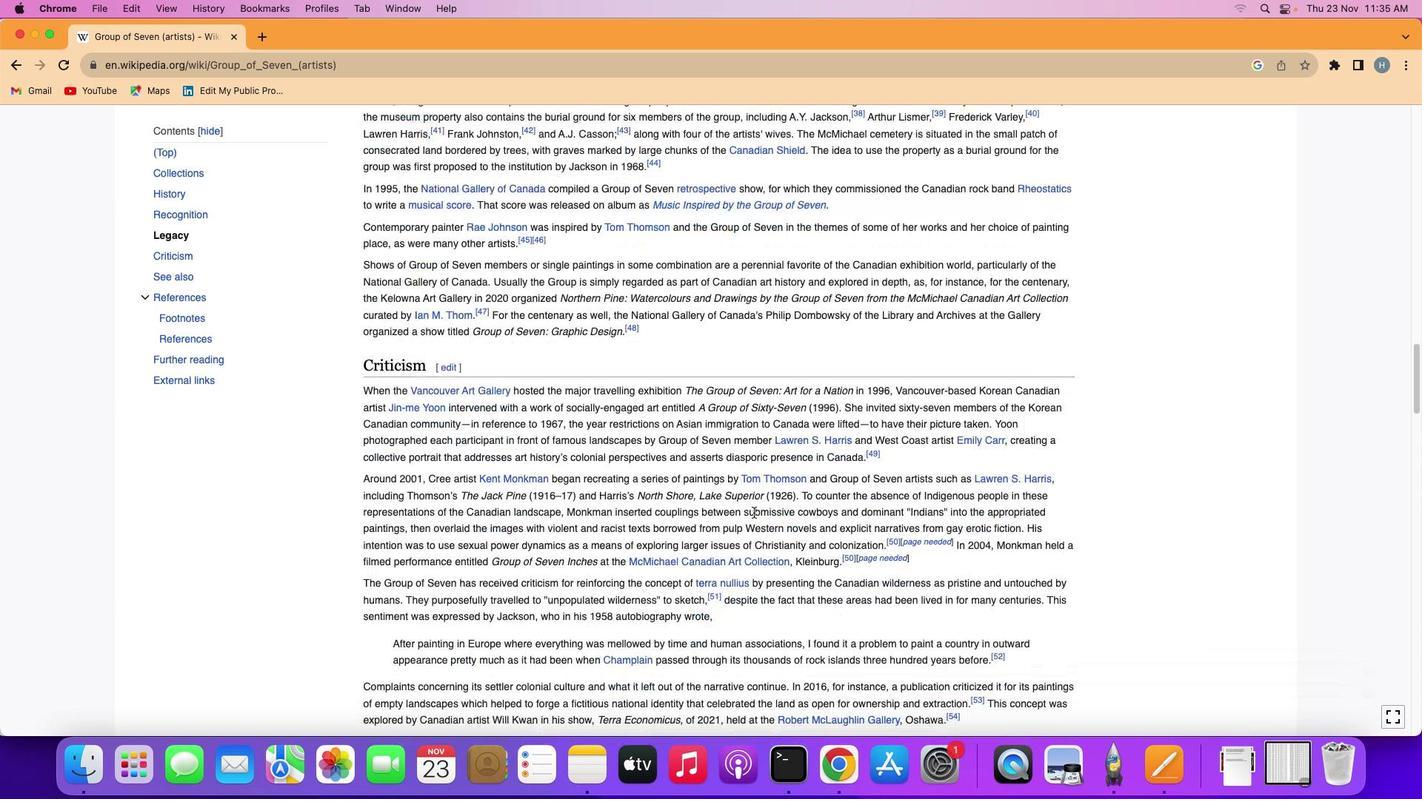
Action: Mouse scrolled (752, 511) with delta (0, -1)
Screenshot: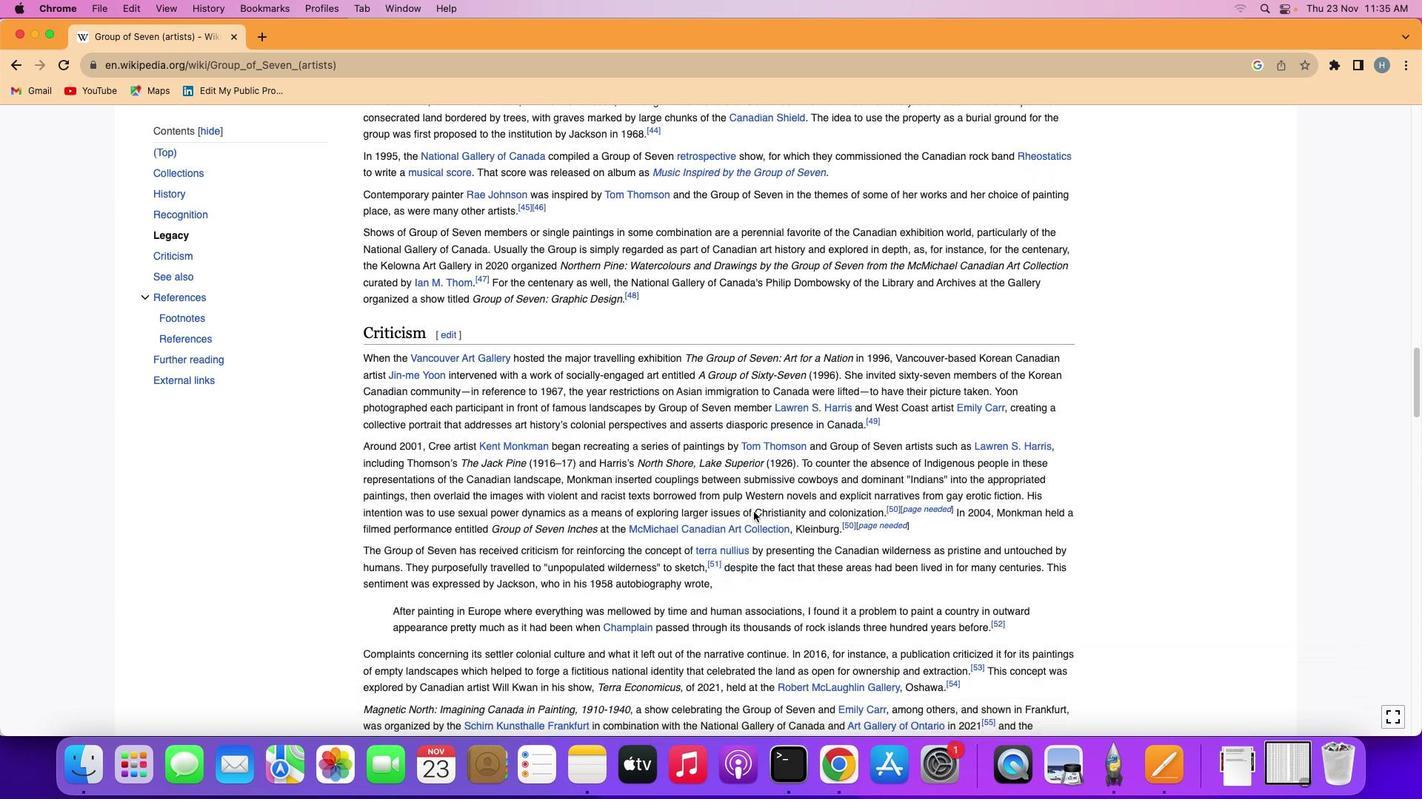 
Action: Mouse scrolled (752, 511) with delta (0, -1)
Screenshot: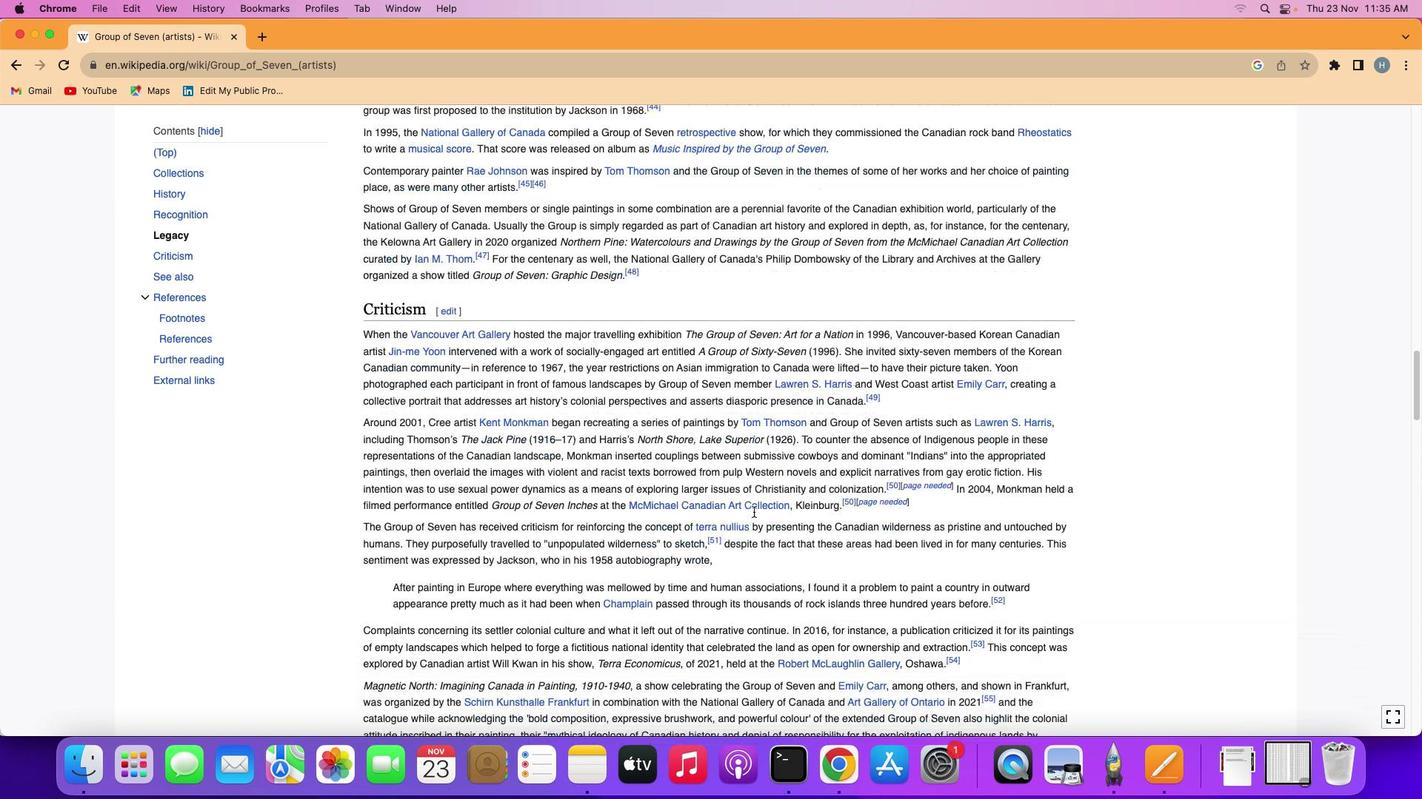 
Action: Mouse scrolled (752, 511) with delta (0, -2)
Screenshot: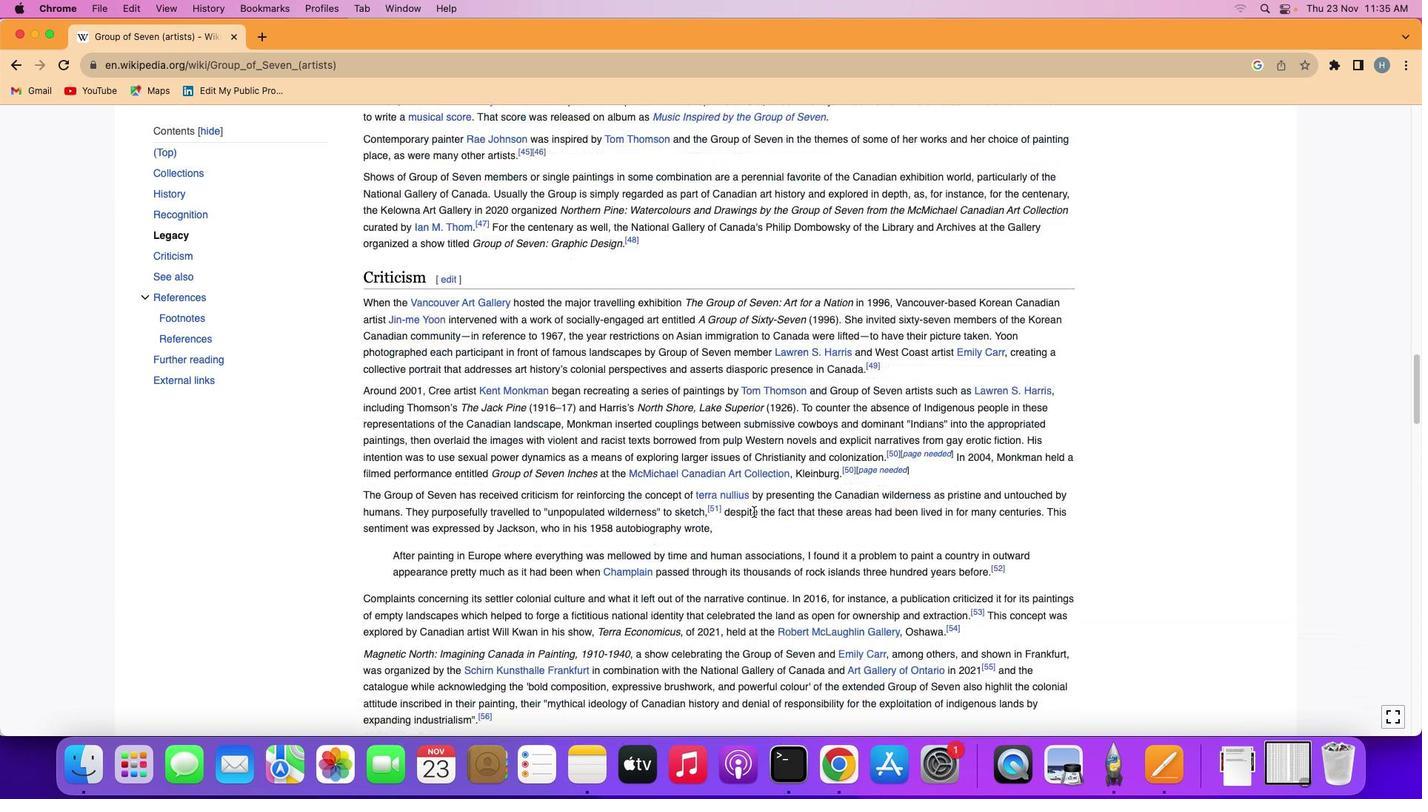 
Action: Mouse scrolled (752, 511) with delta (0, -1)
Screenshot: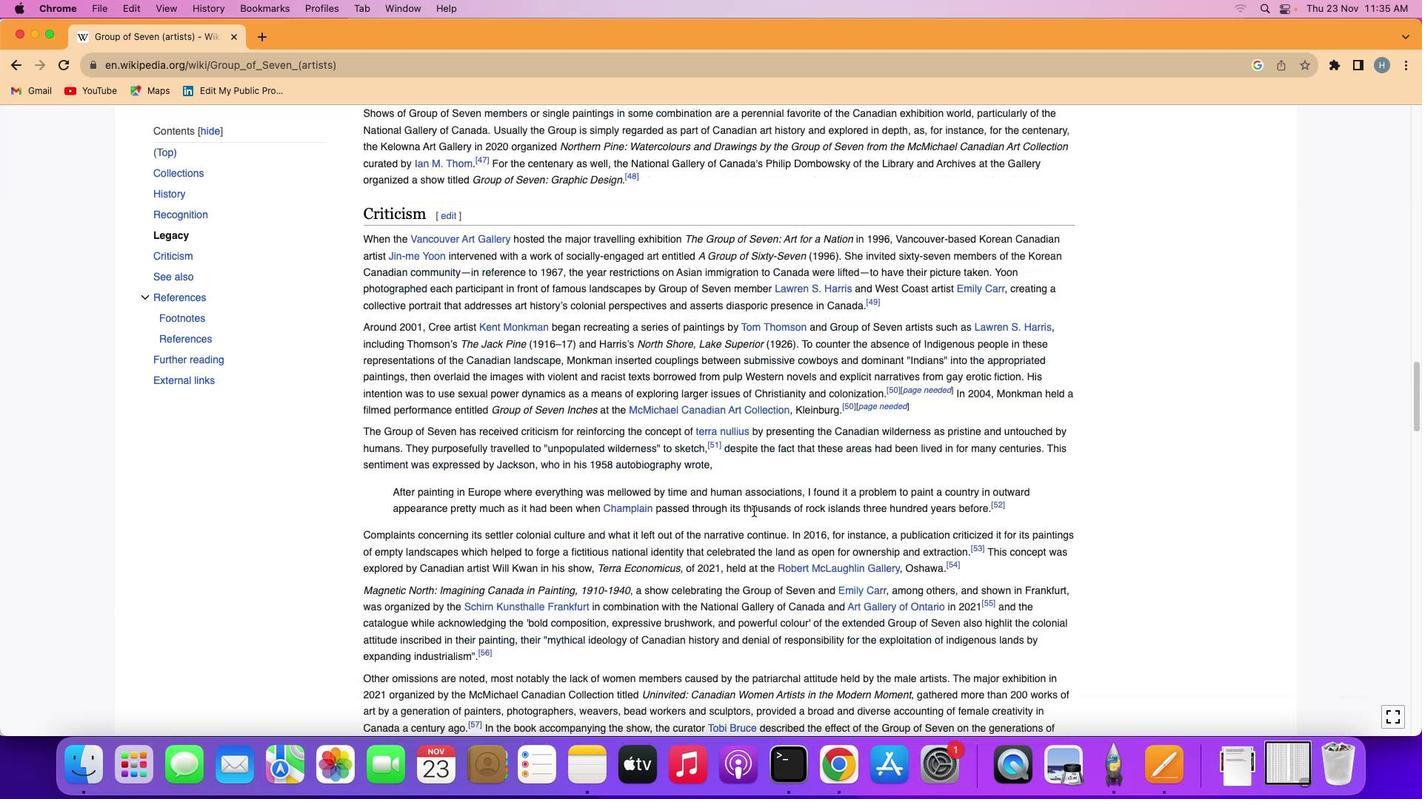 
Action: Mouse scrolled (752, 511) with delta (0, -1)
Screenshot: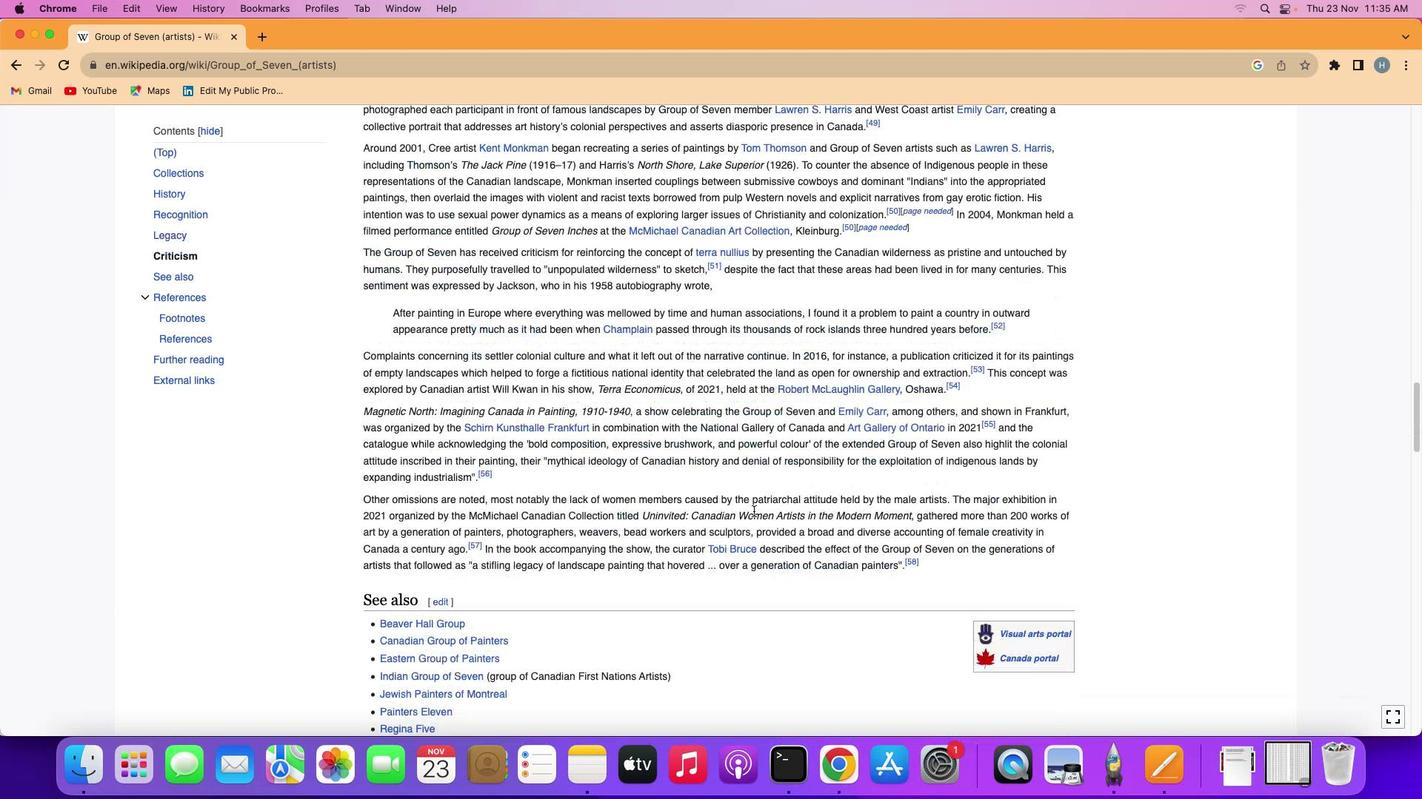
Action: Mouse scrolled (752, 511) with delta (0, -2)
Screenshot: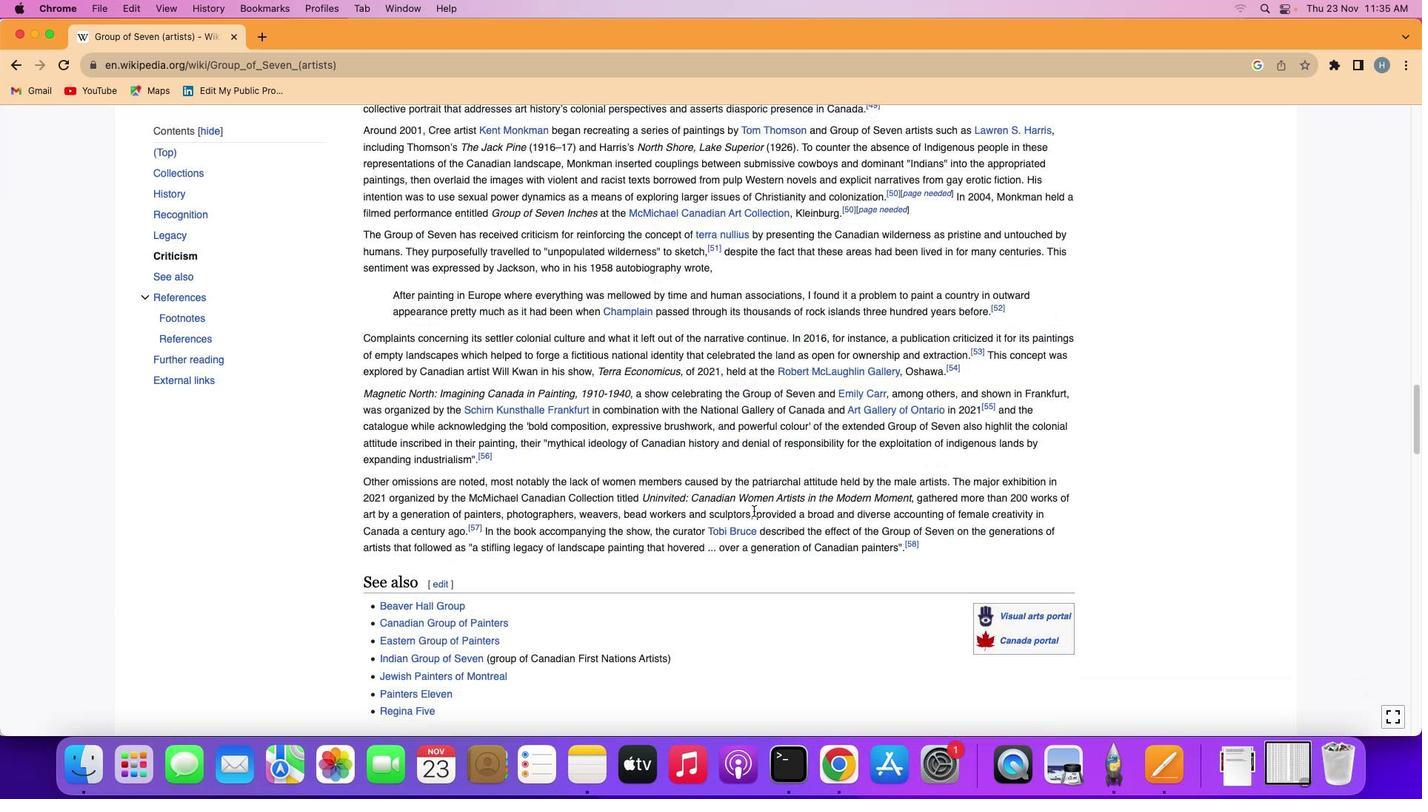 
Action: Mouse moved to (752, 510)
Screenshot: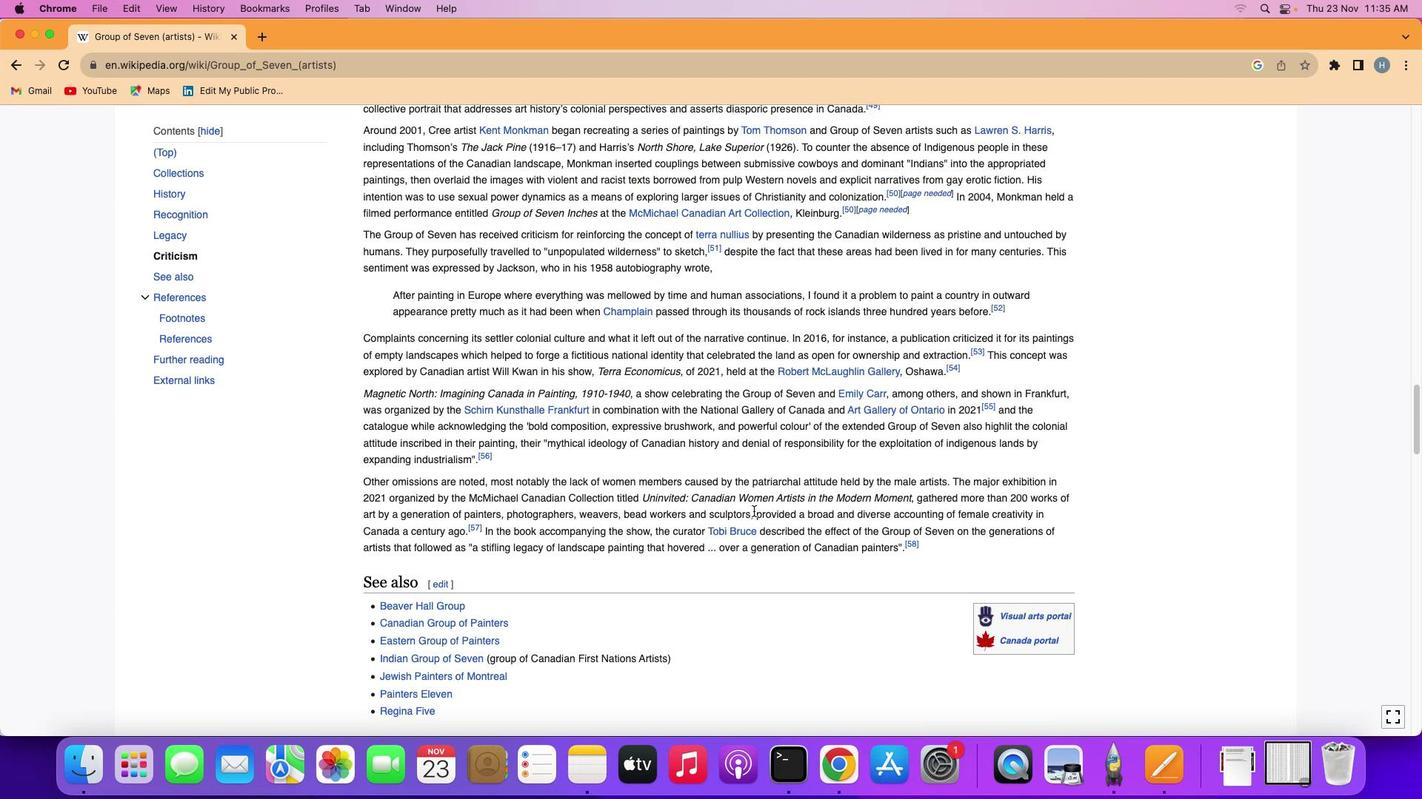 
Action: Mouse scrolled (752, 510) with delta (0, -1)
Screenshot: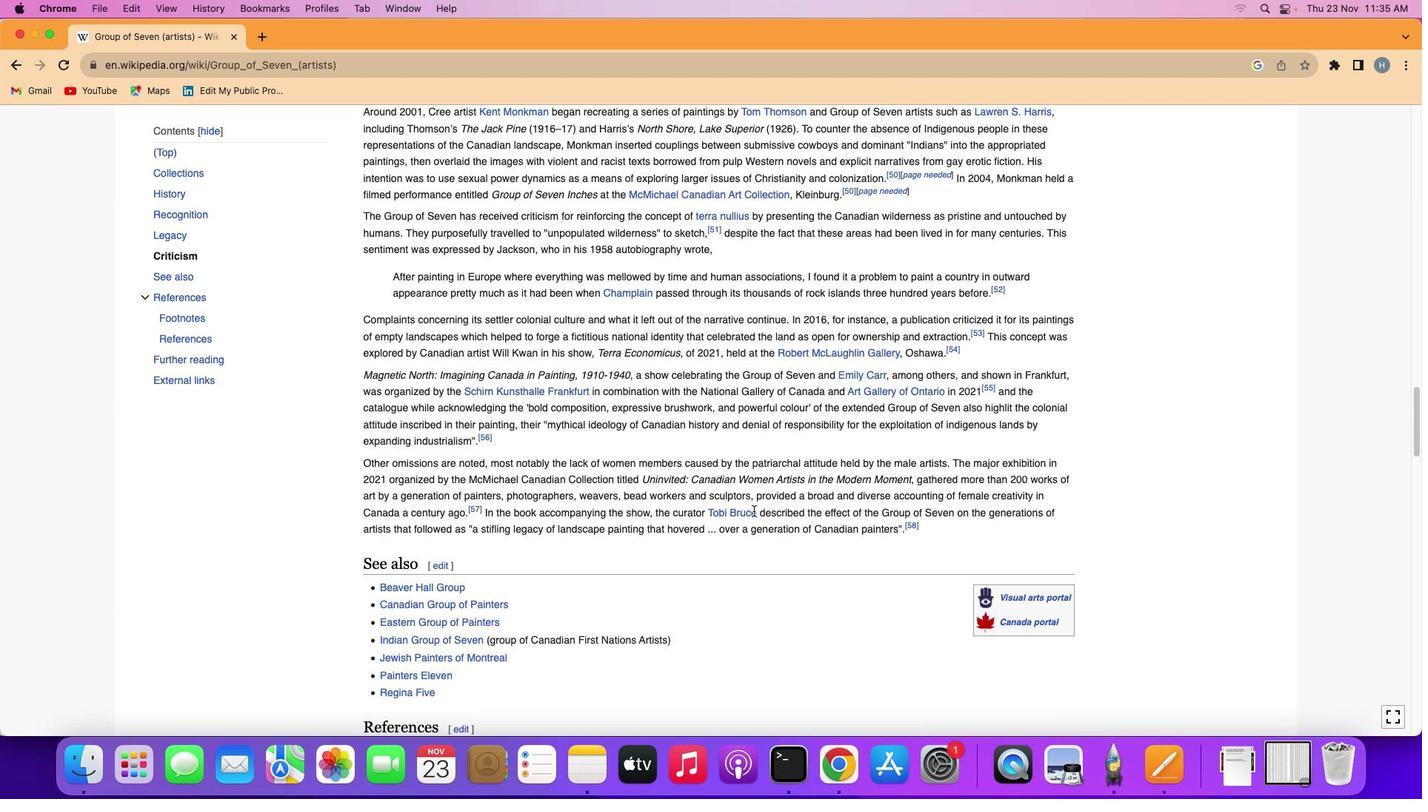
Action: Mouse scrolled (752, 510) with delta (0, -1)
Screenshot: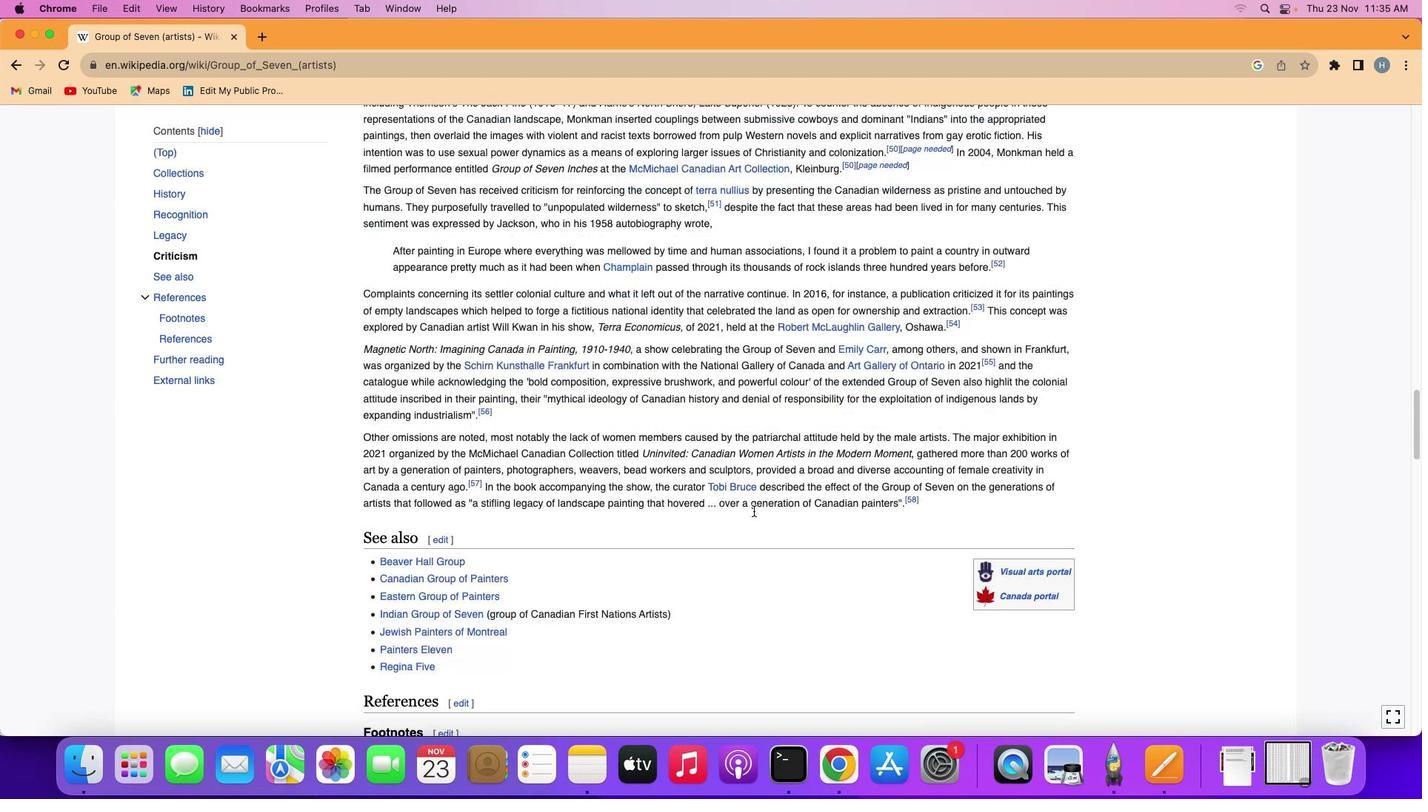 
Action: Mouse scrolled (752, 510) with delta (0, -2)
Screenshot: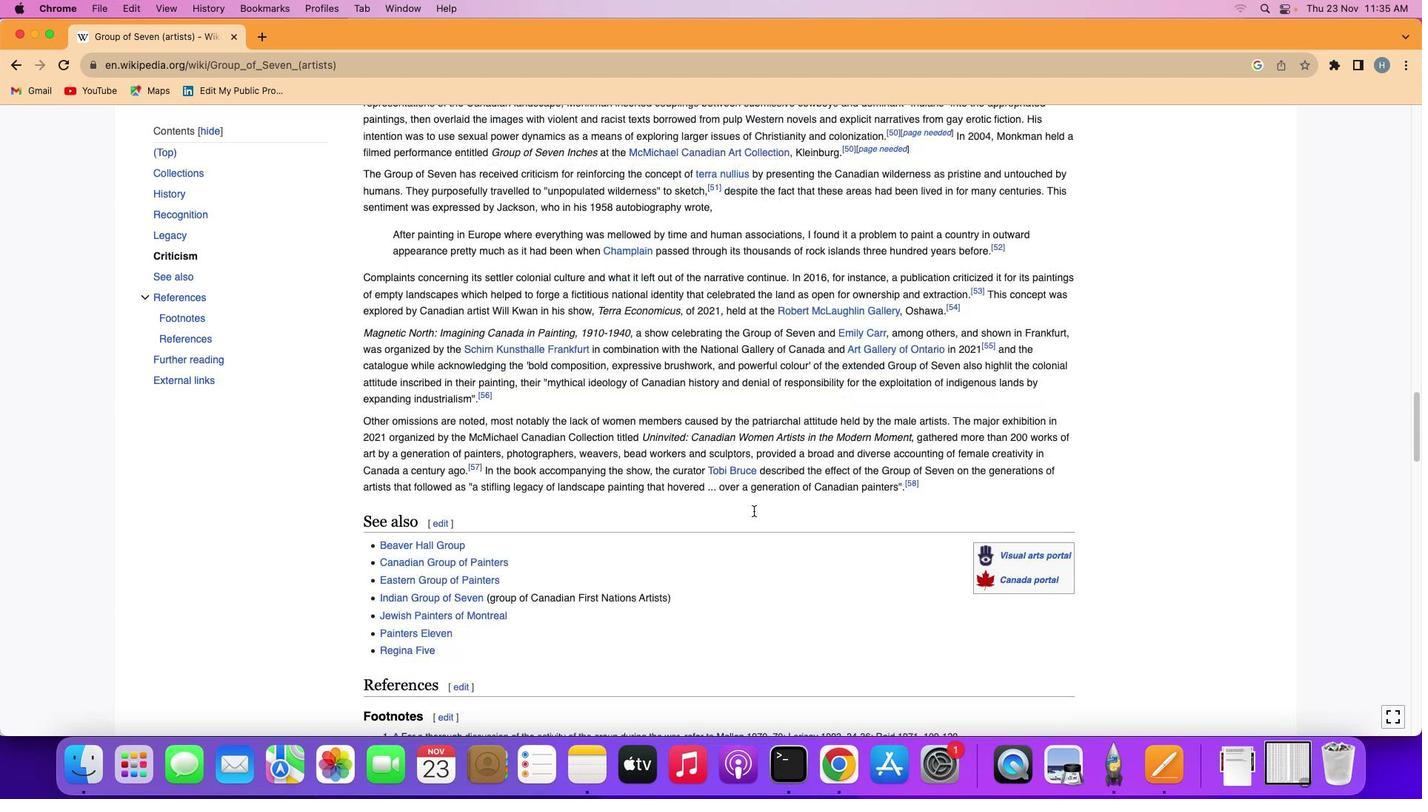 
Action: Mouse scrolled (752, 510) with delta (0, -4)
Screenshot: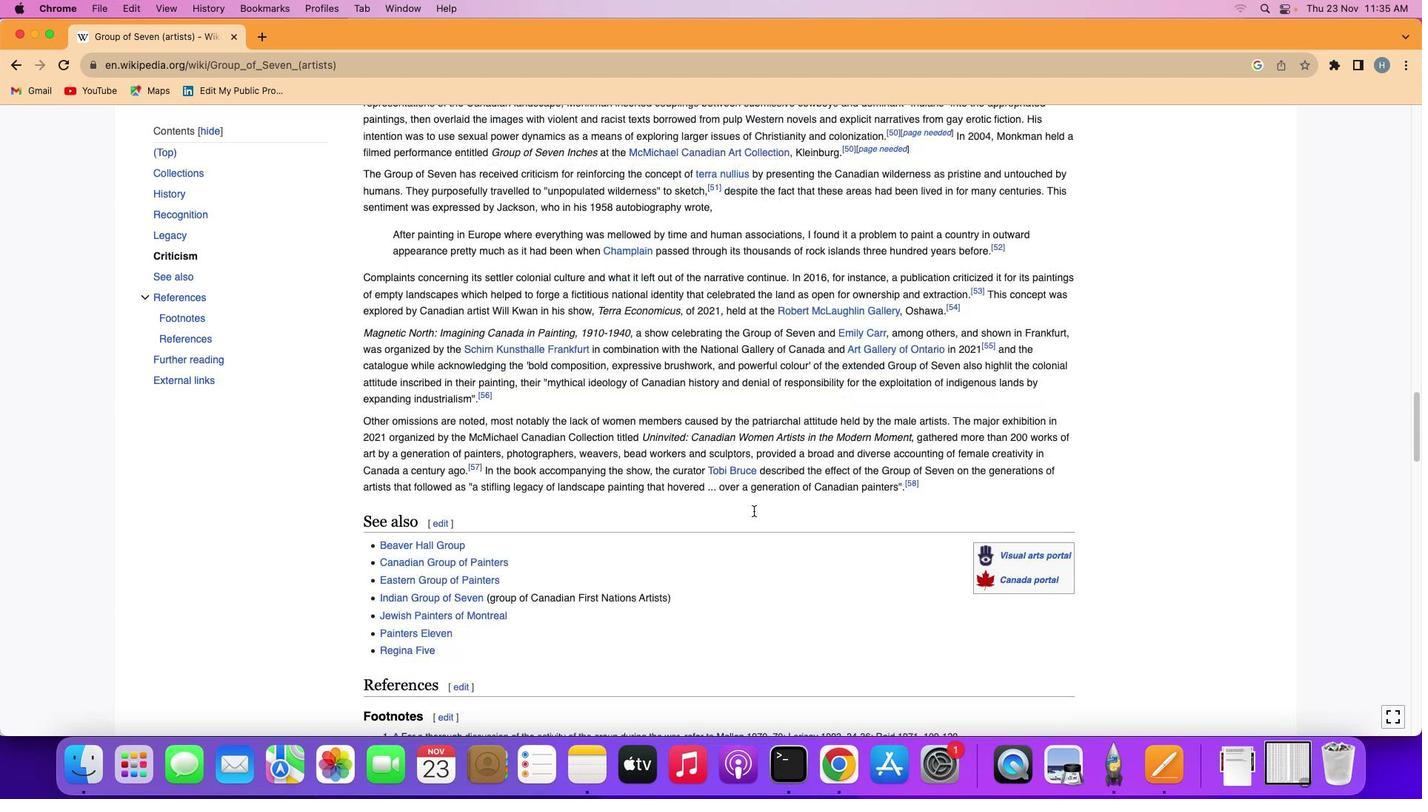 
Action: Mouse moved to (752, 510)
Screenshot: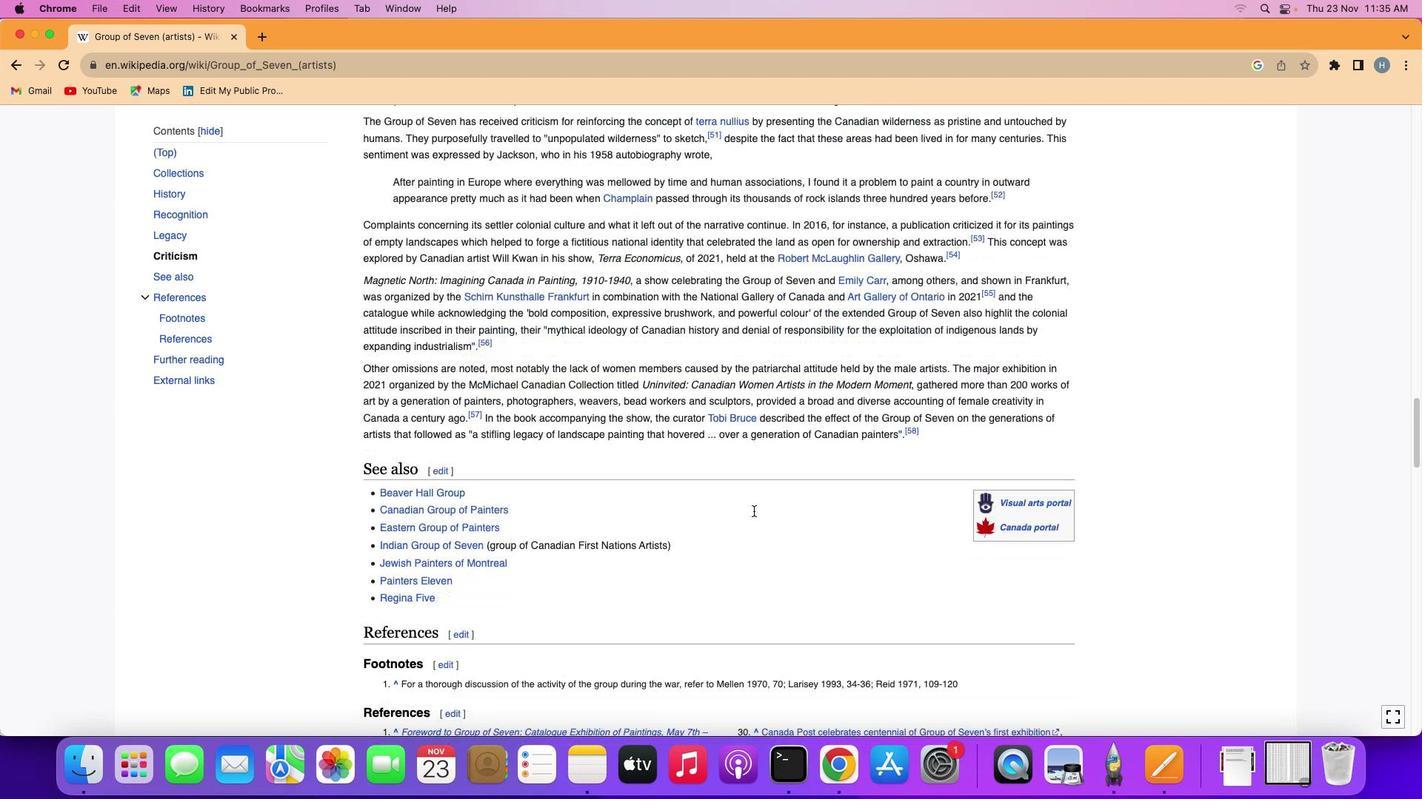 
Action: Mouse scrolled (752, 510) with delta (0, 0)
Screenshot: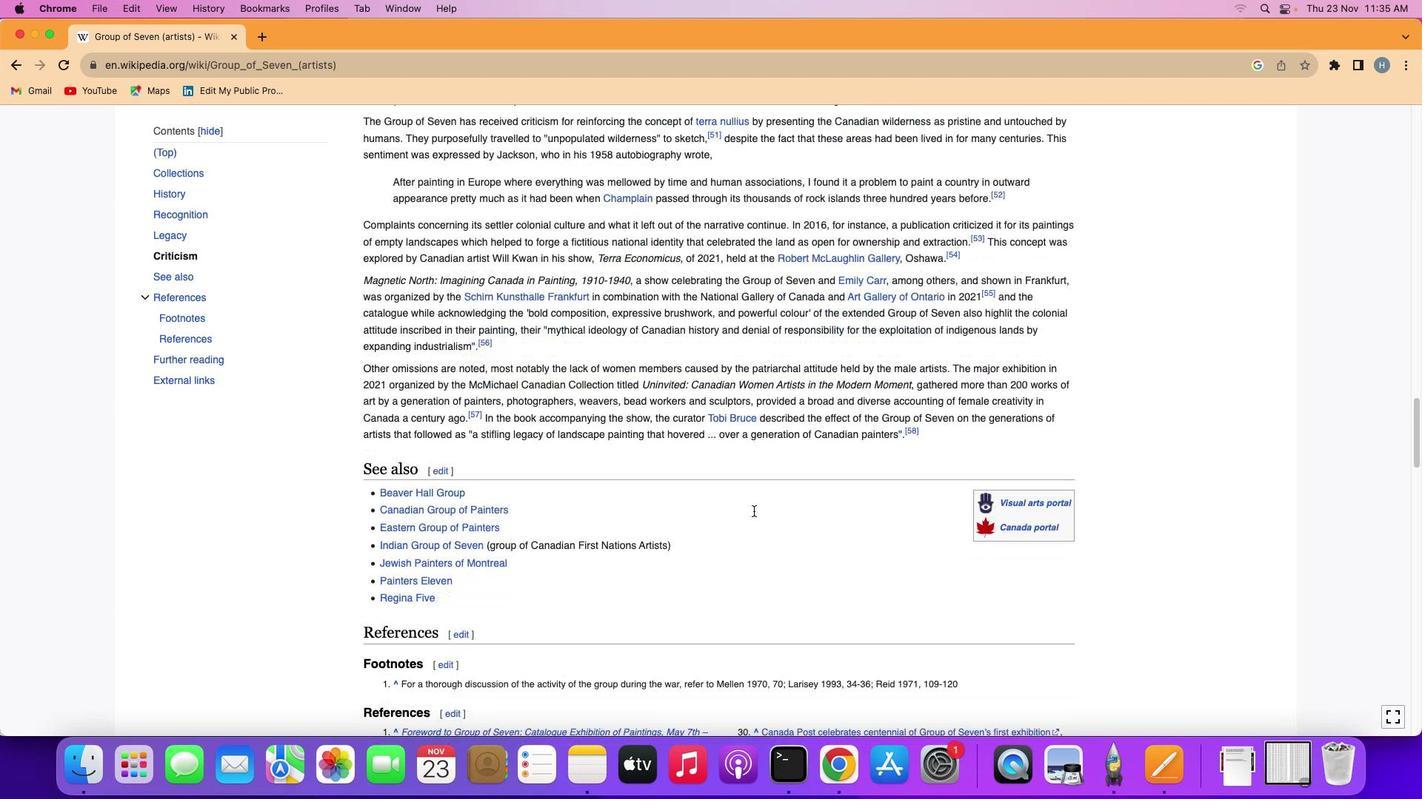 
Action: Mouse scrolled (752, 510) with delta (0, -1)
Screenshot: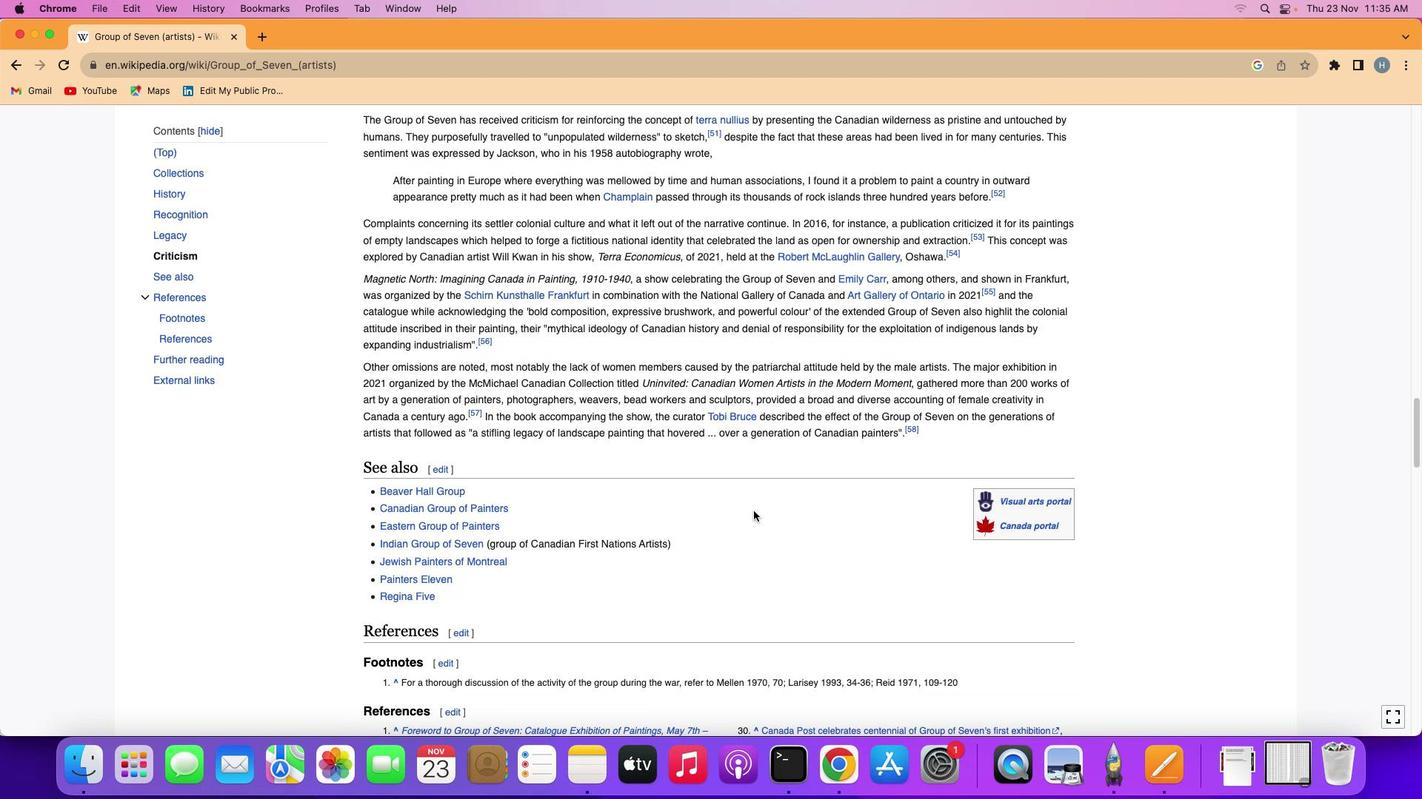 
Action: Mouse scrolled (752, 510) with delta (0, -1)
Screenshot: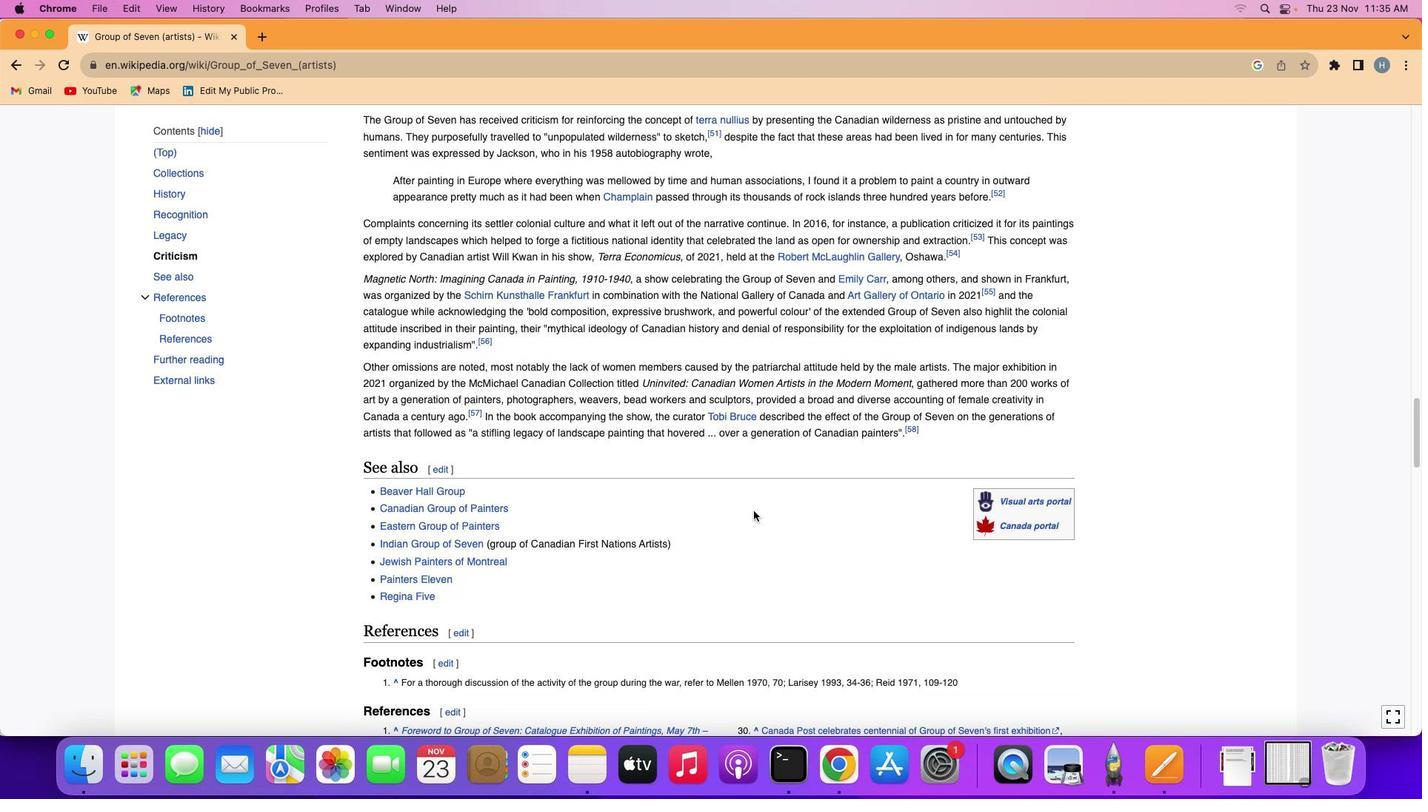 
Action: Mouse scrolled (752, 510) with delta (0, -2)
Screenshot: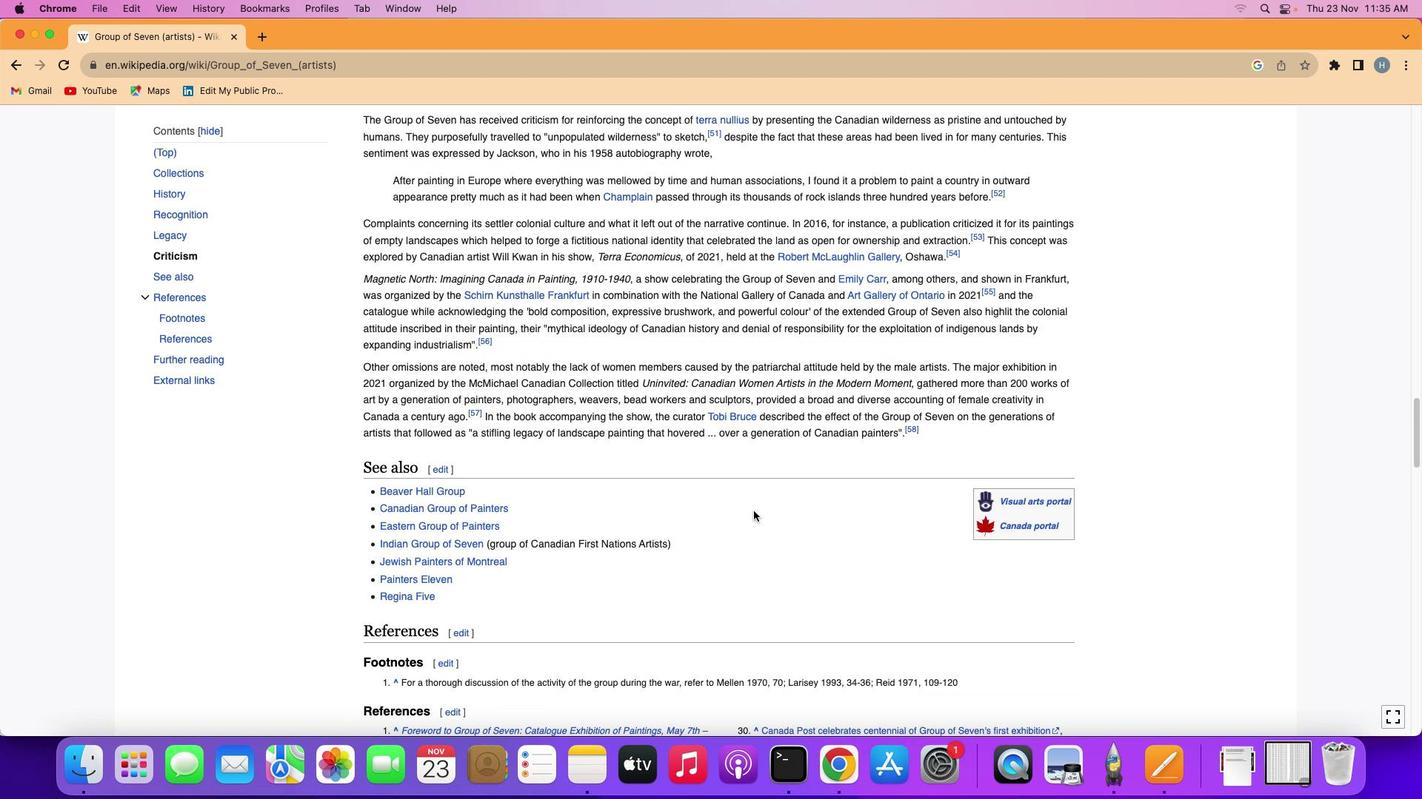 
Action: Mouse moved to (752, 509)
Screenshot: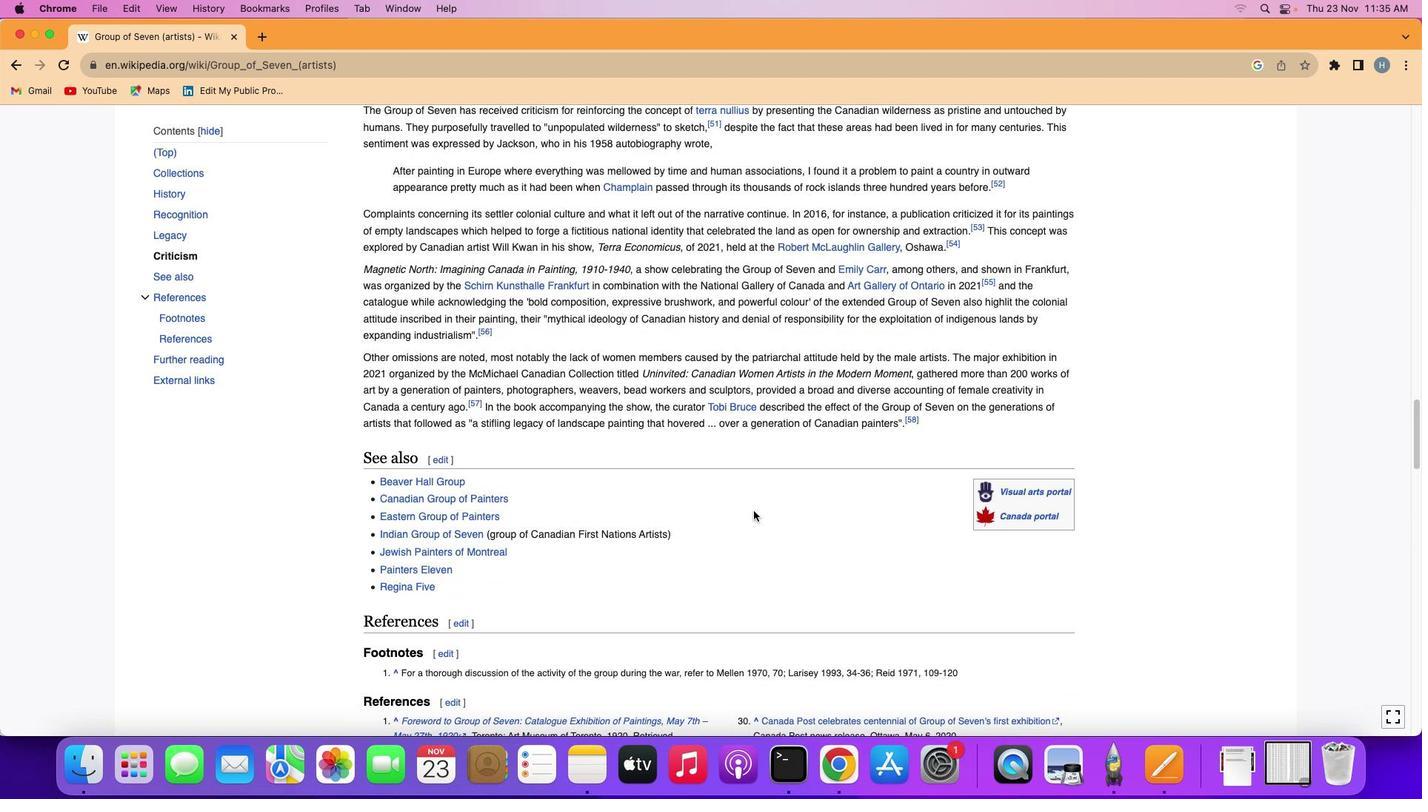
Action: Mouse scrolled (752, 509) with delta (0, -1)
Screenshot: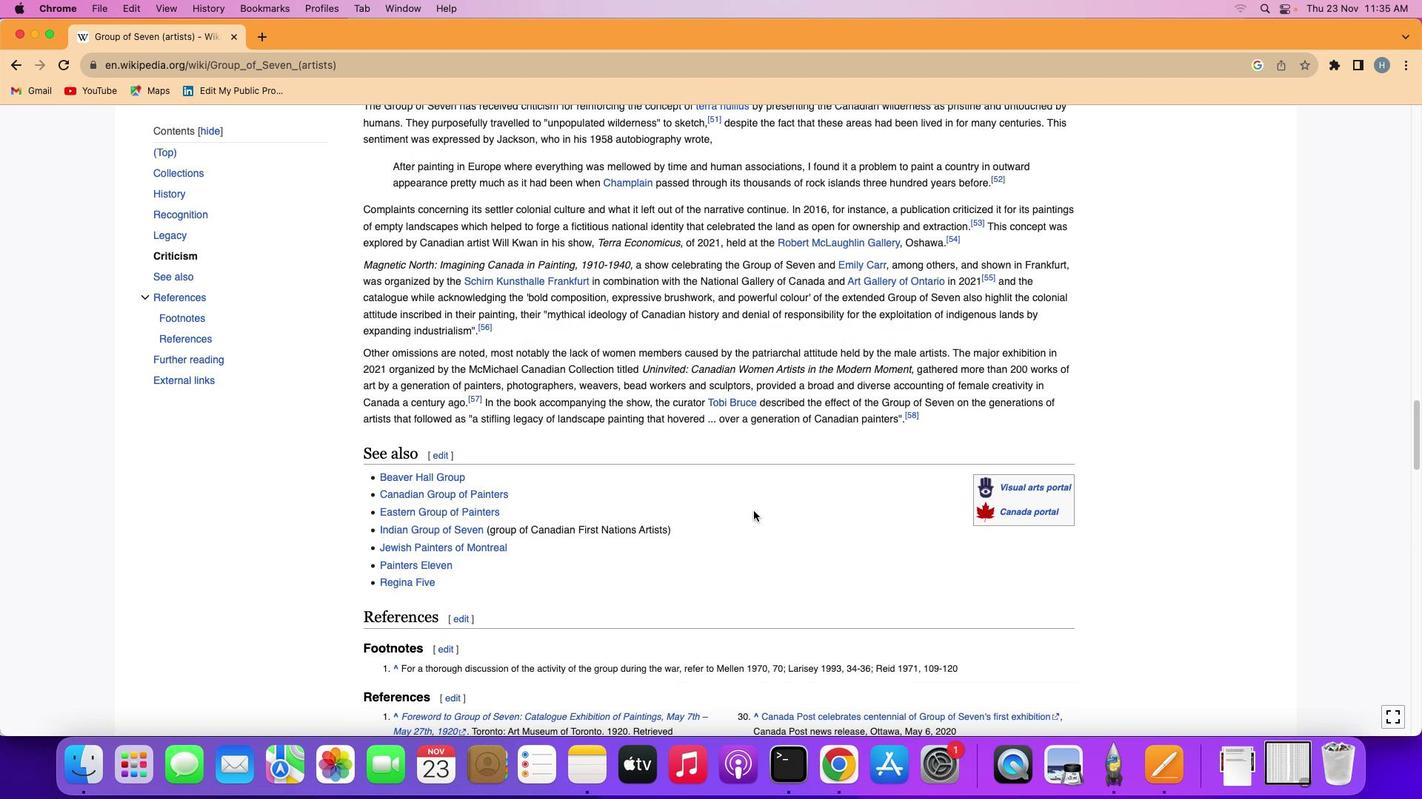 
Action: Mouse scrolled (752, 509) with delta (0, -1)
Screenshot: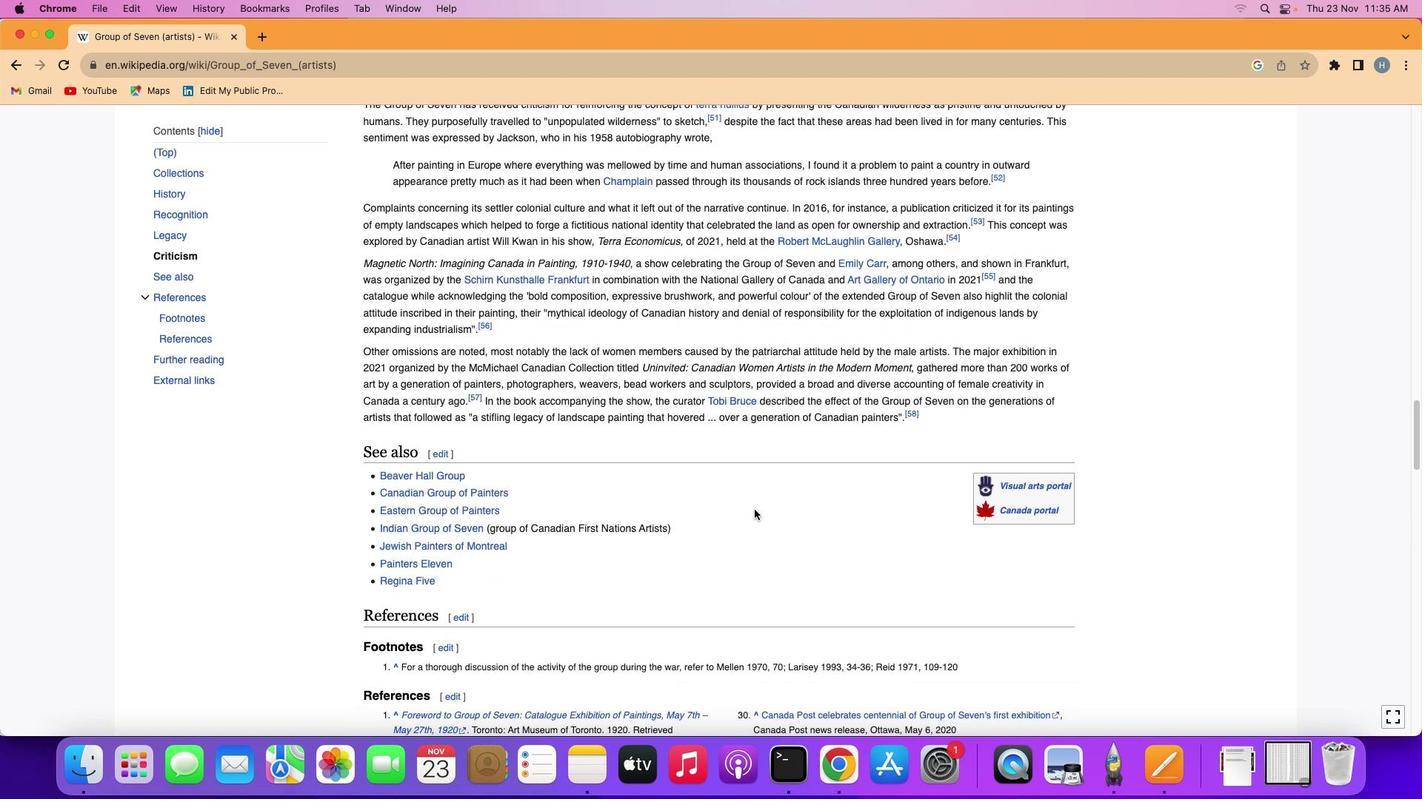 
Action: Mouse scrolled (752, 509) with delta (0, 0)
Screenshot: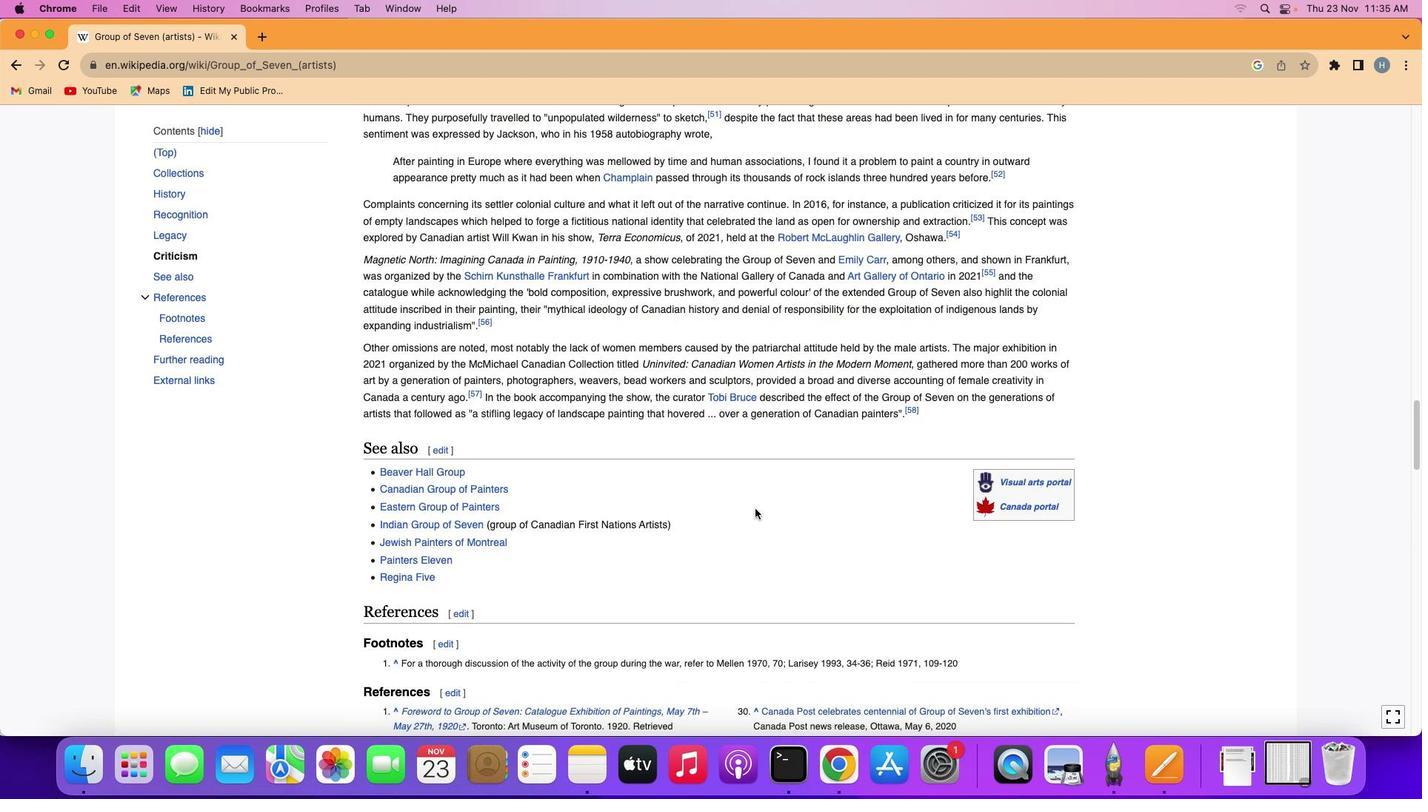 
Action: Mouse scrolled (752, 509) with delta (0, -2)
Screenshot: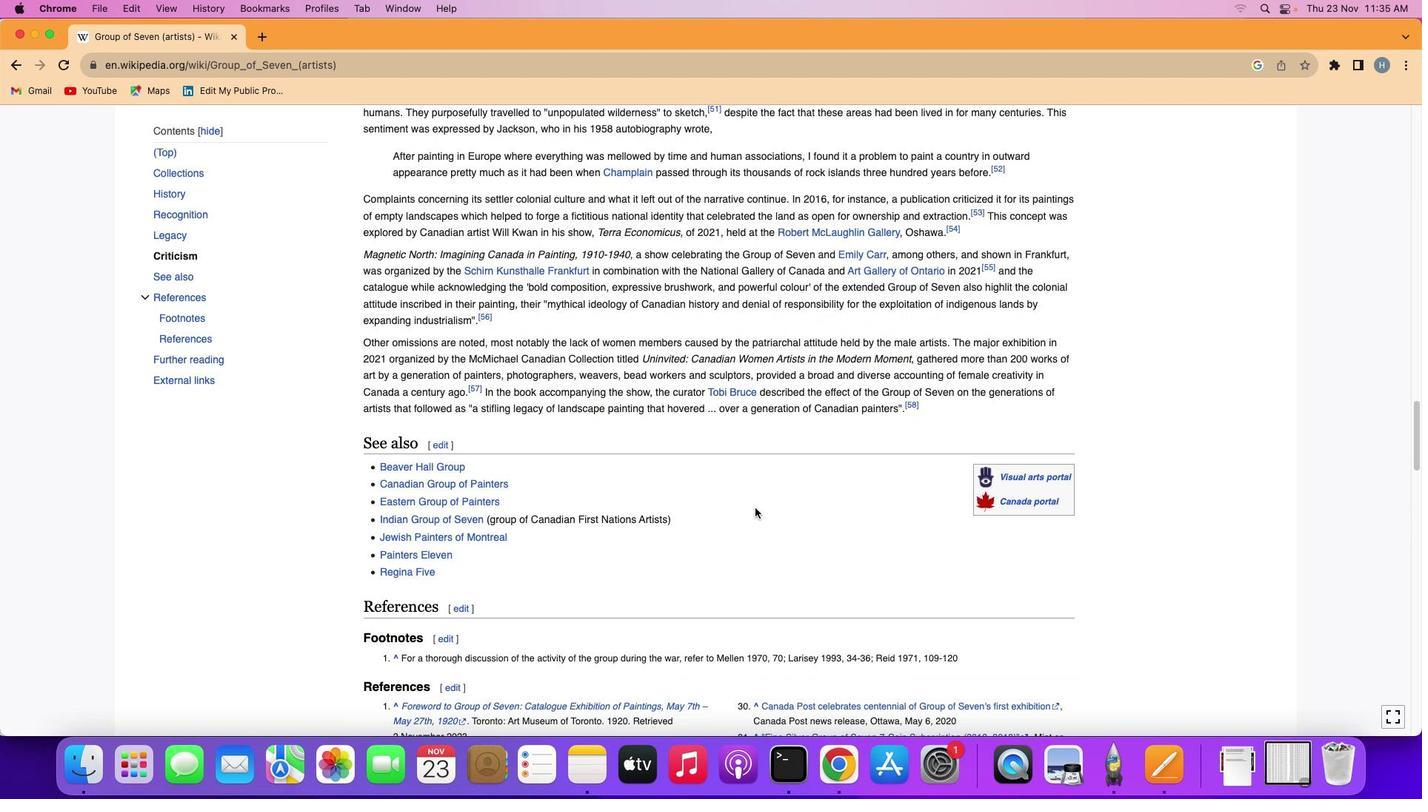 
Action: Mouse scrolled (752, 509) with delta (0, -1)
Screenshot: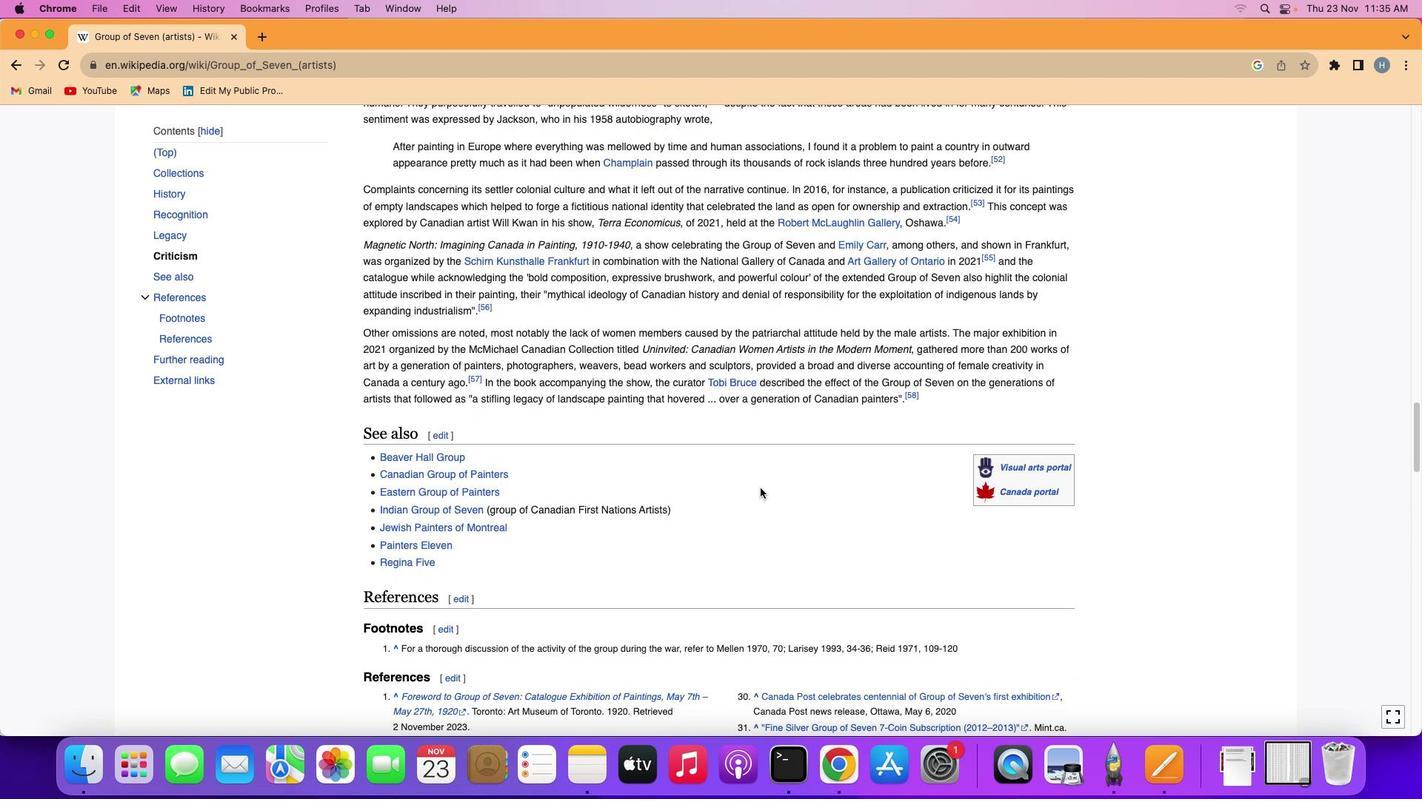 
Action: Mouse scrolled (752, 509) with delta (0, -1)
Screenshot: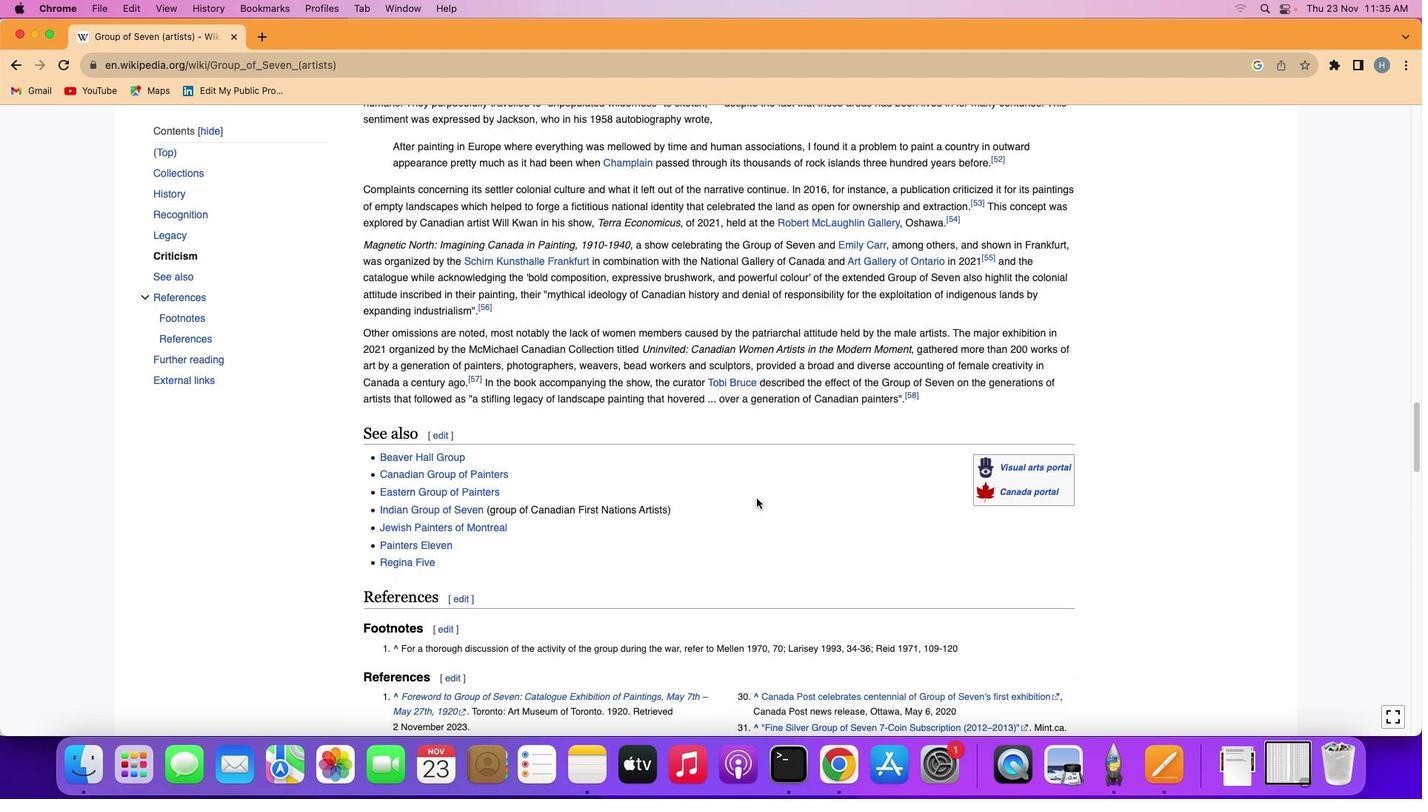 
Action: Mouse moved to (756, 501)
Screenshot: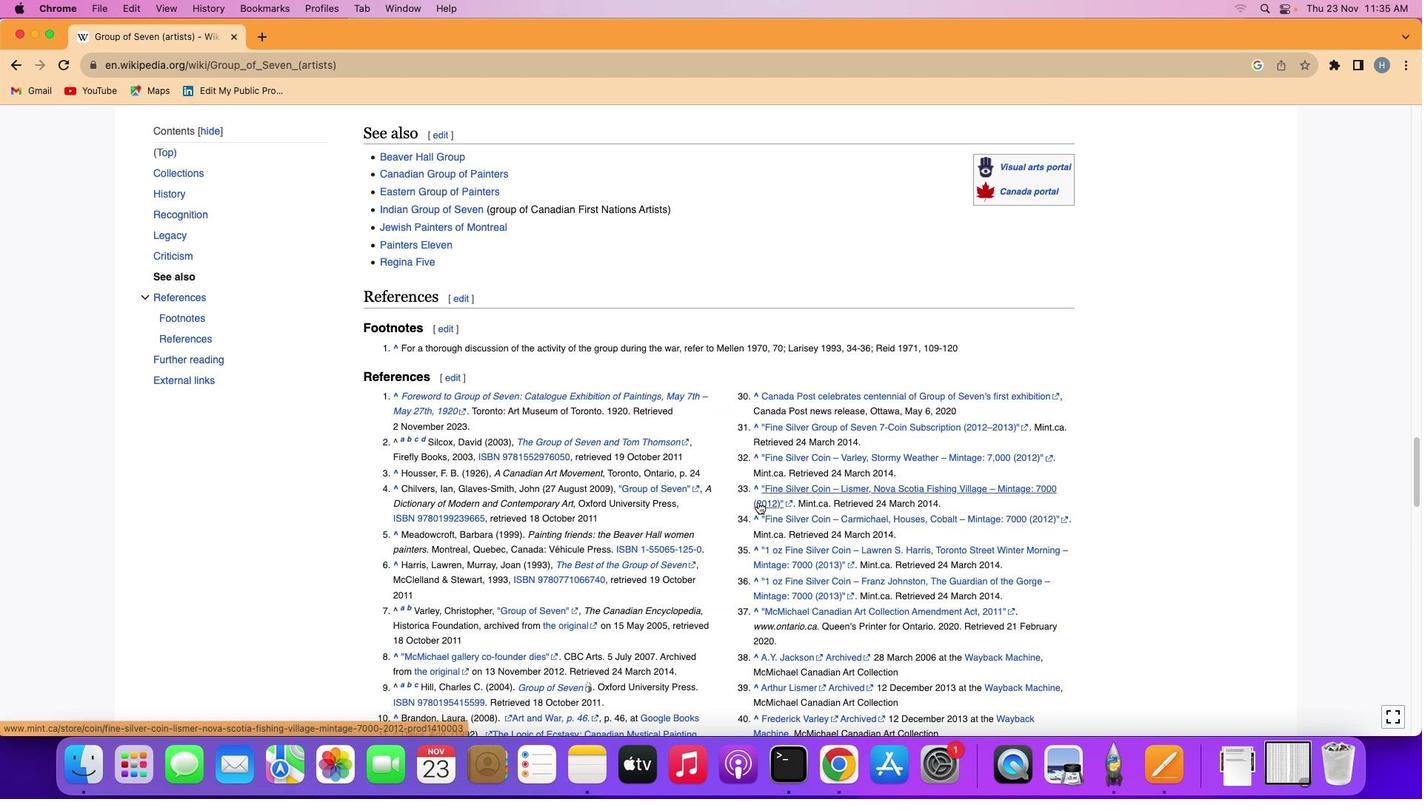 
Action: Mouse scrolled (756, 501) with delta (0, -1)
Screenshot: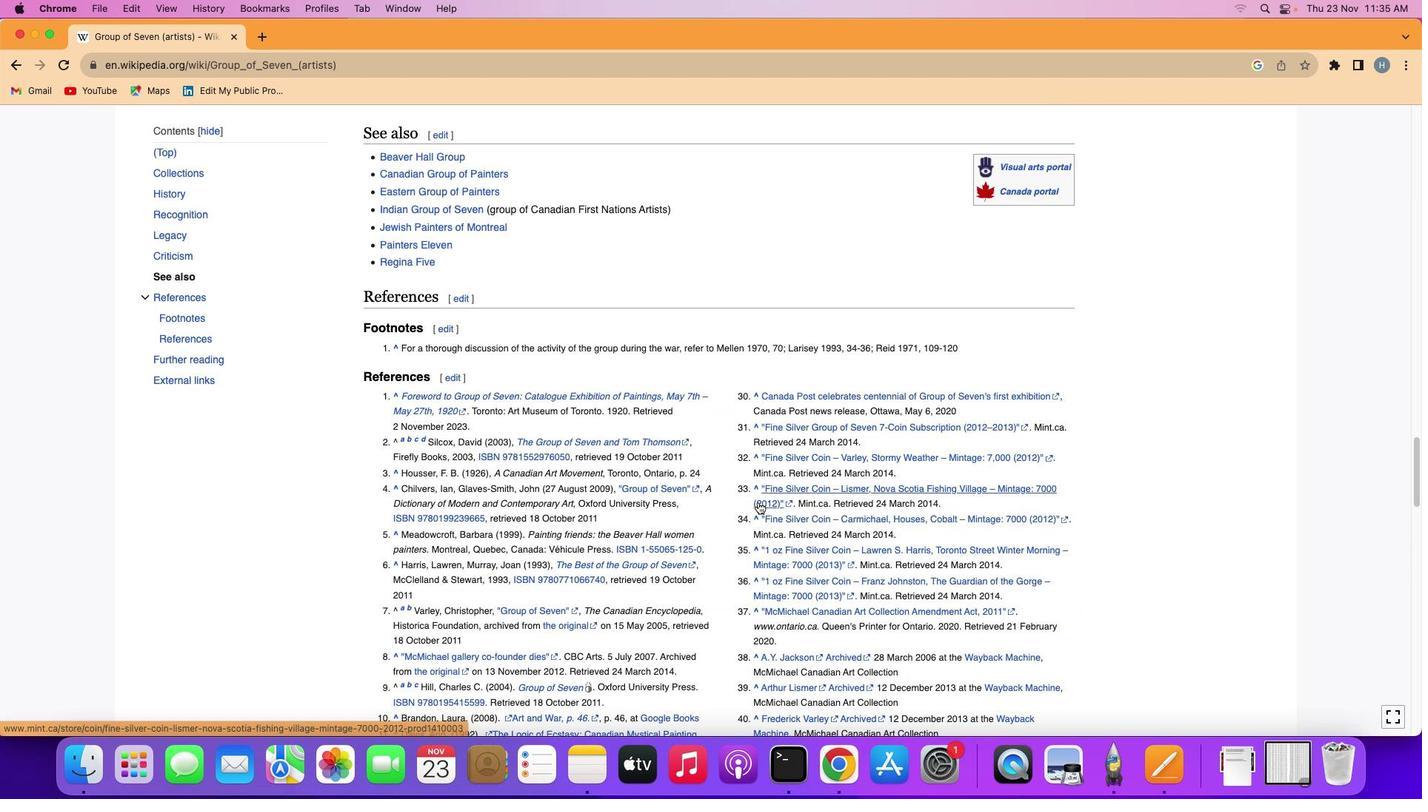 
Action: Mouse scrolled (756, 501) with delta (0, -1)
Screenshot: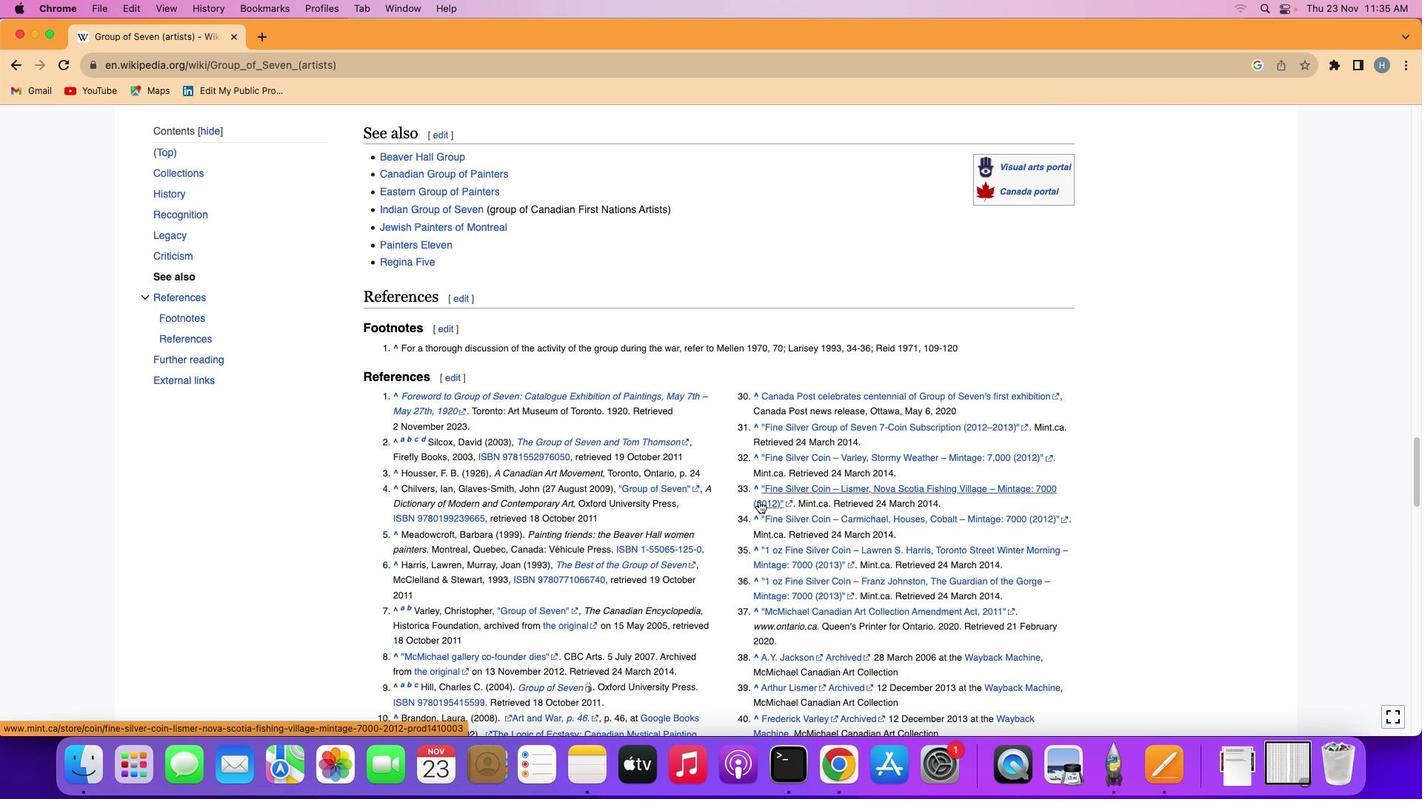 
Action: Mouse scrolled (756, 501) with delta (0, -2)
Screenshot: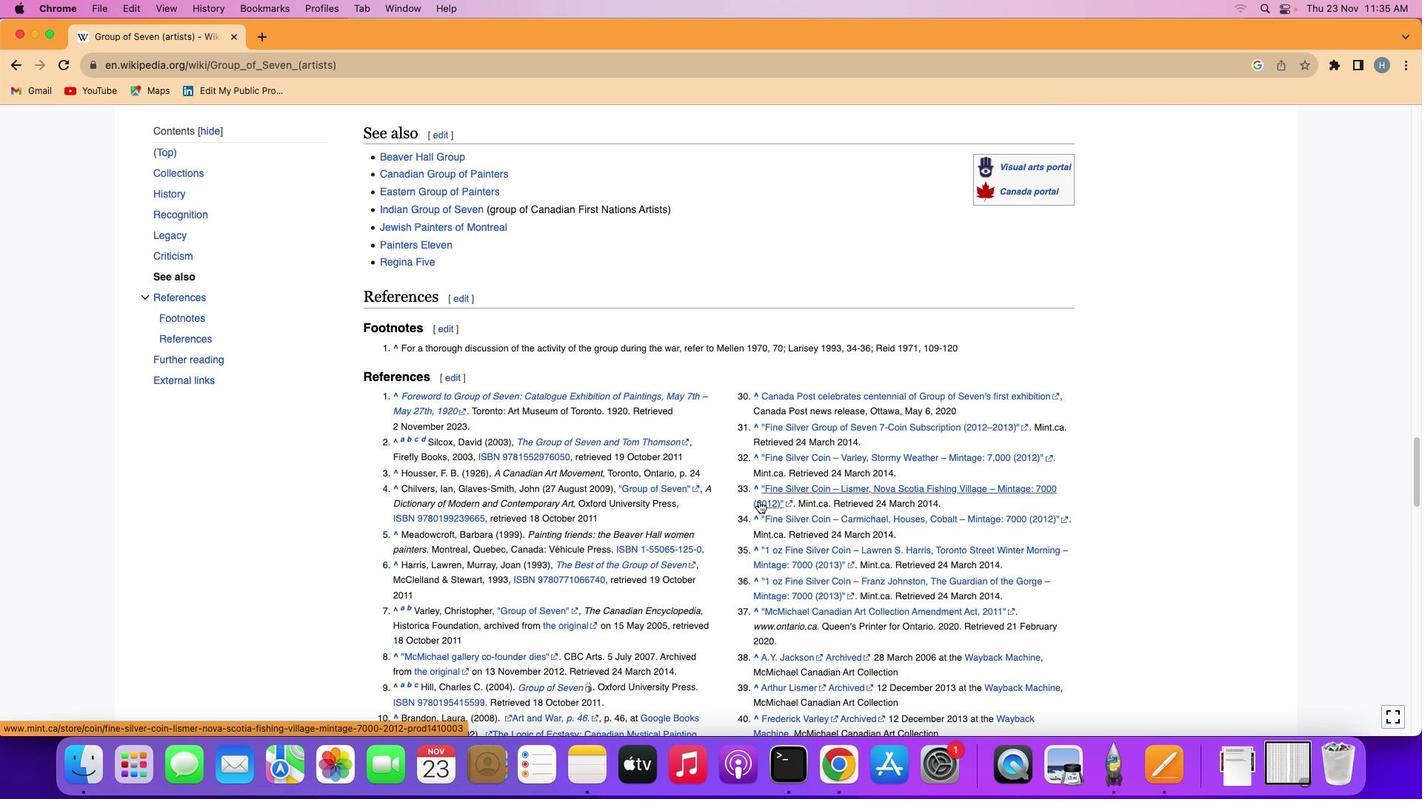 
Action: Mouse scrolled (756, 501) with delta (0, -4)
Screenshot: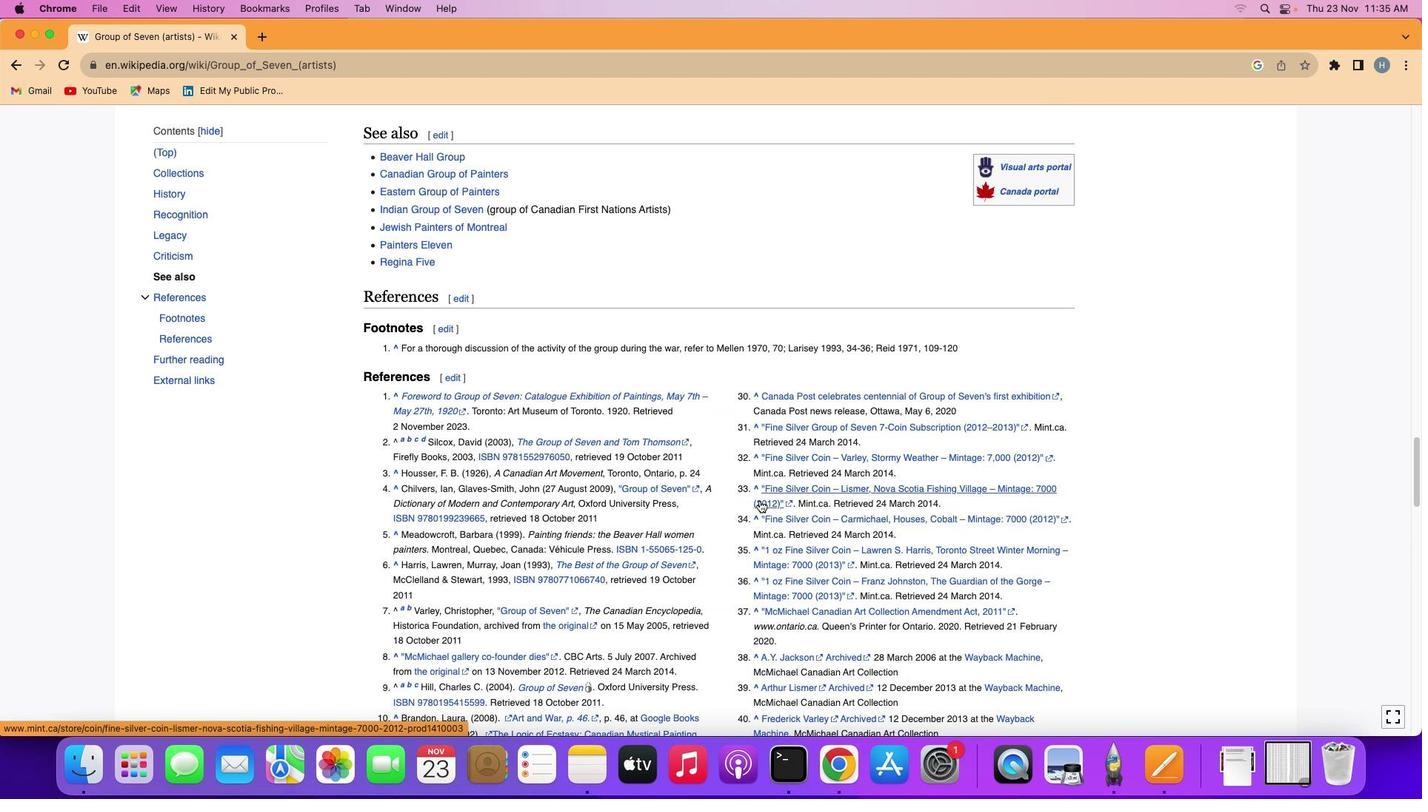 
Action: Mouse moved to (759, 498)
Screenshot: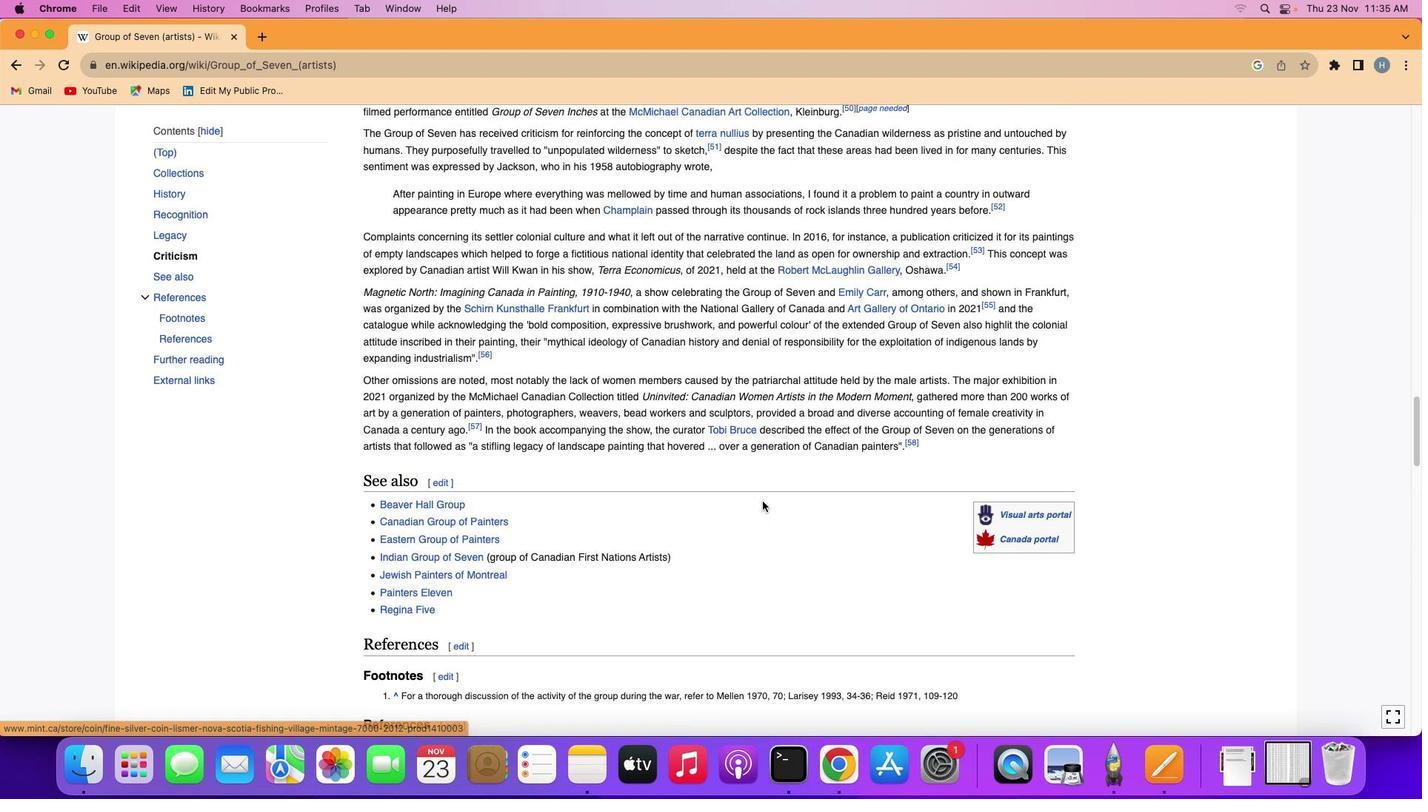 
Action: Mouse scrolled (759, 498) with delta (0, 0)
Screenshot: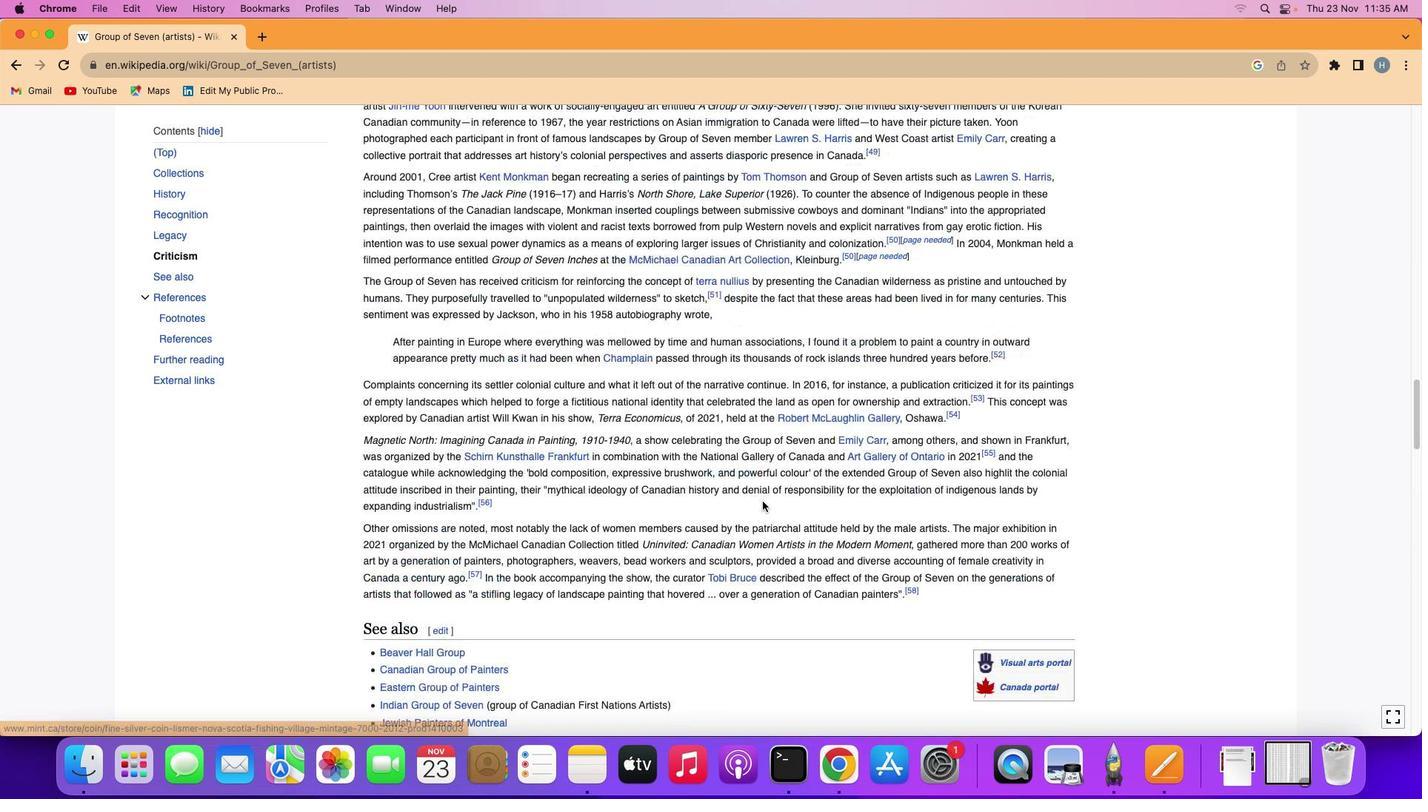 
Action: Mouse moved to (759, 499)
Screenshot: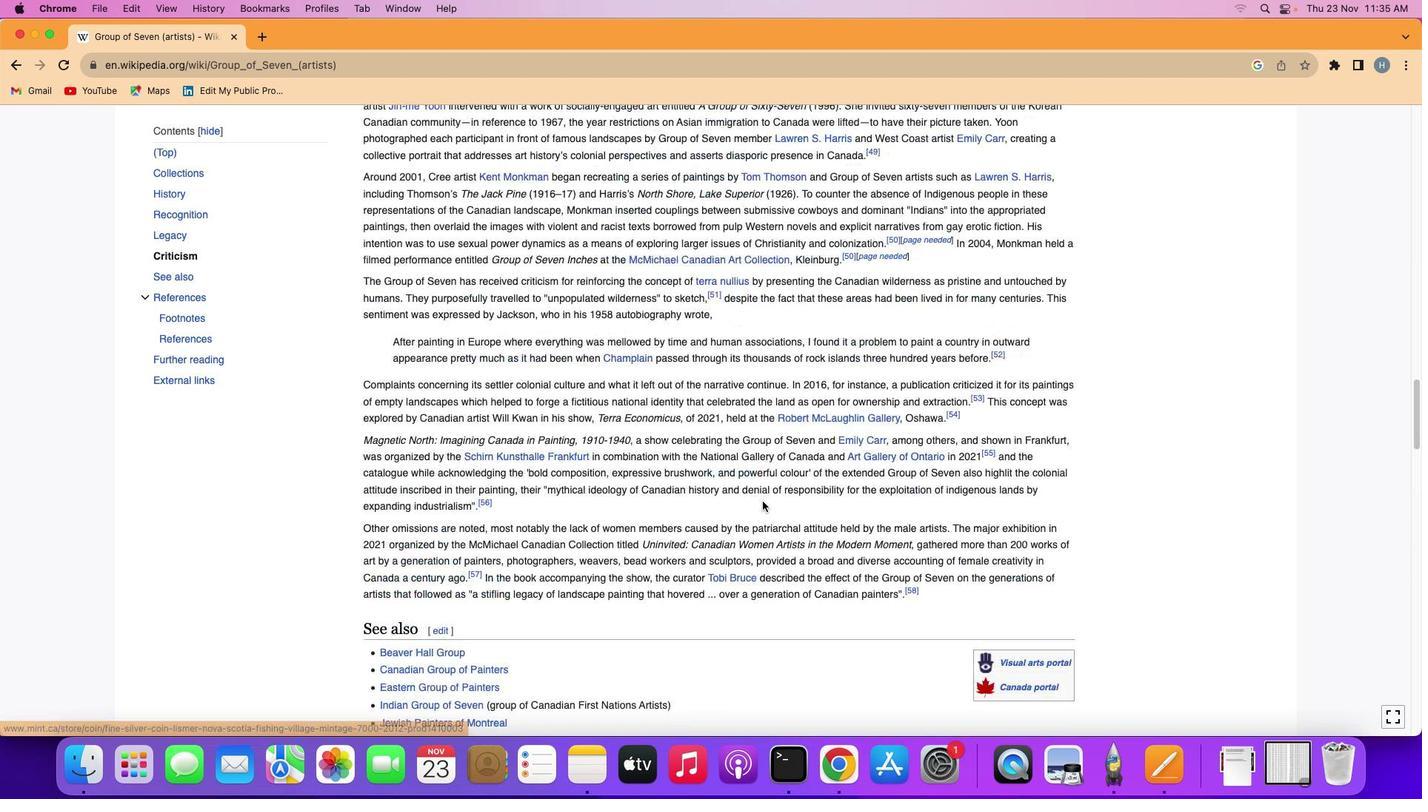 
Action: Mouse scrolled (759, 499) with delta (0, -2)
Screenshot: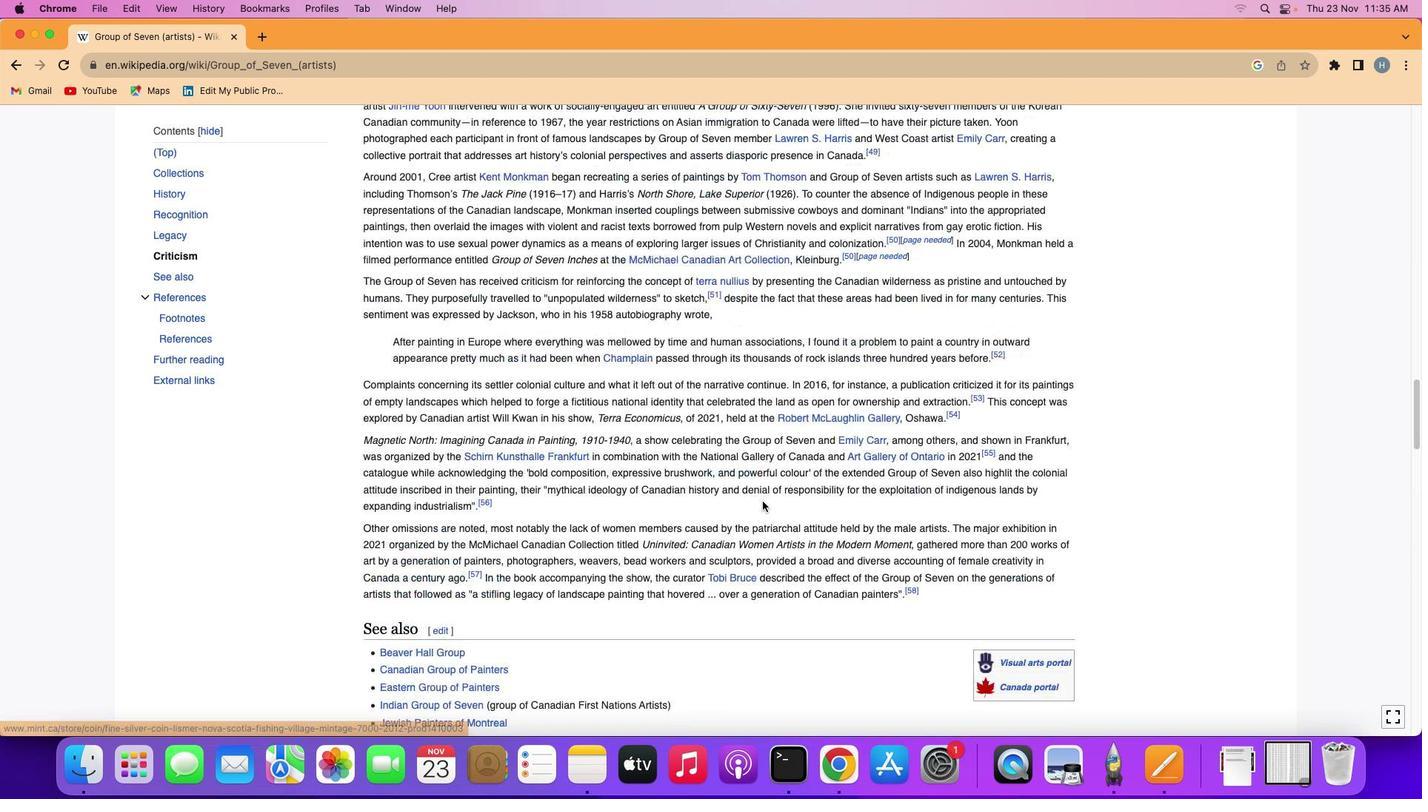 
Action: Mouse moved to (759, 499)
Screenshot: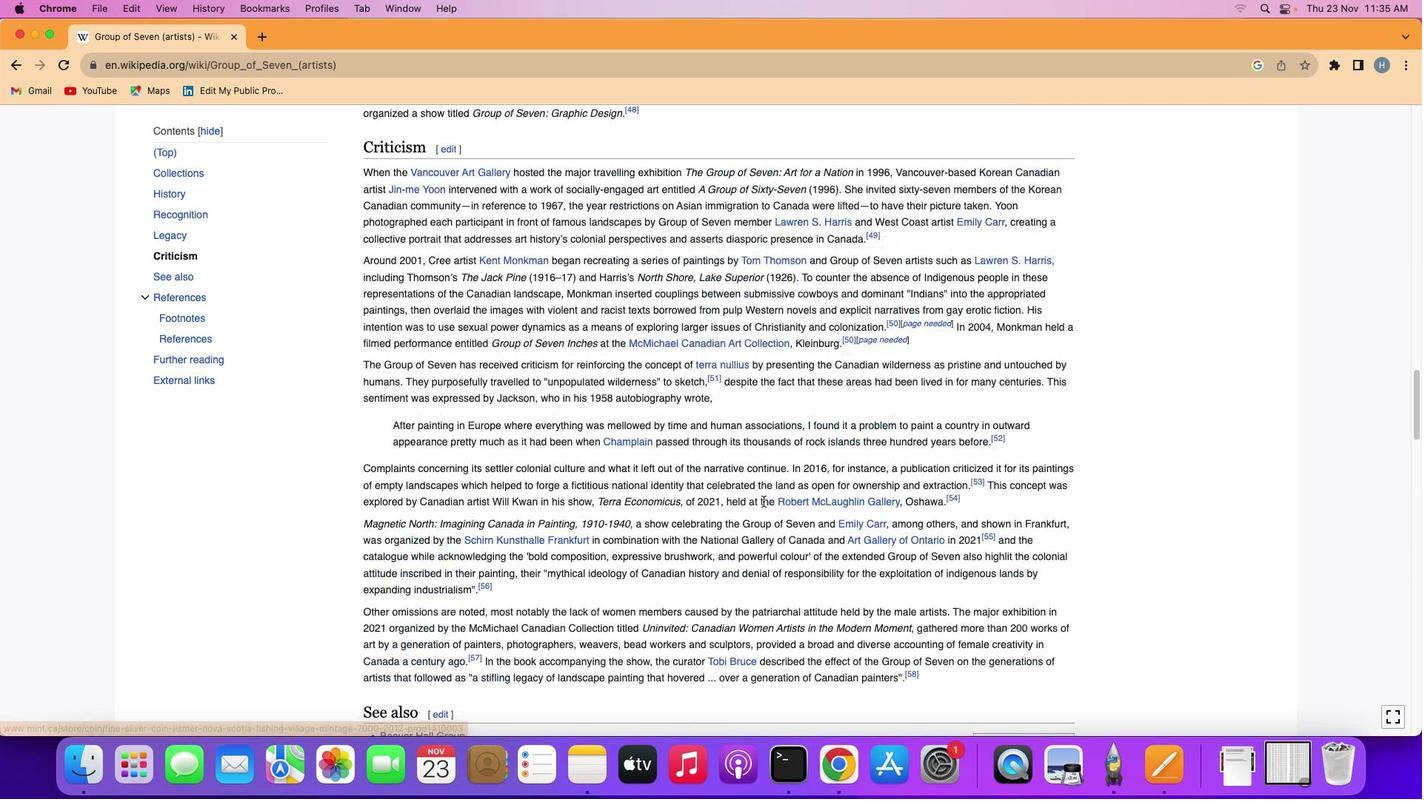 
Action: Mouse scrolled (759, 499) with delta (0, 1)
Screenshot: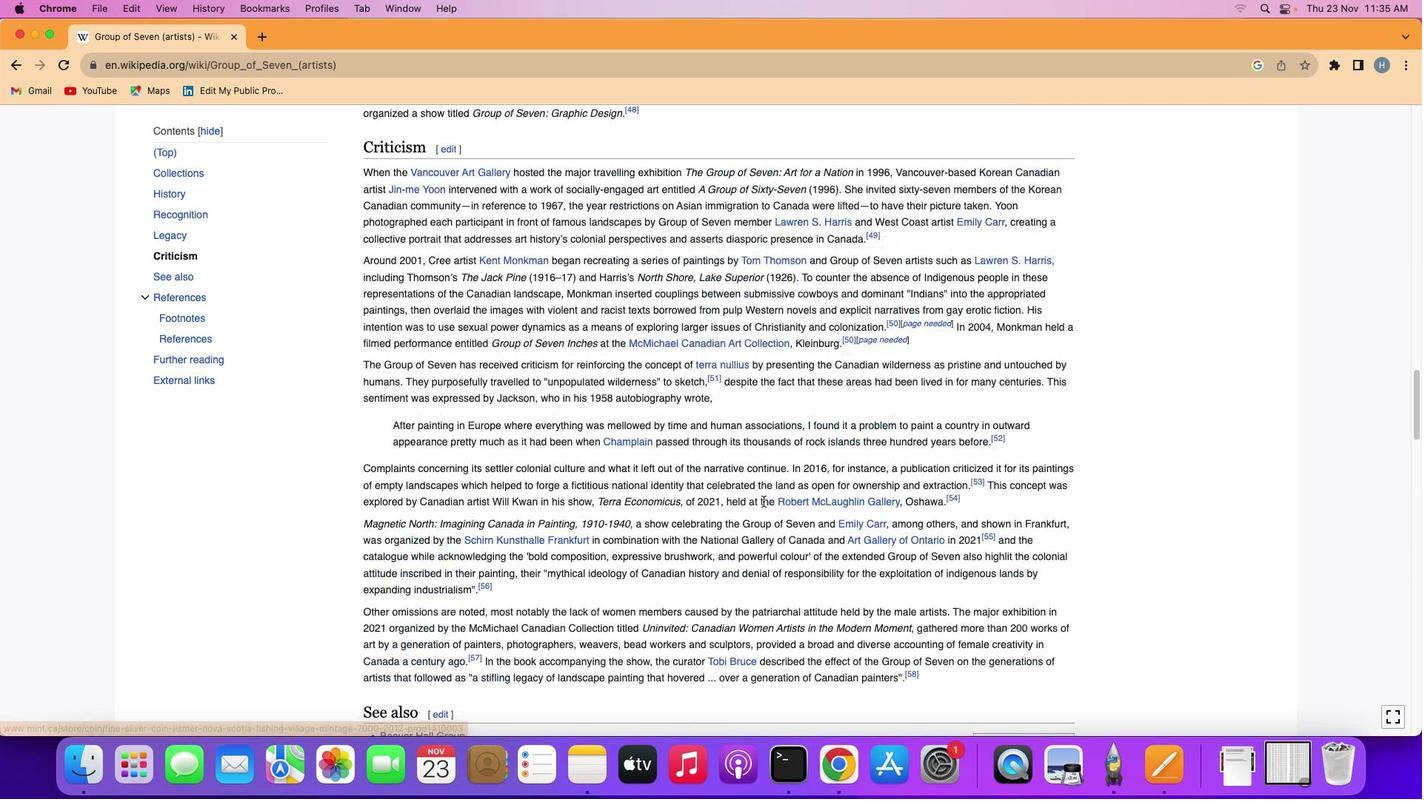
Action: Mouse moved to (759, 499)
Screenshot: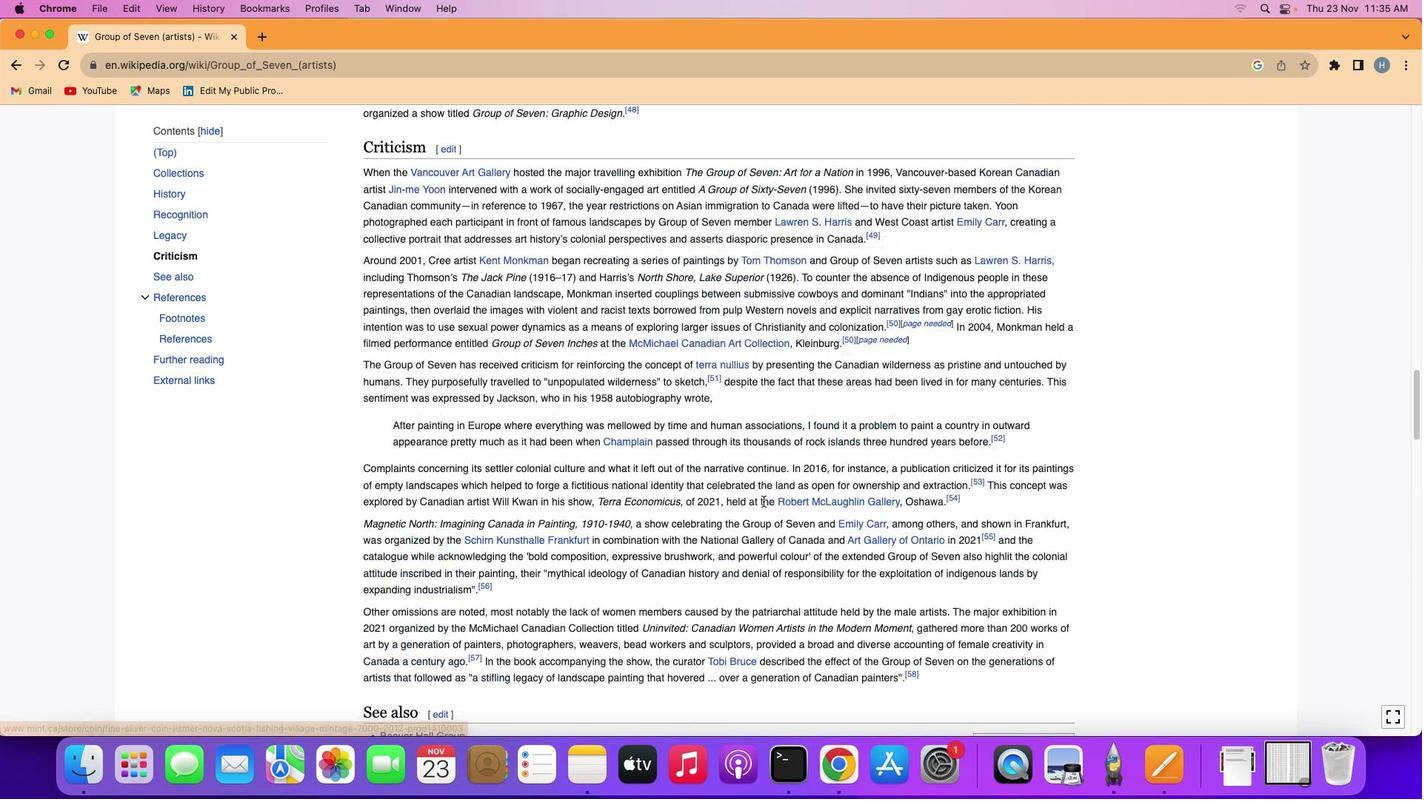 
Action: Mouse scrolled (759, 499) with delta (0, 1)
Screenshot: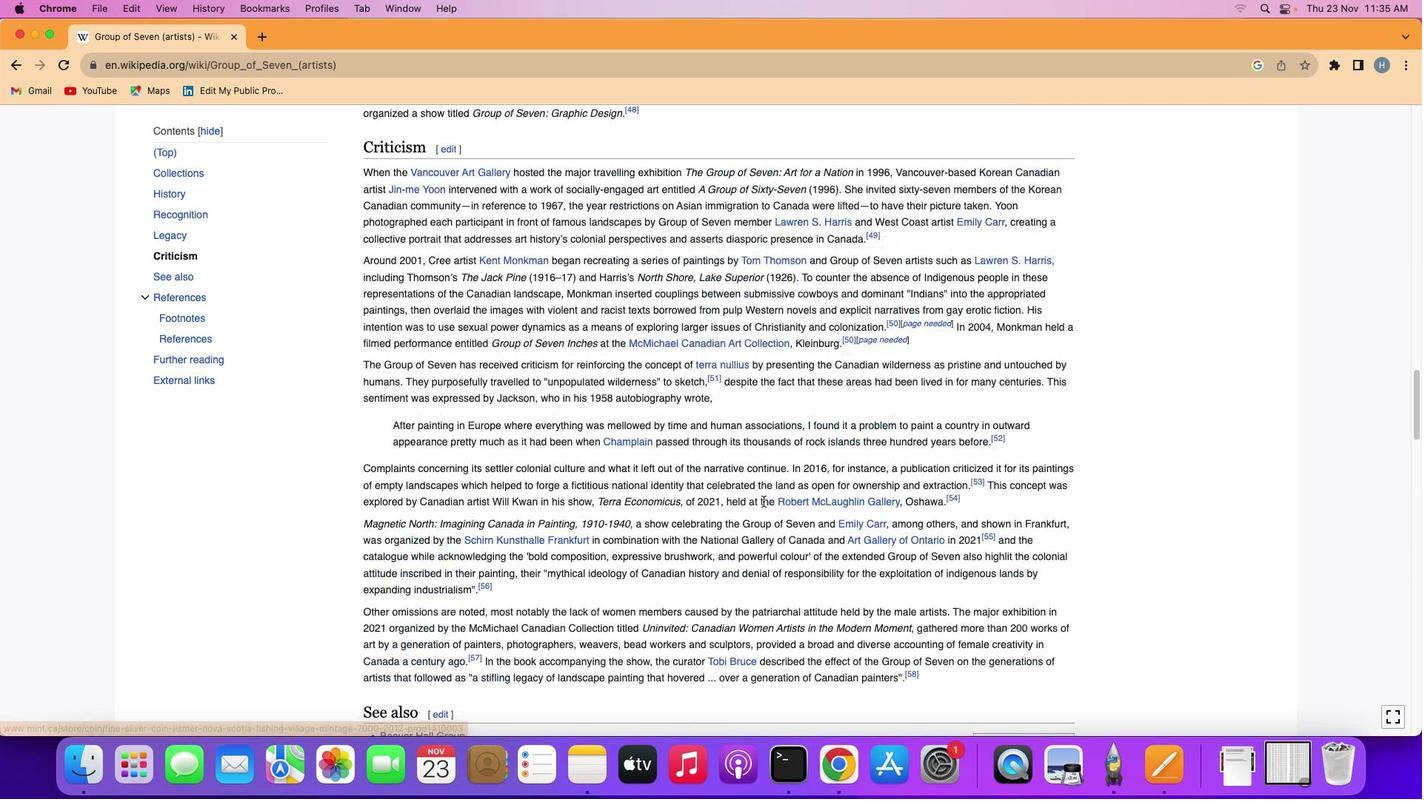 
Action: Mouse moved to (759, 500)
Screenshot: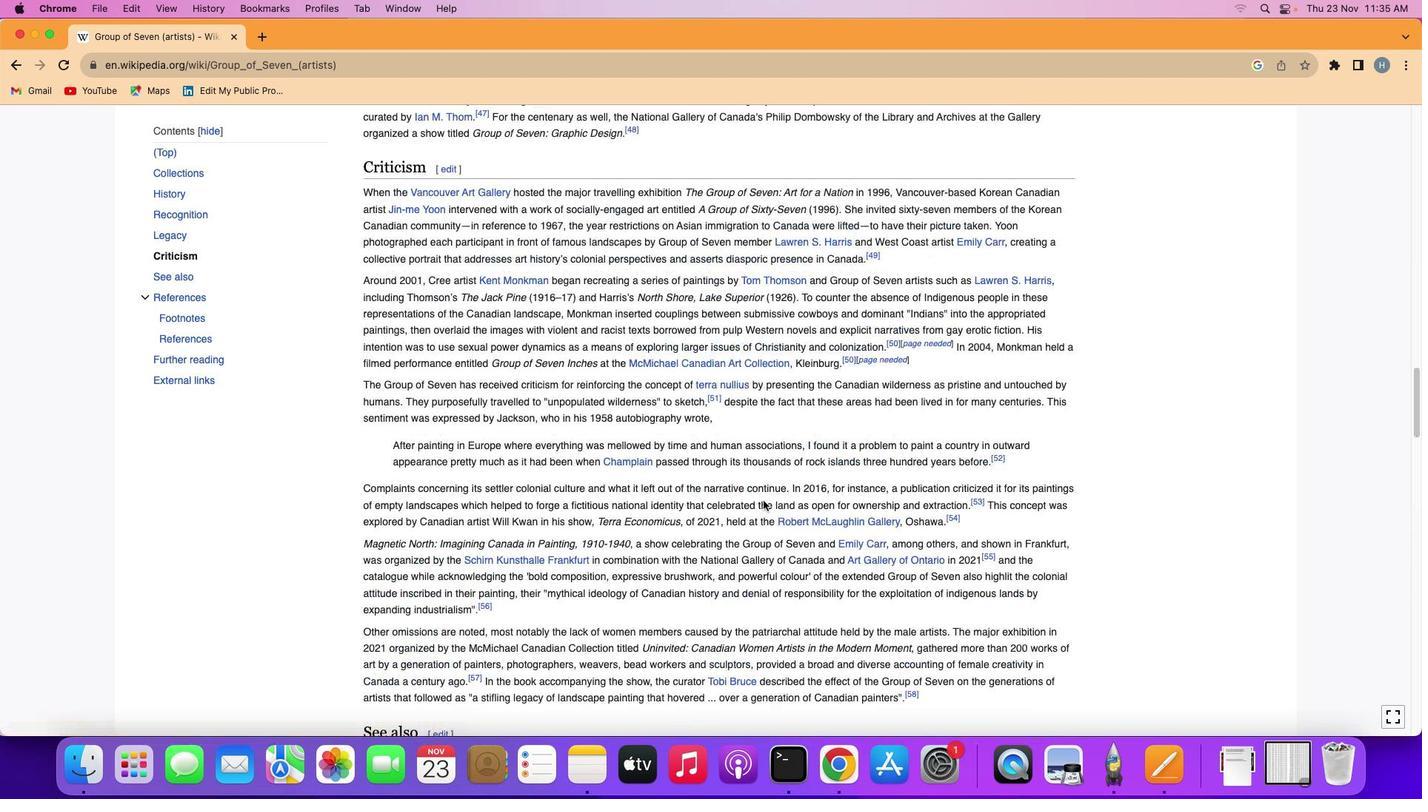 
Action: Mouse scrolled (759, 500) with delta (0, 2)
Screenshot: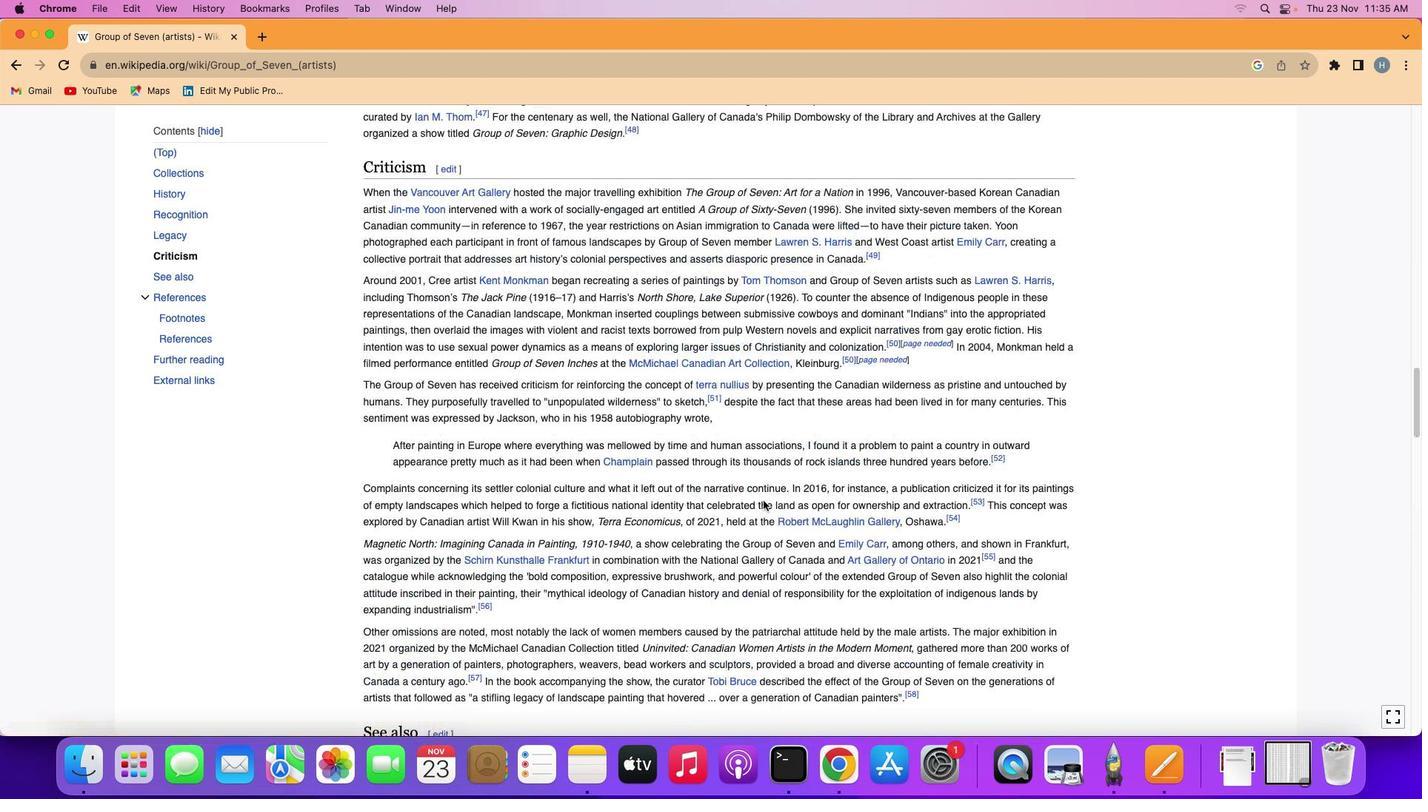 
Action: Mouse moved to (760, 499)
Screenshot: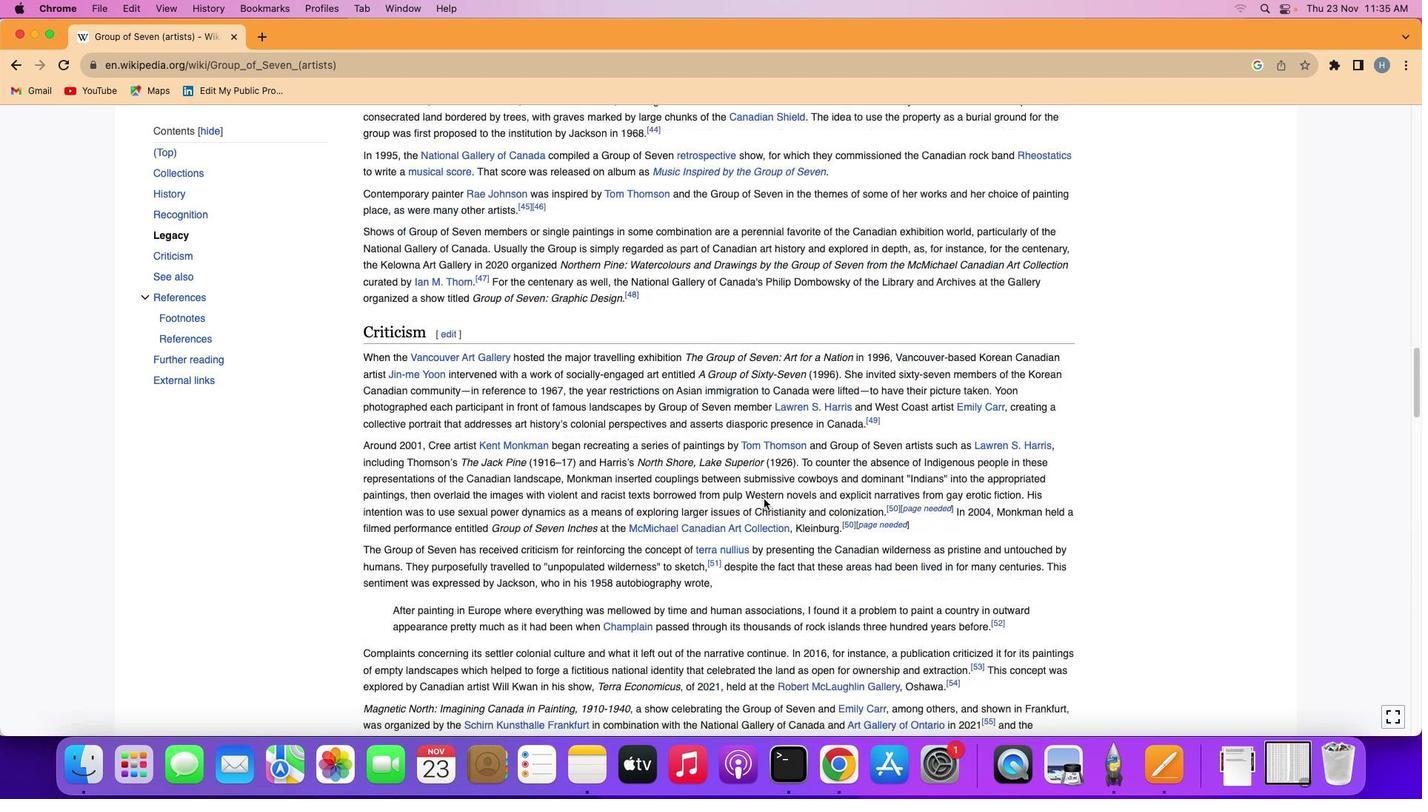 
Action: Mouse scrolled (760, 499) with delta (0, 0)
Screenshot: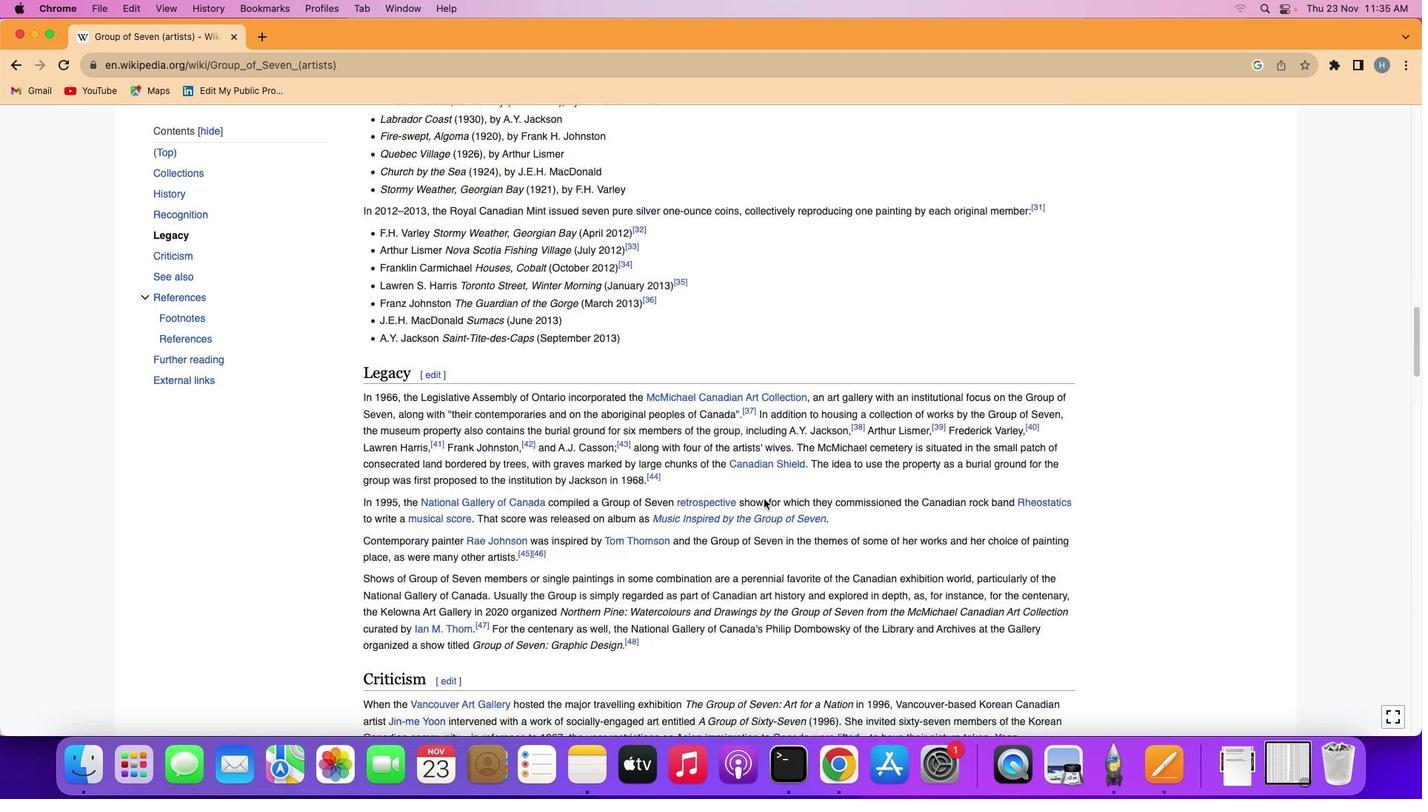 
Action: Mouse moved to (760, 499)
Screenshot: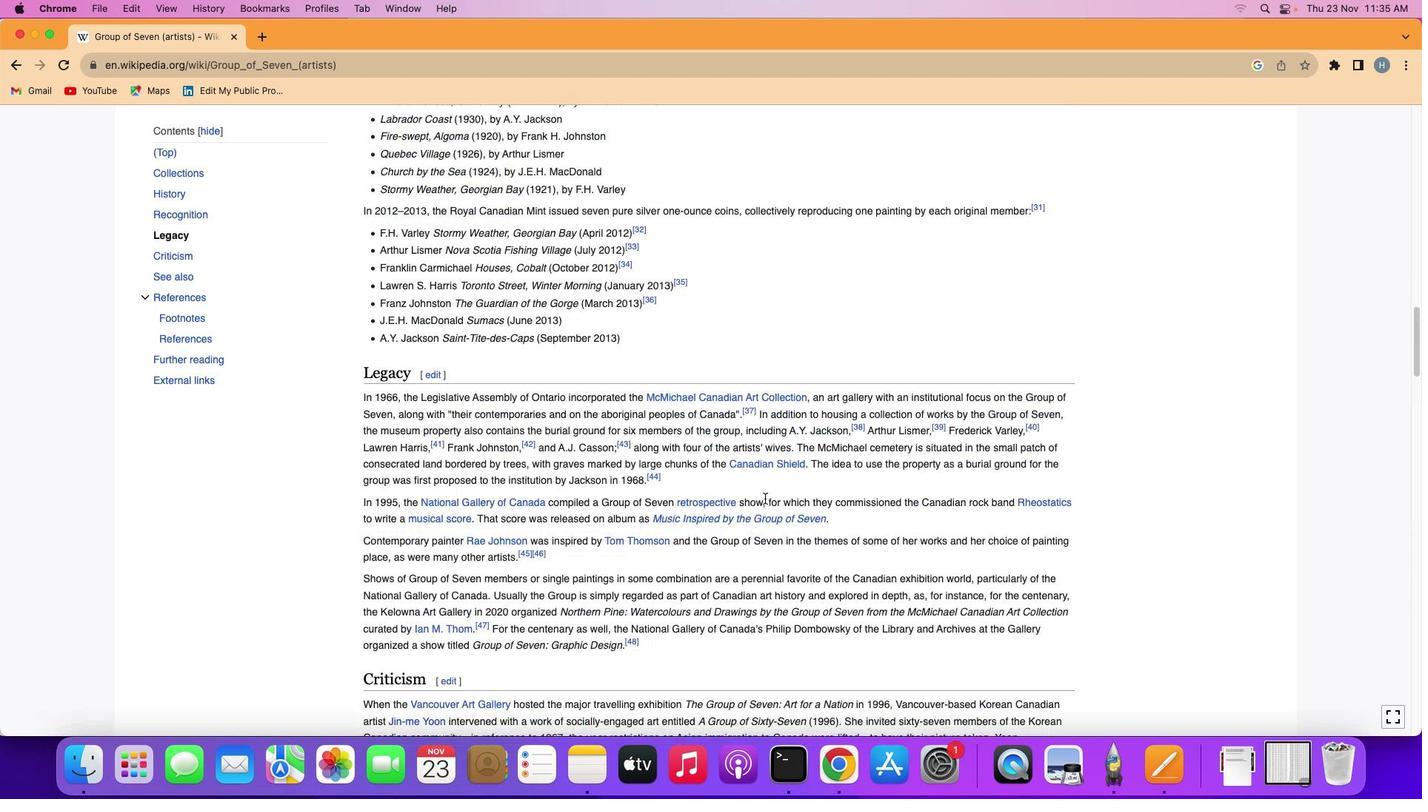
Action: Mouse scrolled (760, 499) with delta (0, 0)
Screenshot: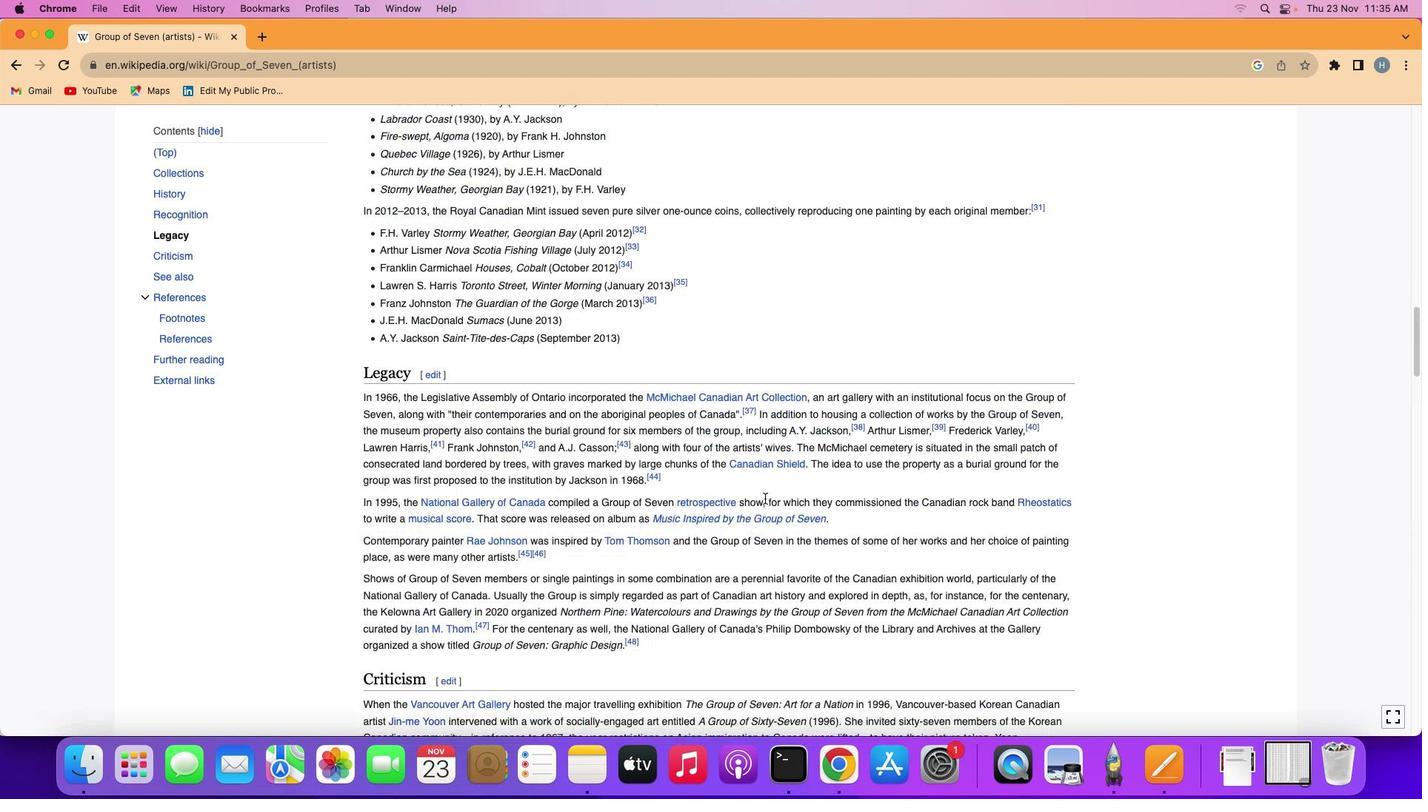
Action: Mouse scrolled (760, 499) with delta (0, 0)
Screenshot: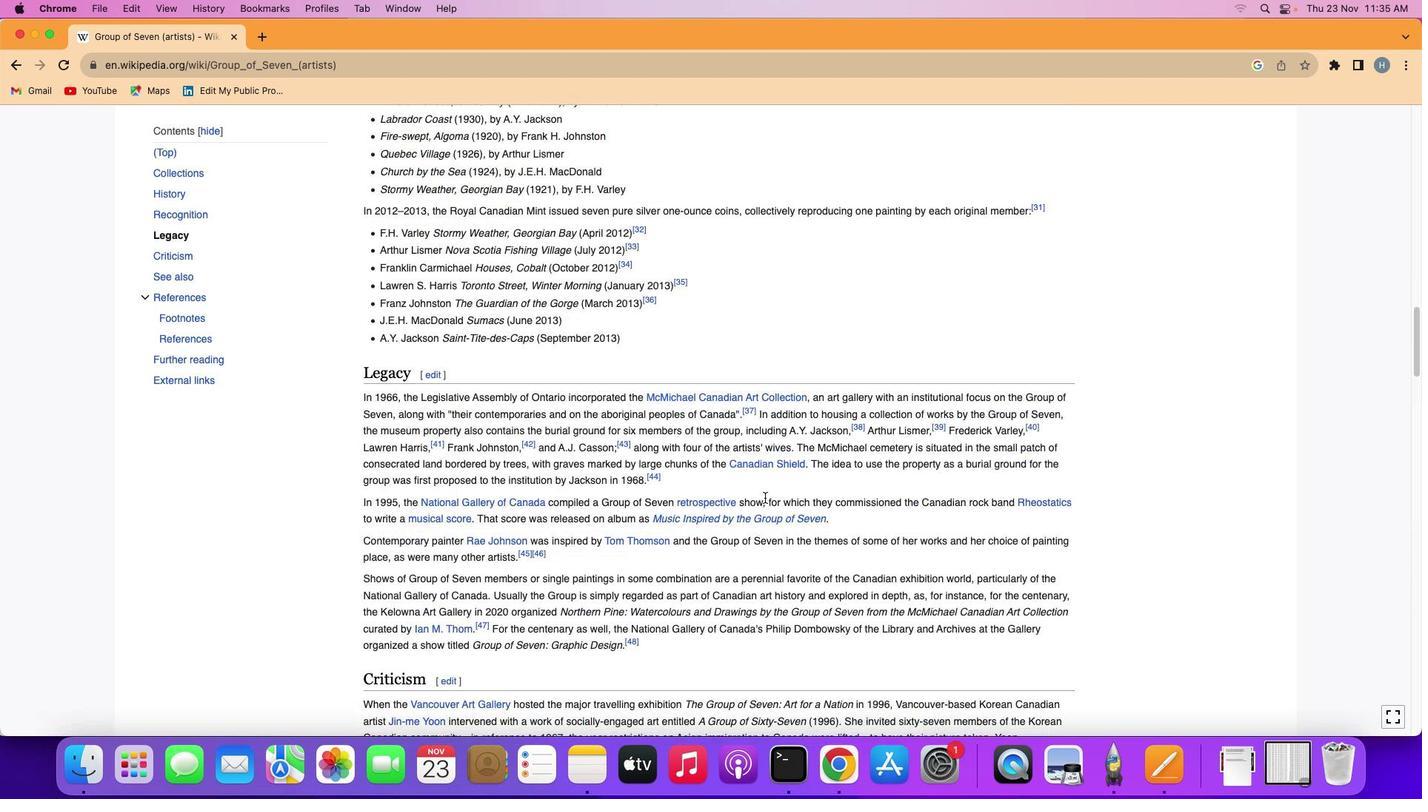 
Action: Mouse scrolled (760, 499) with delta (0, 1)
Screenshot: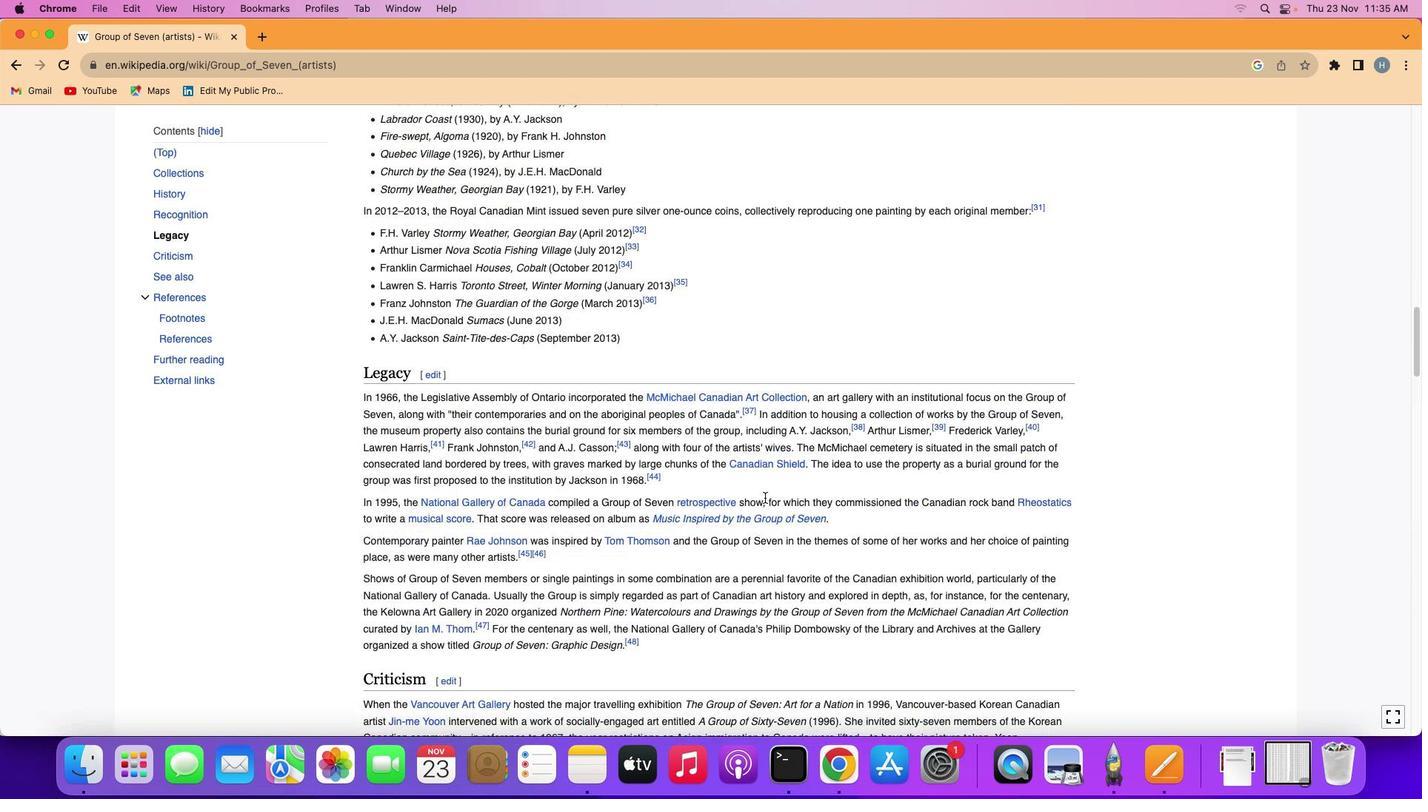 
Action: Mouse moved to (762, 497)
Screenshot: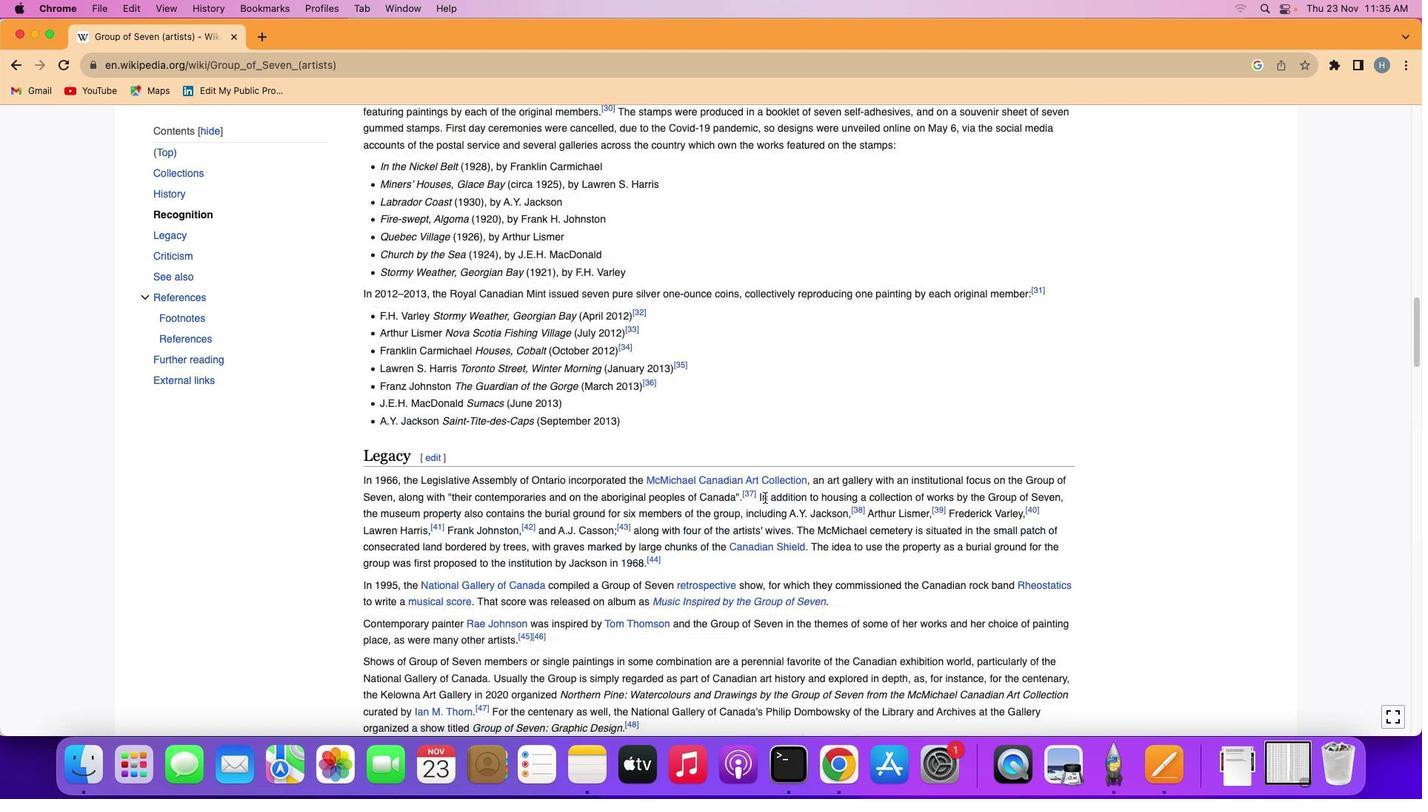 
Action: Mouse scrolled (762, 497) with delta (0, 0)
Screenshot: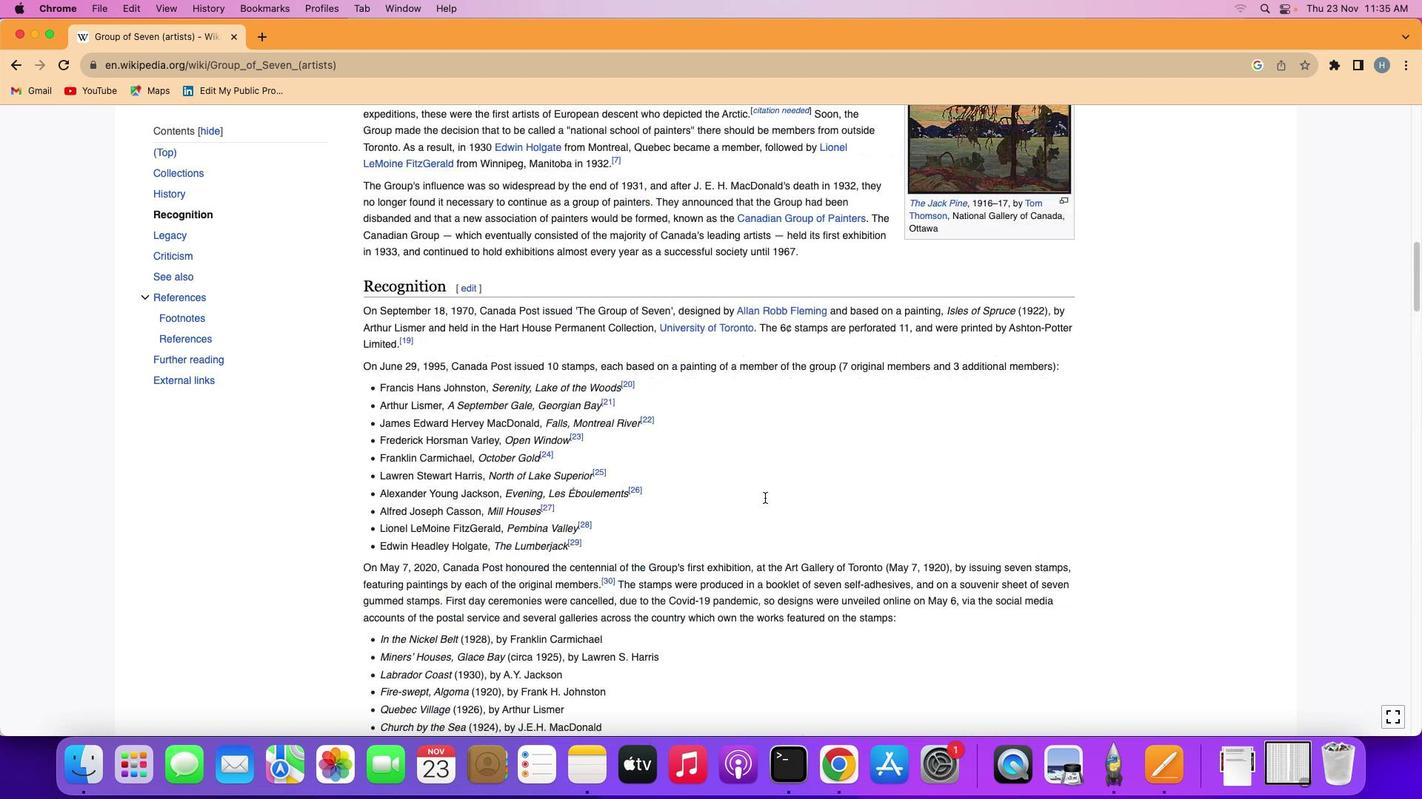 
Action: Mouse scrolled (762, 497) with delta (0, 0)
Screenshot: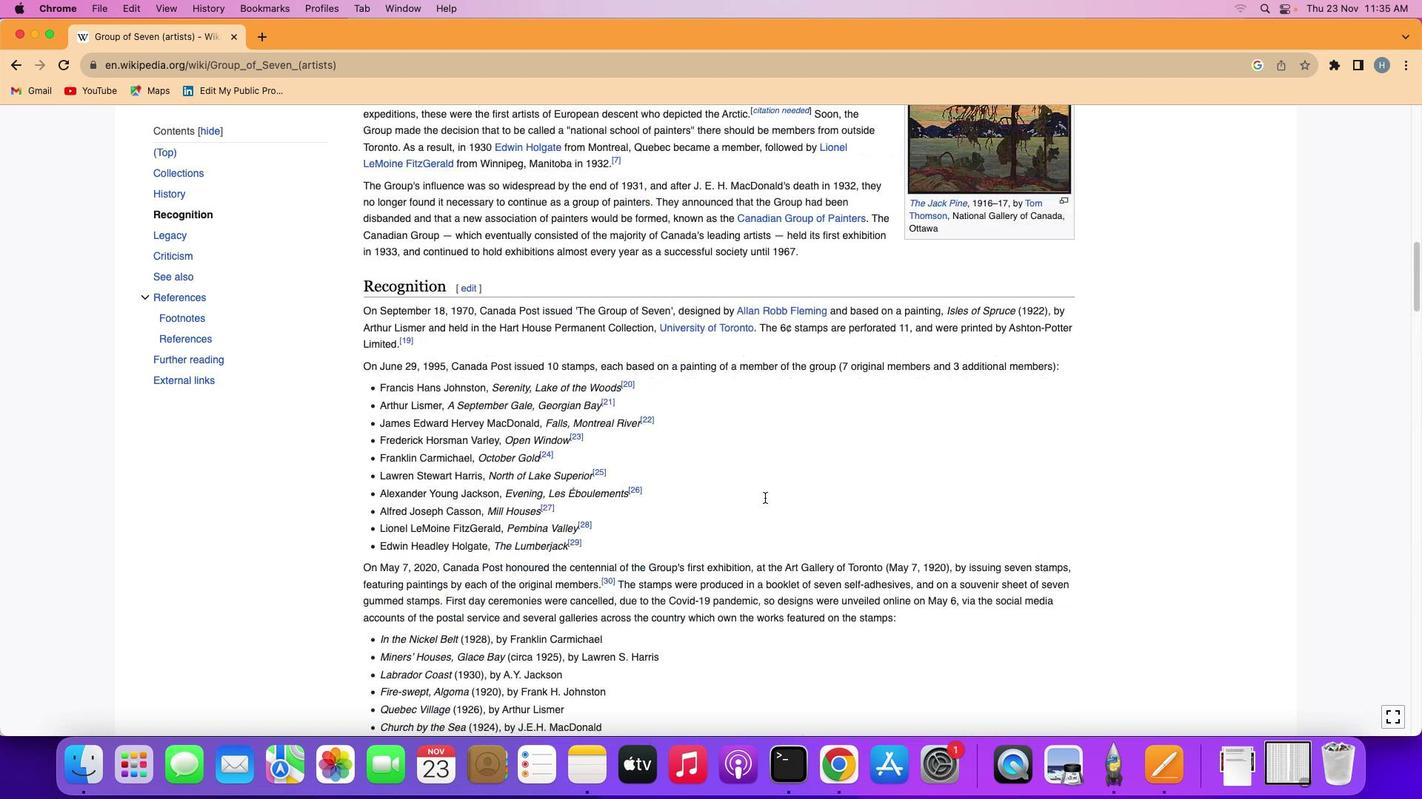 
Action: Mouse scrolled (762, 497) with delta (0, 0)
Screenshot: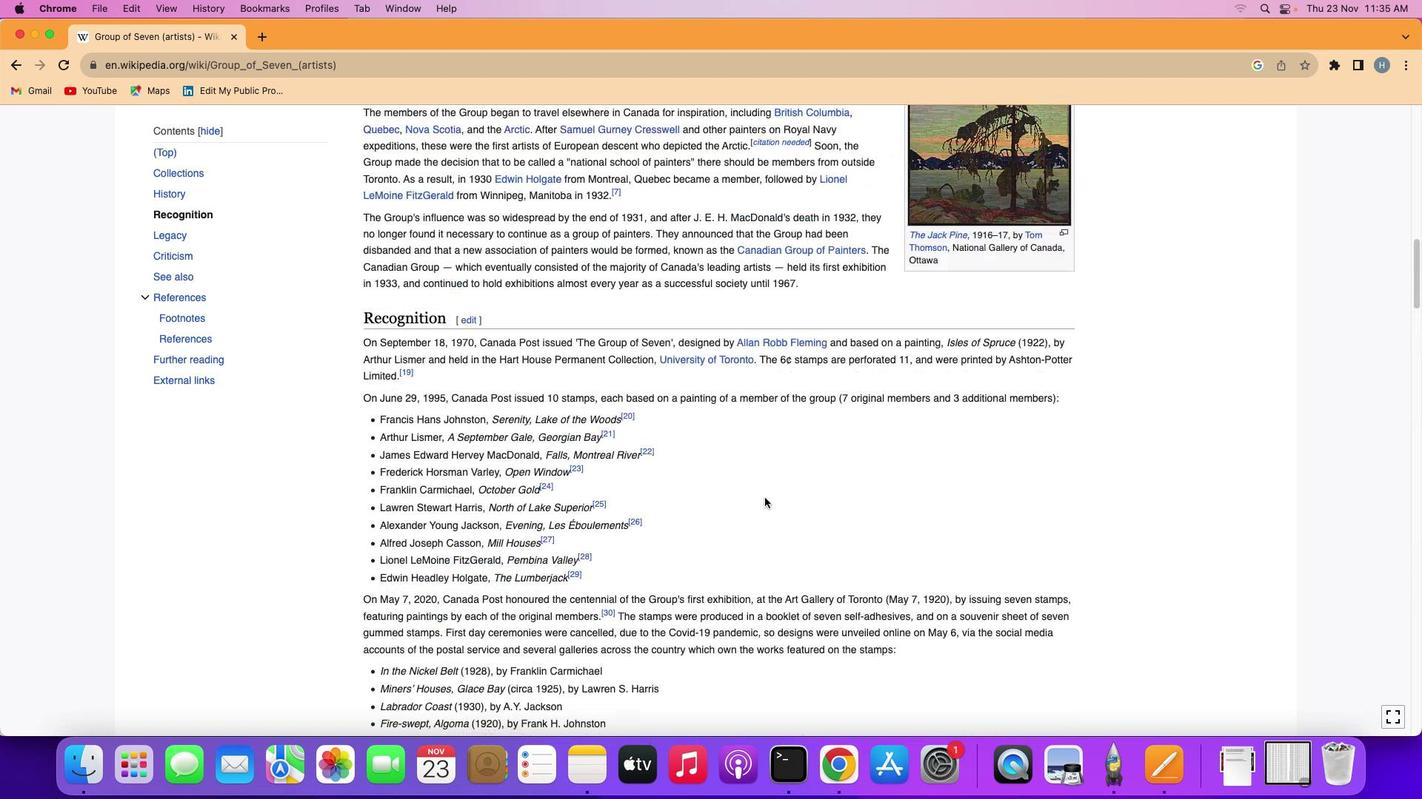 
Action: Mouse scrolled (762, 497) with delta (0, 2)
Screenshot: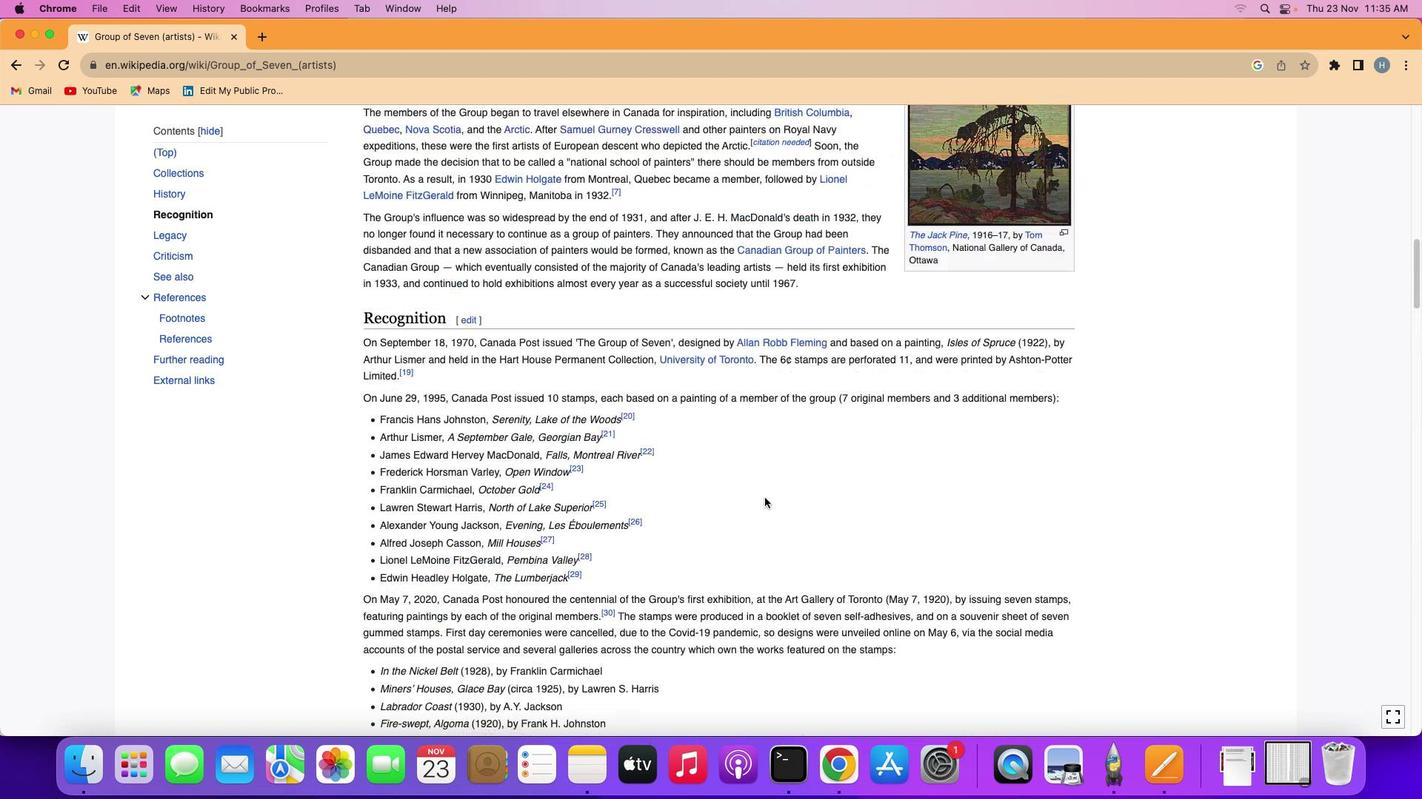 
Action: Mouse scrolled (762, 497) with delta (0, 2)
Screenshot: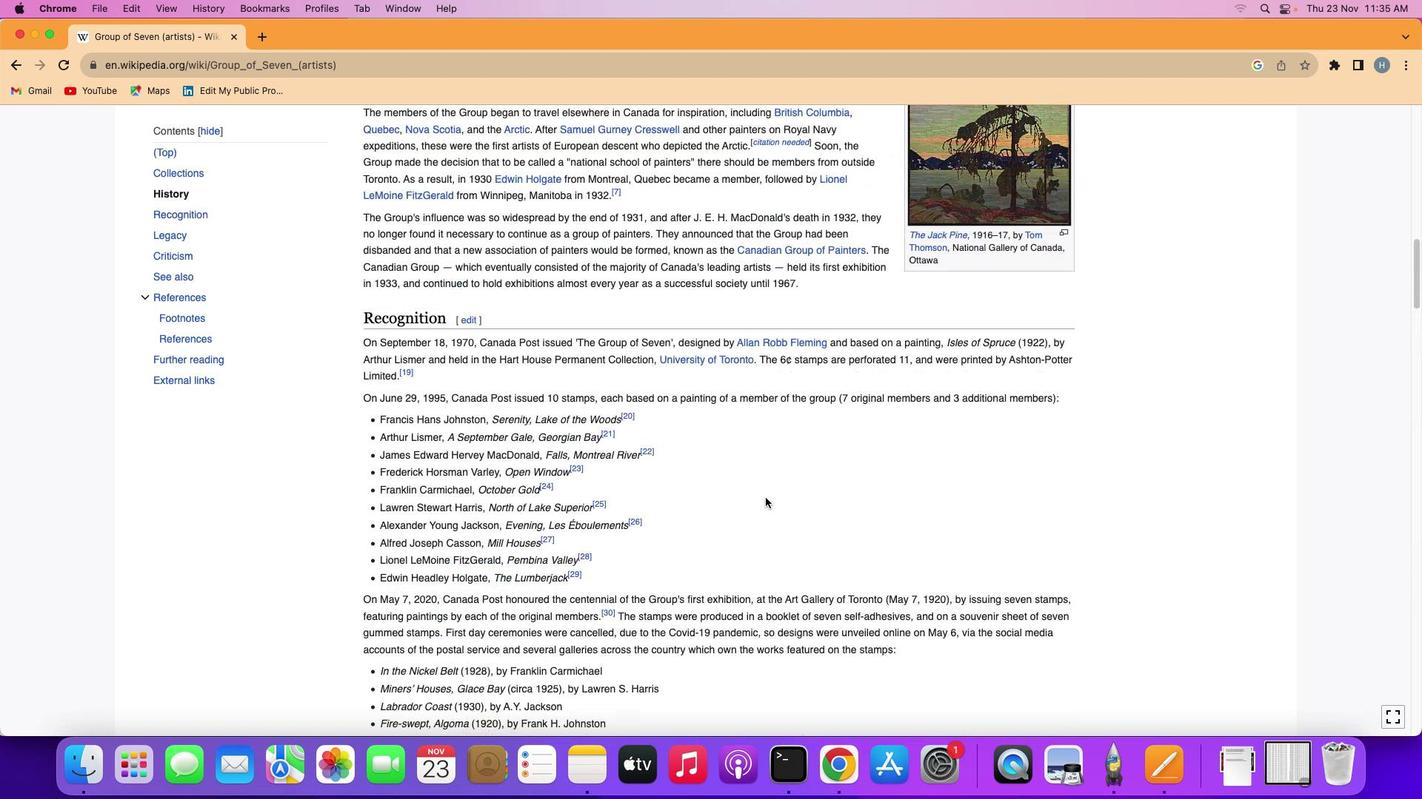 
Action: Mouse moved to (763, 497)
Screenshot: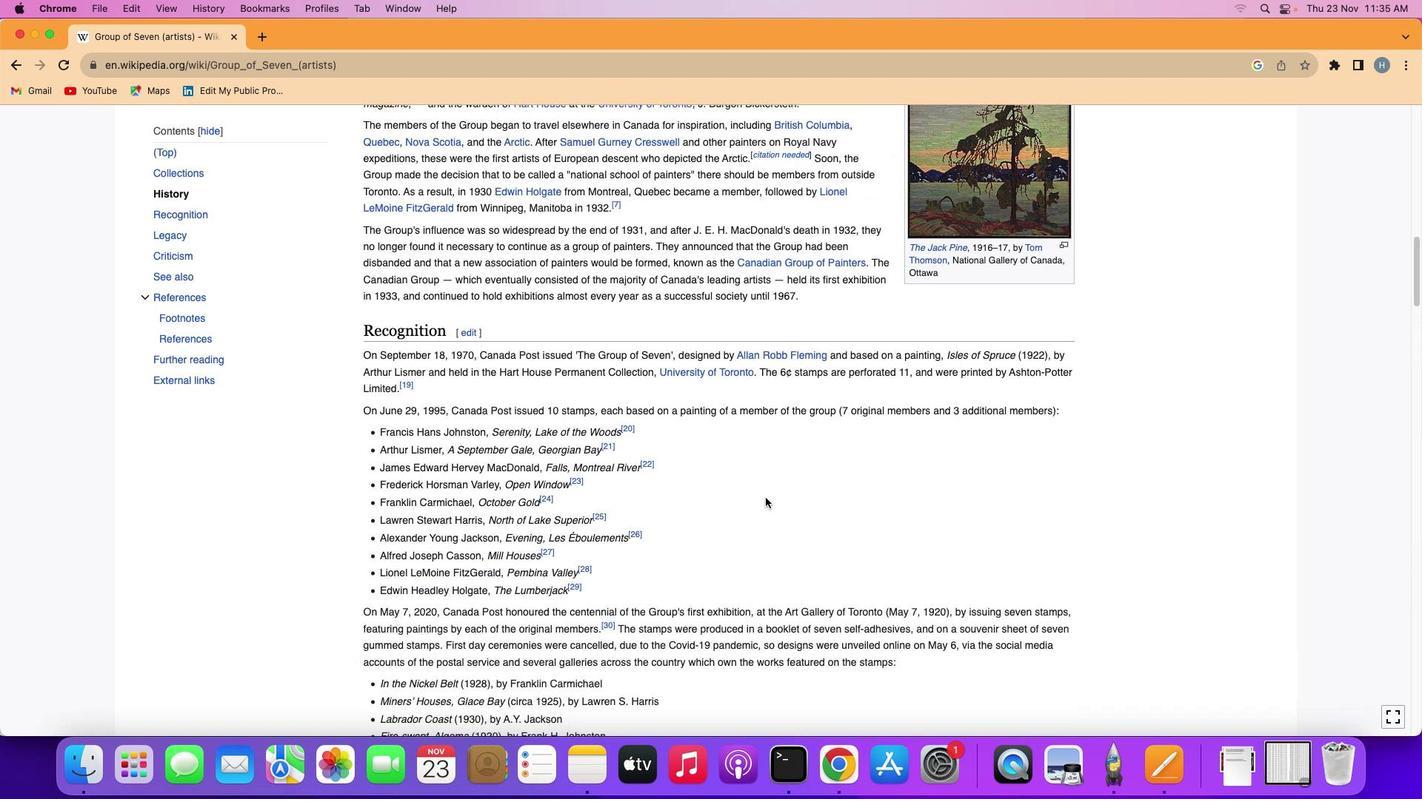 
Action: Mouse scrolled (763, 497) with delta (0, 0)
Screenshot: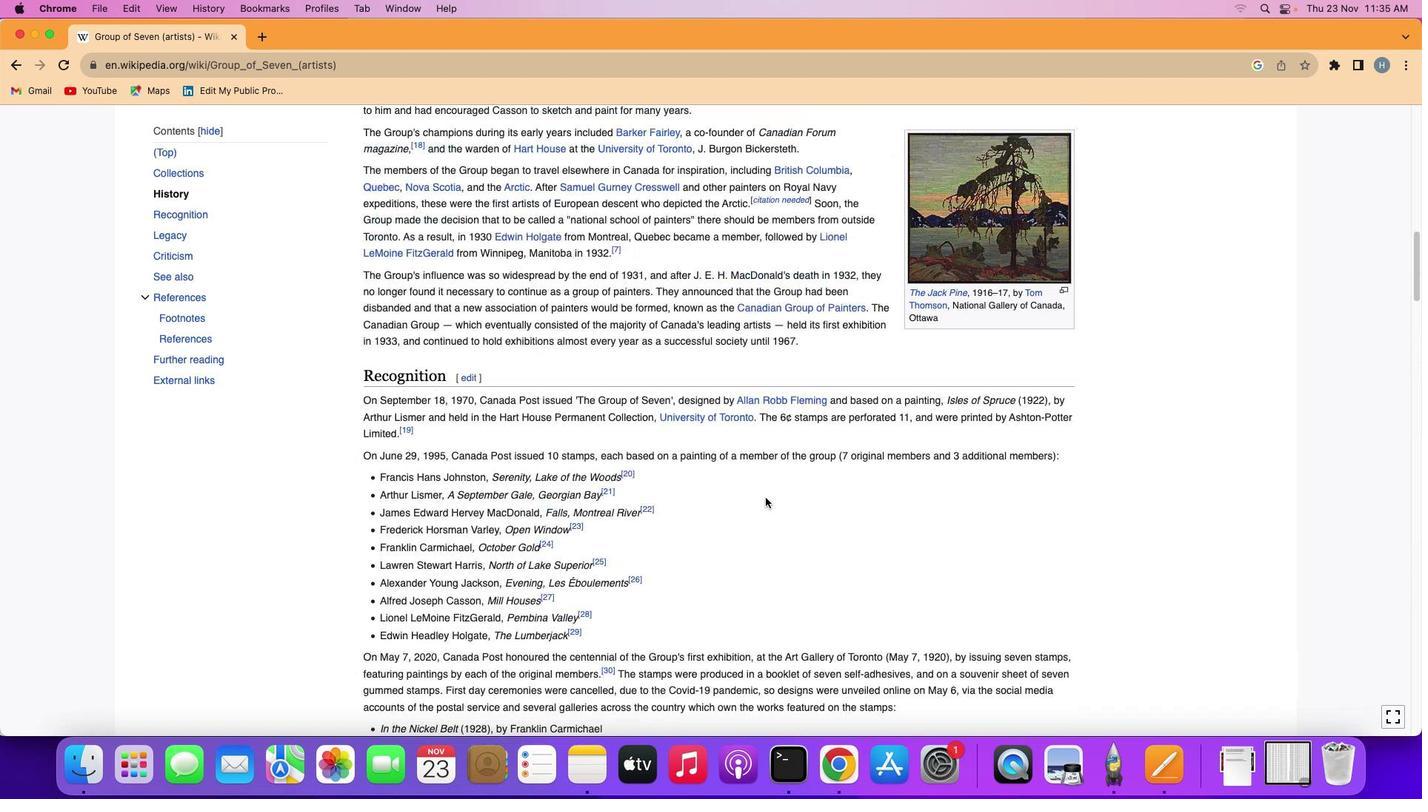 
Action: Mouse scrolled (763, 497) with delta (0, -2)
Screenshot: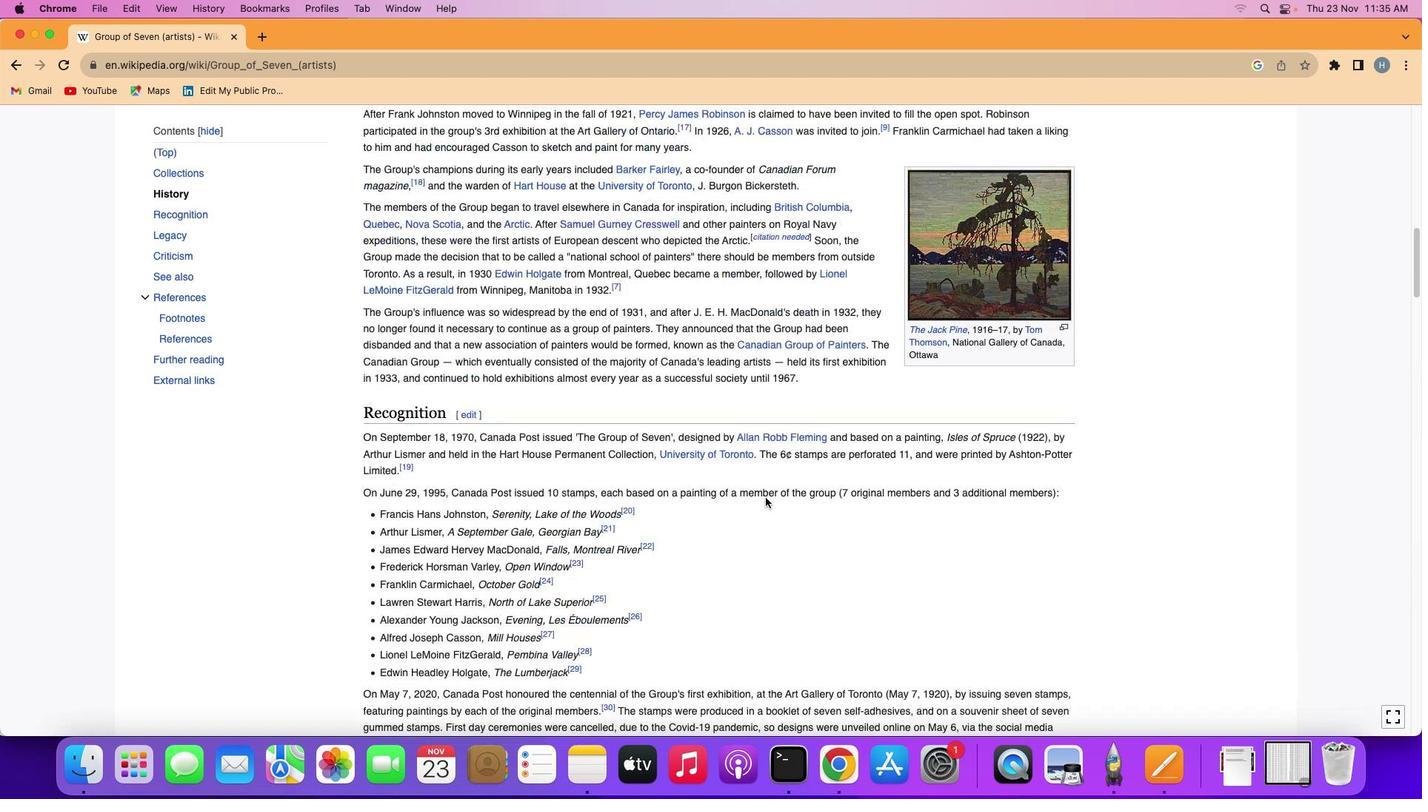 
Action: Mouse scrolled (763, 497) with delta (0, 1)
Screenshot: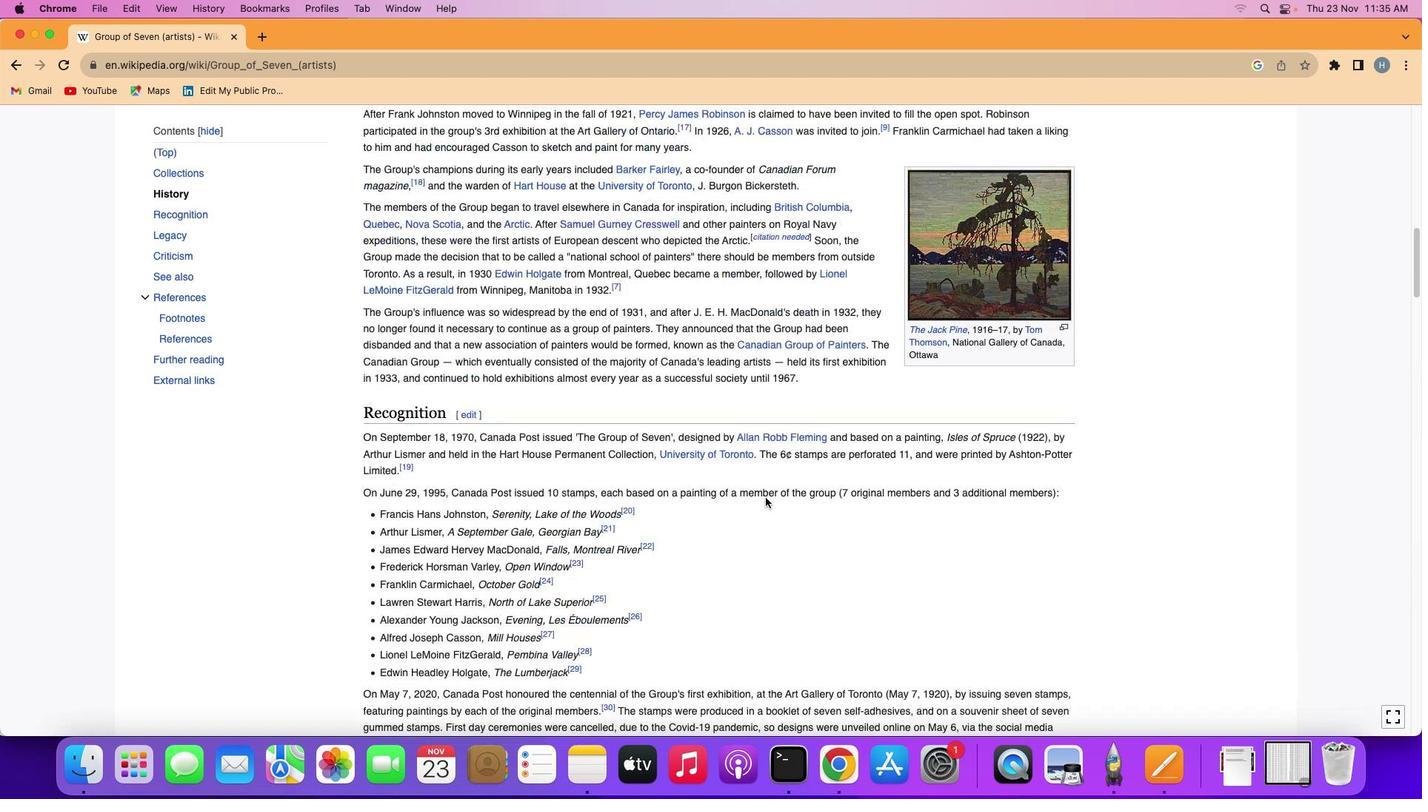 
Action: Mouse scrolled (763, 497) with delta (0, 1)
Screenshot: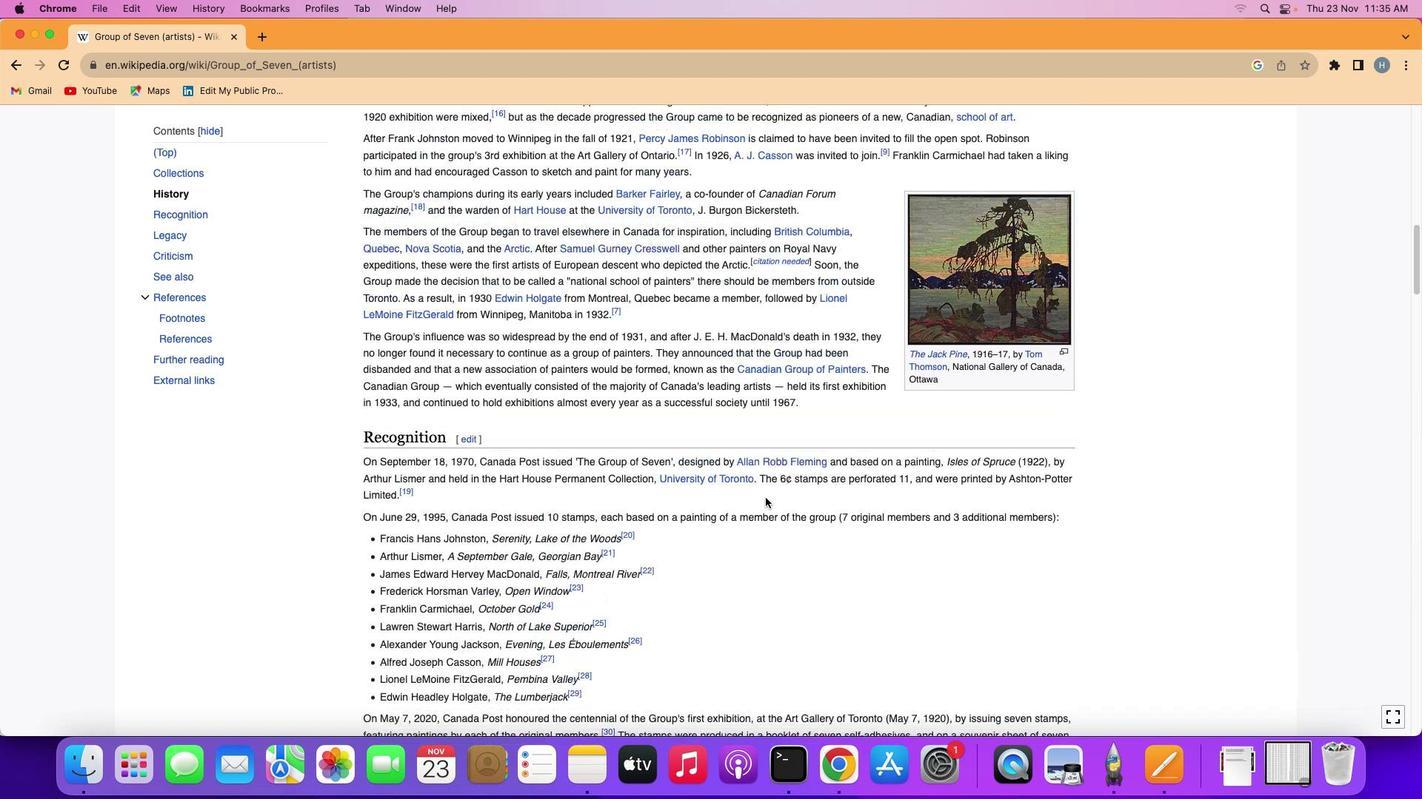 
Action: Mouse scrolled (763, 497) with delta (0, 2)
Screenshot: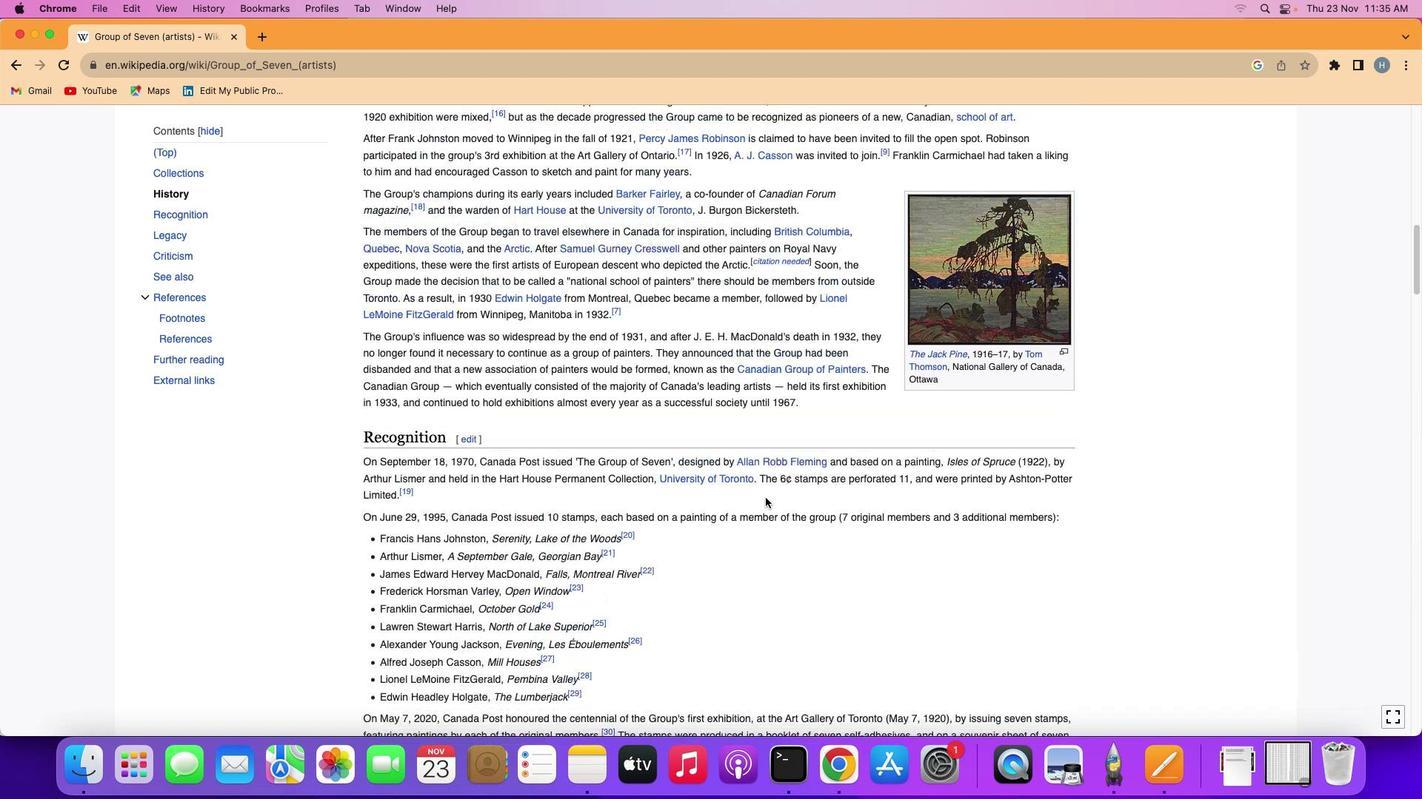 
Action: Mouse scrolled (763, 497) with delta (0, 3)
Screenshot: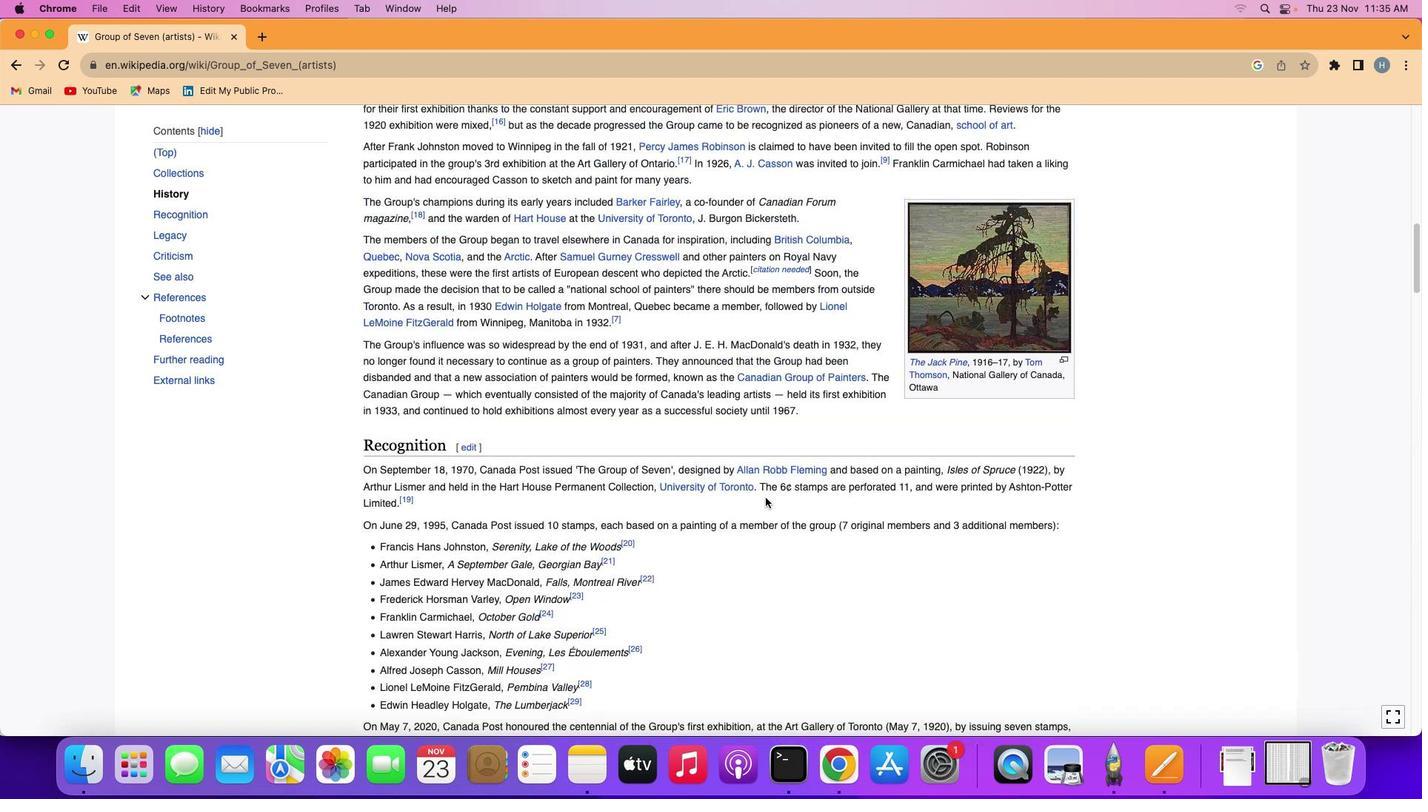 
Action: Mouse moved to (763, 496)
Screenshot: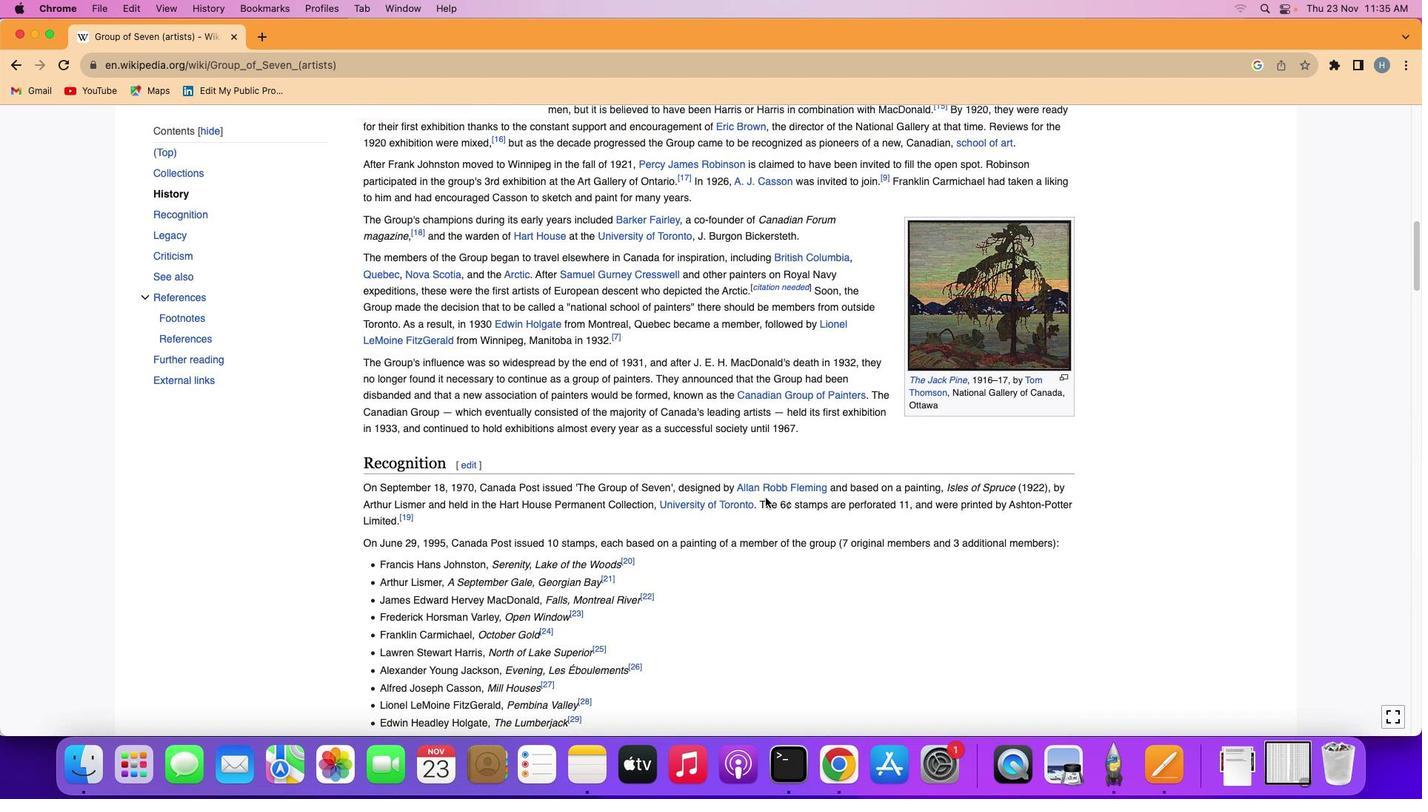 
Action: Mouse scrolled (763, 496) with delta (0, 0)
Screenshot: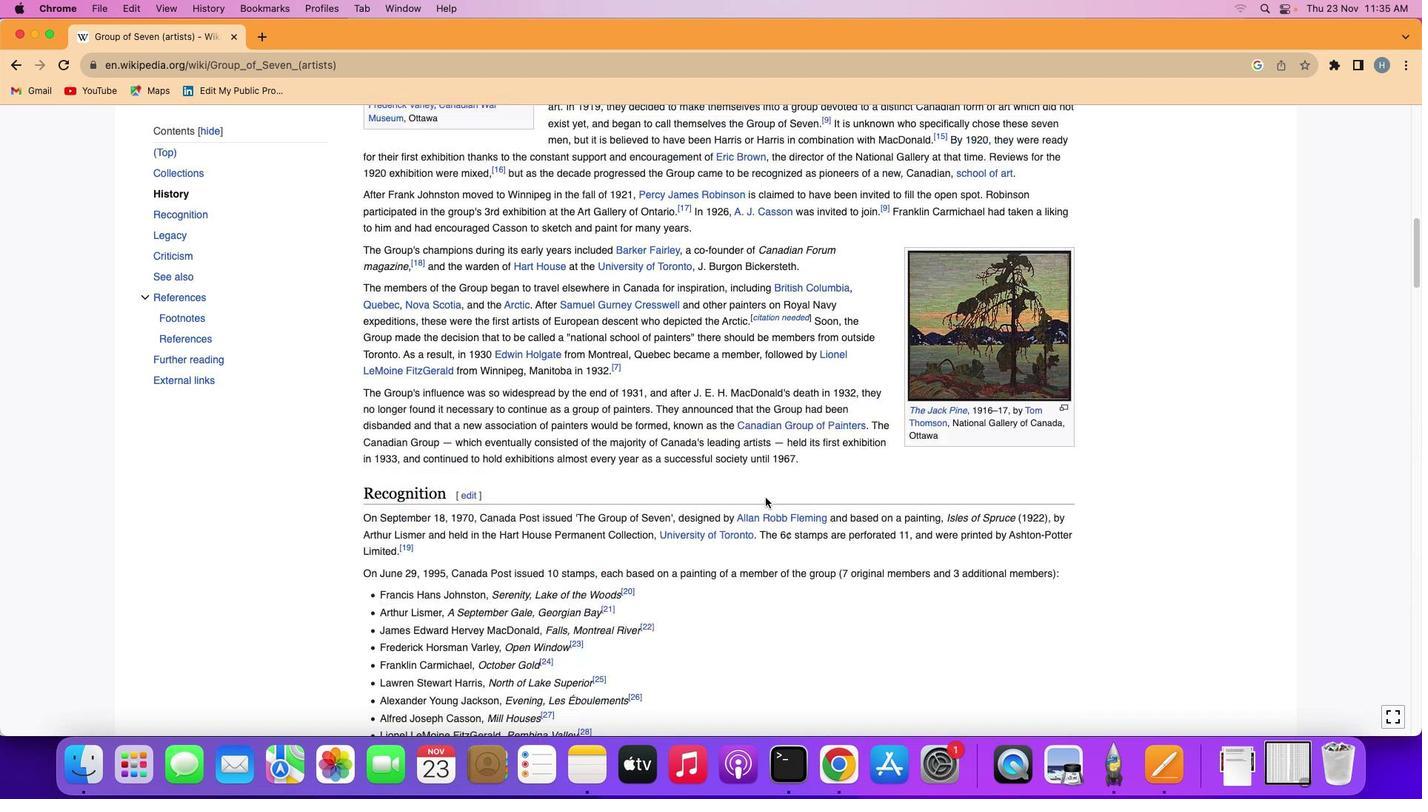 
Action: Mouse scrolled (763, 496) with delta (0, 0)
Screenshot: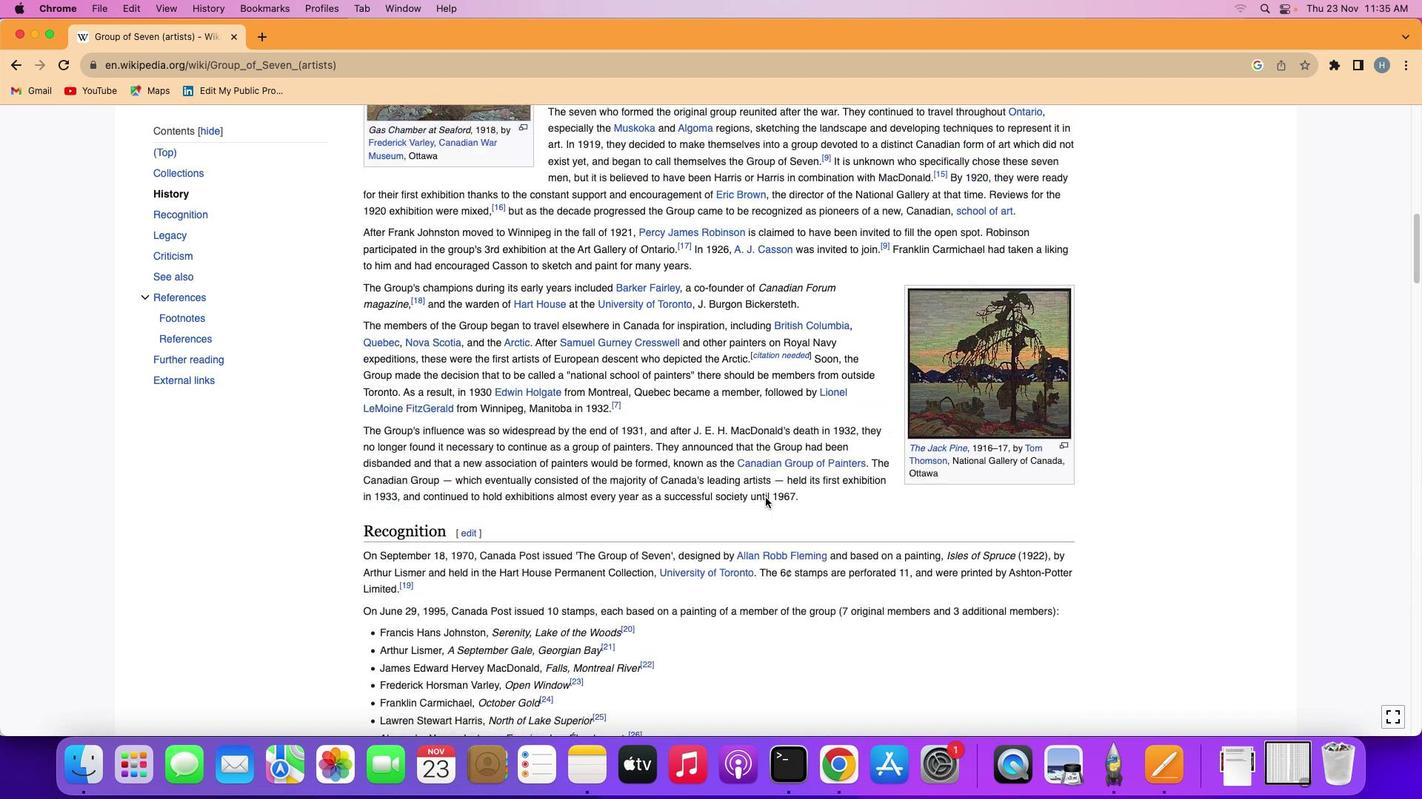 
Action: Mouse scrolled (763, 496) with delta (0, 0)
Screenshot: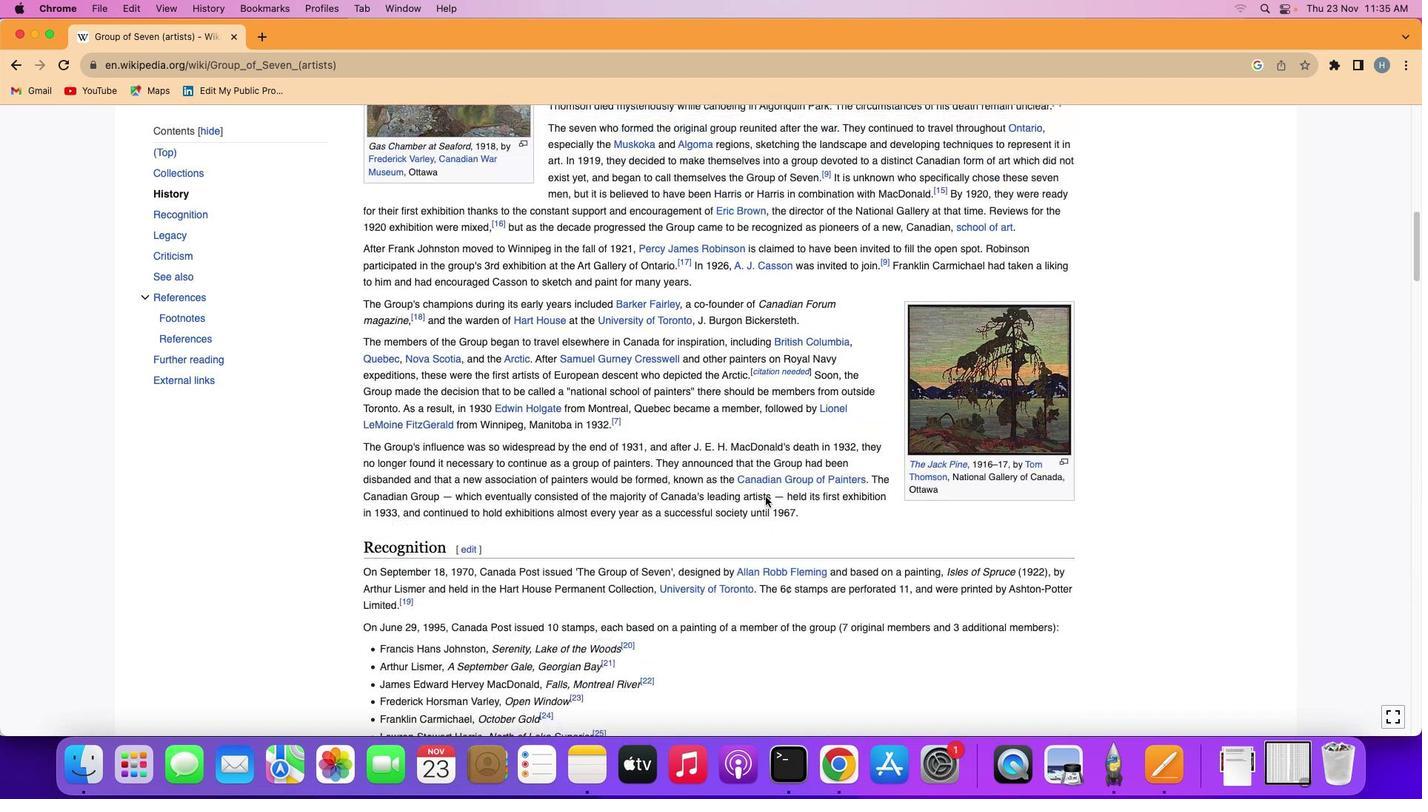 
Action: Mouse scrolled (763, 496) with delta (0, 0)
Screenshot: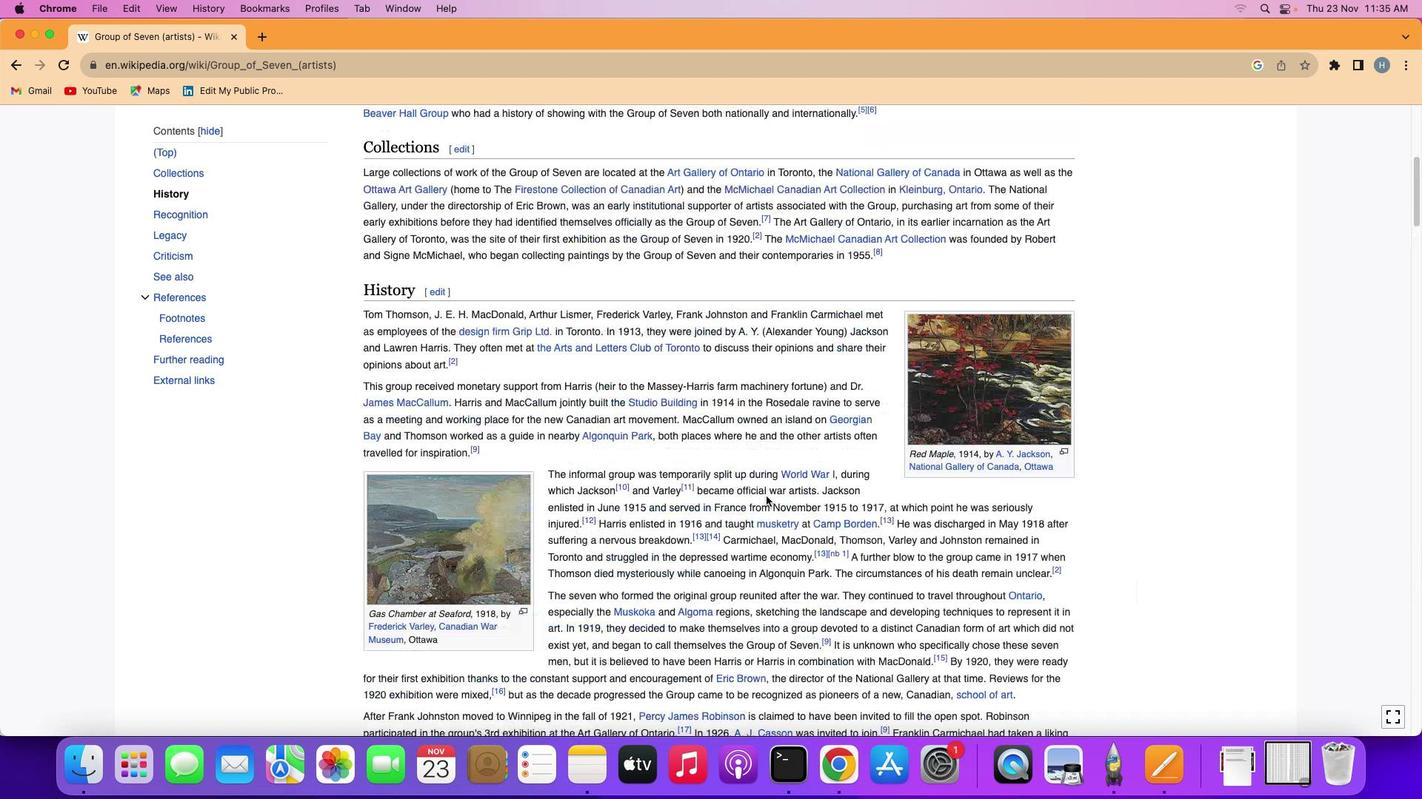 
Action: Mouse scrolled (763, 496) with delta (0, 0)
Screenshot: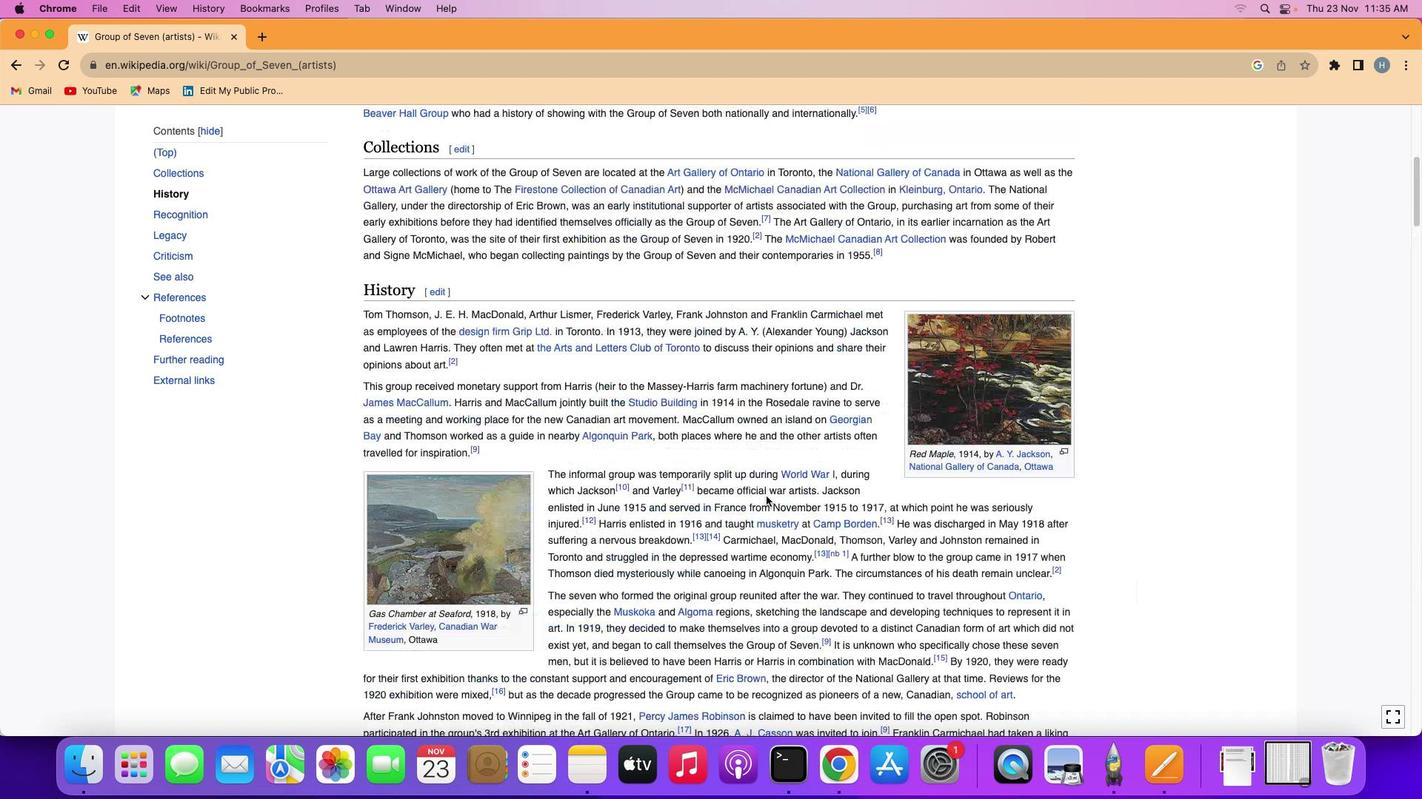 
Action: Mouse scrolled (763, 496) with delta (0, 0)
Screenshot: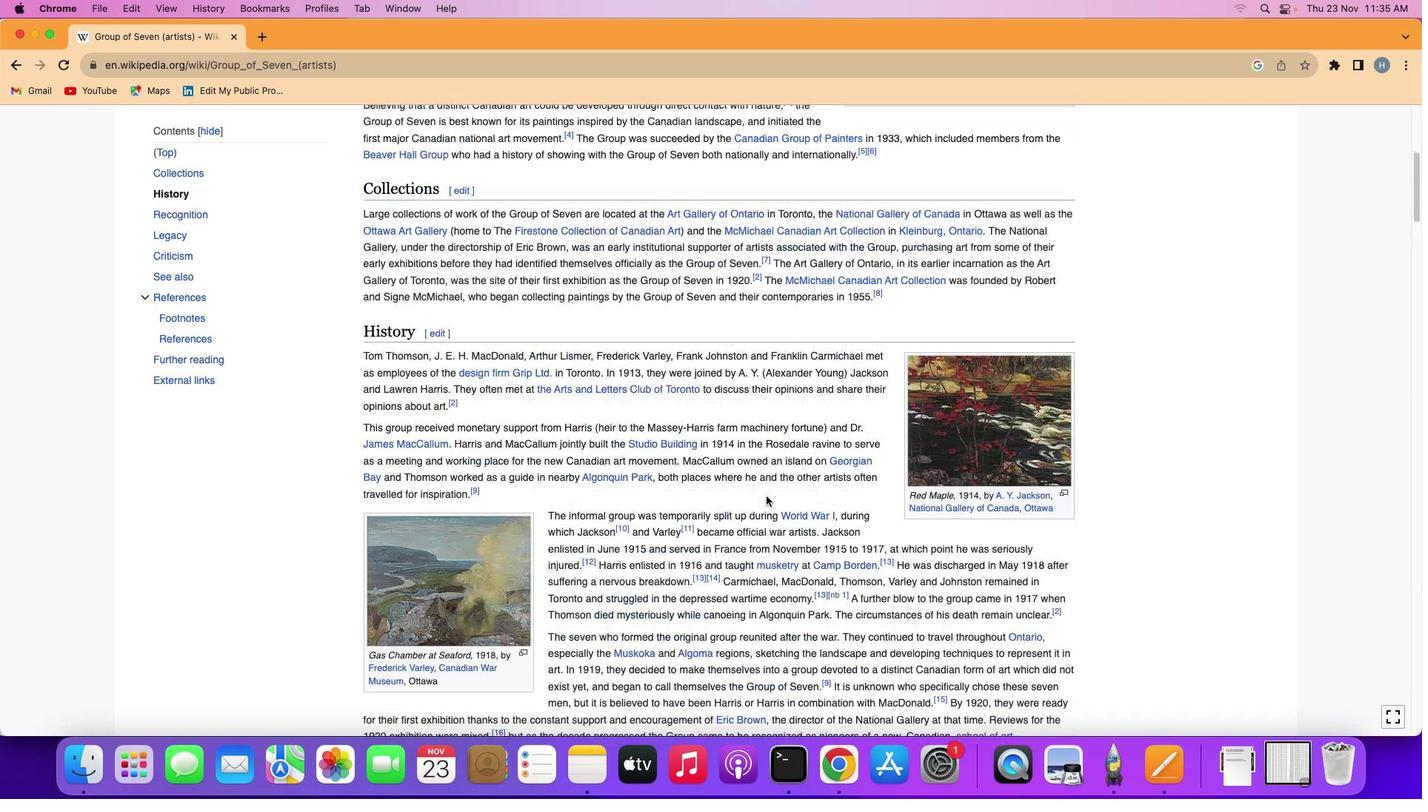 
Action: Mouse moved to (764, 495)
Screenshot: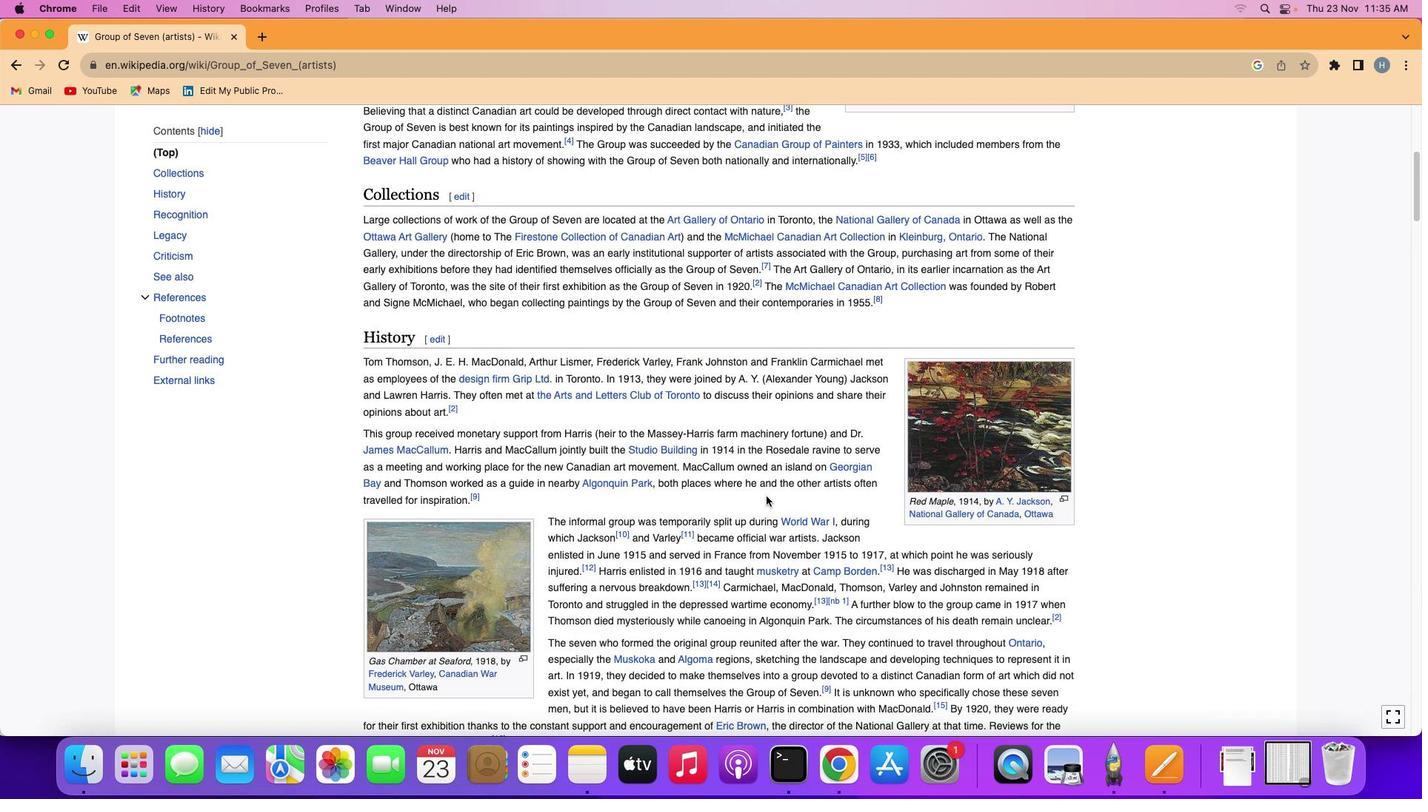 
Action: Mouse scrolled (764, 495) with delta (0, 0)
Screenshot: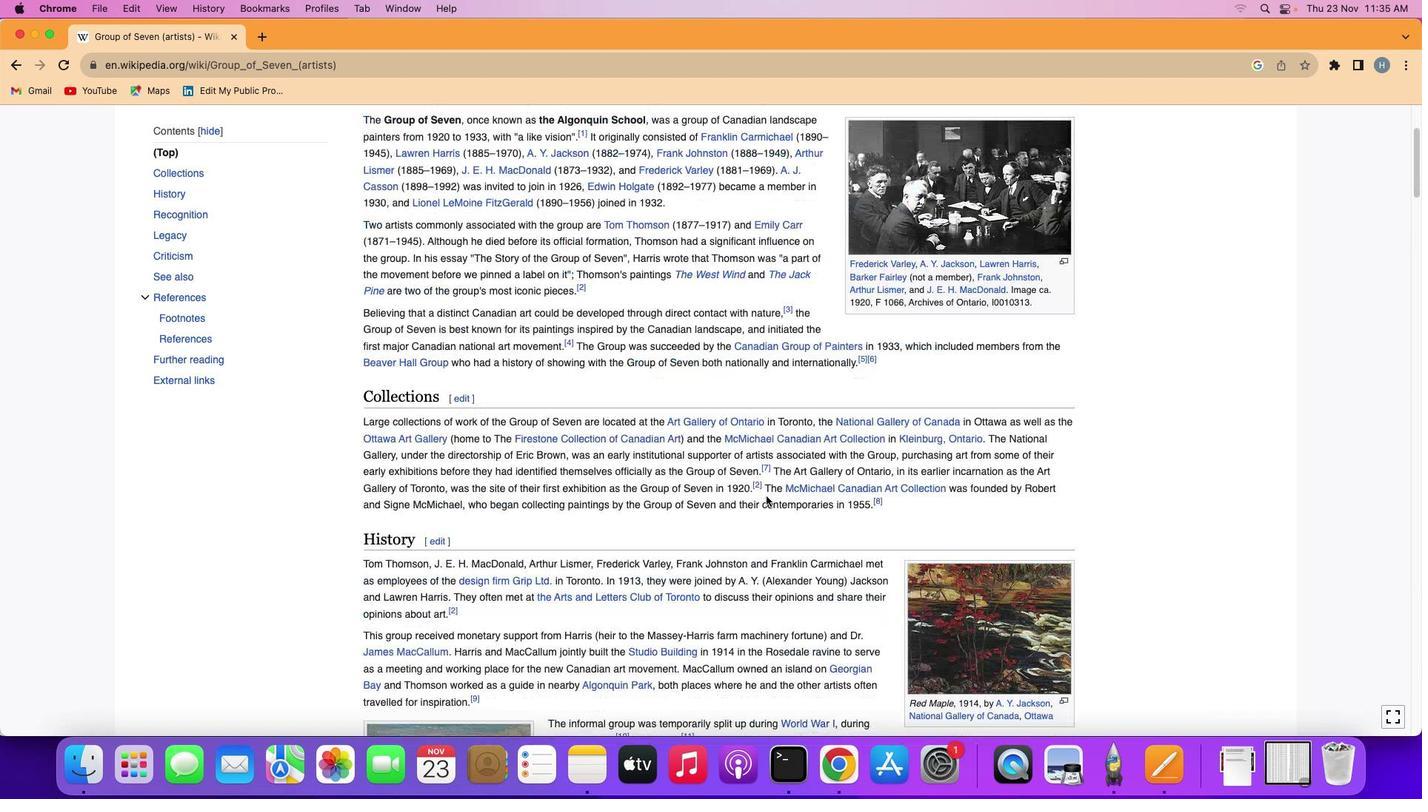 
Action: Mouse scrolled (764, 495) with delta (0, 0)
Screenshot: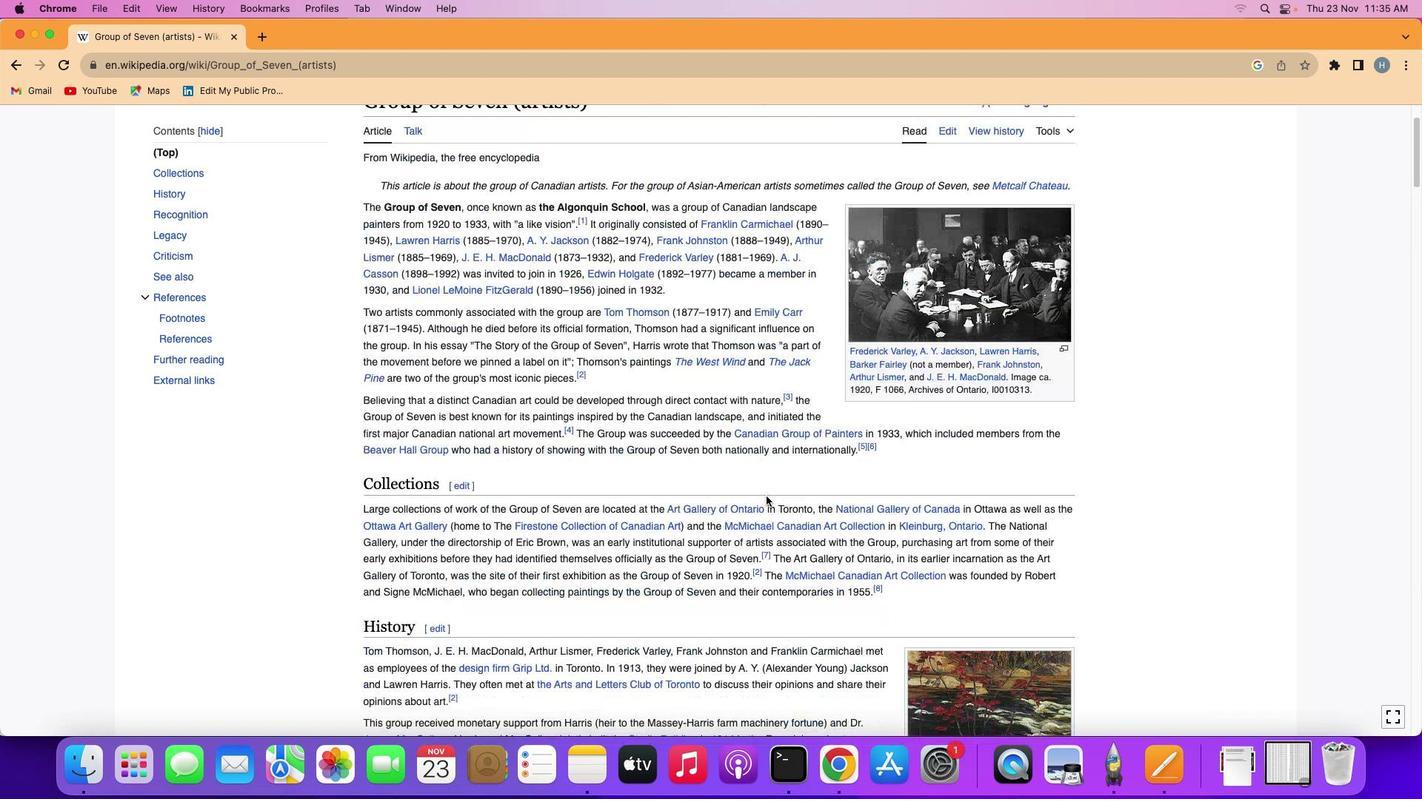 
Action: Mouse scrolled (764, 495) with delta (0, 0)
Screenshot: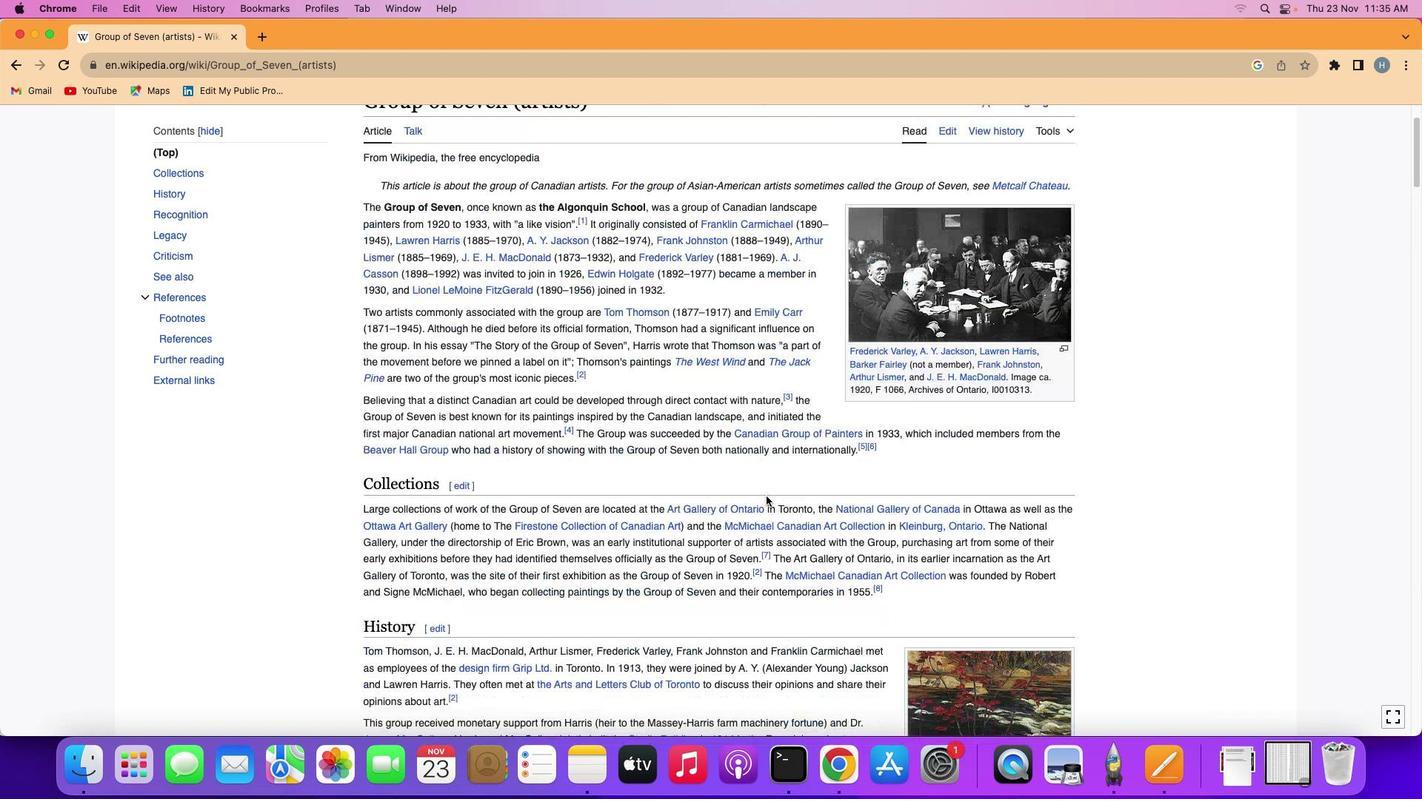 
Action: Mouse scrolled (764, 495) with delta (0, 2)
Screenshot: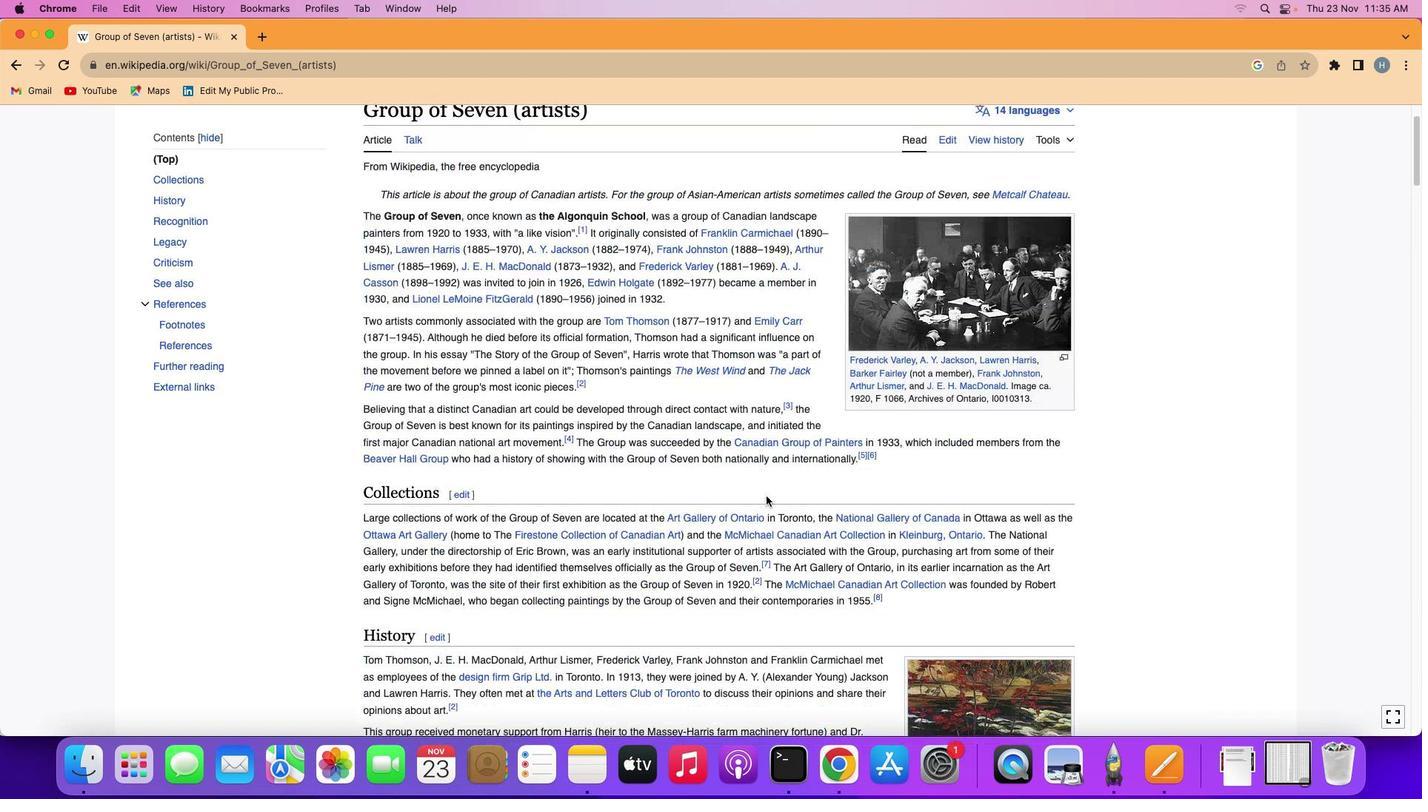
Action: Mouse scrolled (764, 495) with delta (0, 2)
Screenshot: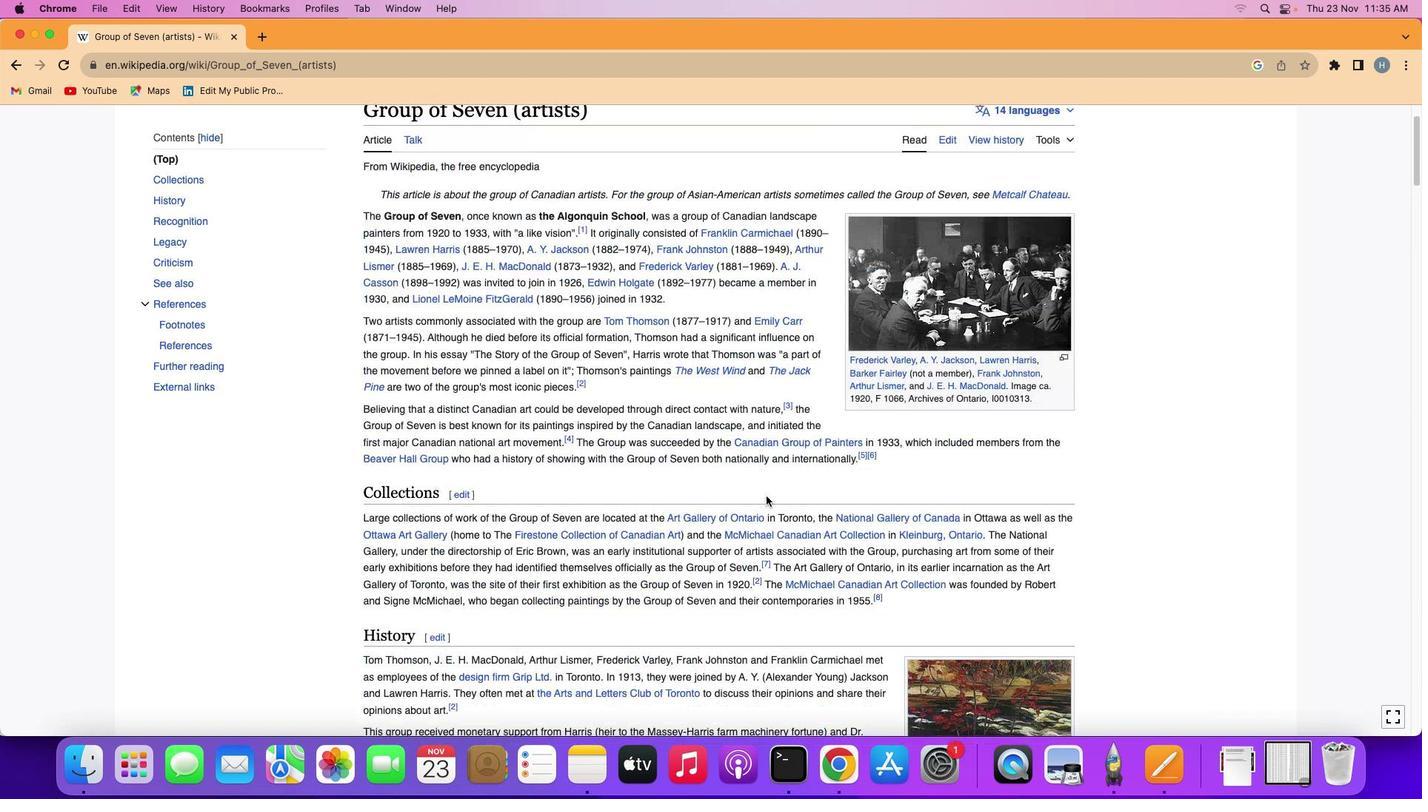
Action: Mouse moved to (765, 494)
Screenshot: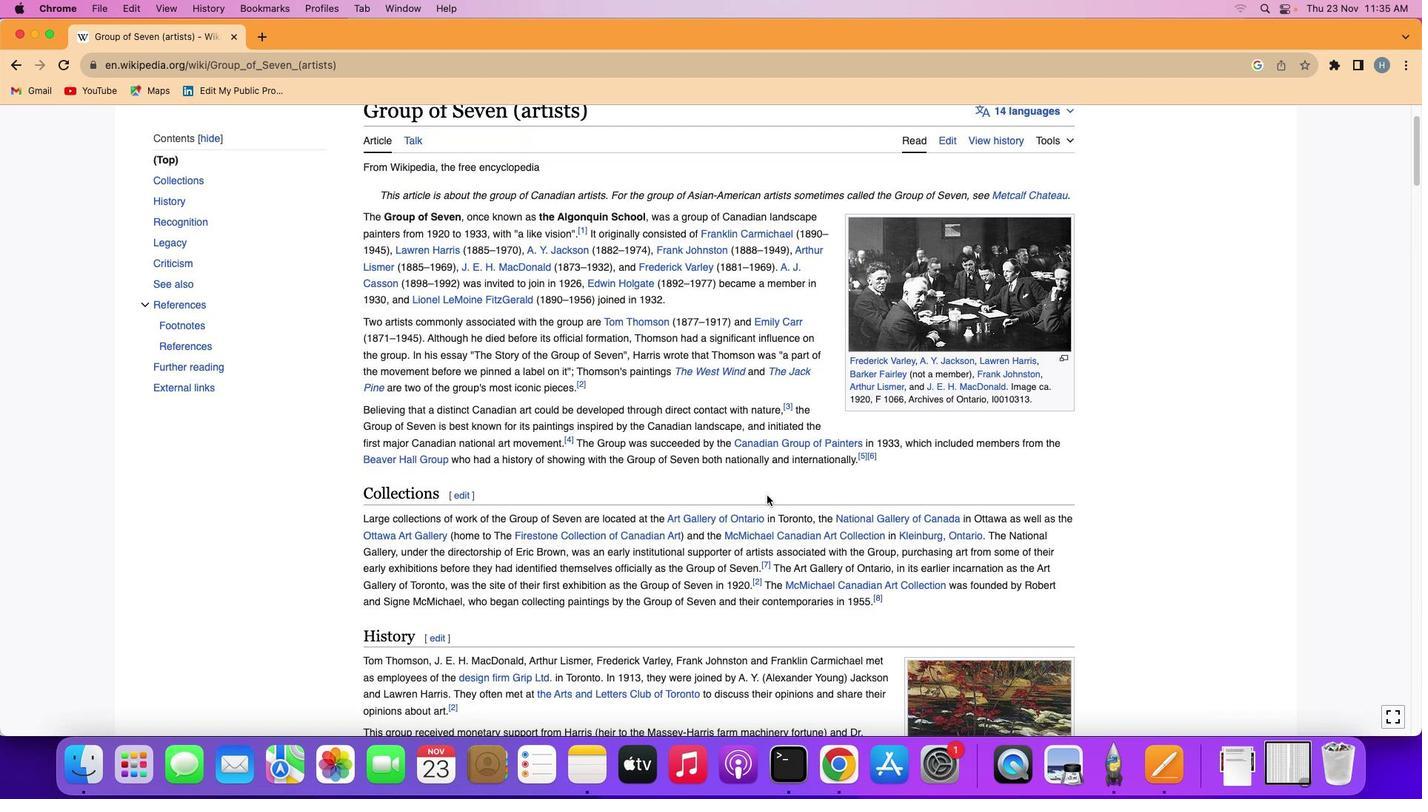 
Action: Mouse scrolled (765, 494) with delta (0, 0)
Screenshot: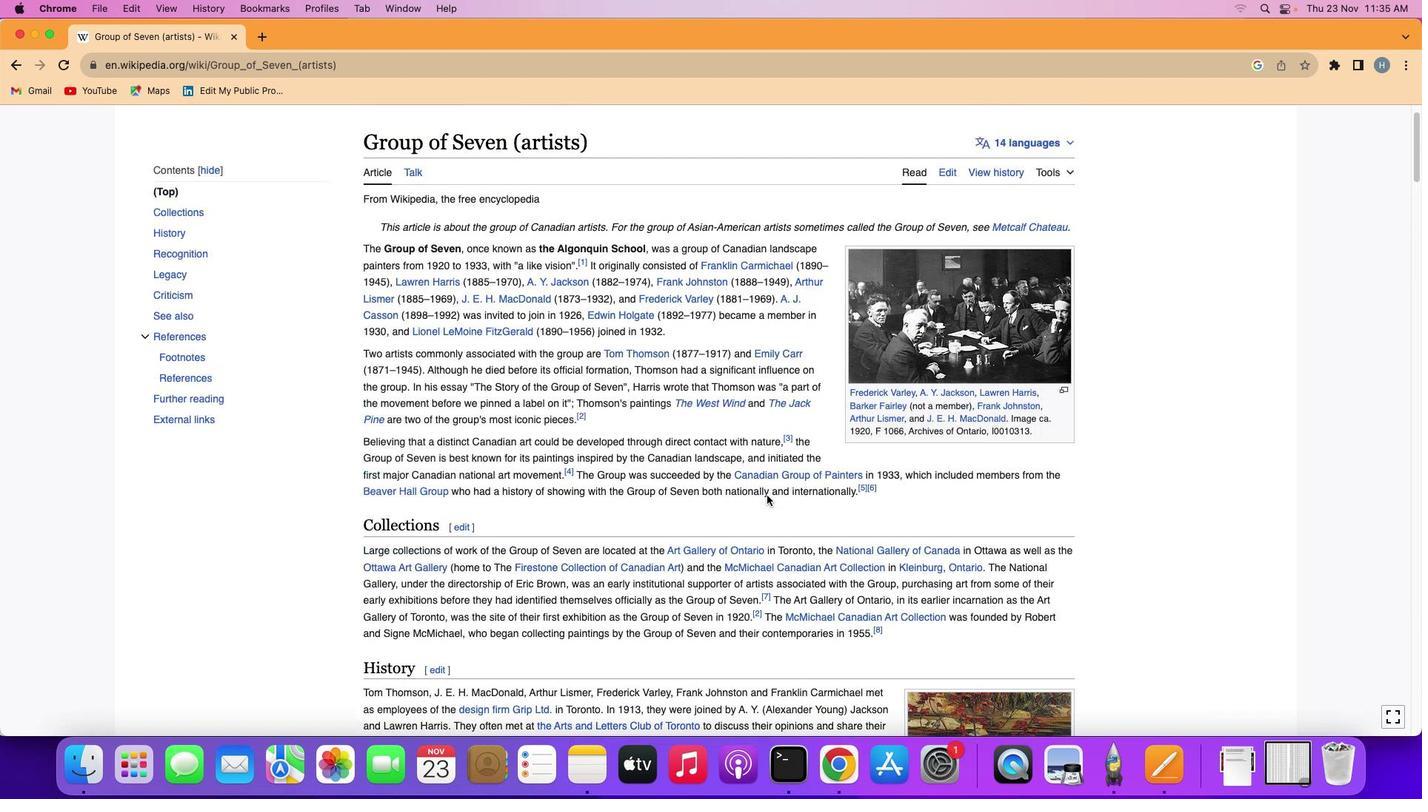 
Action: Mouse scrolled (765, 494) with delta (0, 0)
Screenshot: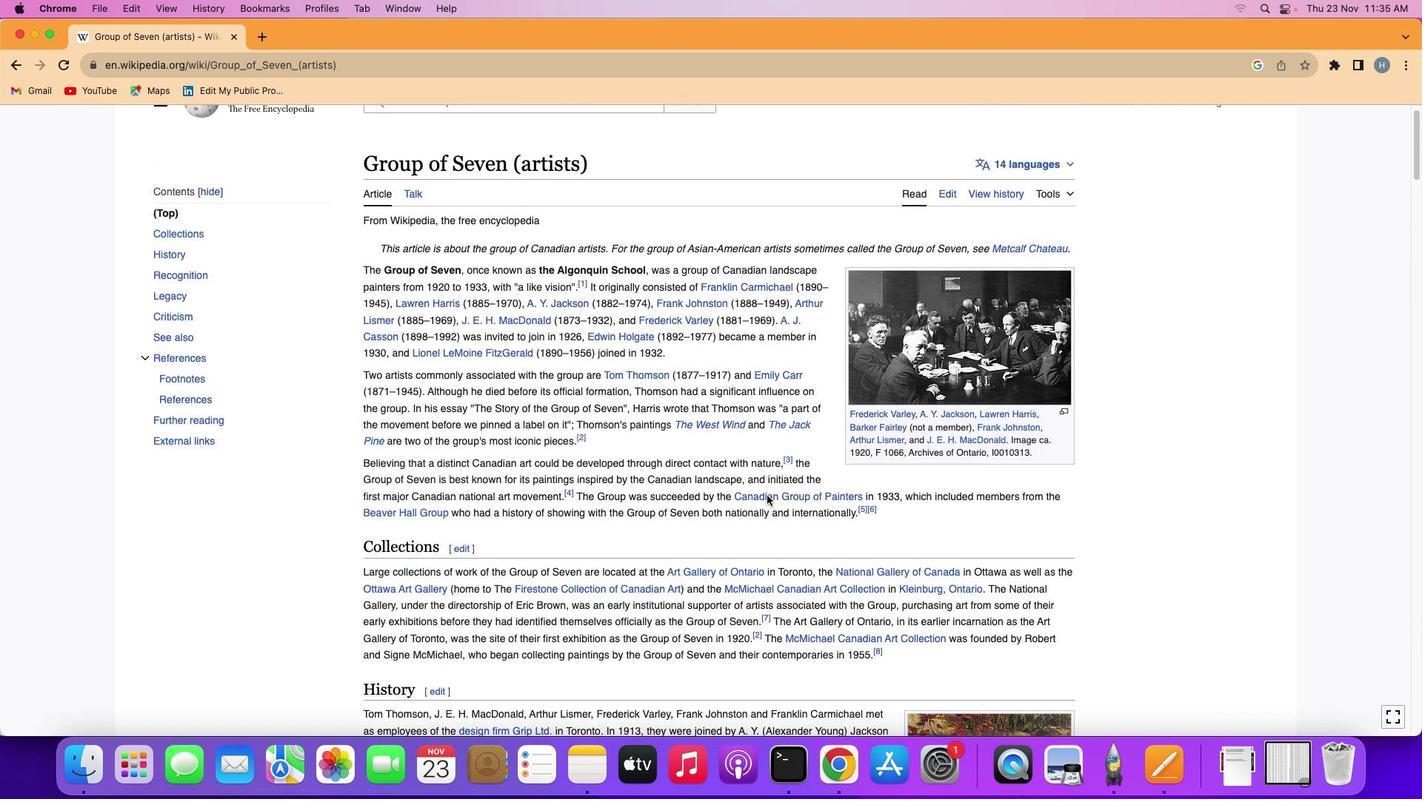 
Action: Mouse scrolled (765, 494) with delta (0, 0)
Screenshot: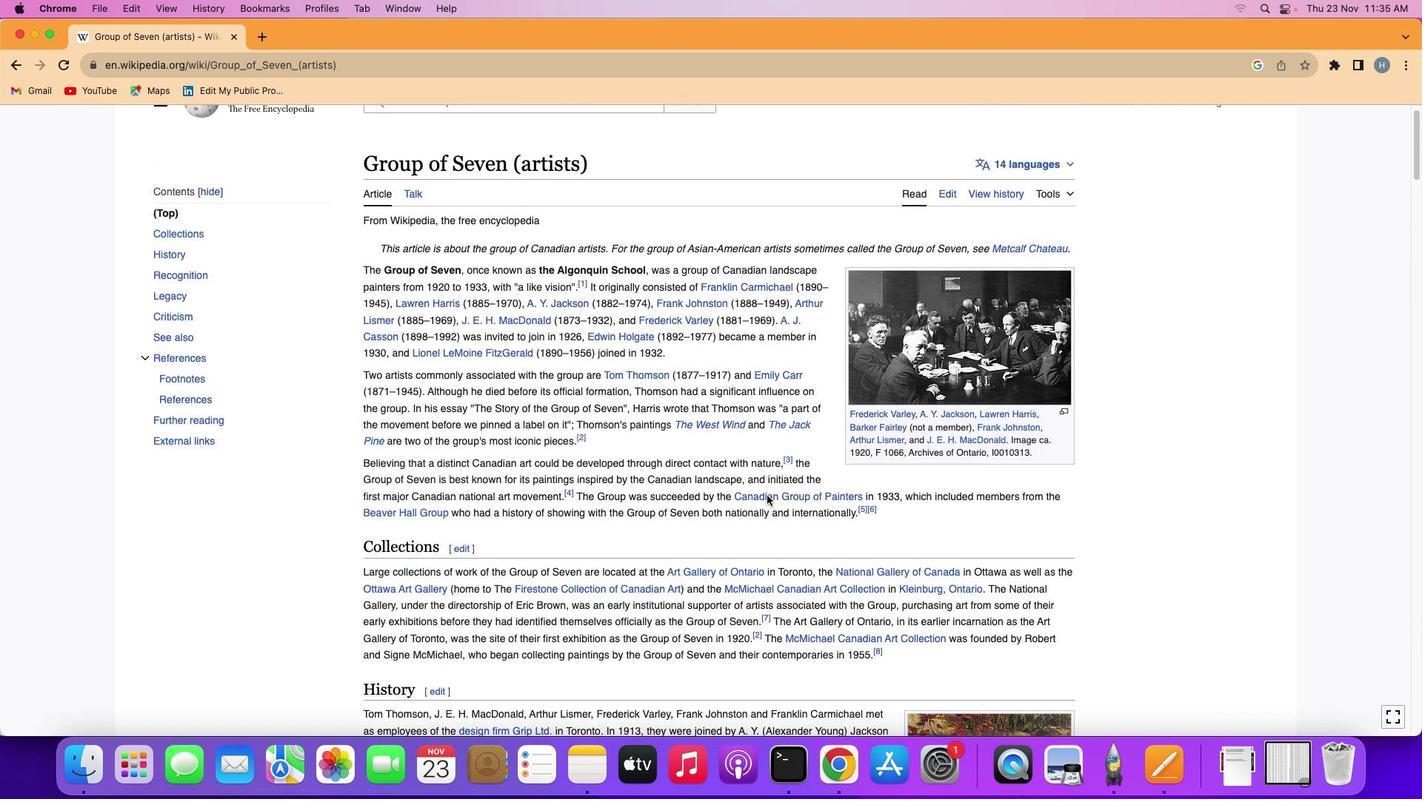 
Action: Mouse scrolled (765, 494) with delta (0, 2)
Screenshot: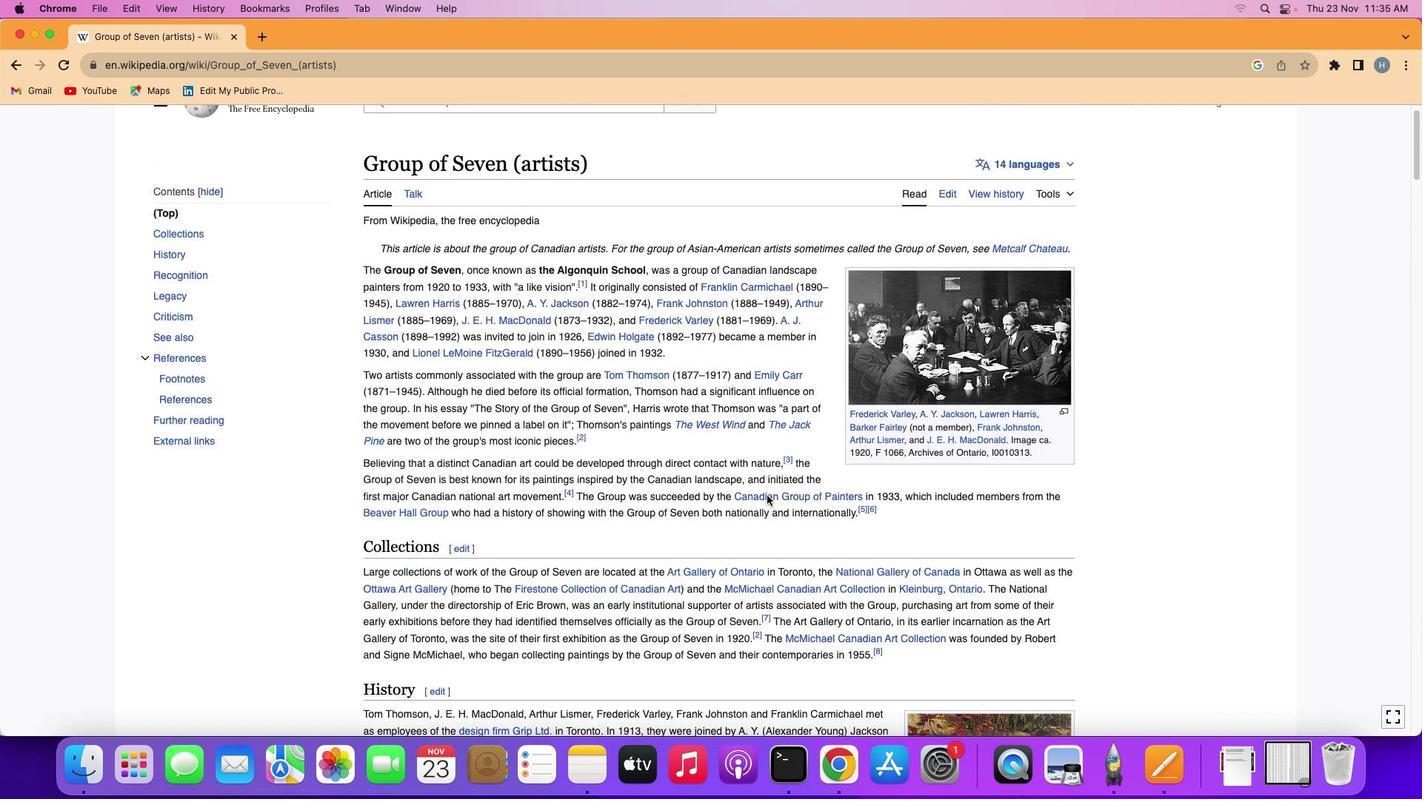 
Action: Mouse moved to (765, 494)
Screenshot: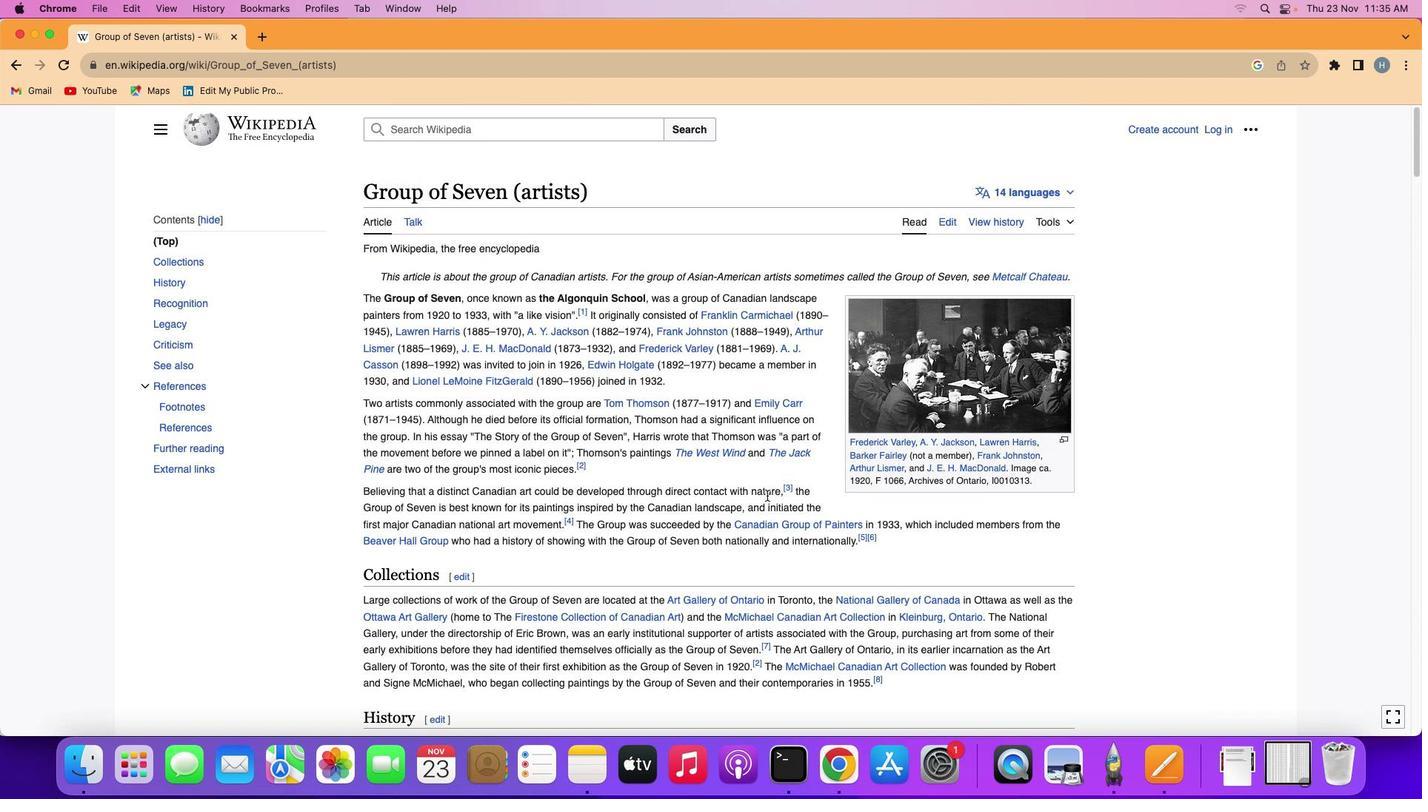 
Action: Mouse scrolled (765, 494) with delta (0, 0)
Screenshot: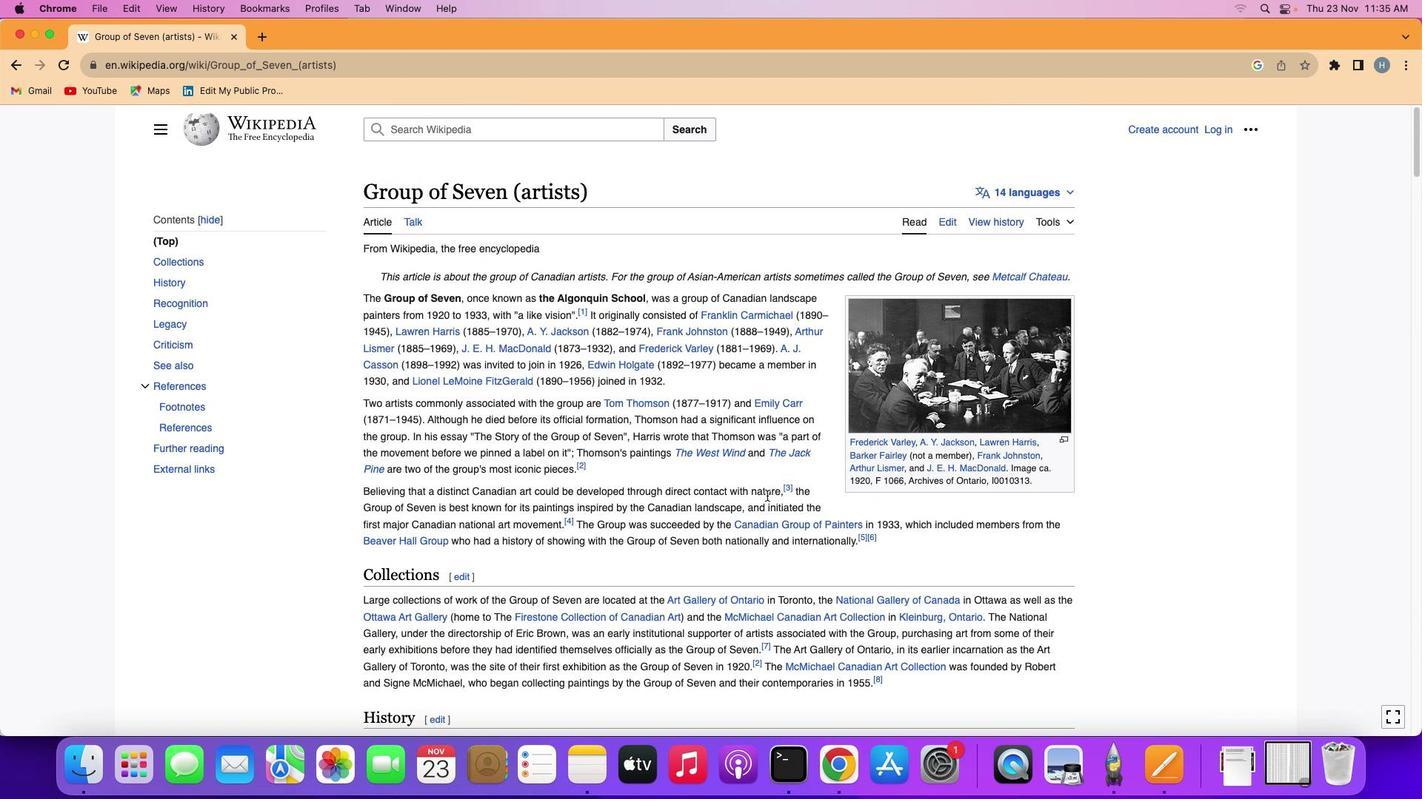 
Action: Mouse scrolled (765, 494) with delta (0, 0)
Screenshot: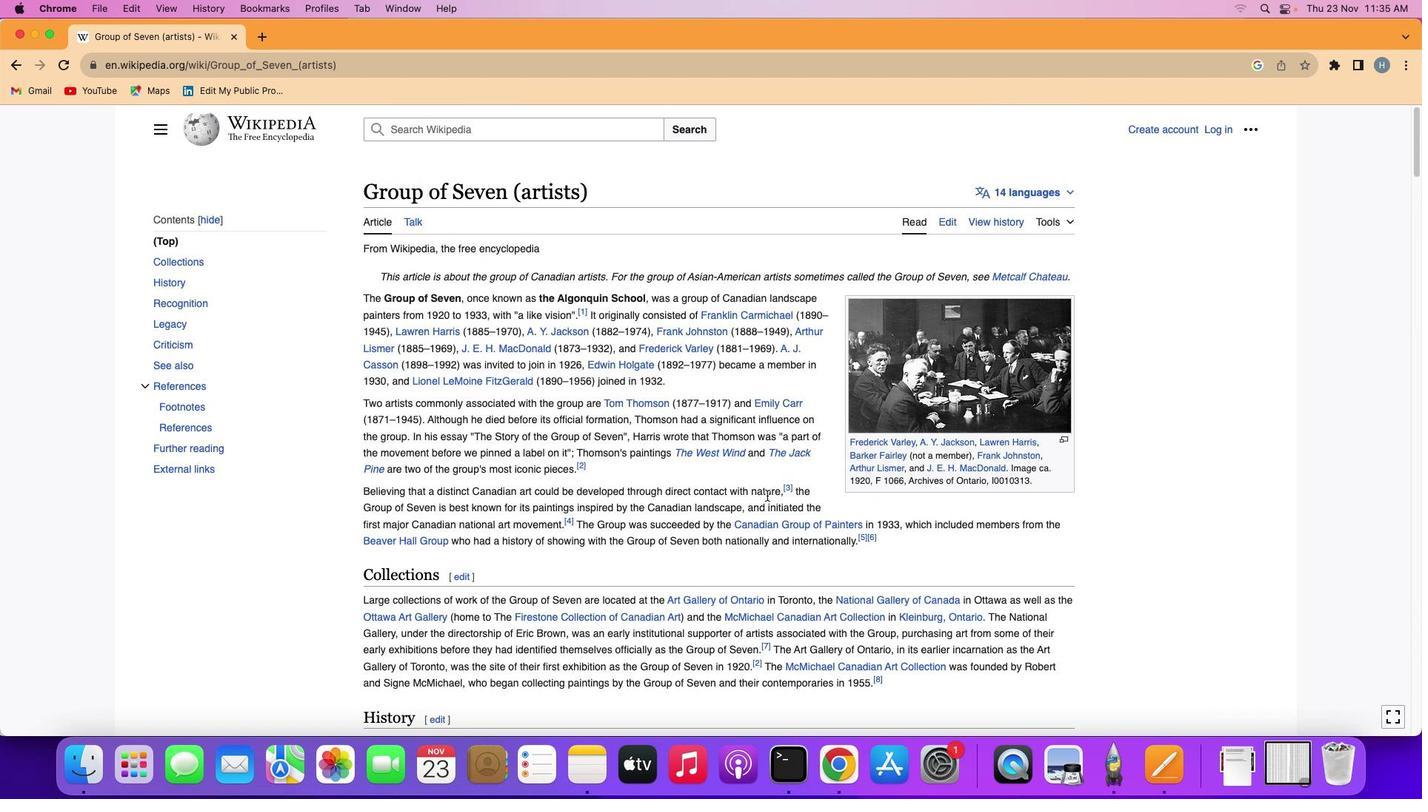 
Action: Mouse scrolled (765, 494) with delta (0, 0)
Screenshot: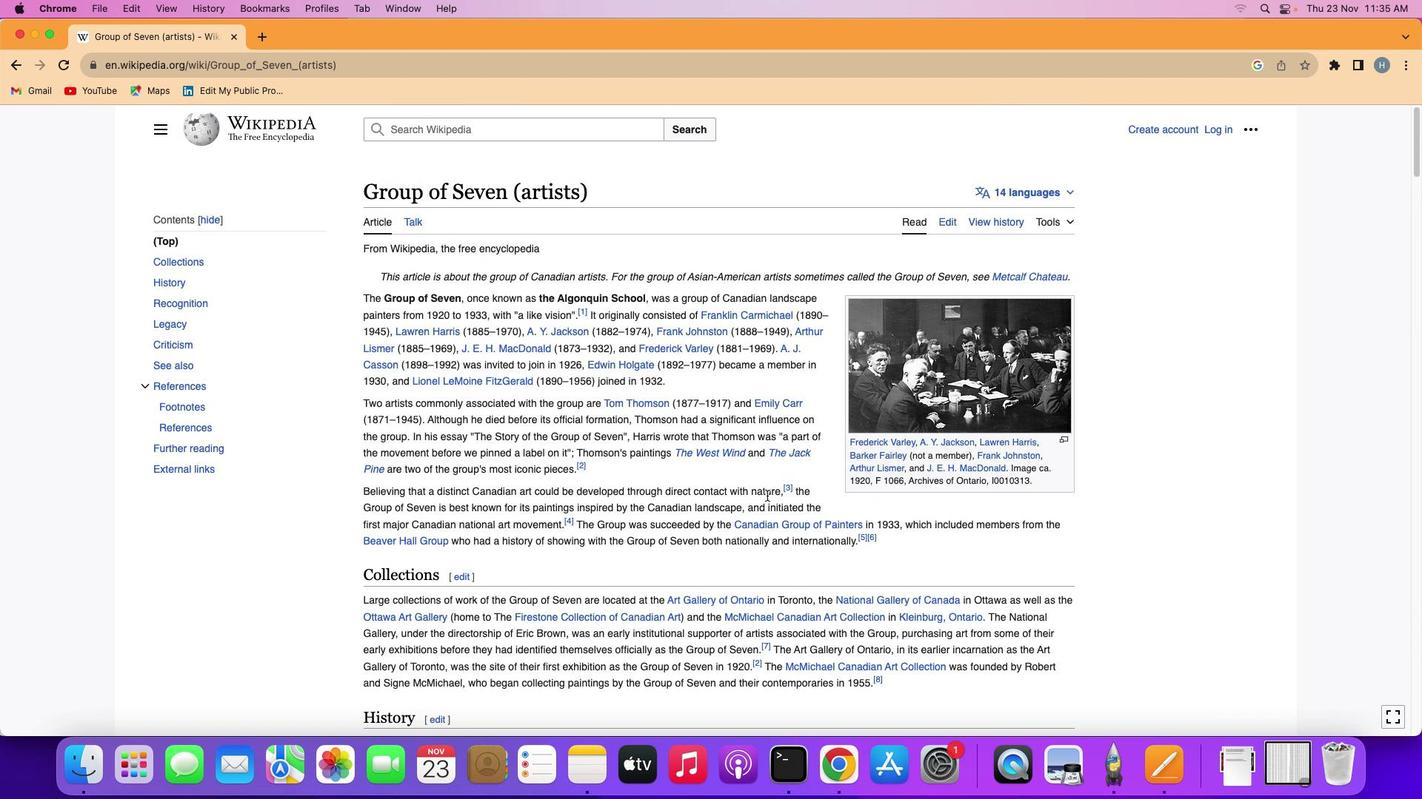 
Action: Mouse scrolled (765, 494) with delta (0, 1)
Screenshot: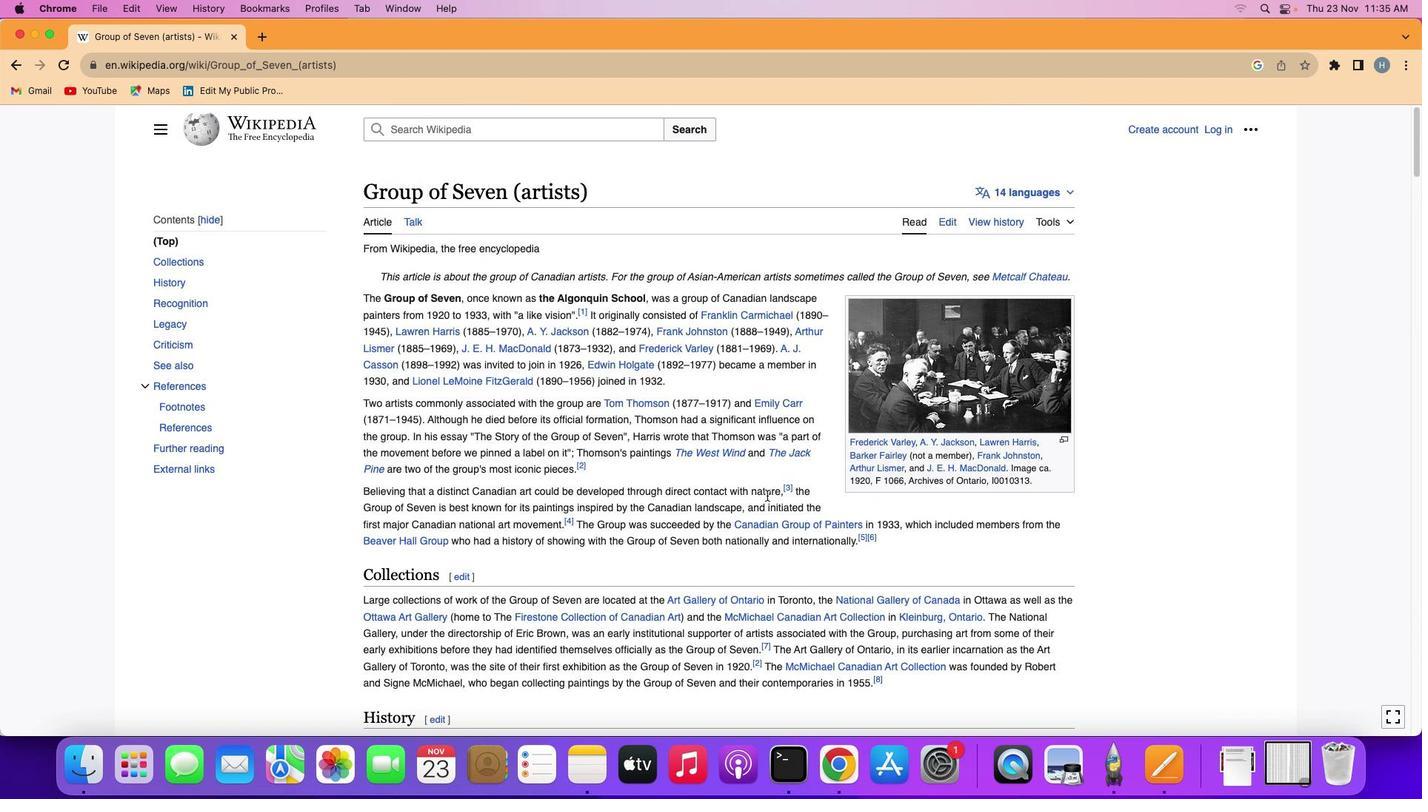 
Action: Mouse moved to (765, 494)
Screenshot: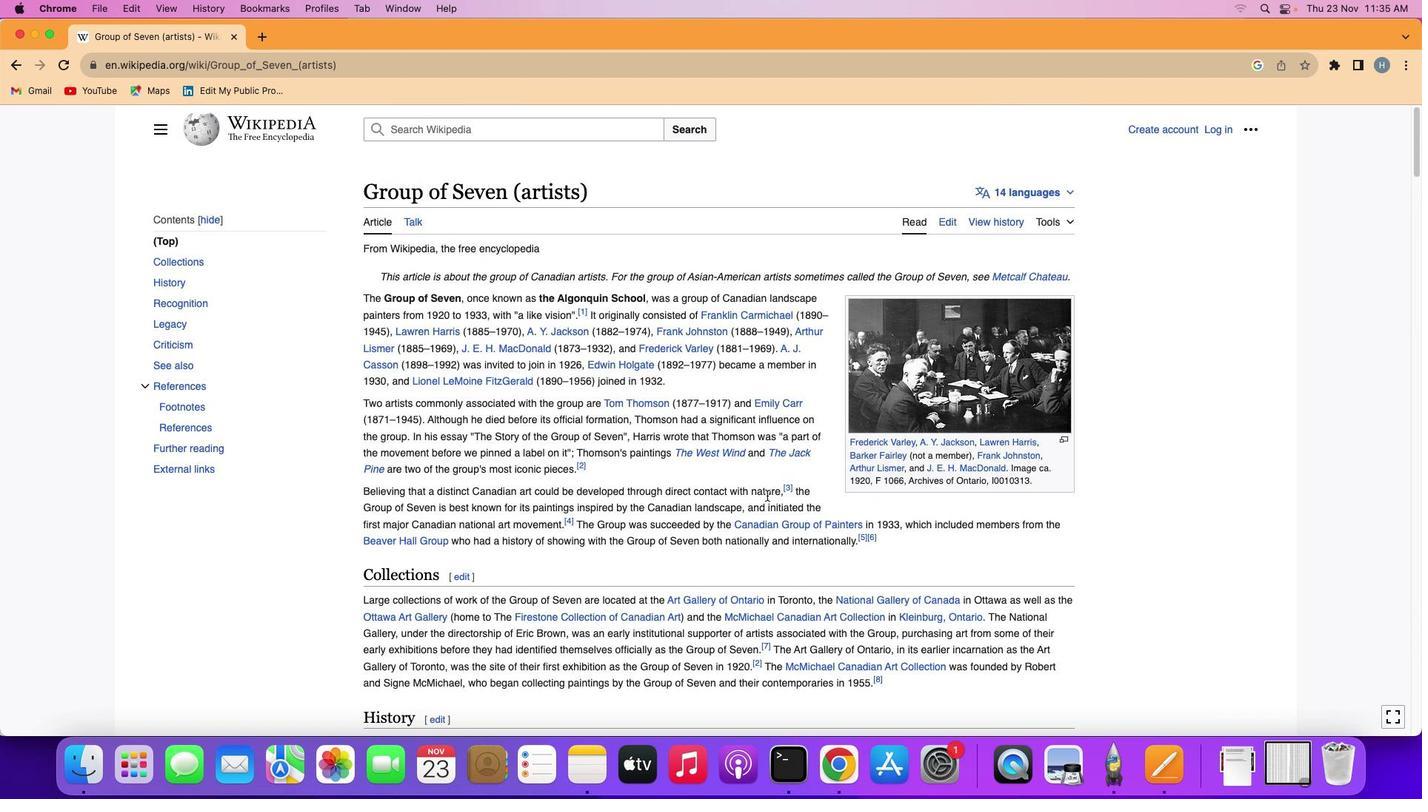 
Action: Mouse scrolled (765, 494) with delta (0, 0)
Screenshot: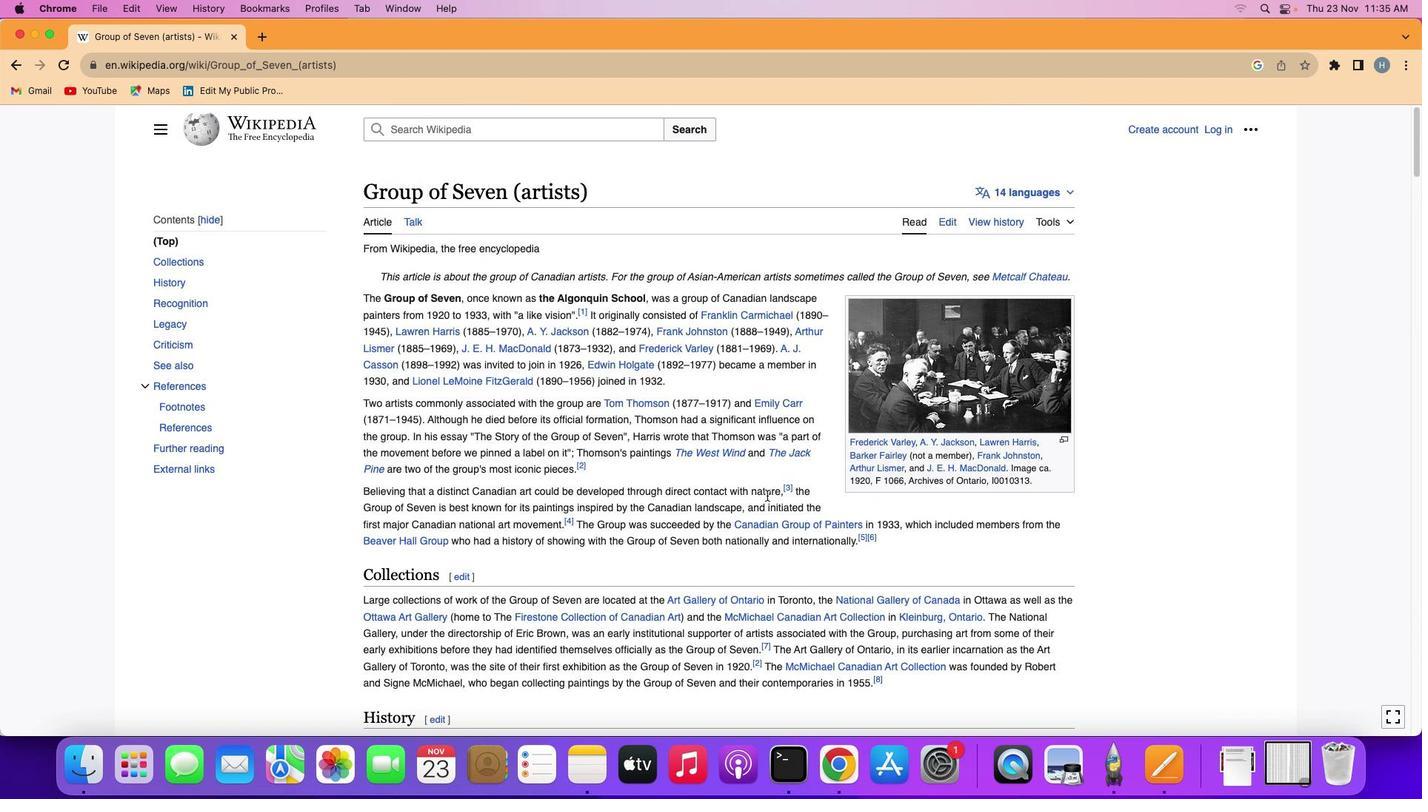 
Action: Mouse scrolled (765, 494) with delta (0, 0)
Screenshot: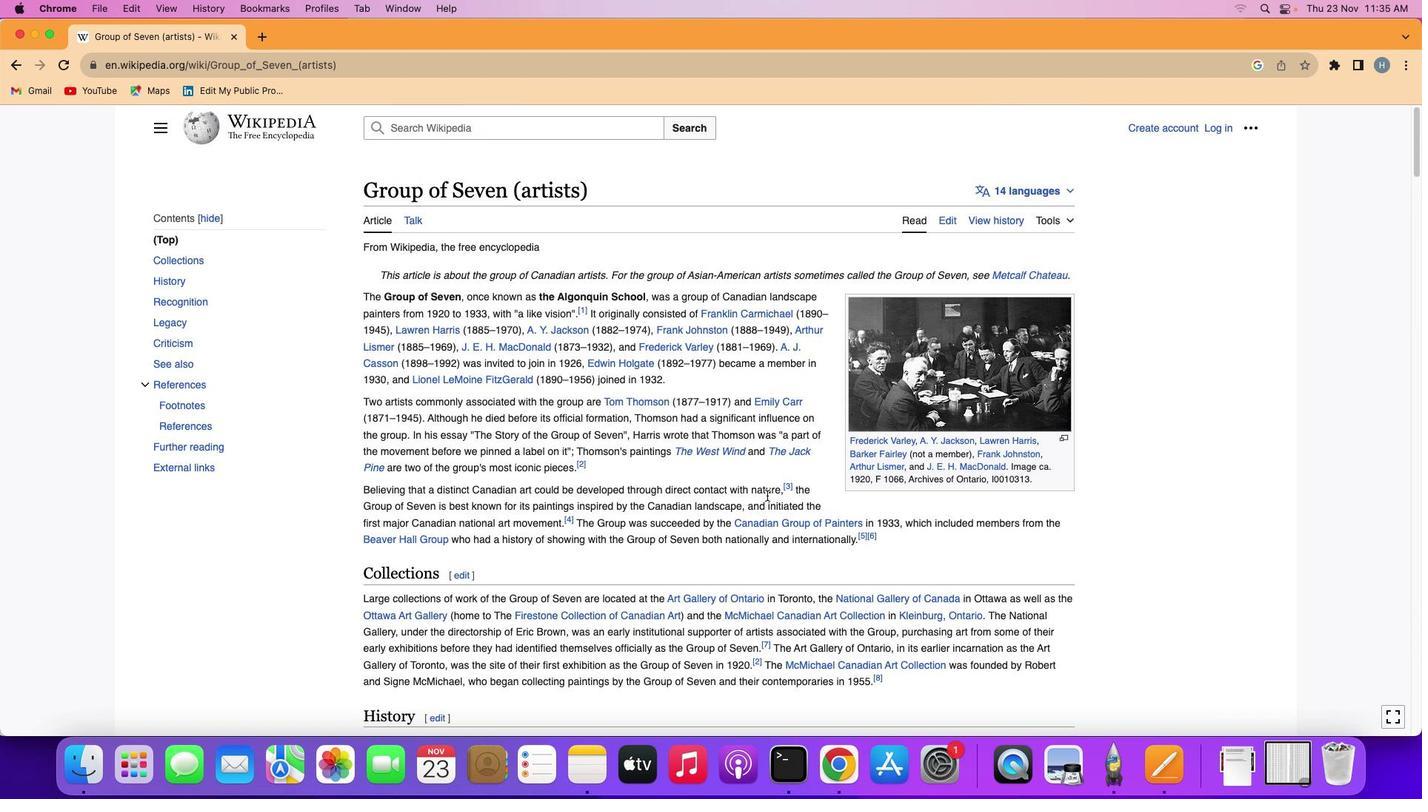 
Action: Mouse scrolled (765, 494) with delta (0, 0)
Screenshot: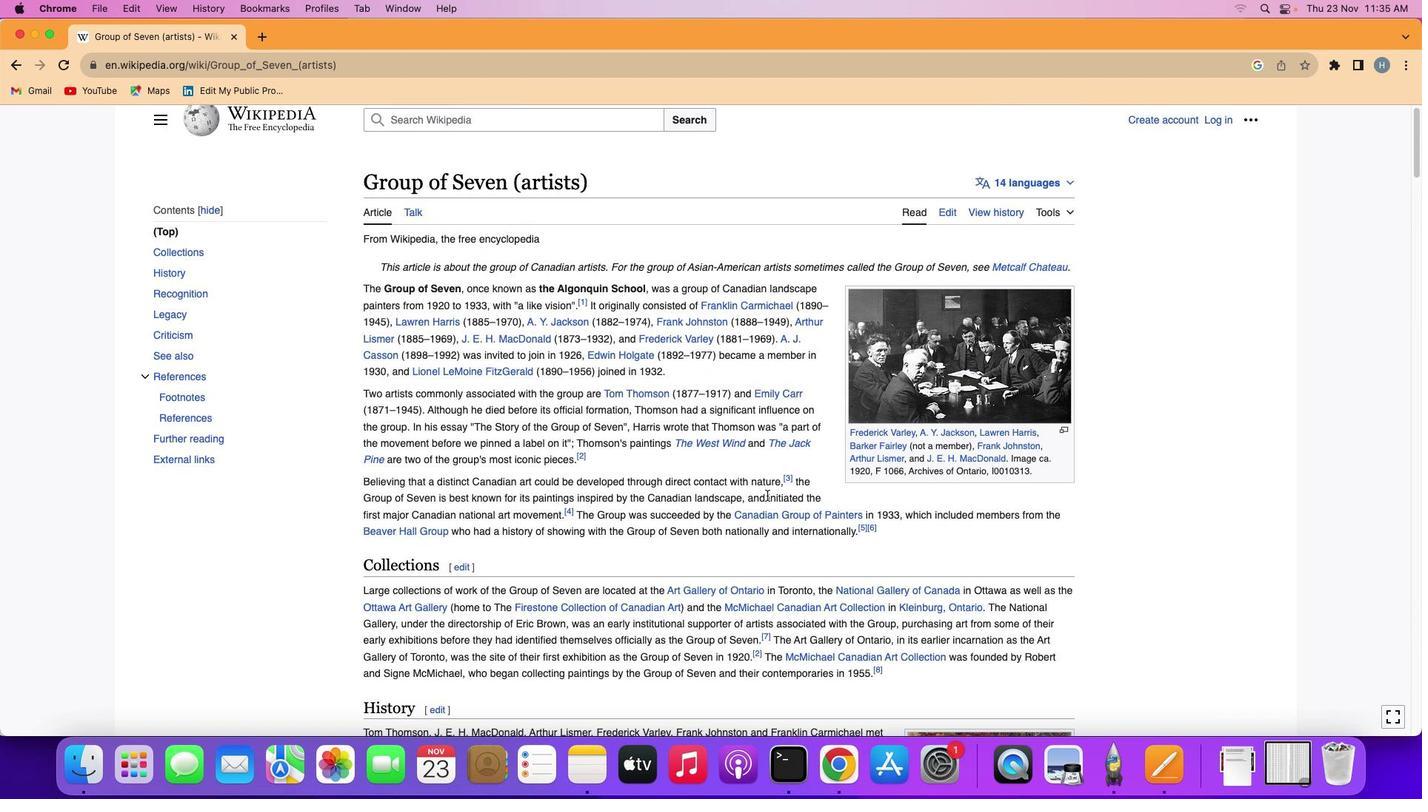 
Action: Mouse moved to (765, 494)
Screenshot: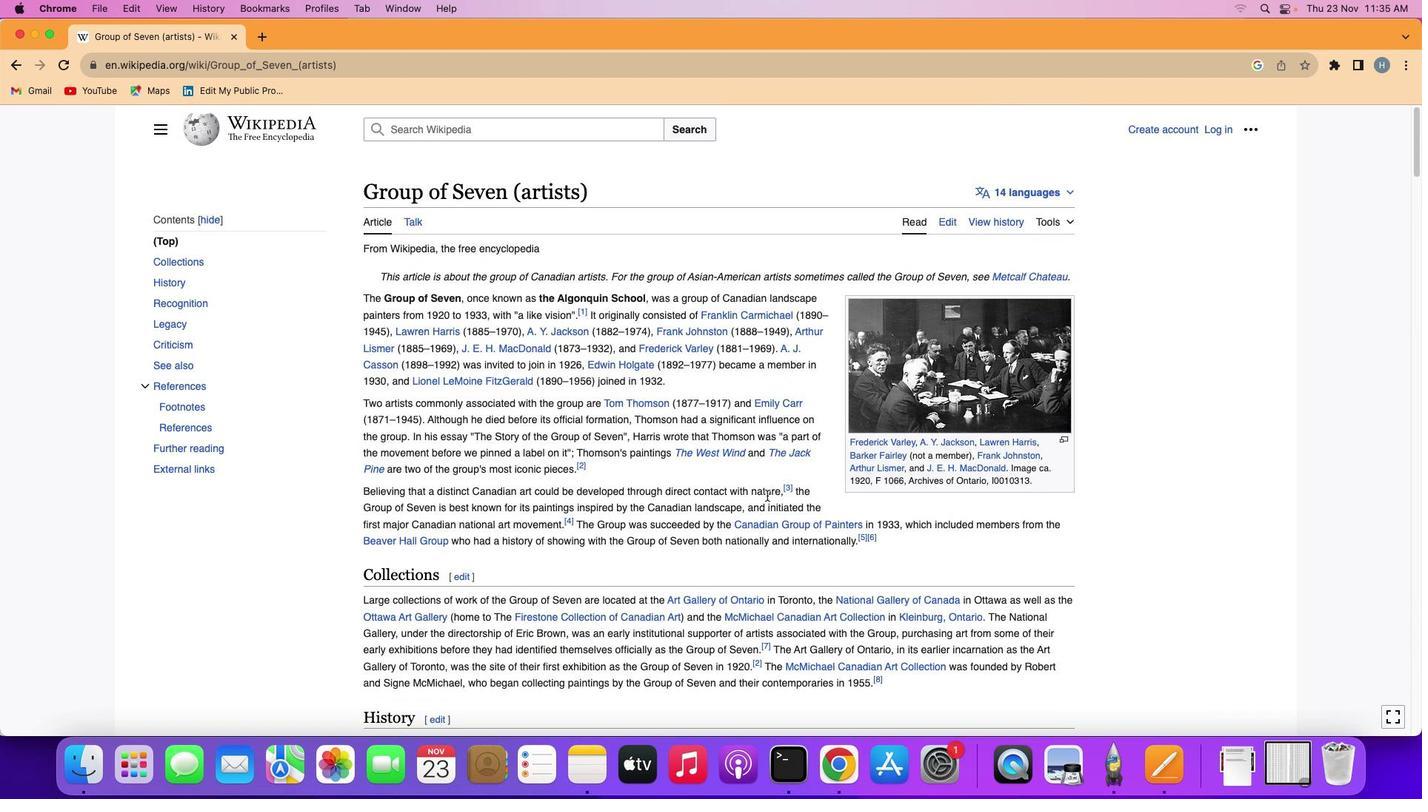 
Action: Mouse scrolled (765, 494) with delta (0, 0)
Screenshot: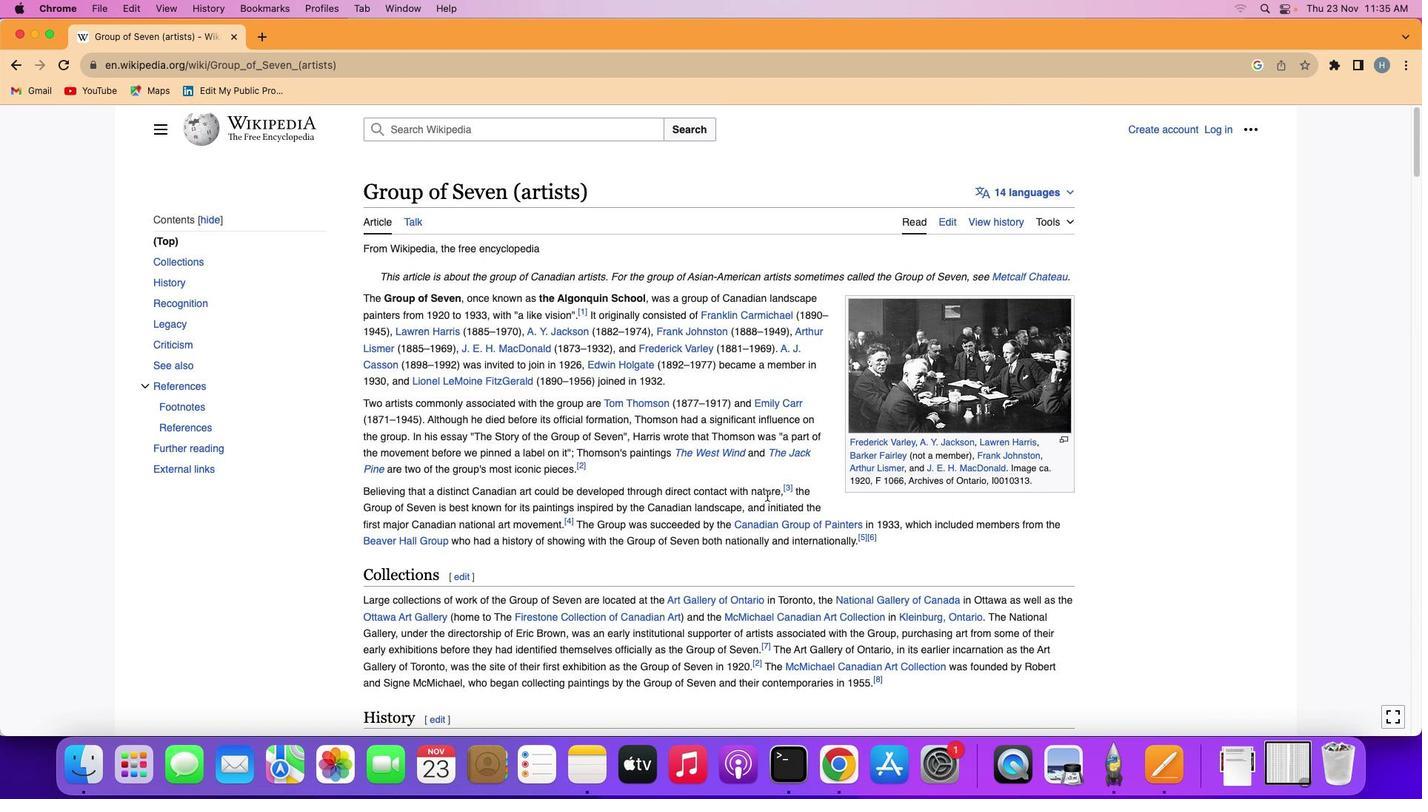 
Action: Mouse scrolled (765, 494) with delta (0, -2)
Screenshot: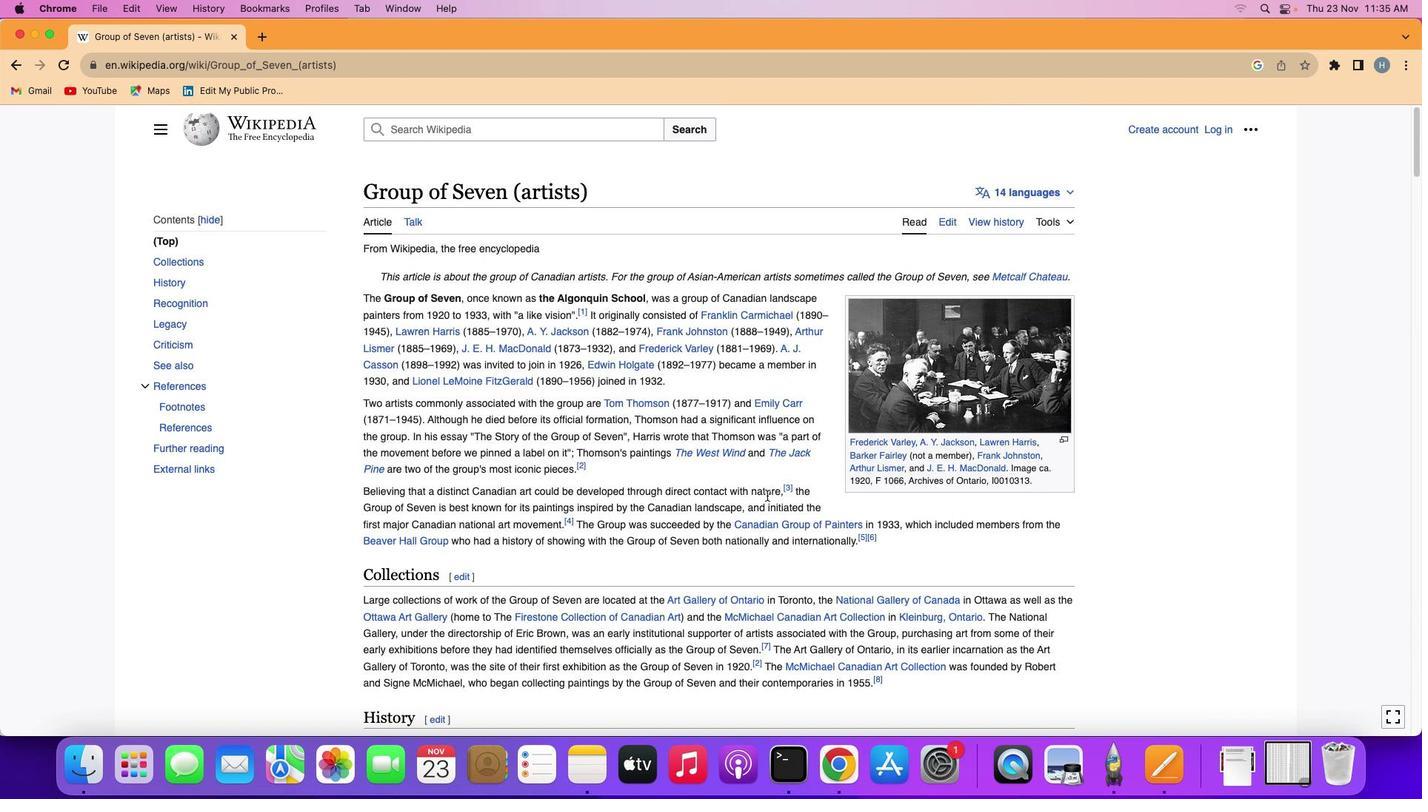 
Action: Mouse scrolled (765, 494) with delta (0, 1)
Screenshot: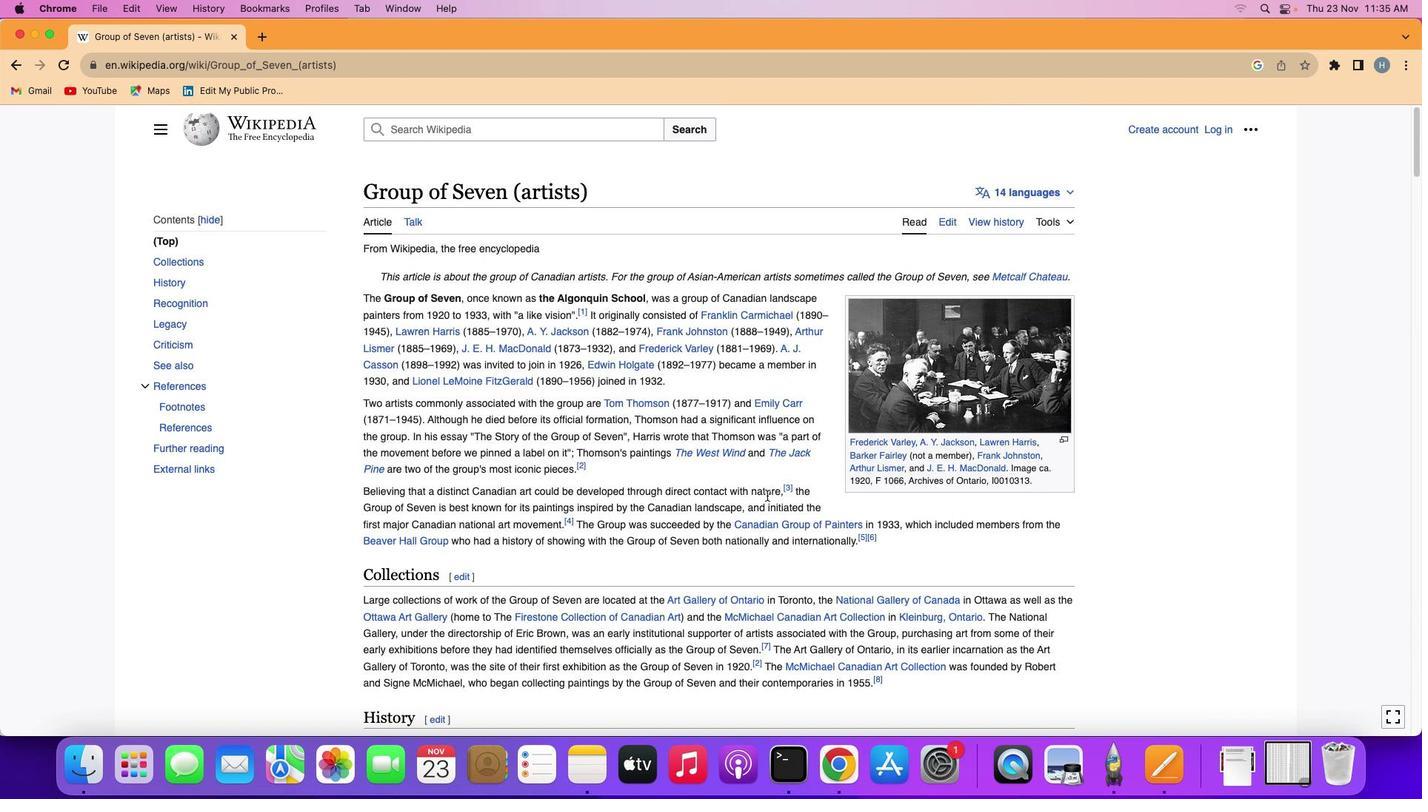 
Action: Mouse scrolled (765, 494) with delta (0, 0)
Screenshot: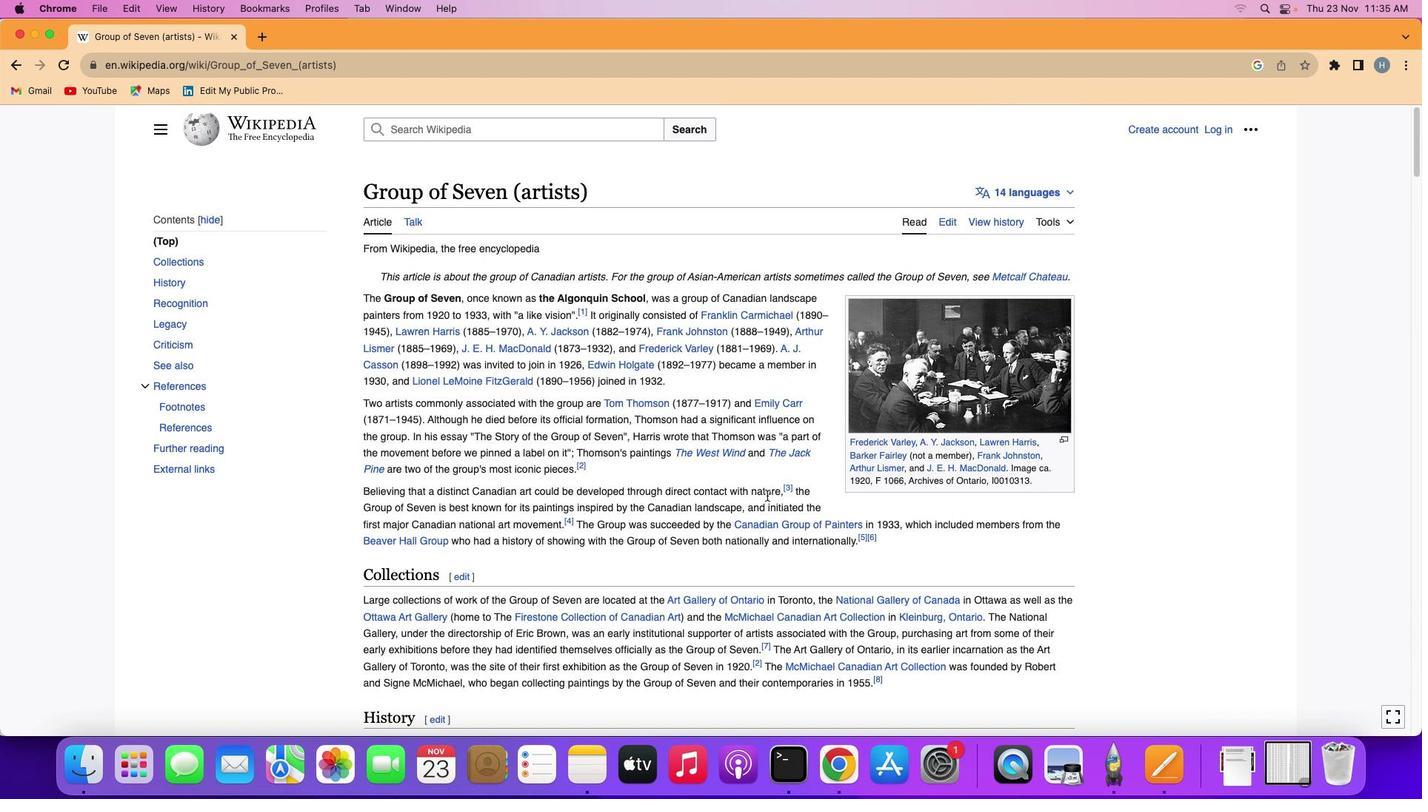 
Action: Mouse scrolled (765, 494) with delta (0, 2)
Screenshot: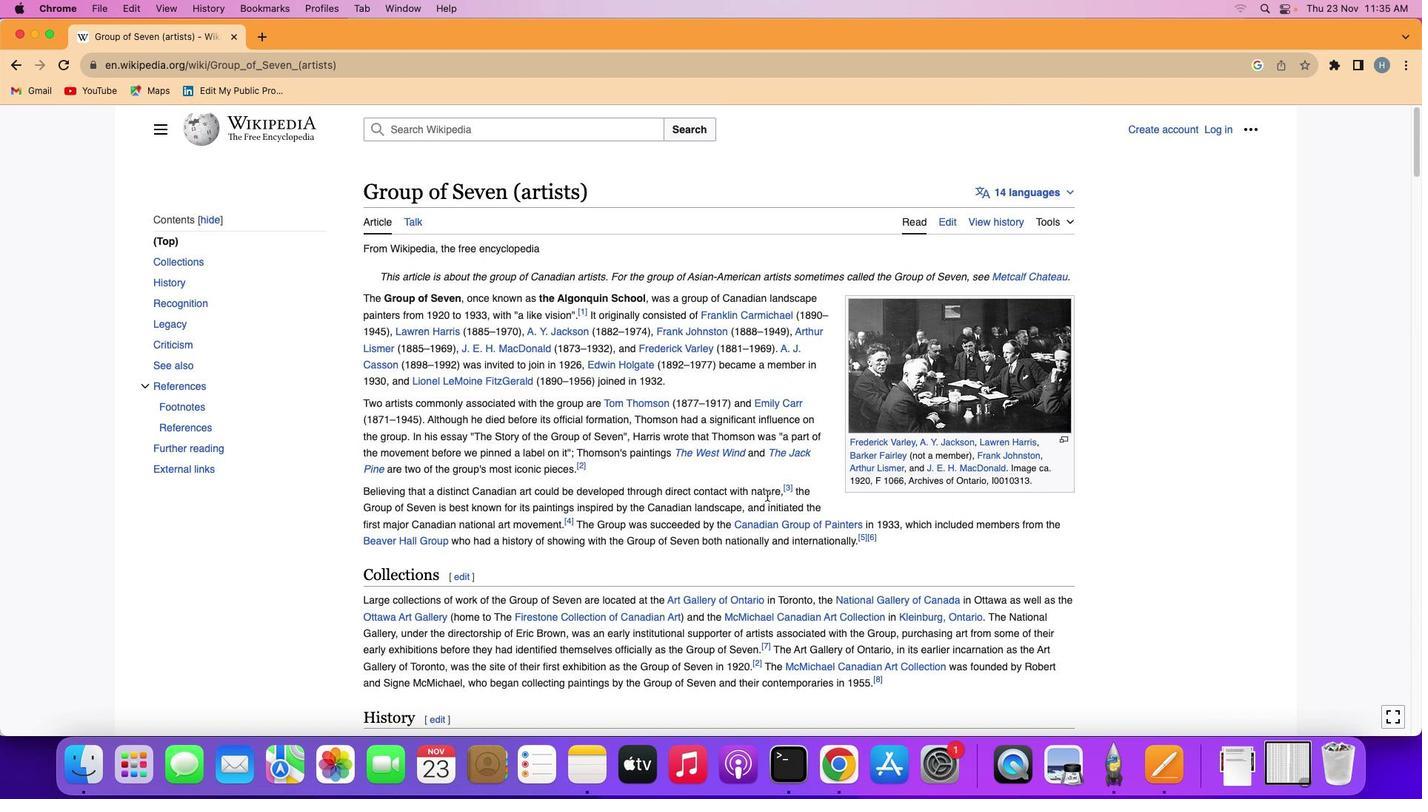 
Action: Mouse moved to (32, 34)
Screenshot: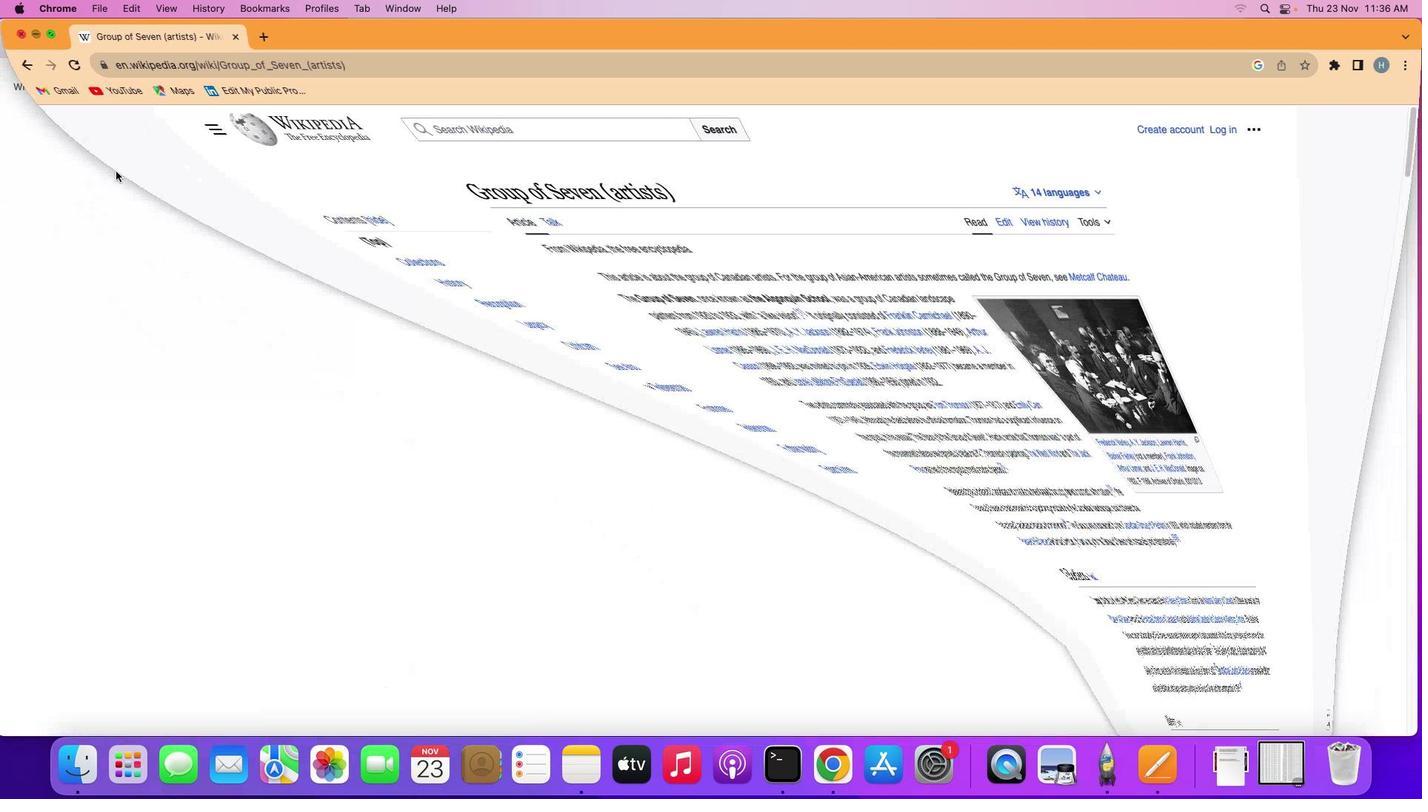 
Action: Mouse pressed left at (32, 34)
Screenshot: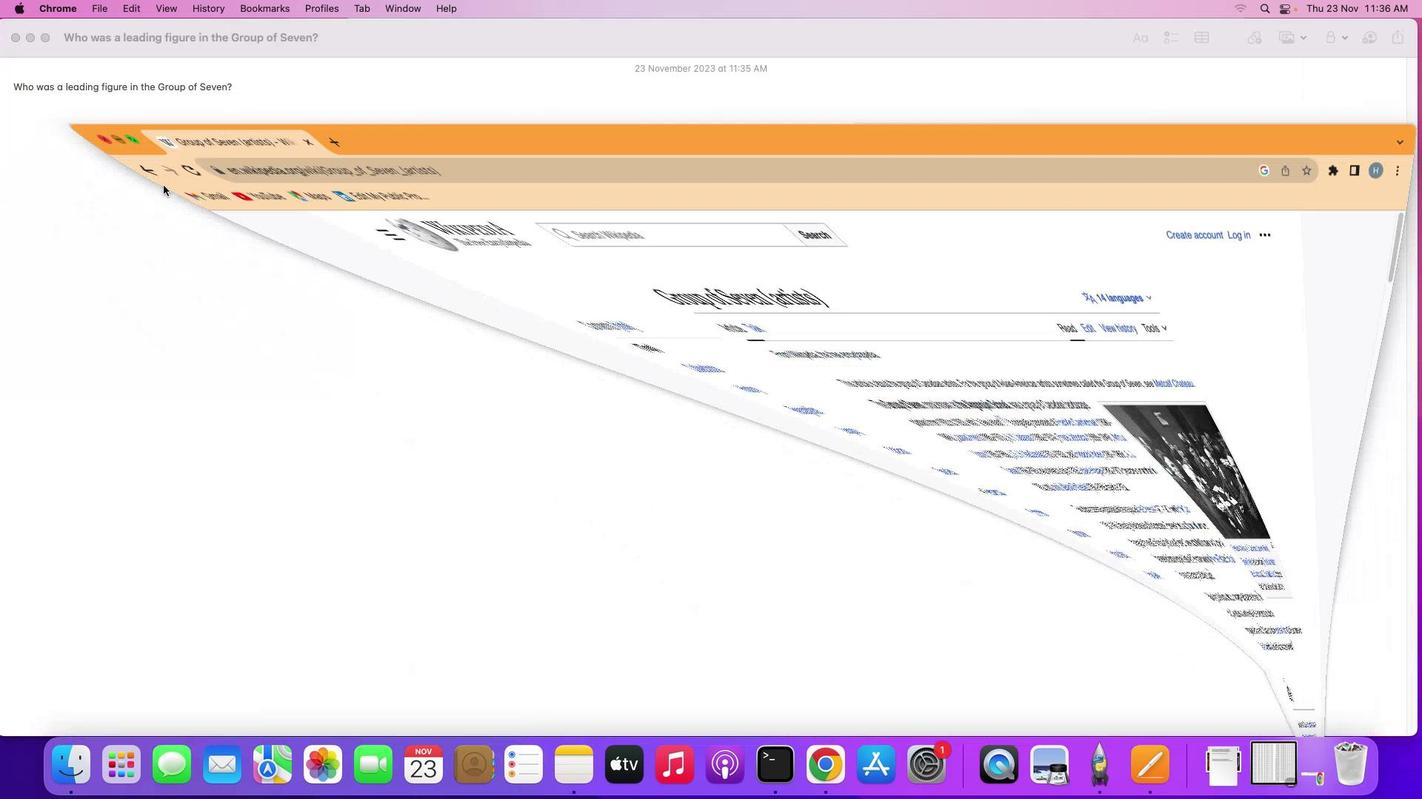 
Action: Mouse moved to (98, 120)
Screenshot: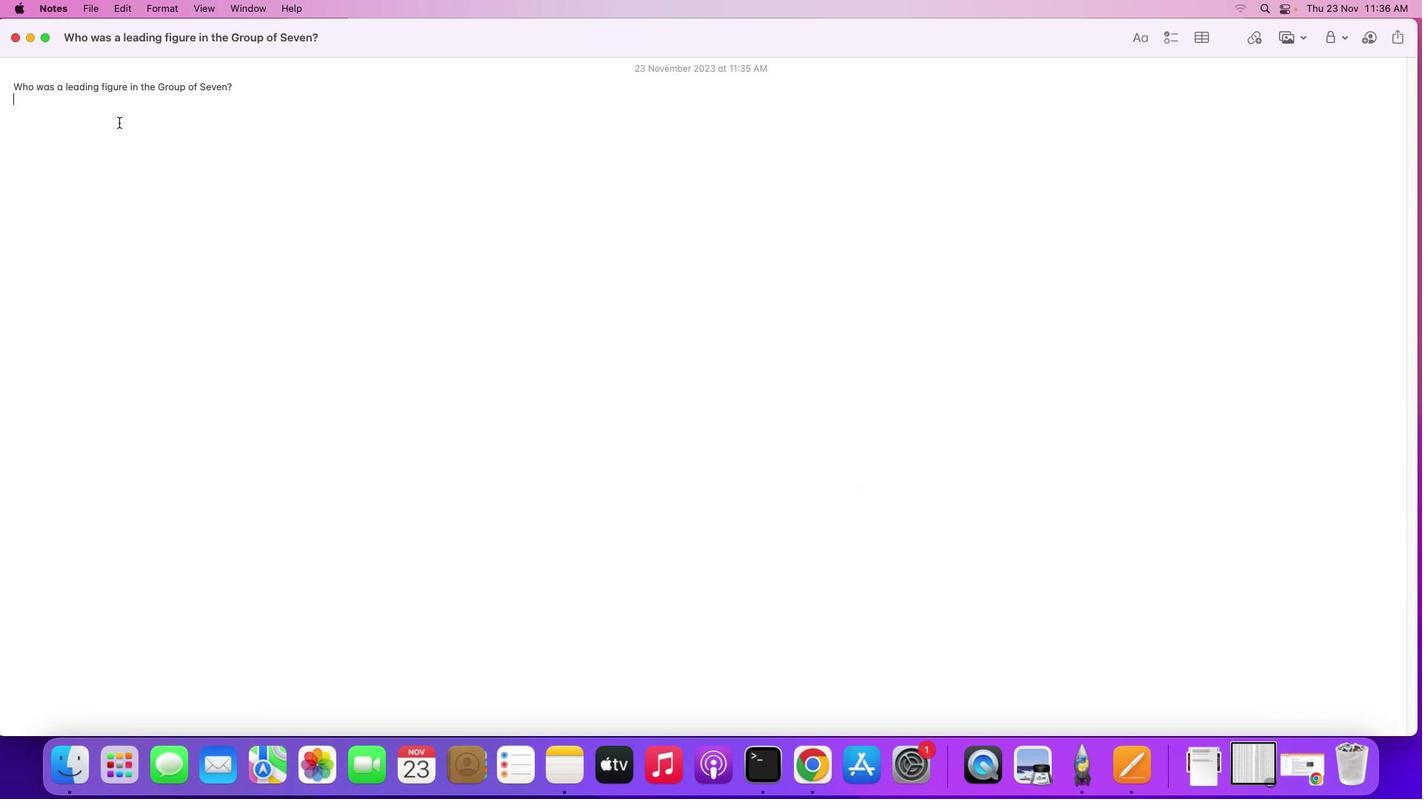 
Action: Mouse pressed left at (98, 120)
Screenshot: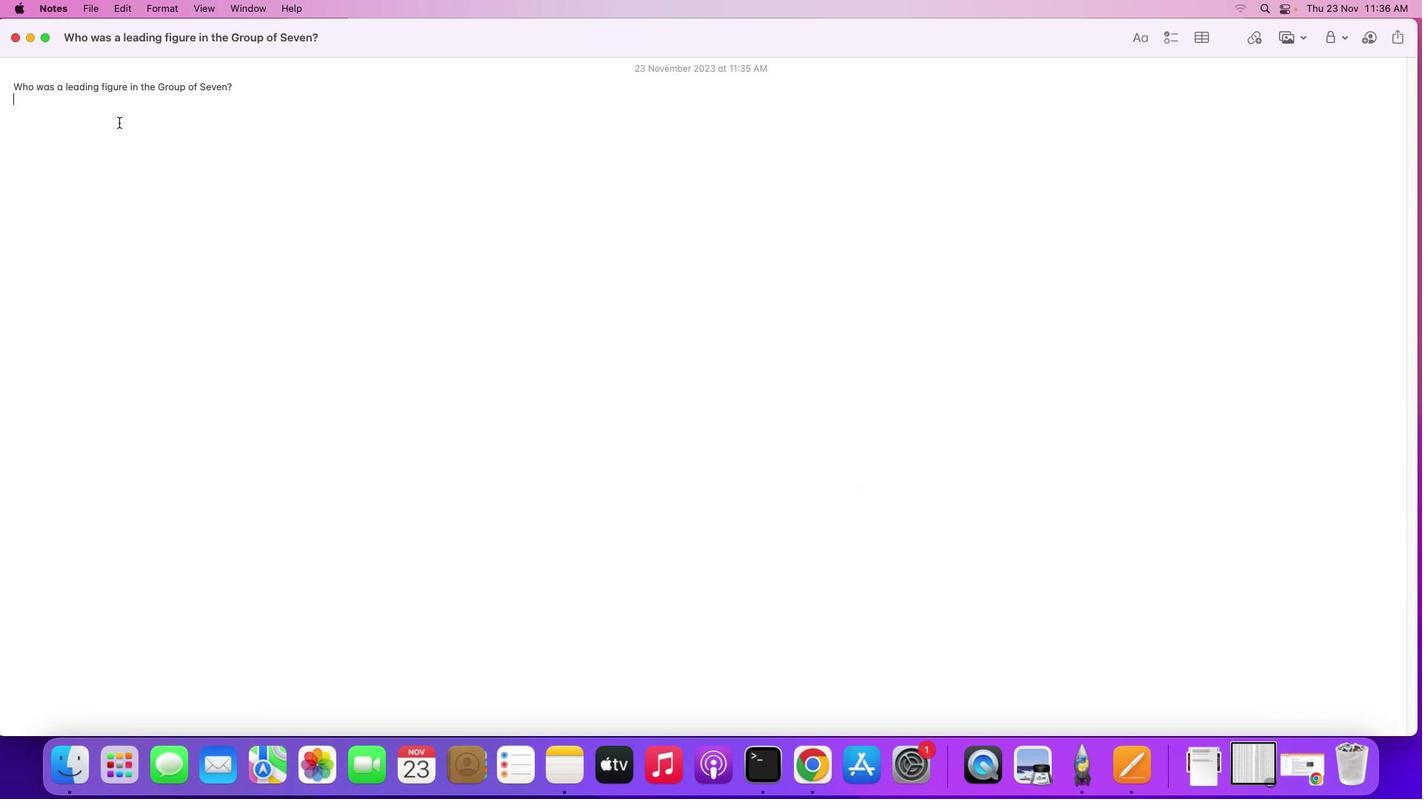 
Action: Mouse moved to (494, 145)
Screenshot: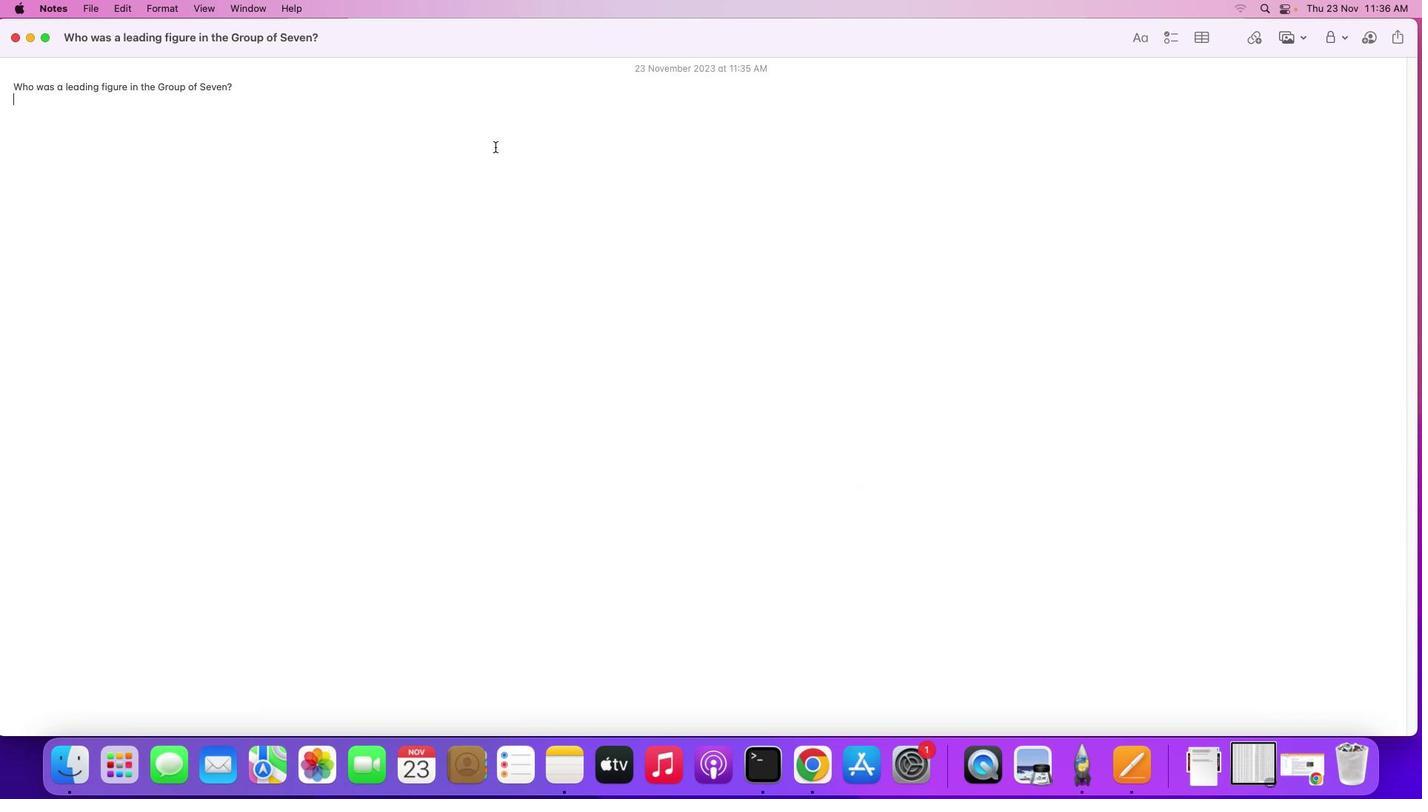 
Action: Key pressed Key.shift'L''a''w''r''e''n'Key.spaceKey.shift'H''a''r''r''i''s'Key.space'w''a''s'Key.space'a'Key.space'l''e''a''d''i''n''g'Key.space'g'Key.backspace'f''i''g''u''r''e'Key.space'o'Key.backspace'i''n'Key.space't''h''e'Key.spaceKey.shift'G''r''o''u''p'Key.space'o''f'Key.spaceKey.shift'S''e''v''e''n''.'
Screenshot: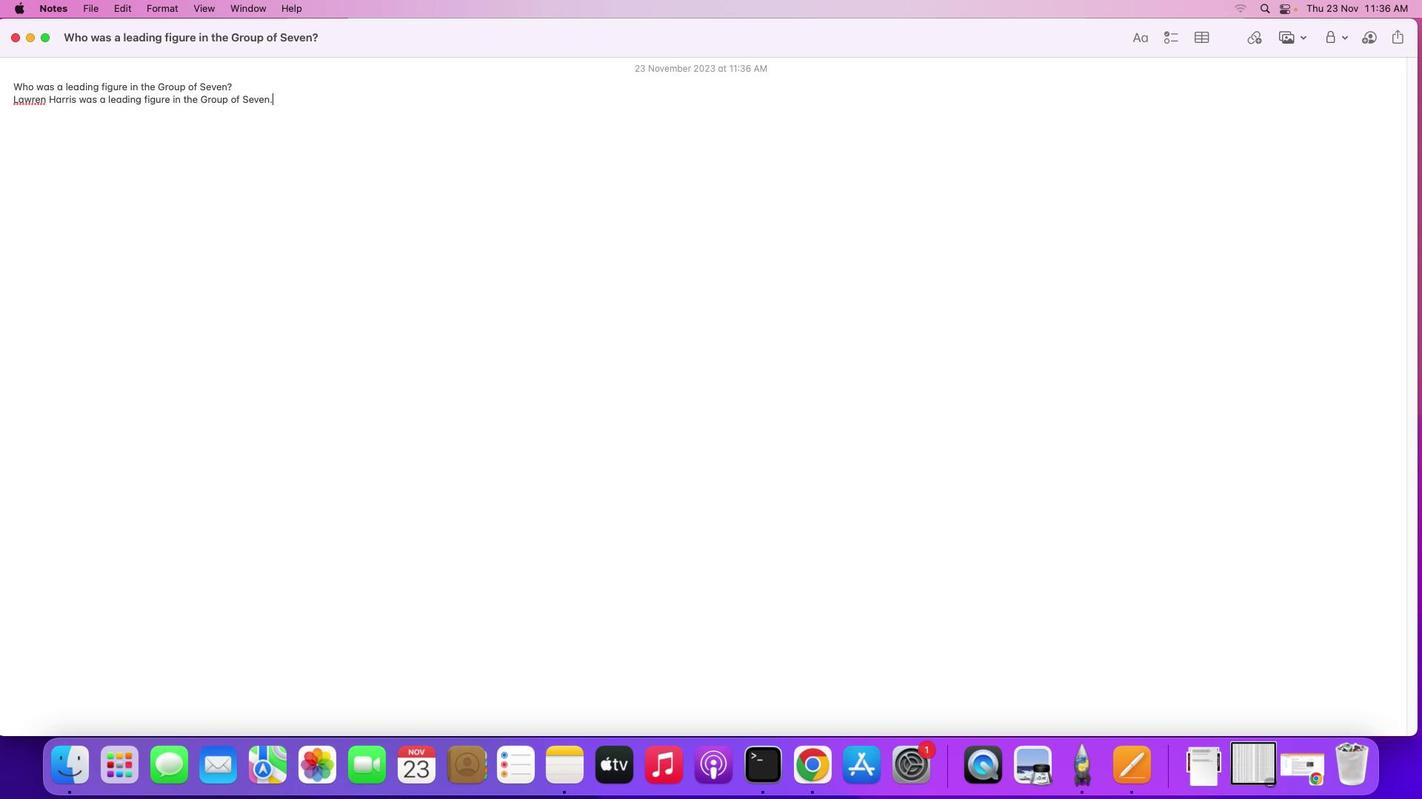 
